 Task: Add an event with the title Second Team Building Game: Laser Tag Competition, date '2023/11/03', time 7:50 AM to 9:50 AMand add a description: By exploring the client's goals and strategic direction, the service provider can align their offerings and propose tailored solutions. The event allows for brainstorming sessions, exploring new possibilities, and jointly shaping the future direction of the partnership.Select event color  Tomato . Add location for the event as: 987 Piazza di Spagna, Rome, Italy, logged in from the account softage.9@softage.netand send the event invitation to softage.3@softage.net with CC to  softage.4@softage.net. Set a reminder for the event Weekly on Sunday
Action: Mouse moved to (45, 115)
Screenshot: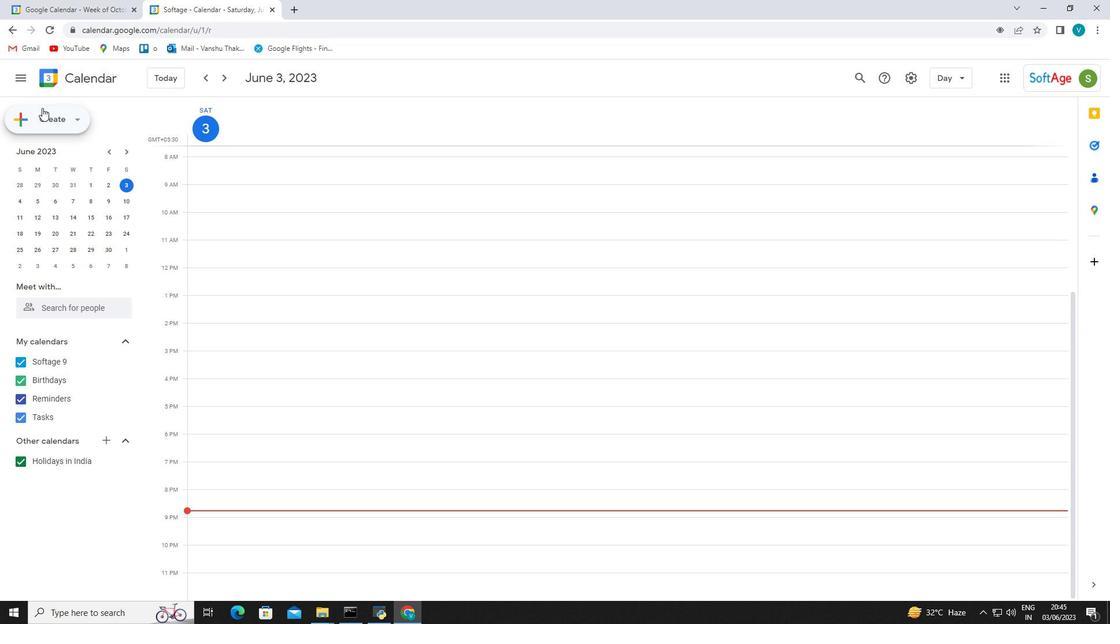 
Action: Mouse pressed left at (45, 115)
Screenshot: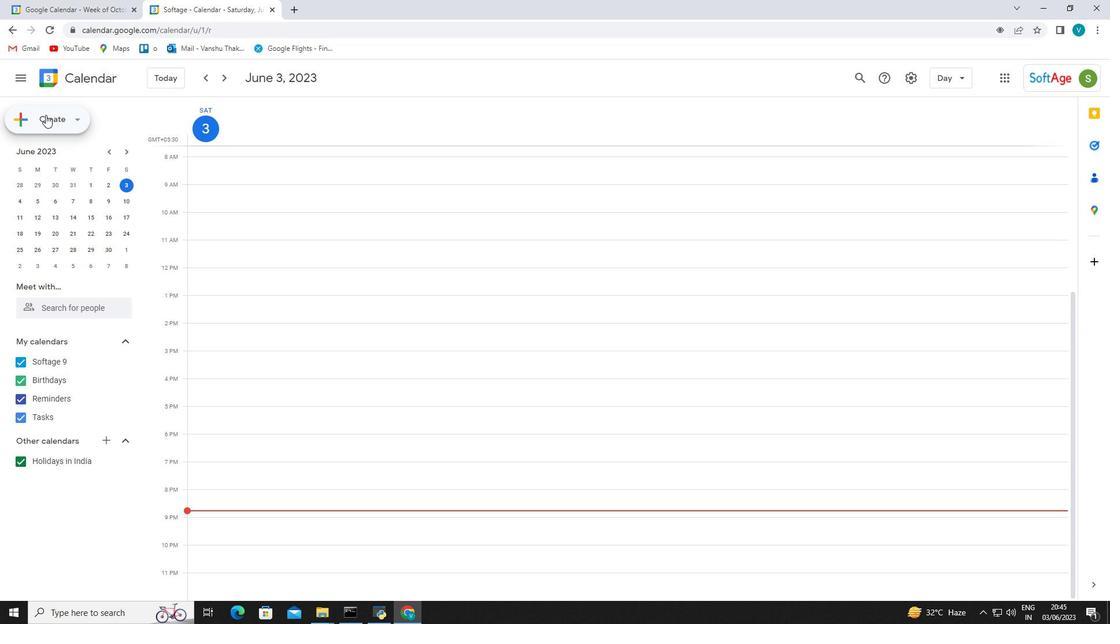 
Action: Mouse moved to (52, 149)
Screenshot: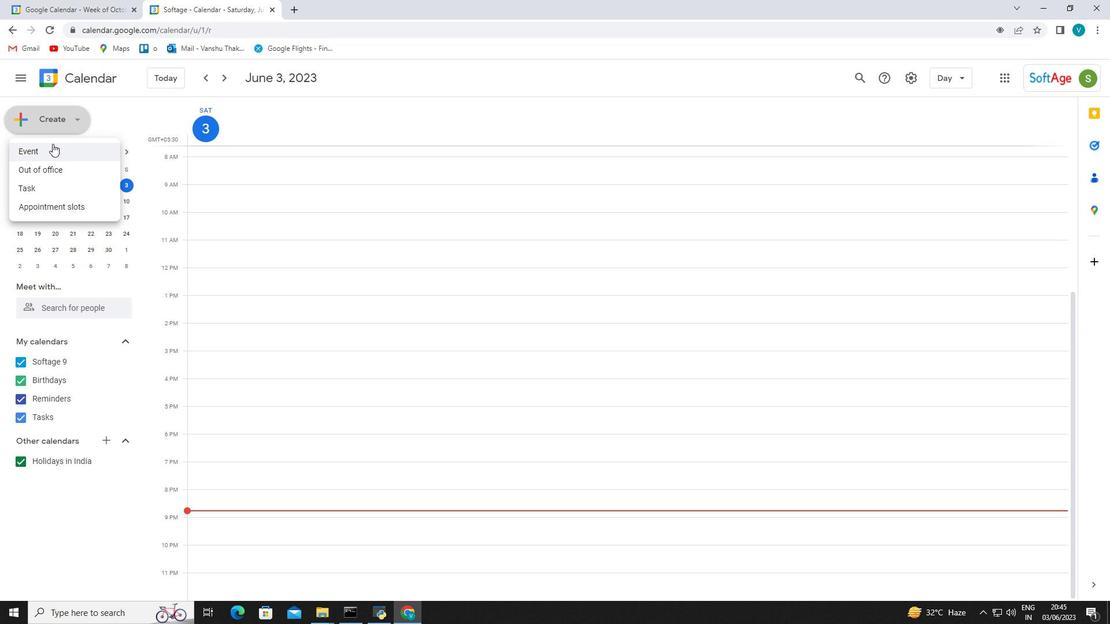 
Action: Mouse pressed left at (52, 149)
Screenshot: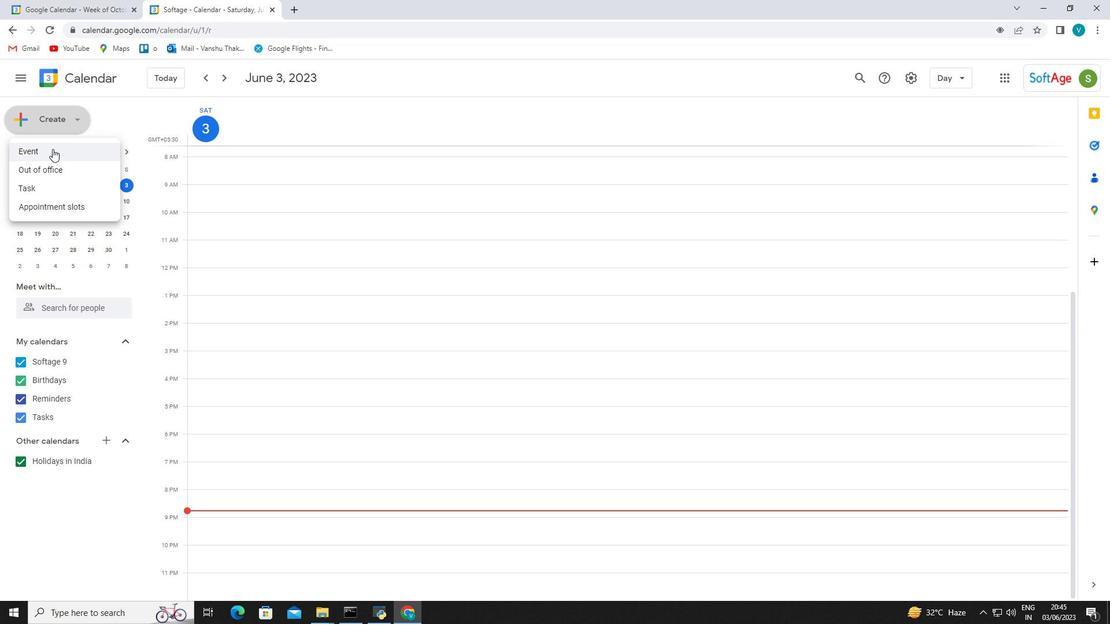 
Action: Mouse moved to (521, 256)
Screenshot: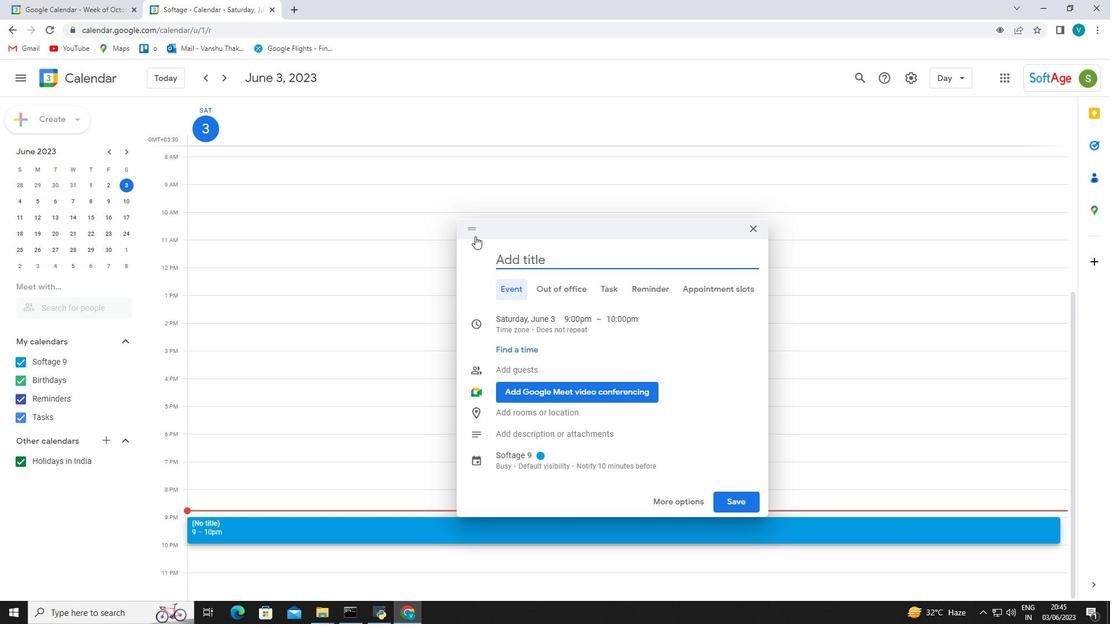 
Action: Mouse pressed left at (521, 256)
Screenshot: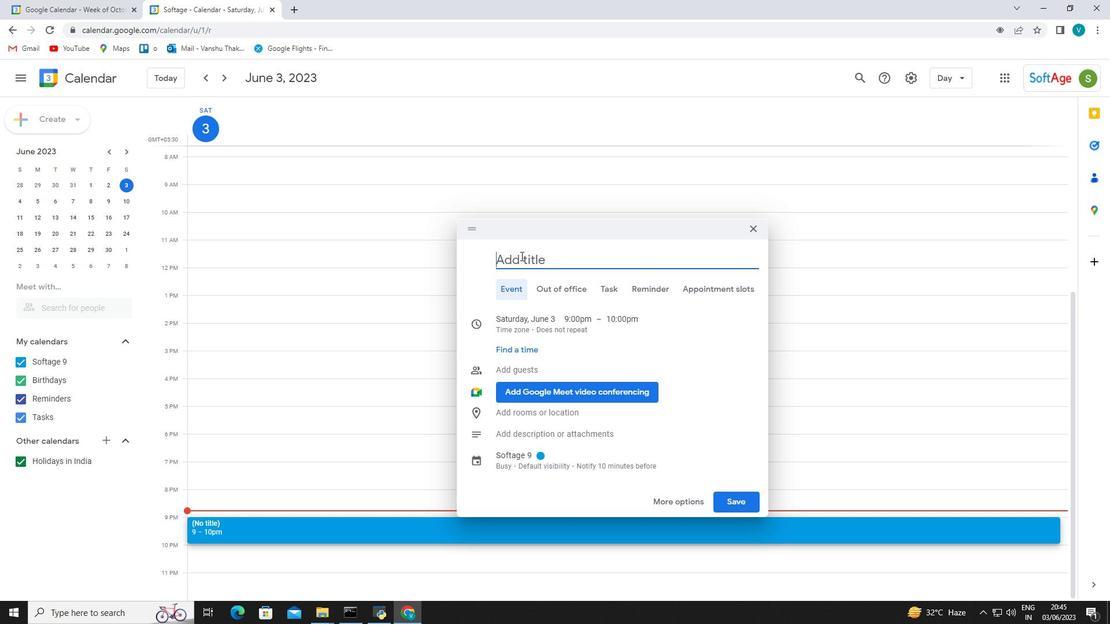 
Action: Key pressed <Key.shift_r><Key.shift_r><Key.shift_r><Key.shift_r><Key.shift_r><Key.shift_r><Key.shift_r><Key.shift_r><Key.shift_r><Key.shift_r><Key.shift_r><Key.shift_r><Key.shift_r><Key.shift_r><Key.shift_r><Key.shift_r><Key.shift_r><Key.shift_r><Key.shift_r><Key.shift_r><Key.shift_r><Key.shift_r>Tem<Key.space><Key.backspace><Key.backspace>am<Key.space><Key.shift_r>Building<Key.space><Key.shift_r>Game<Key.space><Key.shift_r><Key.shift_r><Key.shift_r><Key.shift_r><Key.shift_r><Key.shift_r><Key.shift_r><Key.shift_r><Key.shift_r><Key.shift_r><Key.shift_r><Key.shift_r><Key.shift_r><Key.shift_r><Key.shift_r><Key.shift_r><Key.shift_r><Key.shift_r><Key.shift_r><Key.shift_r><Key.shift_r><Key.shift_r><Key.shift_r><Key.shift_r>:<Key.shift_r>Laser<Key.space><Key.shift_r>Ts<Key.backspace>ag<Key.space><Key.shift_r><Key.shift_r>Competition<Key.space>
Screenshot: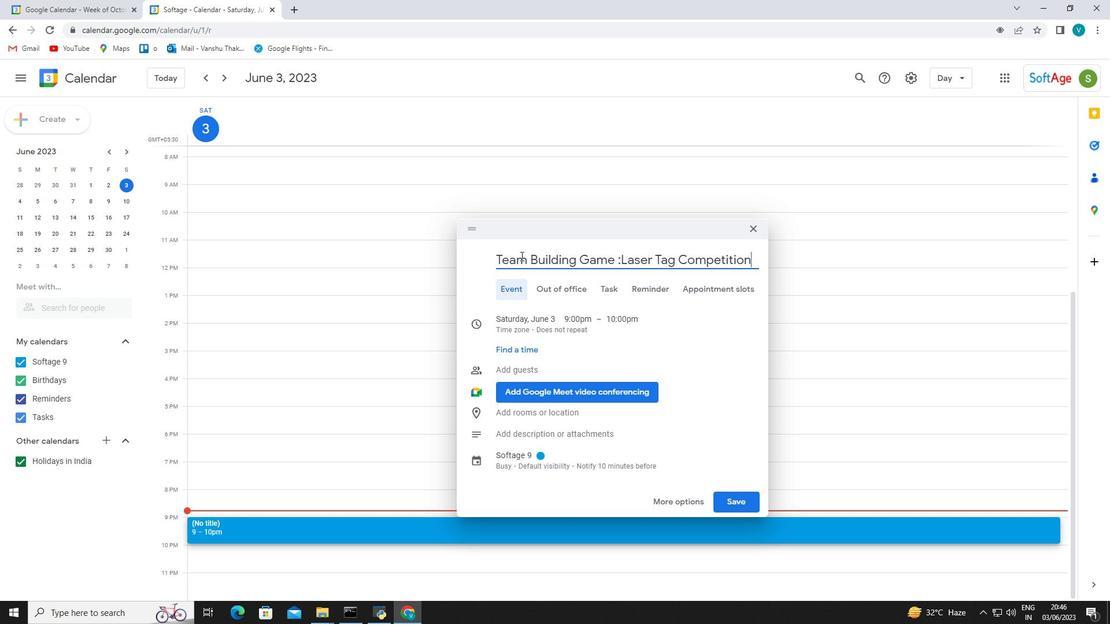 
Action: Mouse moved to (629, 323)
Screenshot: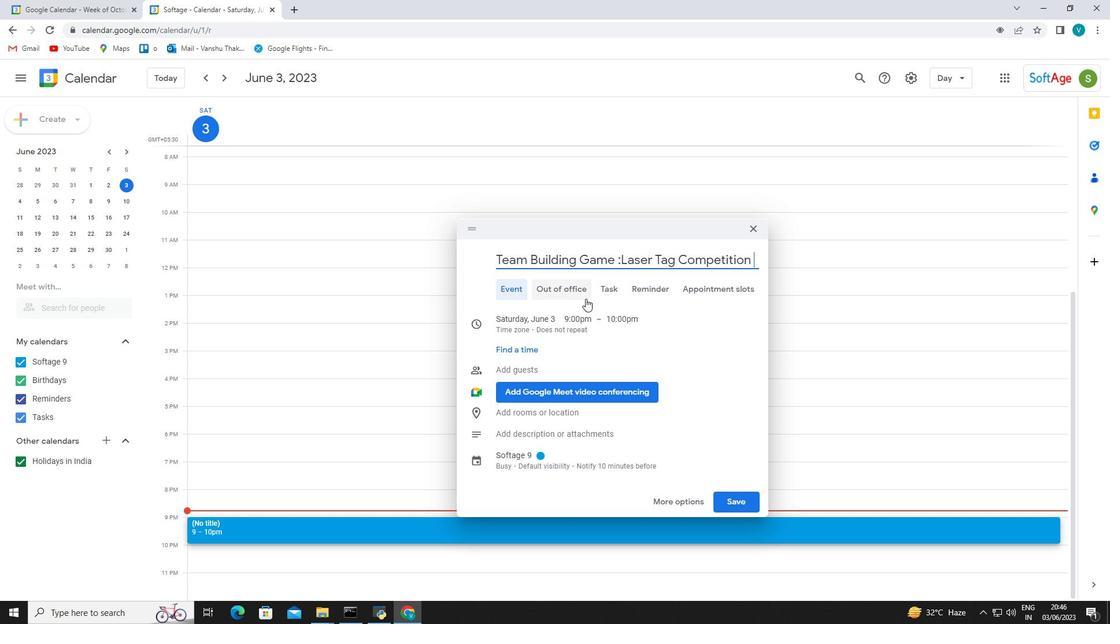 
Action: Mouse pressed left at (629, 323)
Screenshot: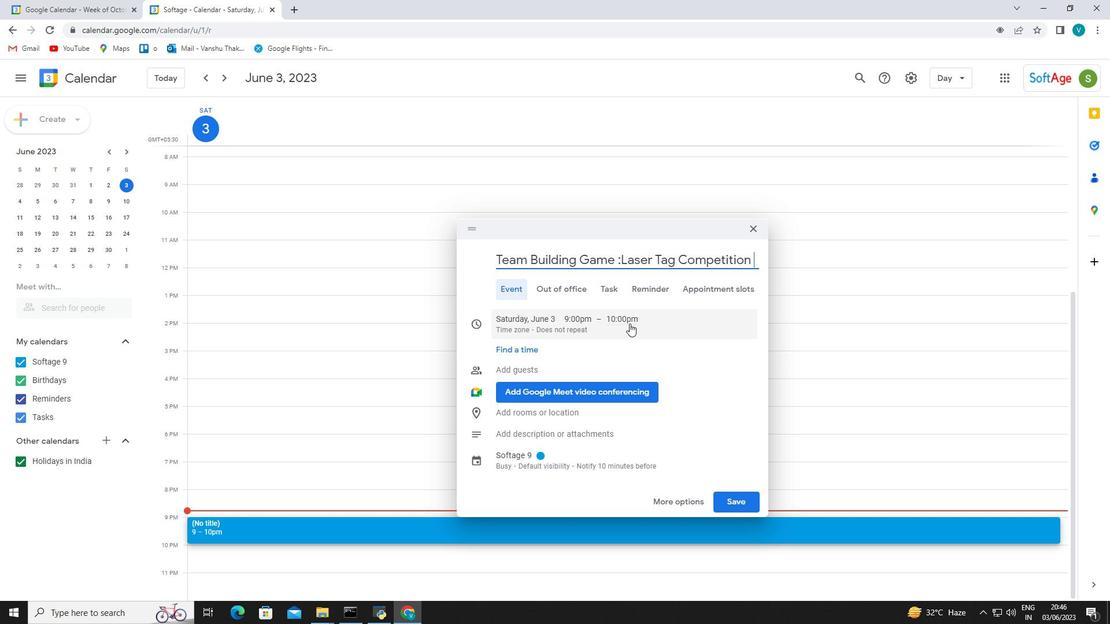 
Action: Mouse moved to (526, 318)
Screenshot: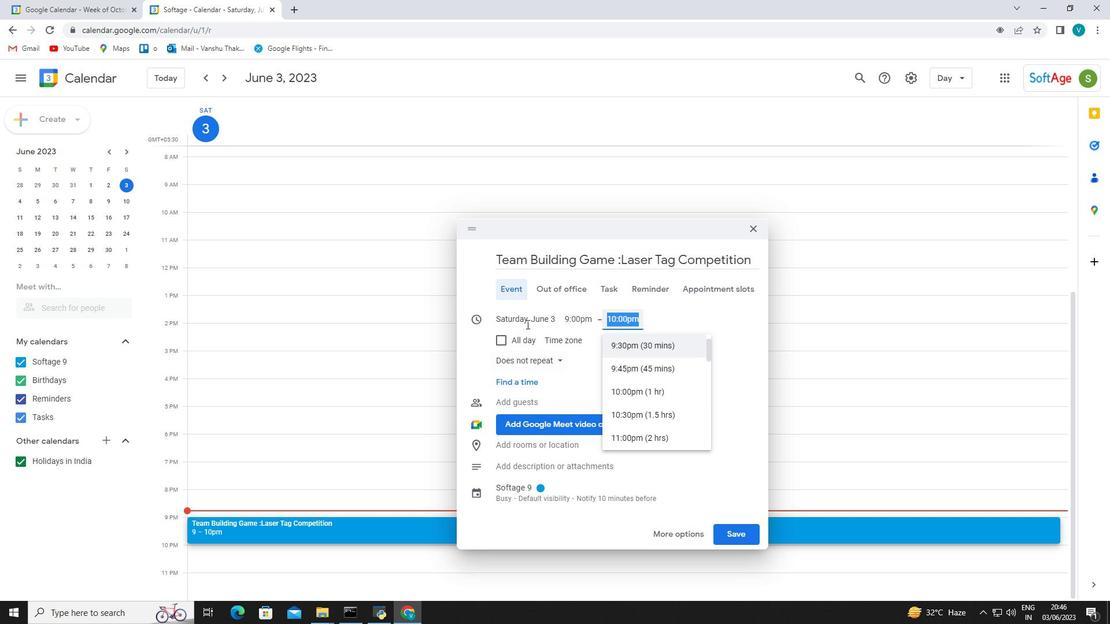 
Action: Mouse pressed left at (526, 318)
Screenshot: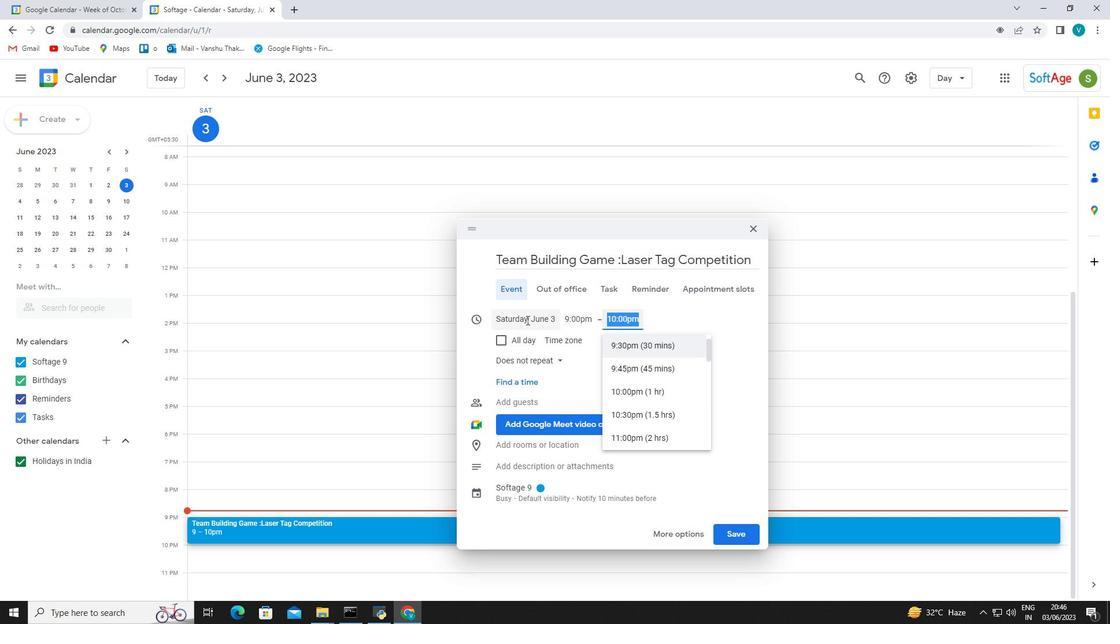 
Action: Mouse moved to (566, 355)
Screenshot: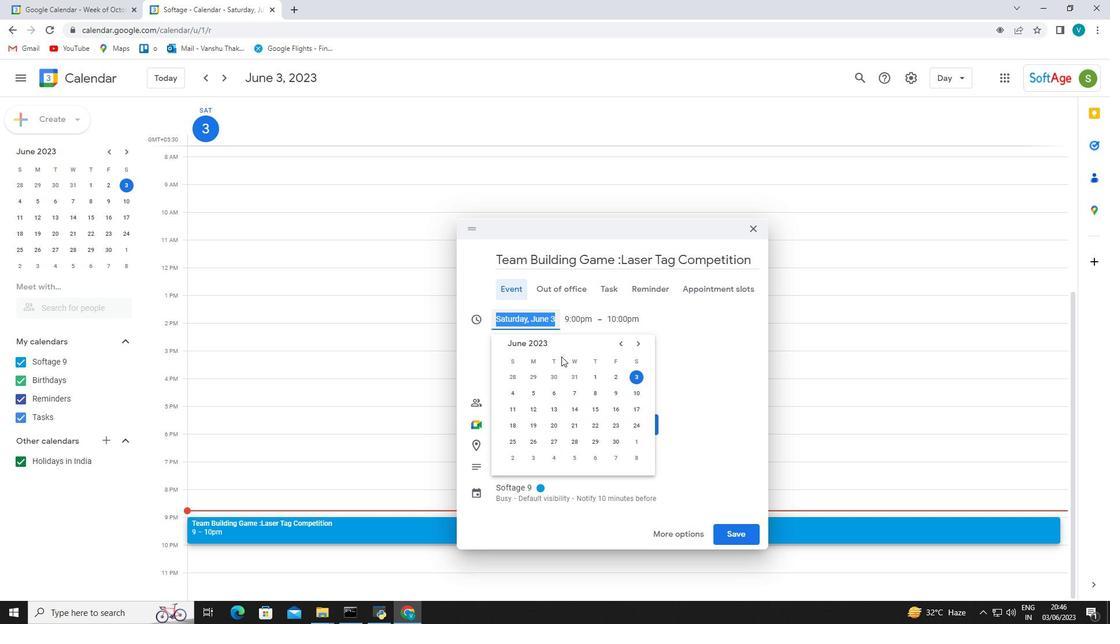 
Action: Key pressed 2023/11/03
Screenshot: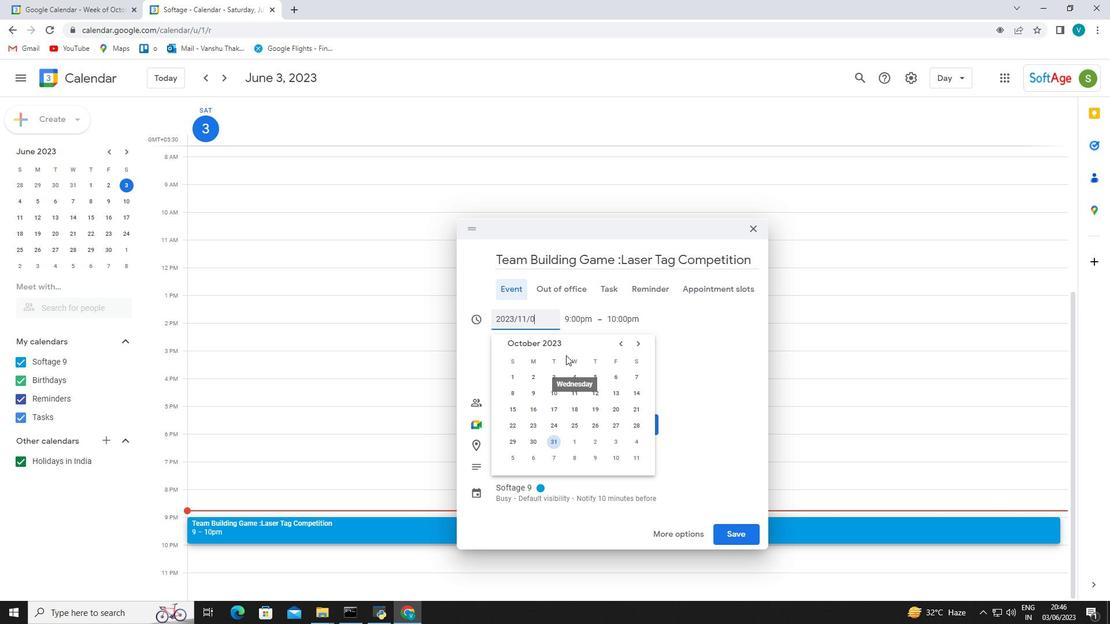 
Action: Mouse moved to (591, 322)
Screenshot: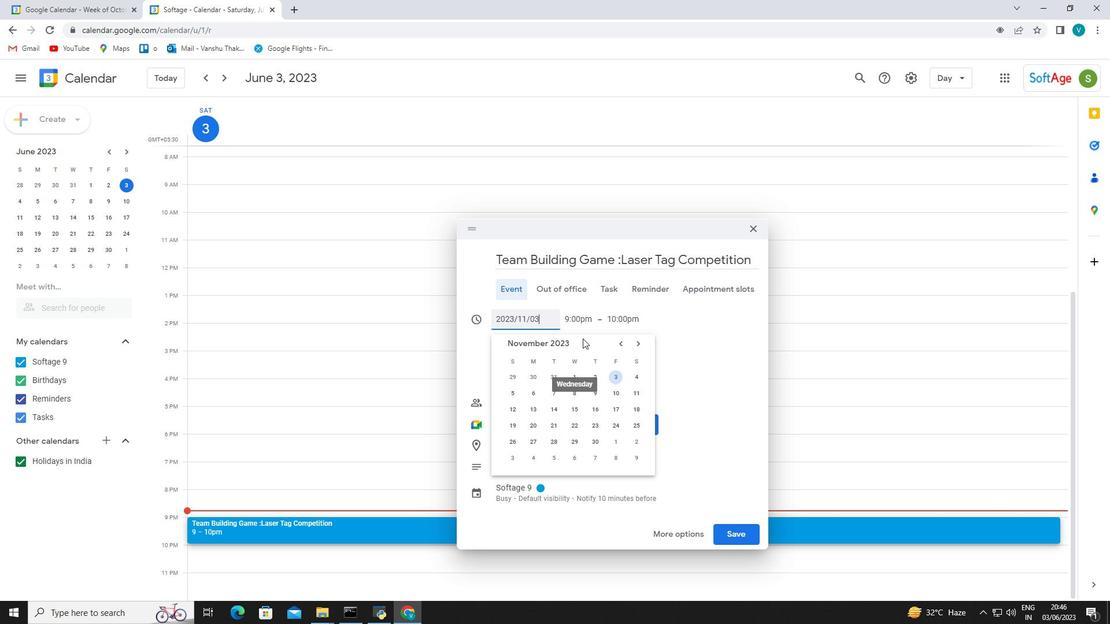 
Action: Mouse pressed left at (591, 322)
Screenshot: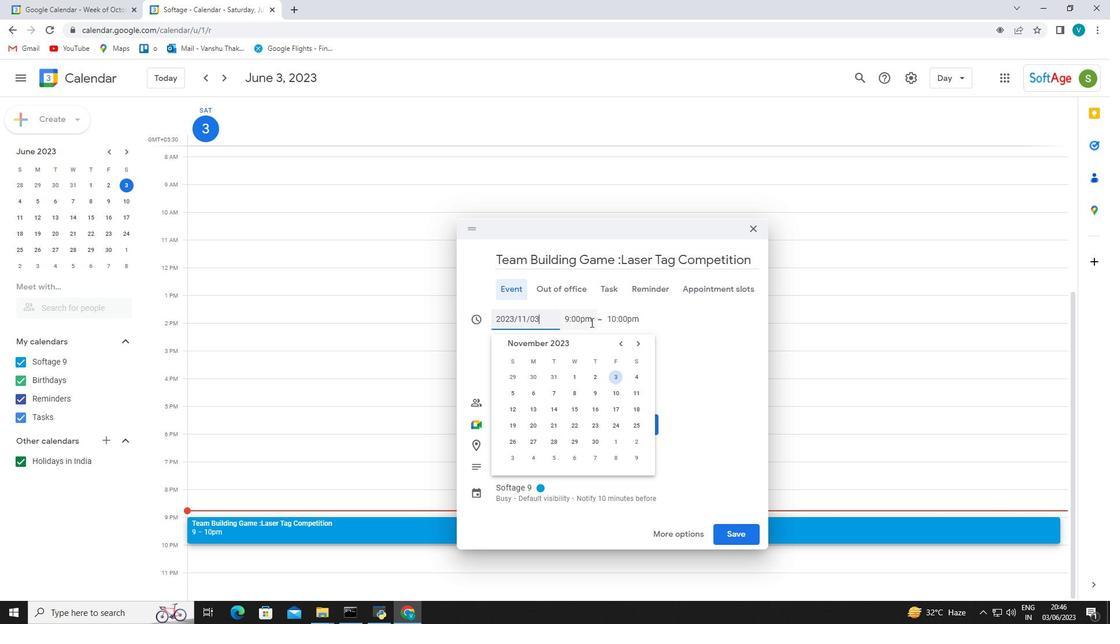 
Action: Key pressed 7;<Key.backspace><Key.shift_r>:50am
Screenshot: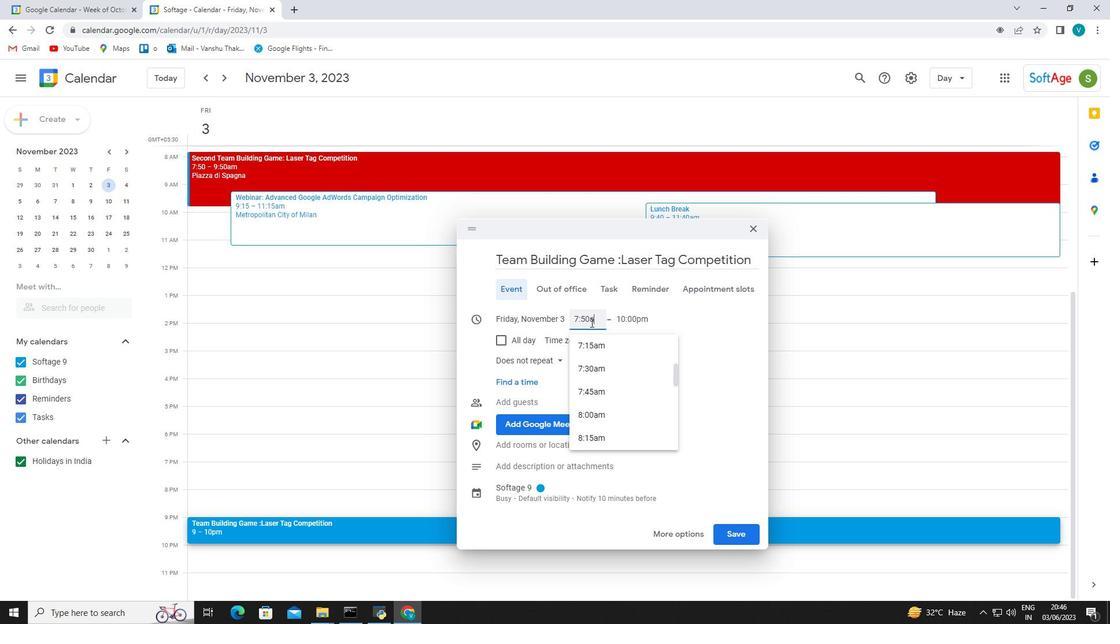 
Action: Mouse moved to (603, 354)
Screenshot: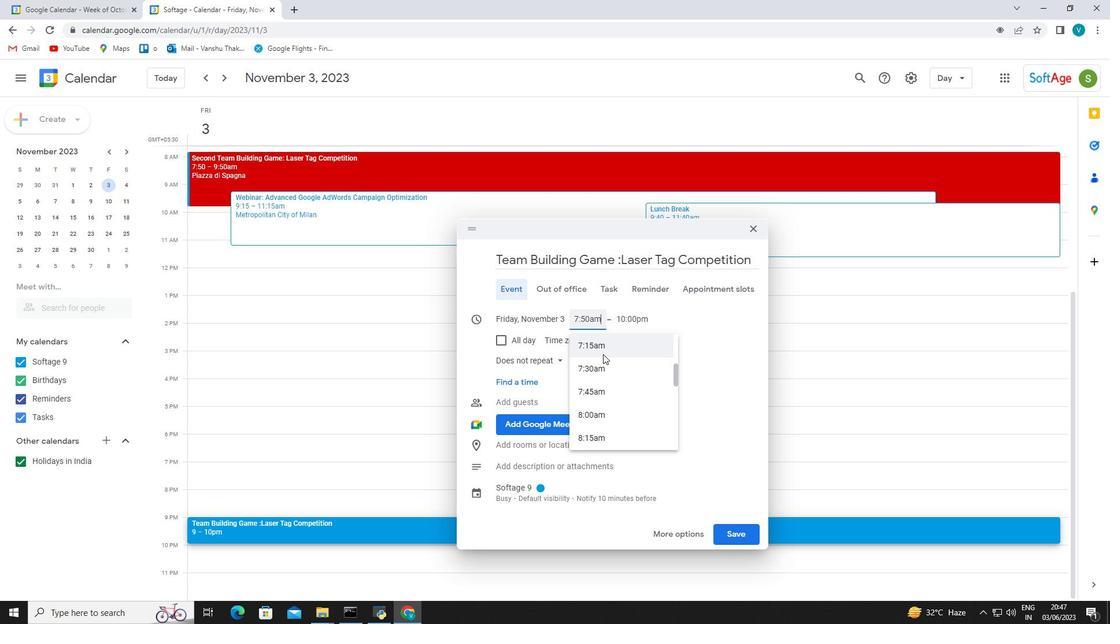 
Action: Key pressed <Key.enter>
Screenshot: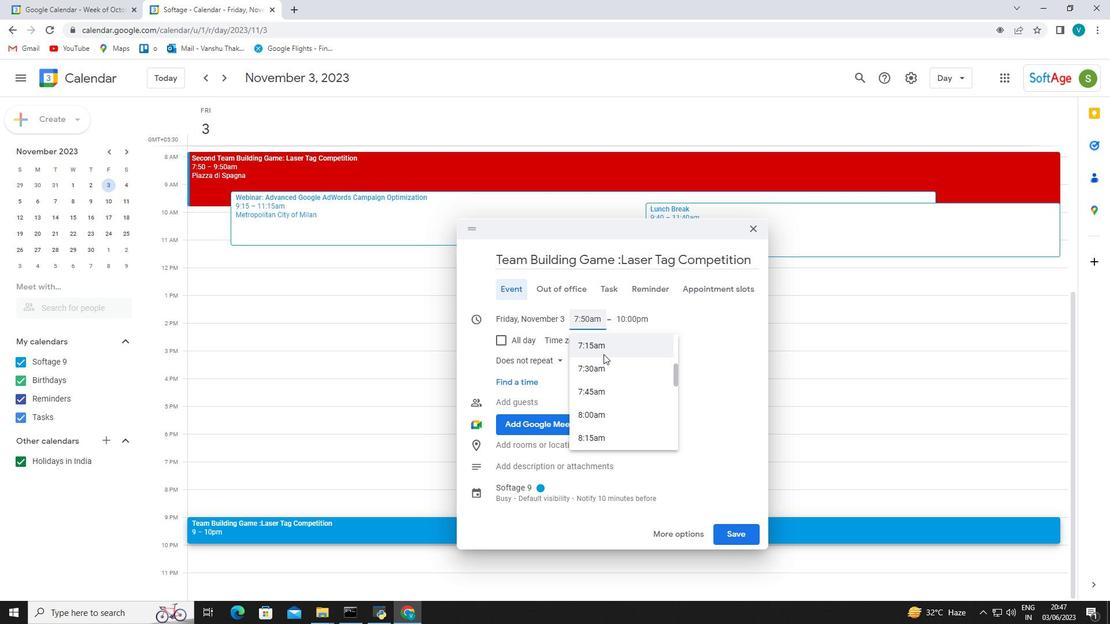 
Action: Mouse moved to (627, 256)
Screenshot: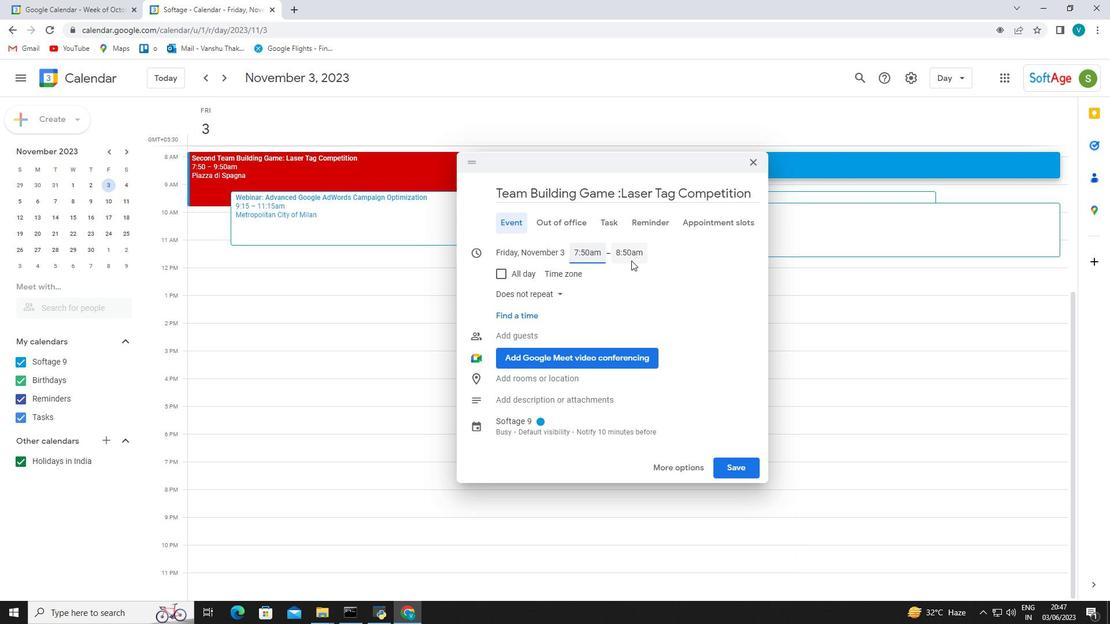 
Action: Mouse pressed left at (627, 256)
Screenshot: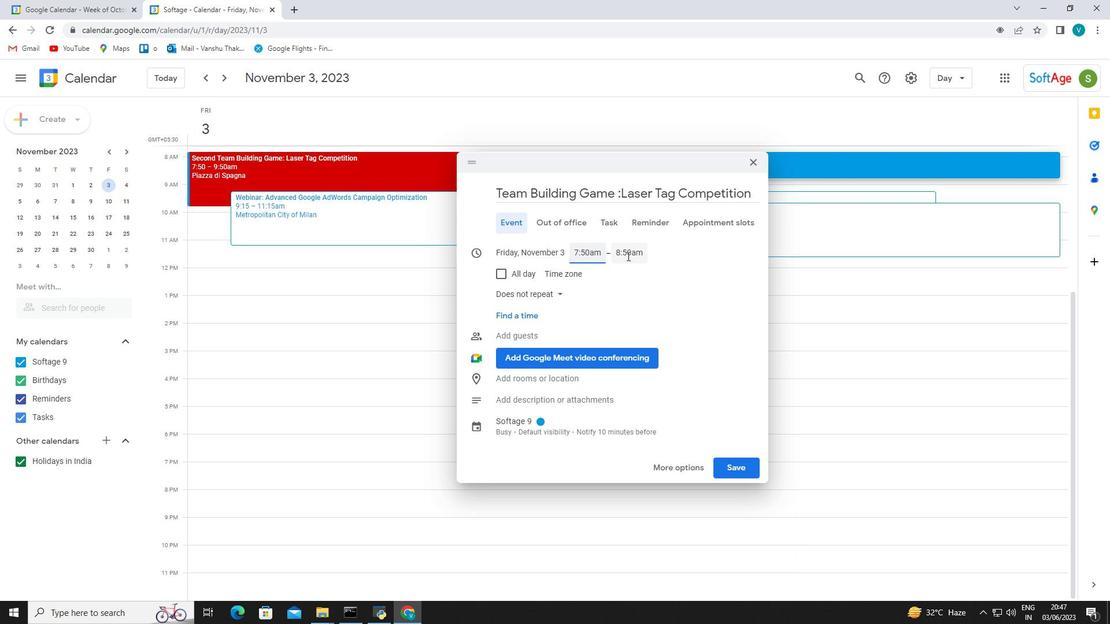 
Action: Mouse moved to (625, 249)
Screenshot: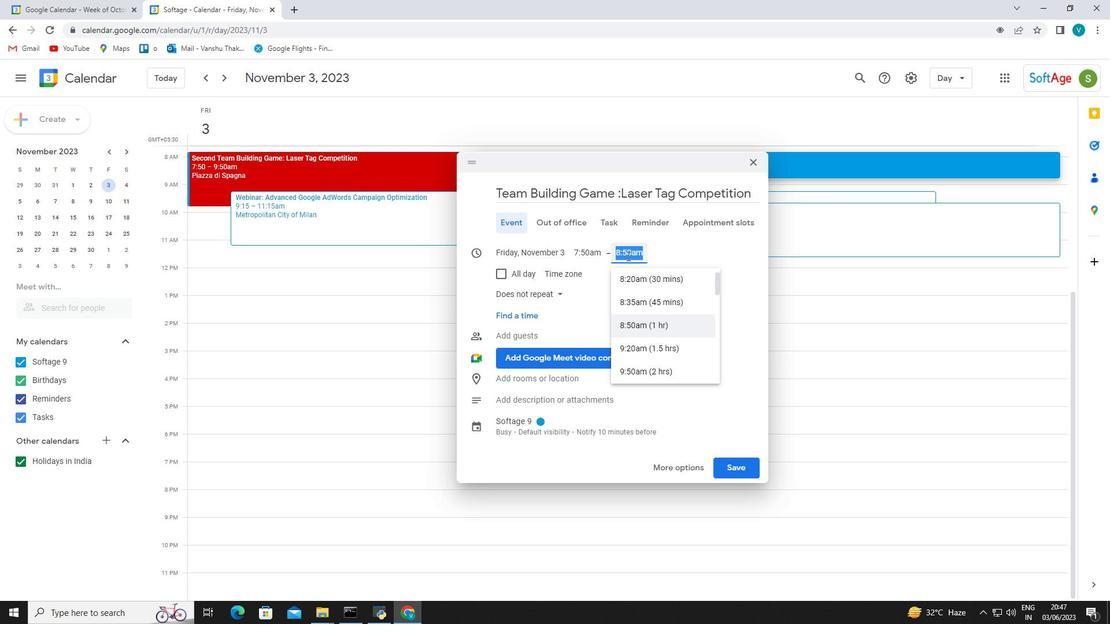 
Action: Mouse pressed left at (625, 249)
Screenshot: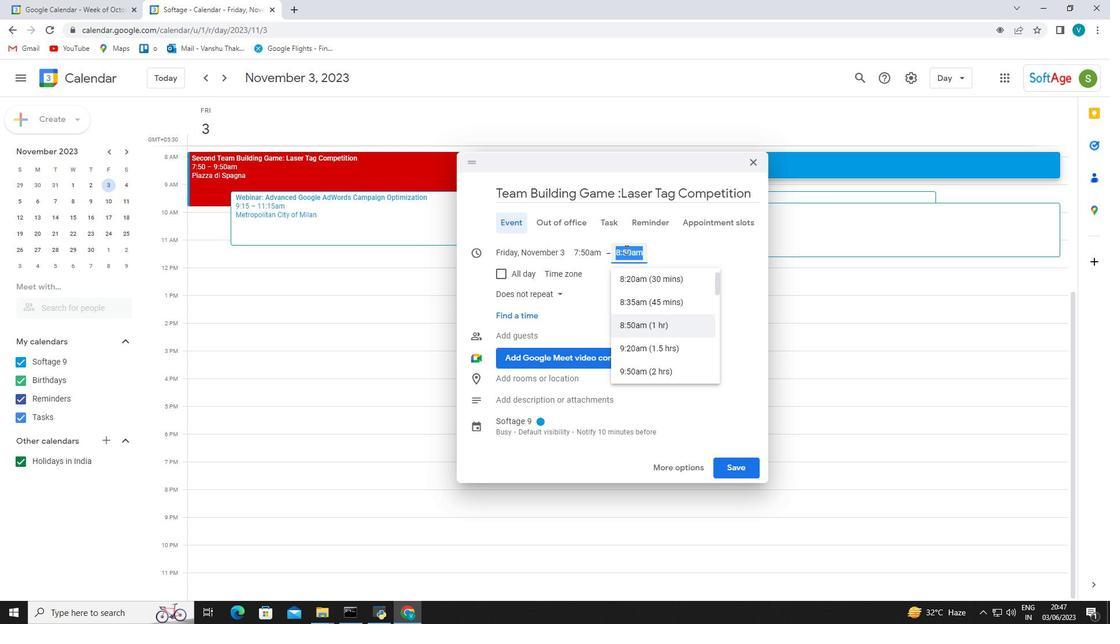 
Action: Mouse moved to (620, 251)
Screenshot: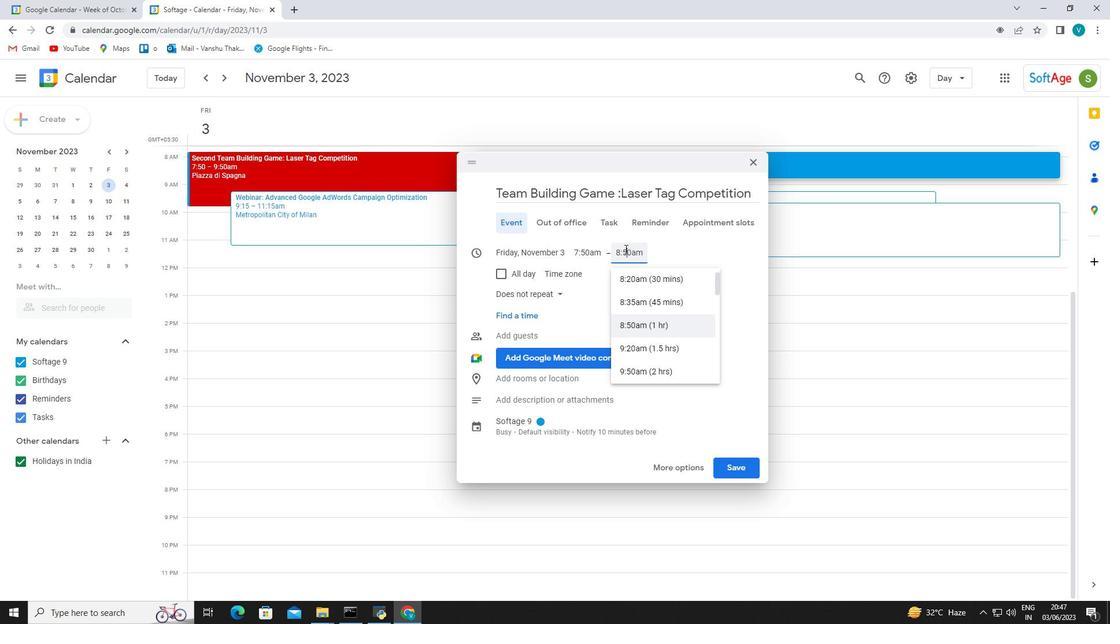 
Action: Mouse pressed left at (620, 251)
Screenshot: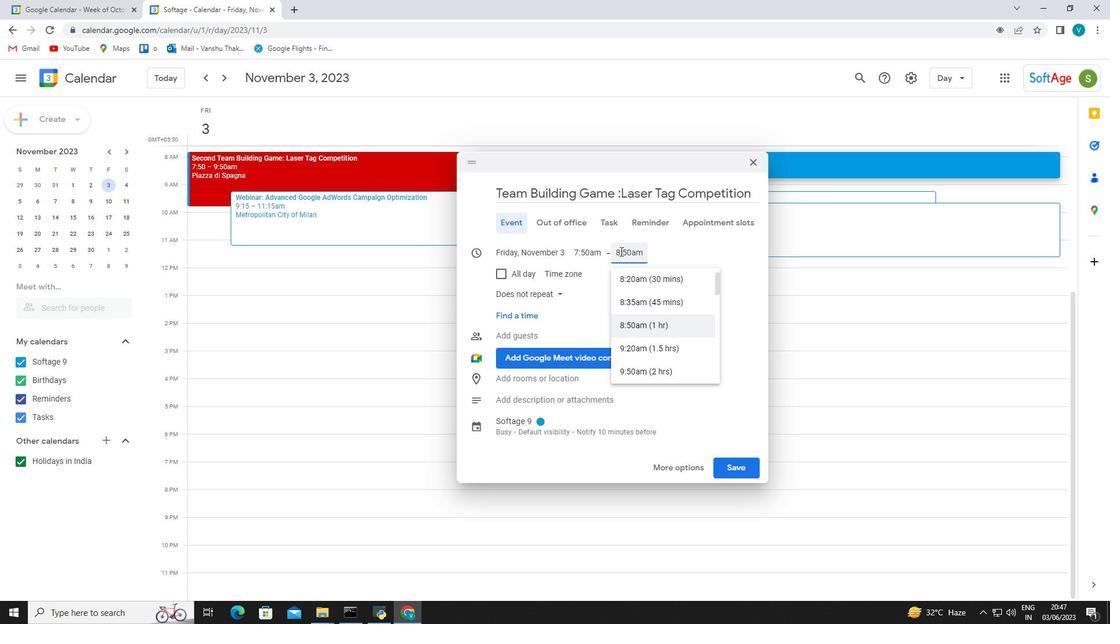 
Action: Mouse moved to (672, 275)
Screenshot: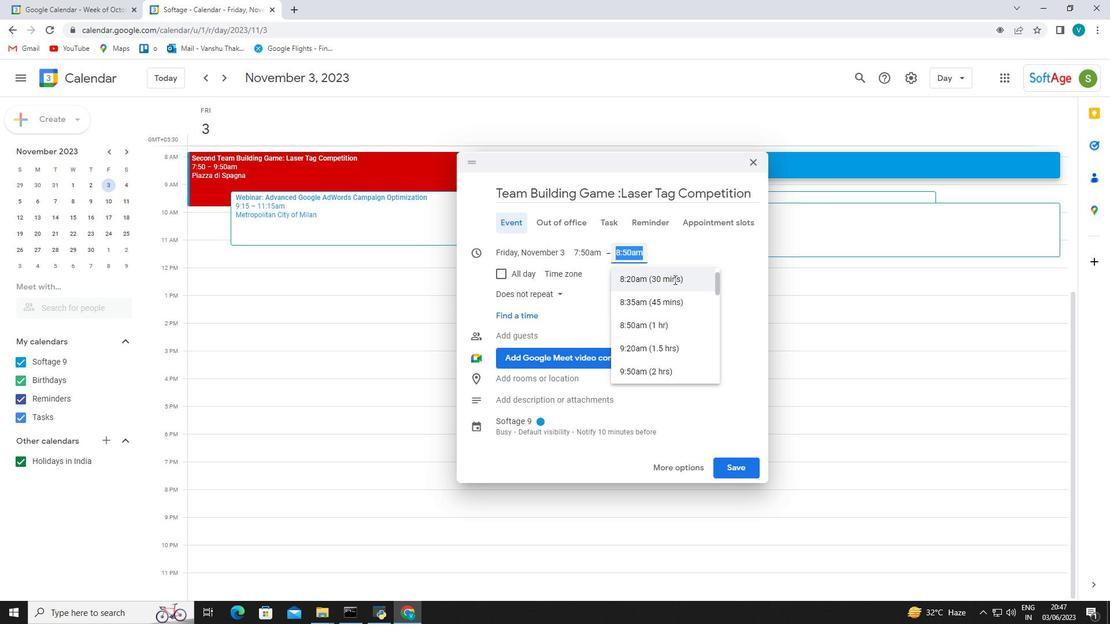 
Action: Key pressed 0
Screenshot: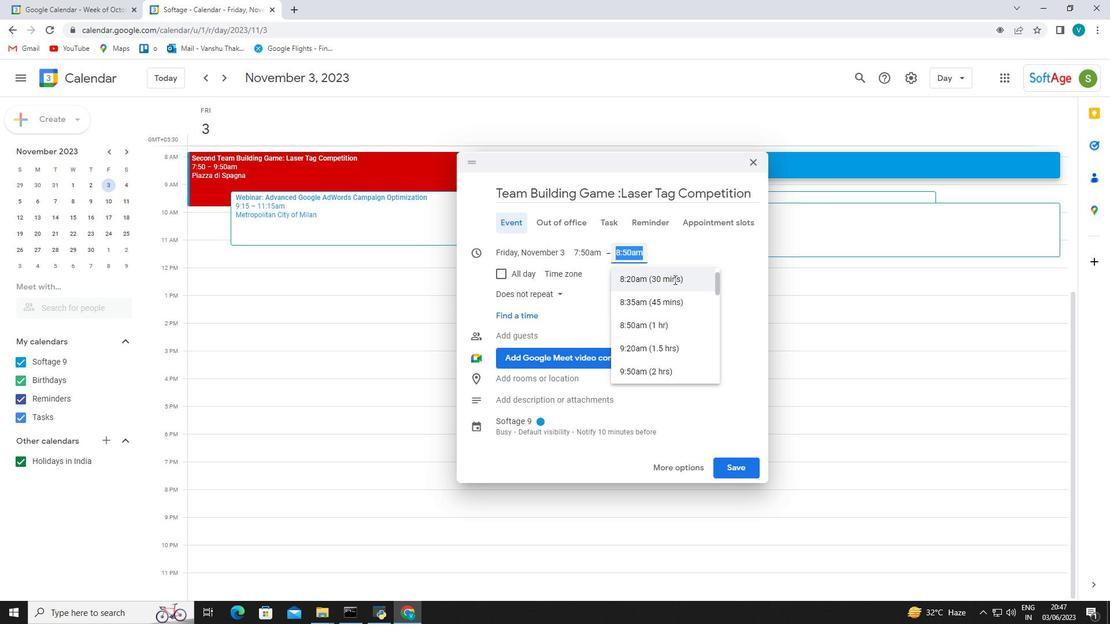 
Action: Mouse moved to (671, 275)
Screenshot: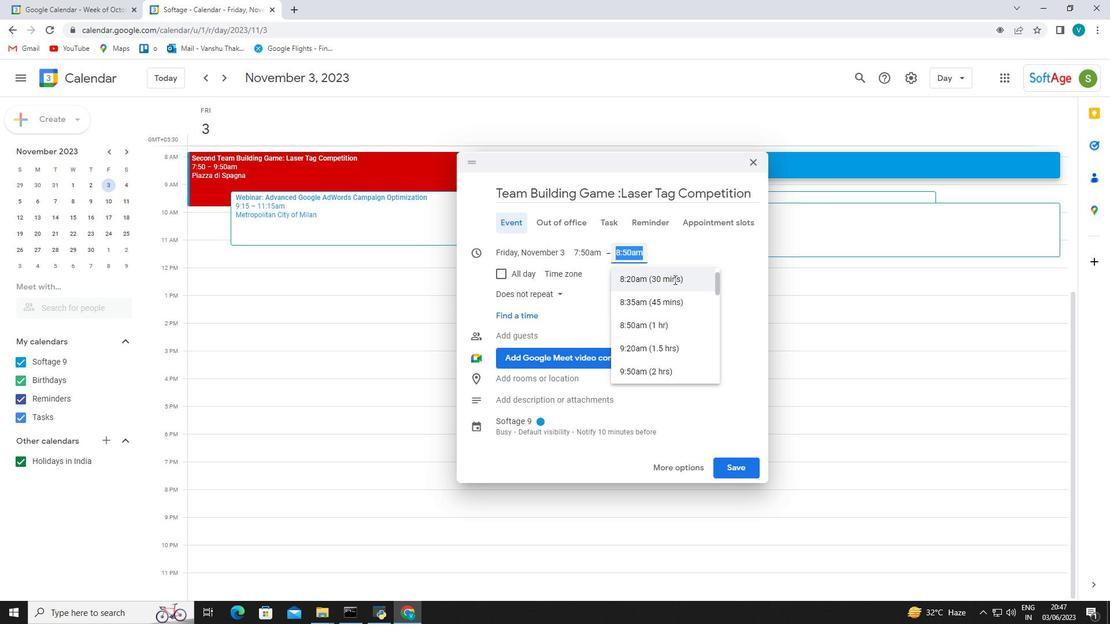 
Action: Key pressed 0
Screenshot: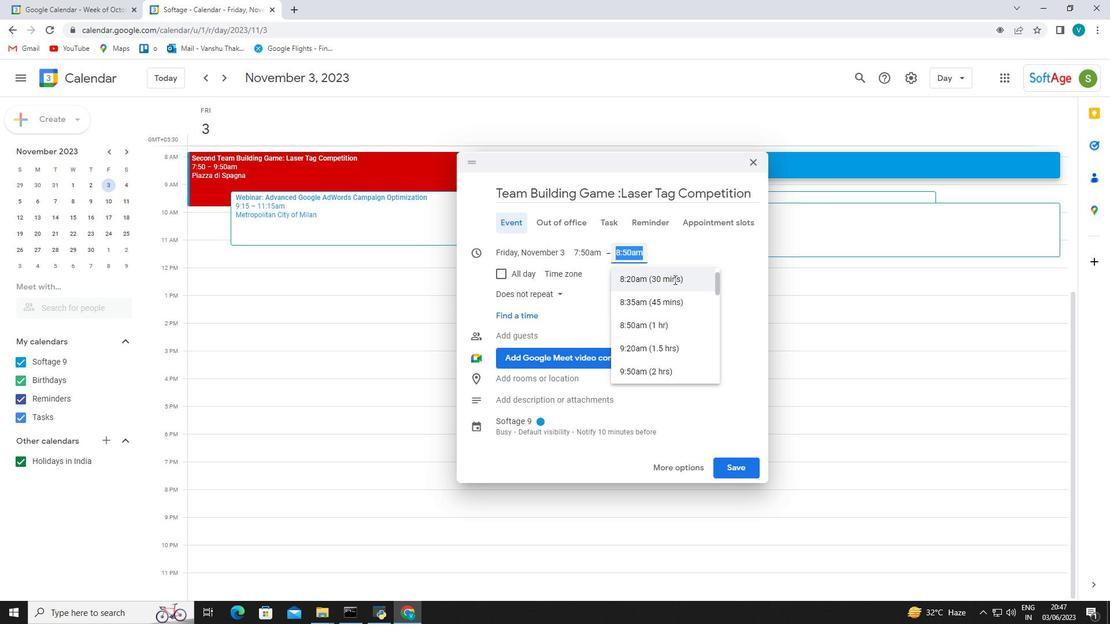 
Action: Mouse moved to (625, 251)
Screenshot: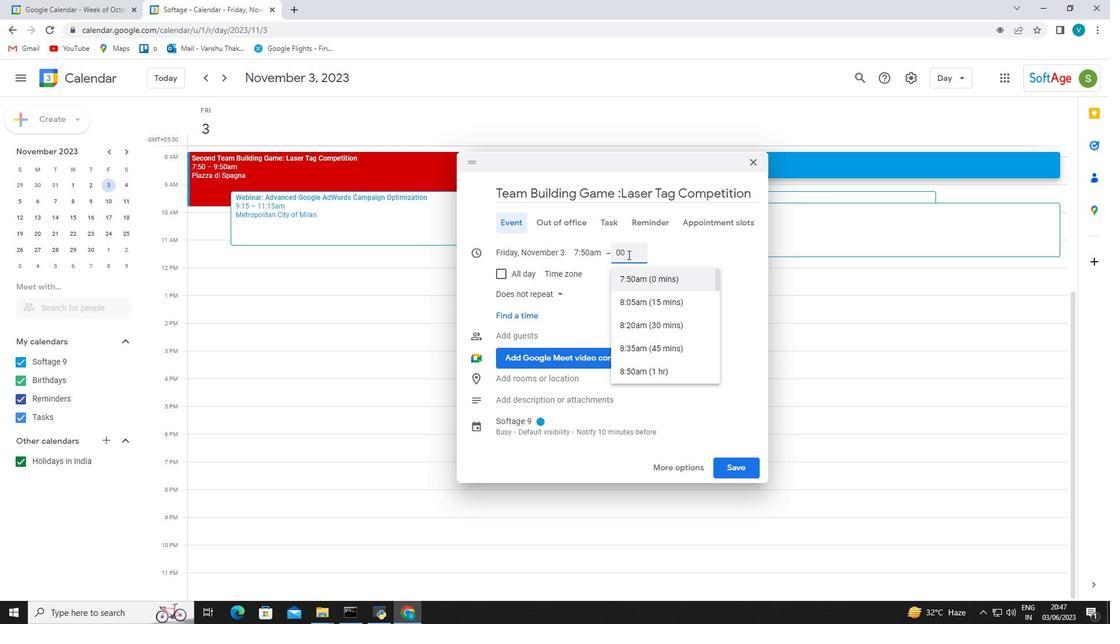 
Action: Mouse pressed left at (625, 251)
Screenshot: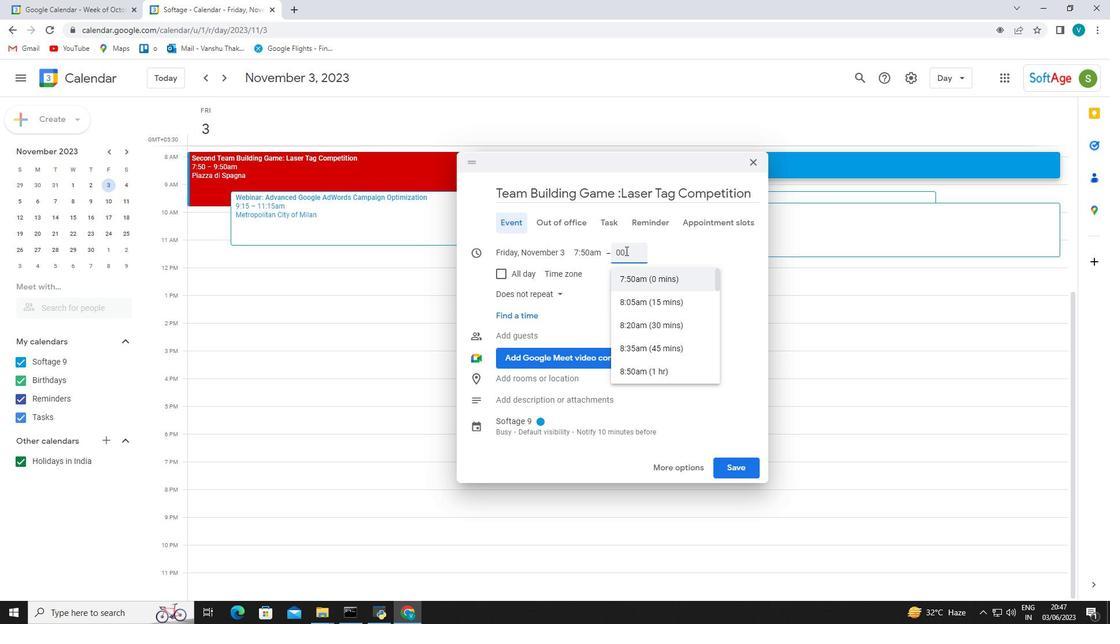 
Action: Mouse pressed left at (625, 251)
Screenshot: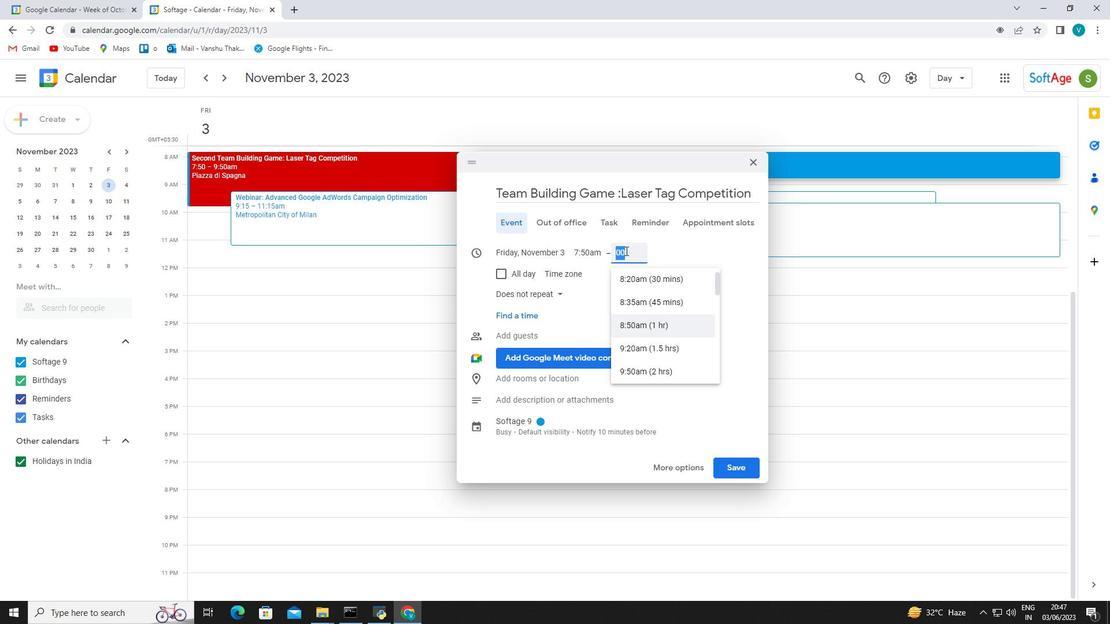 
Action: Key pressed 9<Key.shift_r>:50q<Key.backspace>am<Key.enter>
Screenshot: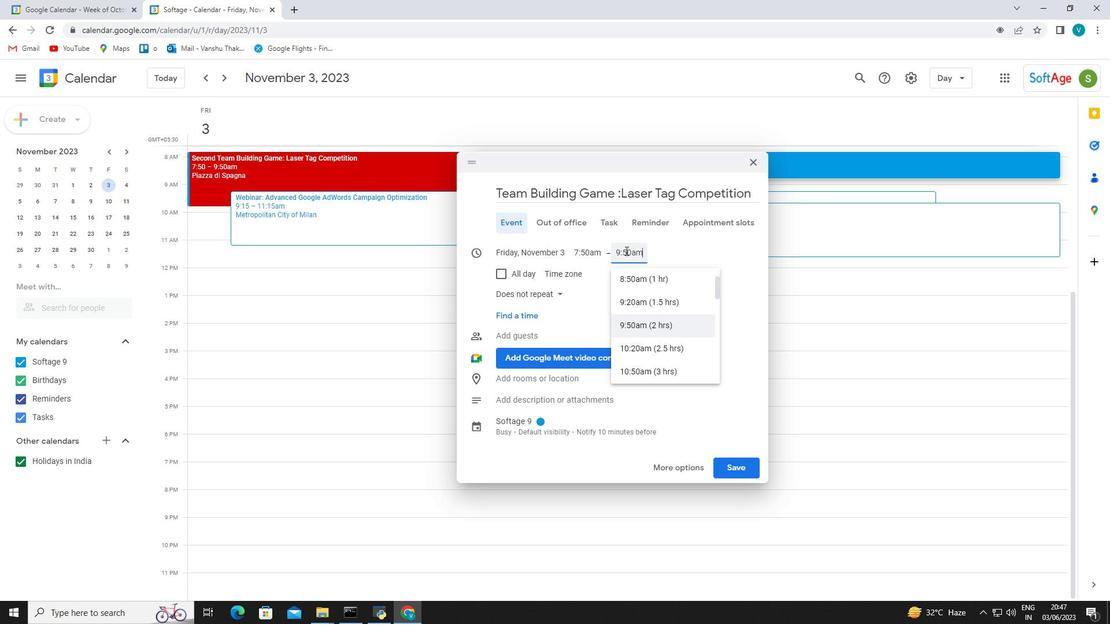 
Action: Mouse moved to (547, 403)
Screenshot: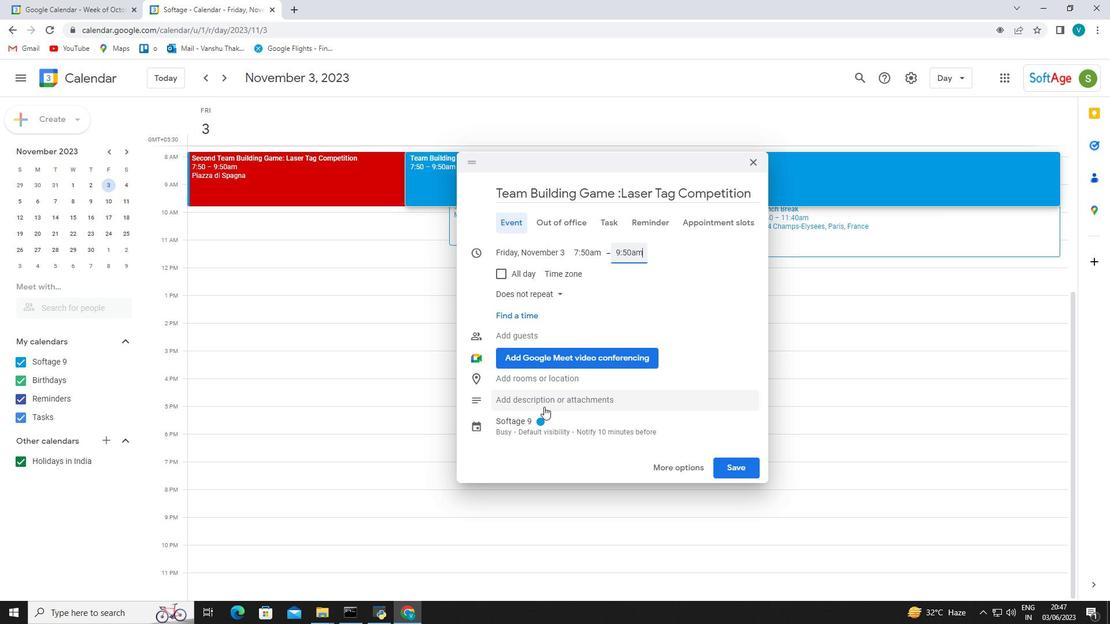 
Action: Mouse scrolled (547, 402) with delta (0, 0)
Screenshot: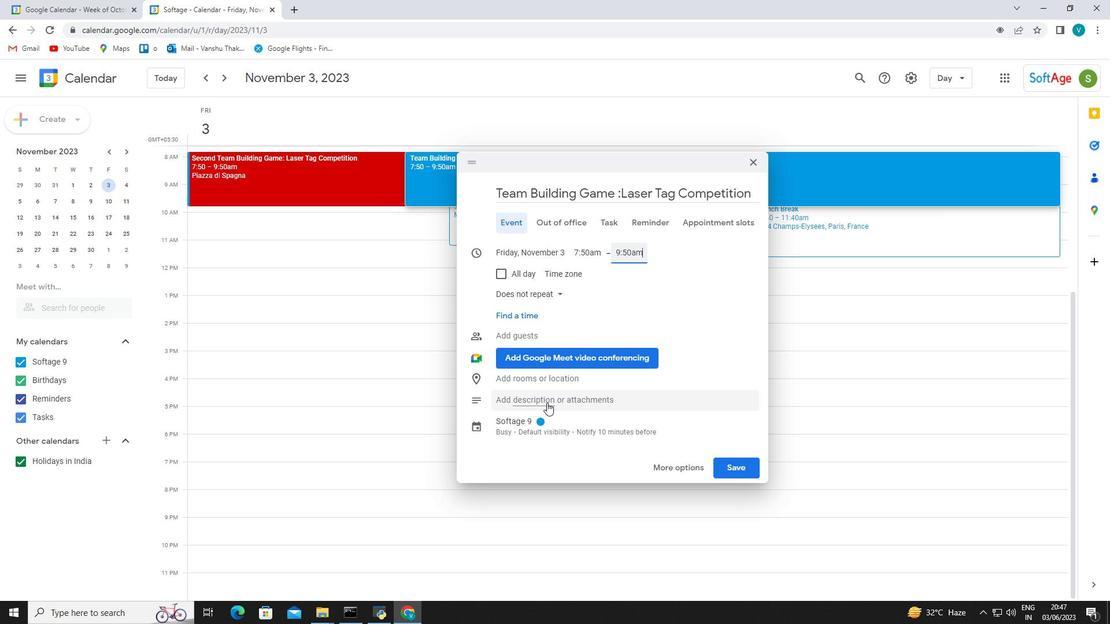 
Action: Mouse moved to (530, 394)
Screenshot: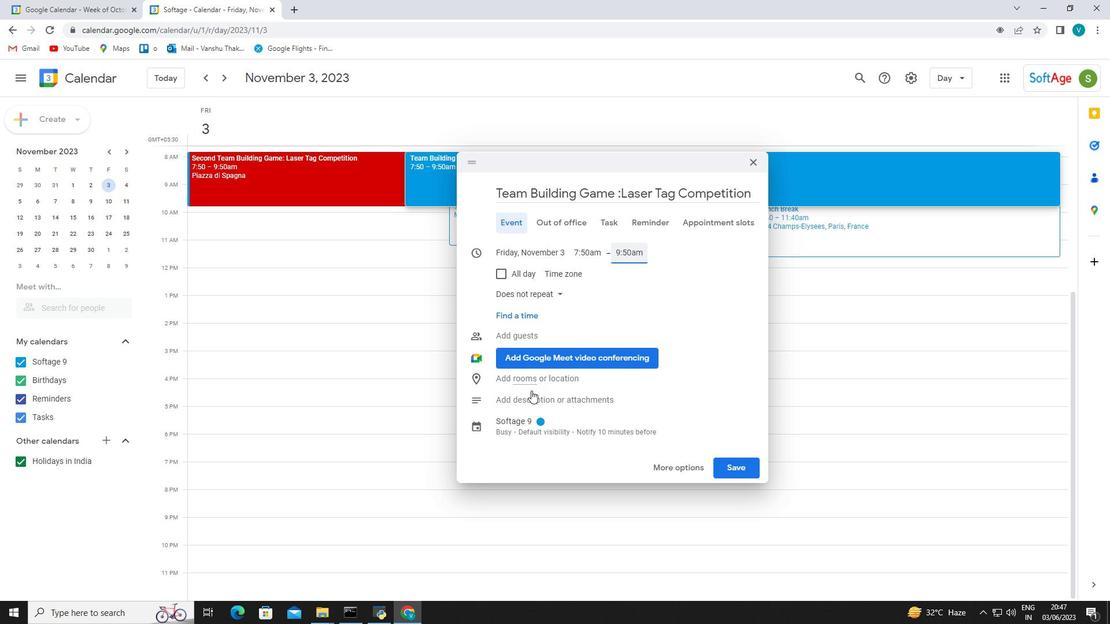 
Action: Mouse pressed left at (530, 394)
Screenshot: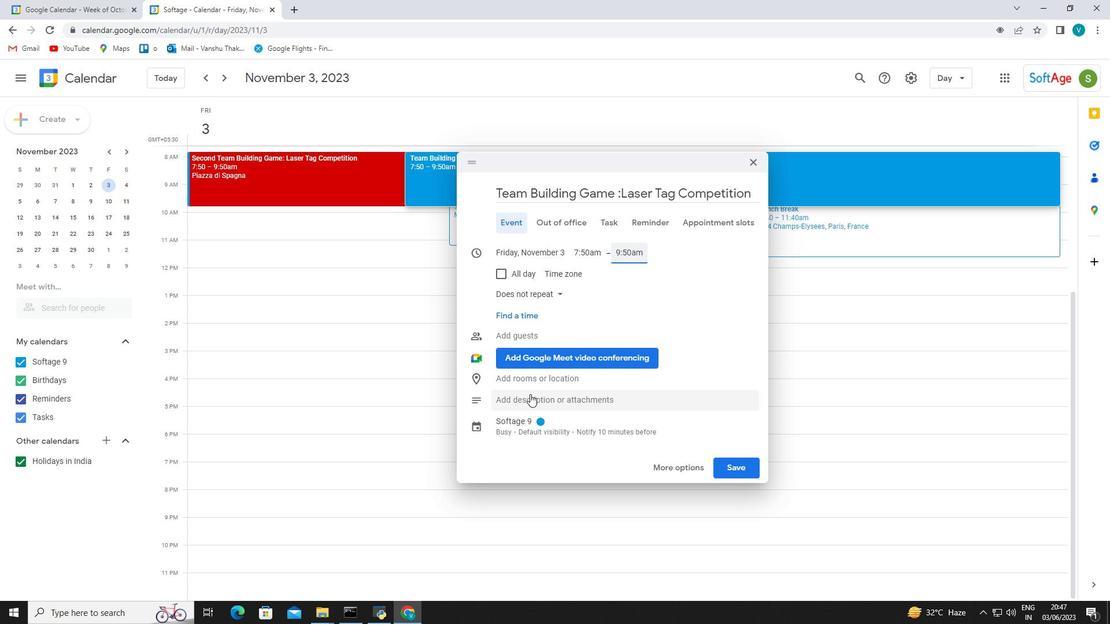 
Action: Mouse moved to (518, 430)
Screenshot: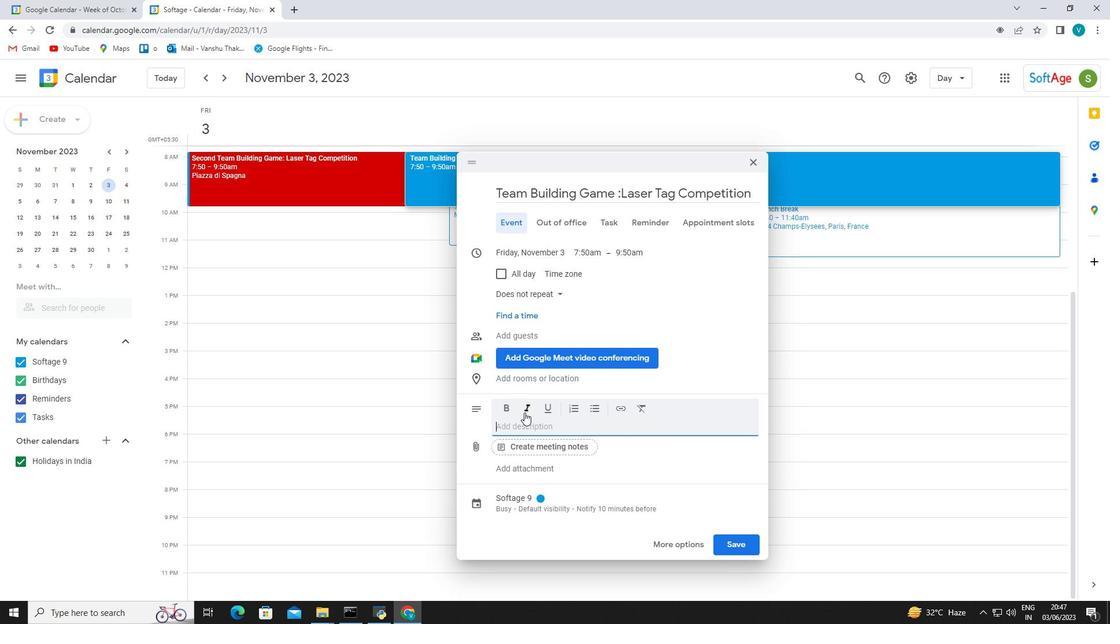 
Action: Mouse pressed left at (518, 430)
Screenshot: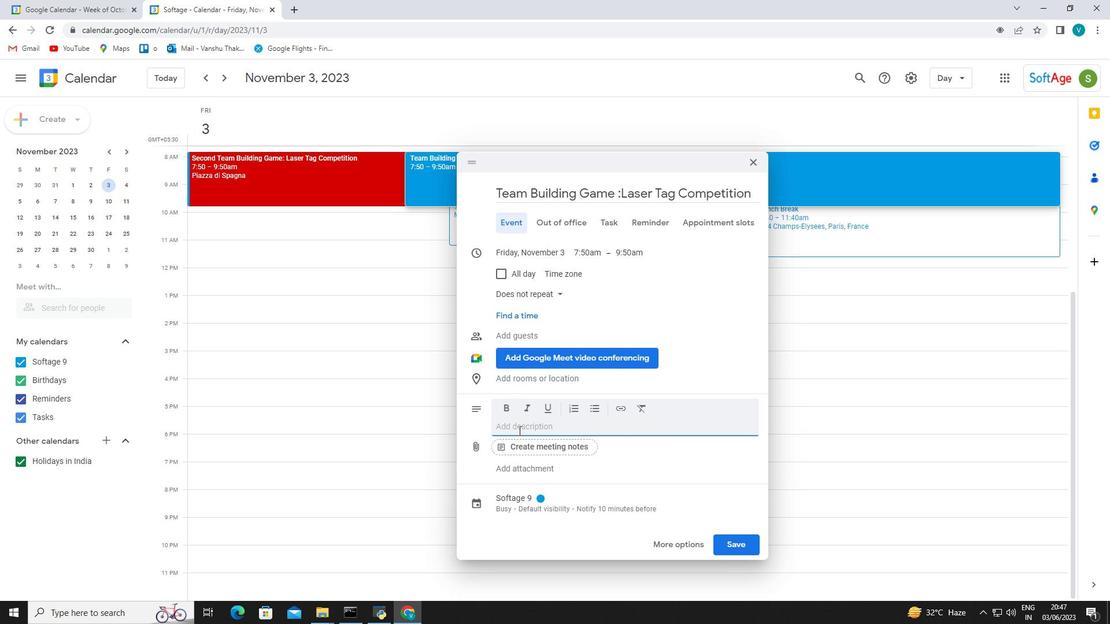 
Action: Mouse moved to (580, 440)
Screenshot: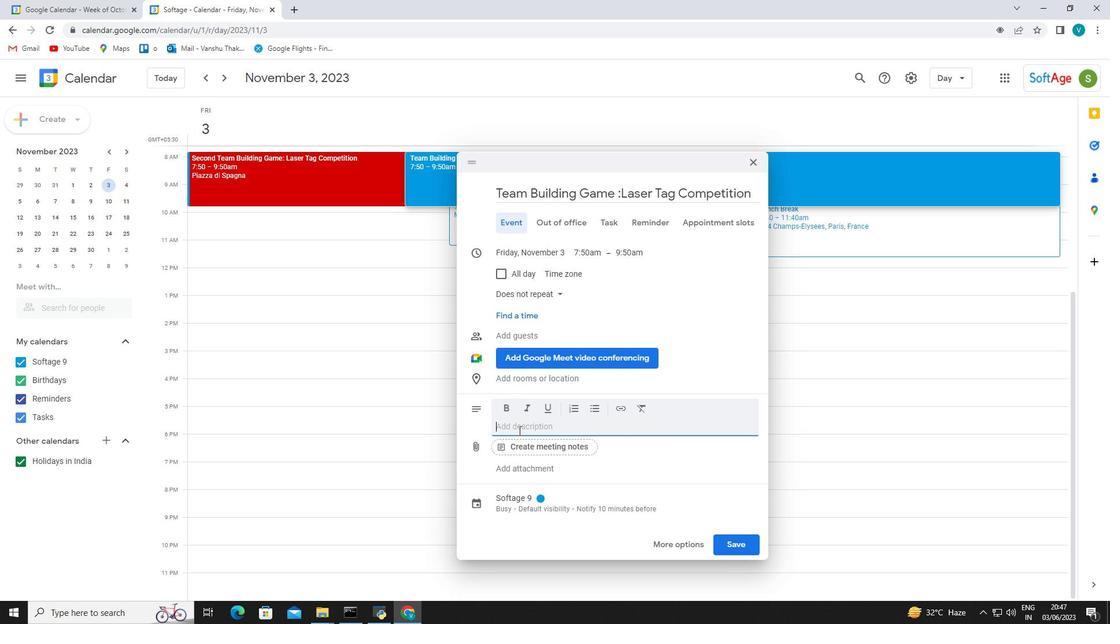 
Action: Key pressed <Key.shift_r><Key.shift_r><Key.shift_r><Key.shift_r><Key.shift_r><Key.shift_r><Key.shift_r><Key.shift_r><Key.shift_r><Key.shift_r><Key.shift_r><Key.shift_r><Key.shift_r><Key.shift_r><Key.shift_r><Key.shift_r><Key.shift_r><Key.shift_r>By<Key.space>exloring<Key.space>the<Key.space>client<Key.space>
Screenshot: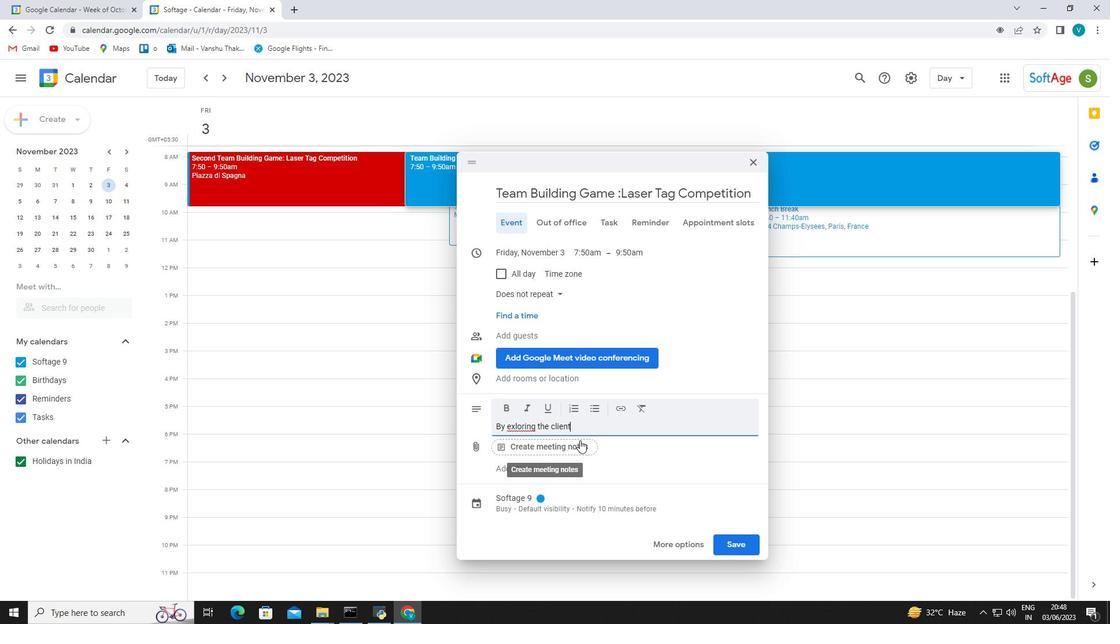 
Action: Mouse moved to (526, 426)
Screenshot: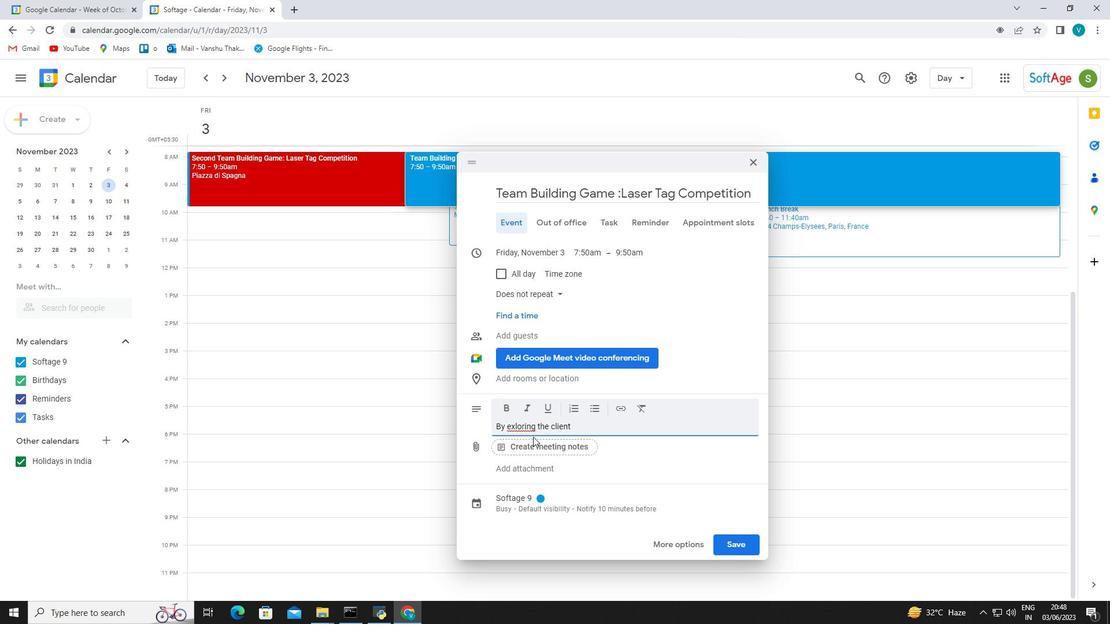 
Action: Mouse pressed right at (526, 426)
Screenshot: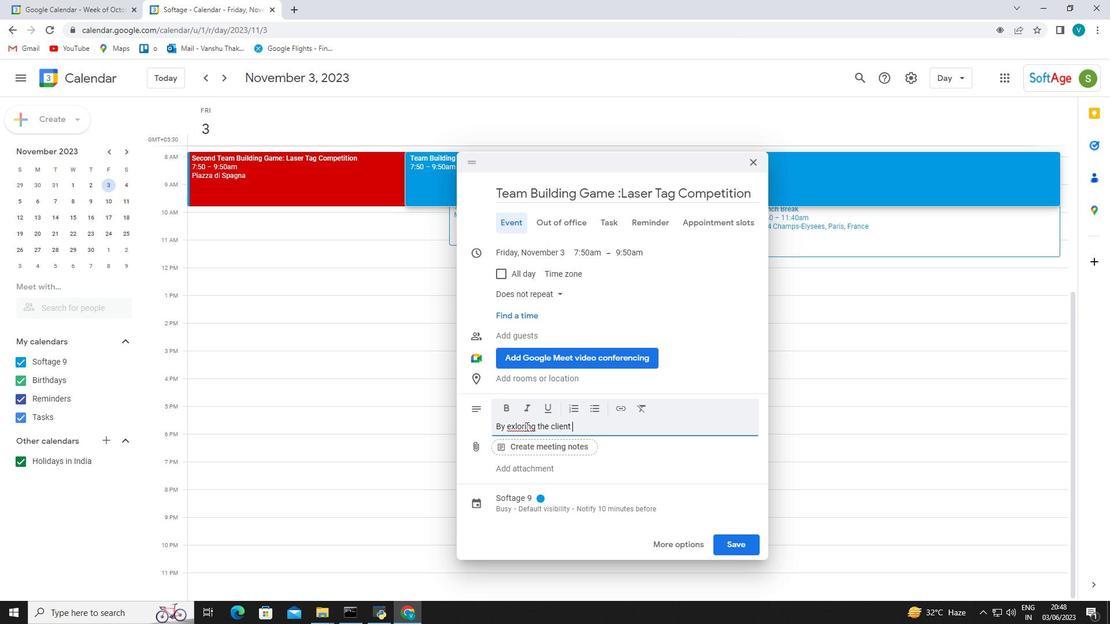 
Action: Mouse moved to (566, 266)
Screenshot: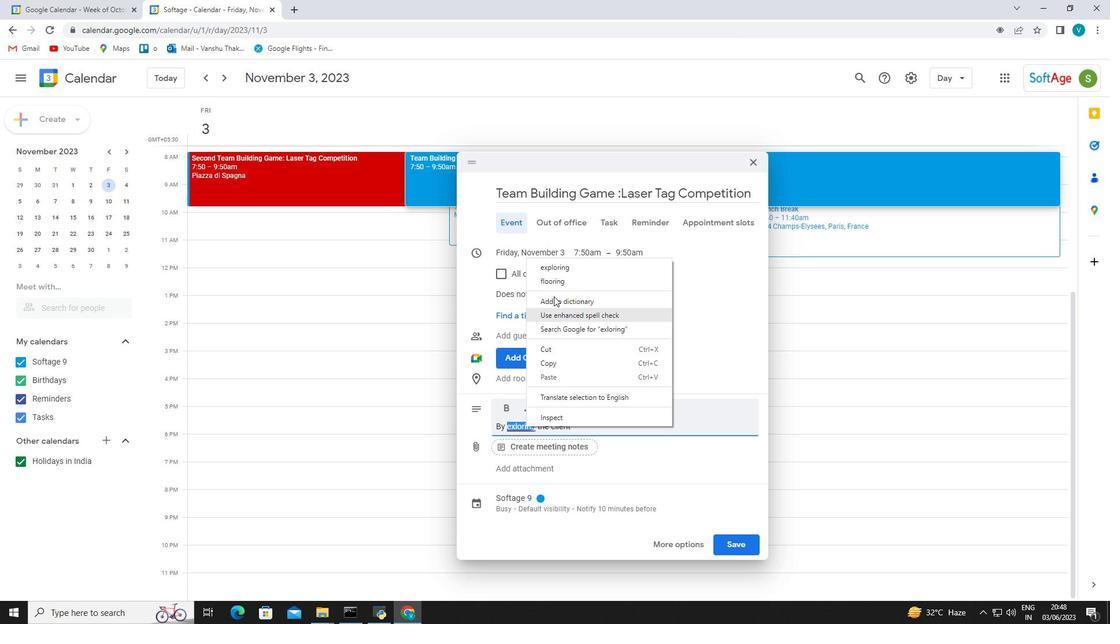 
Action: Mouse pressed left at (566, 266)
Screenshot: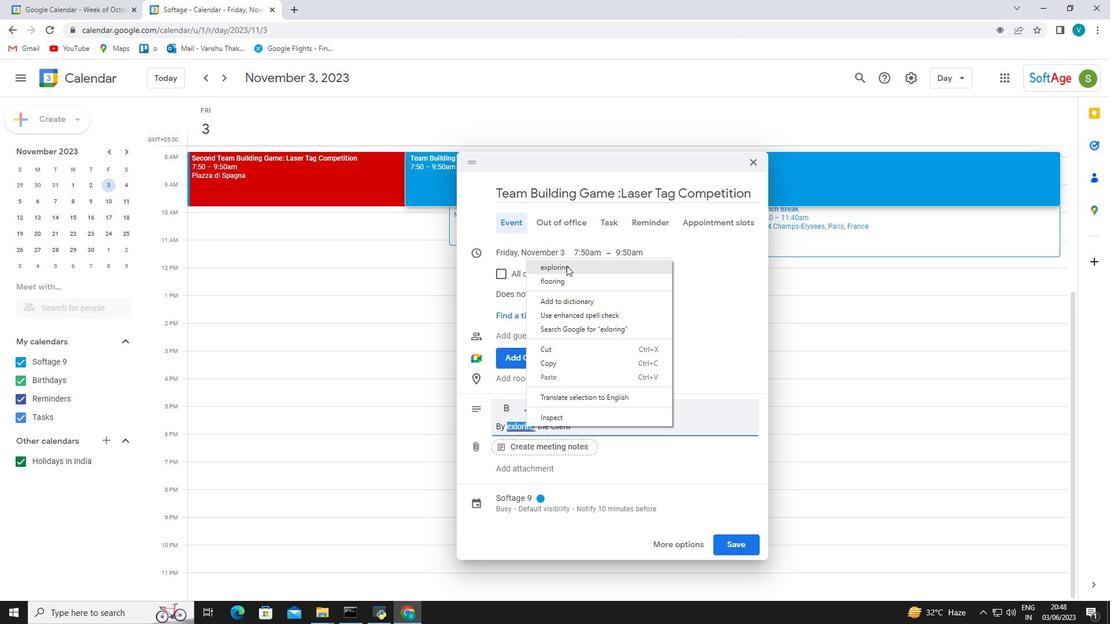 
Action: Mouse moved to (603, 429)
Screenshot: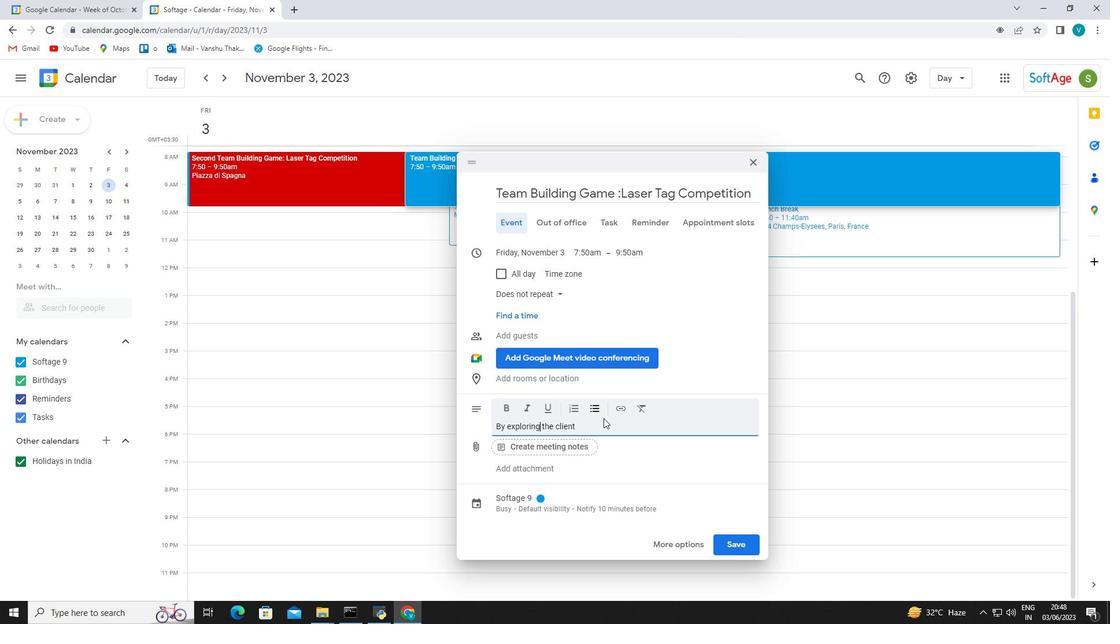 
Action: Mouse pressed left at (603, 429)
Screenshot: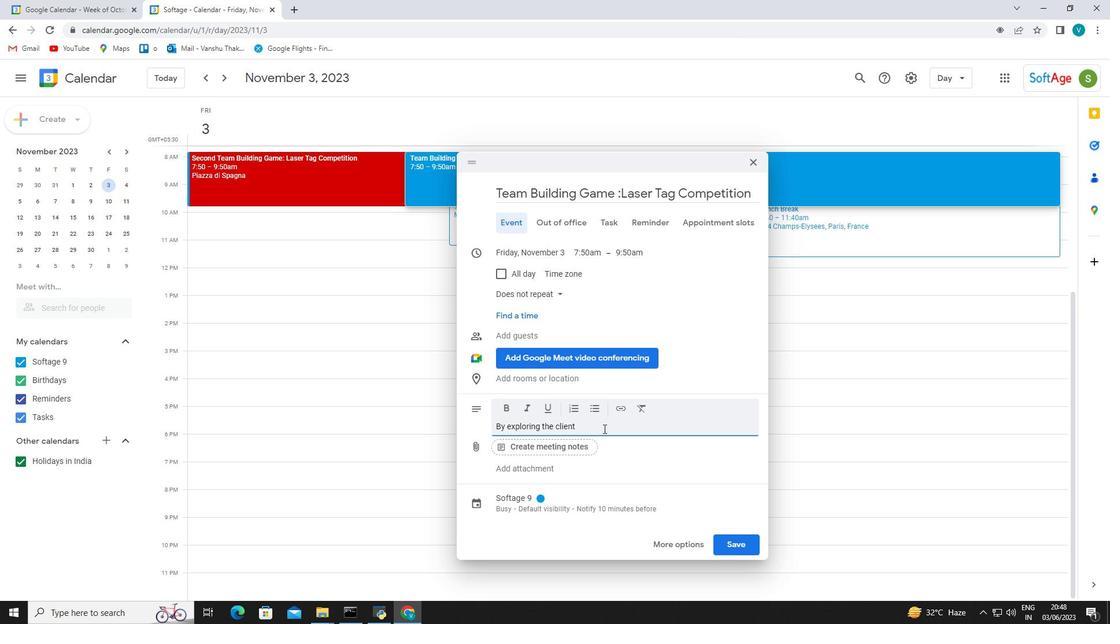 
Action: Key pressed <Key.backspace>'s<Key.space>goals<Key.space>and<Key.space>strategic<Key.space>direction,<Key.space>the<Key.space>service<Key.space>provider<Key.space>can<Key.space>align<Key.space>their<Key.space>th<Key.backspace><Key.backspace>offering<Key.space>and<Key.space>propose<Key.space>tailored<Key.space>solutions.<Key.shift_r><Key.shift_r><Key.shift_r><Key.shift_r><Key.shift_r>Tthe<Key.space><Key.backspace><Key.backspace><Key.backspace><Key.backspace>he<Key.space>event<Key.space>allows<Key.space>for<Key.space>brs<Key.backspace>ainstorming<Key.space>sessions,<Key.space>exploring<Key.space>new<Key.space>posso<Key.backspace>ibilities<Key.space>and<Key.space>jointly<Key.space>shapim<Key.backspace>ng<Key.space>the<Key.space>future<Key.space>direction<Key.space>of<Key.space>the<Key.space>partnership.
Screenshot: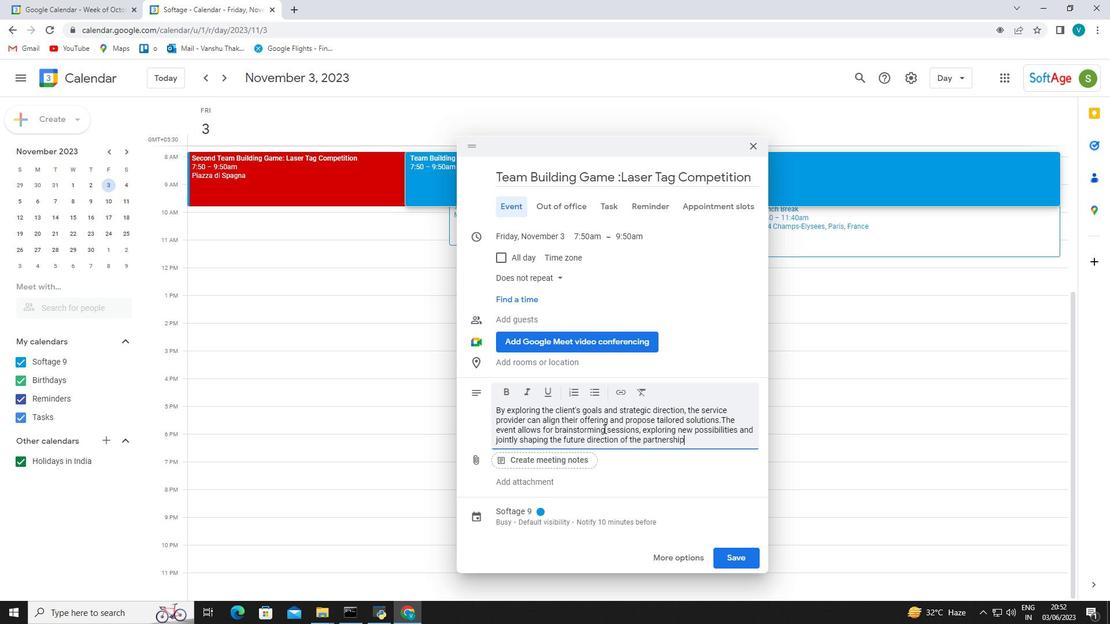 
Action: Mouse moved to (536, 512)
Screenshot: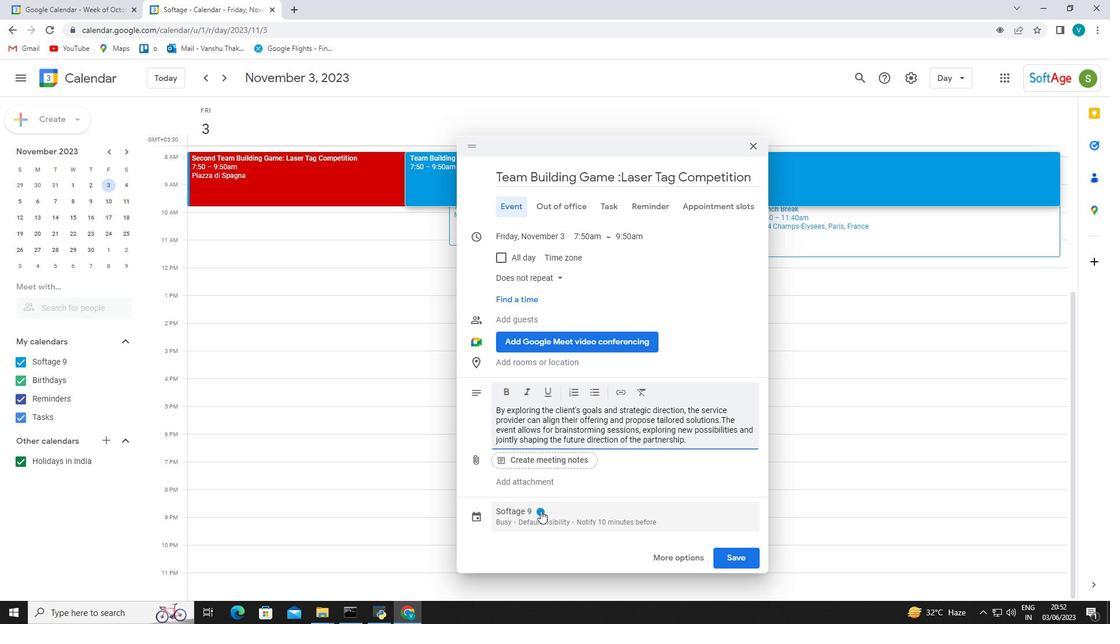 
Action: Mouse pressed left at (536, 512)
Screenshot: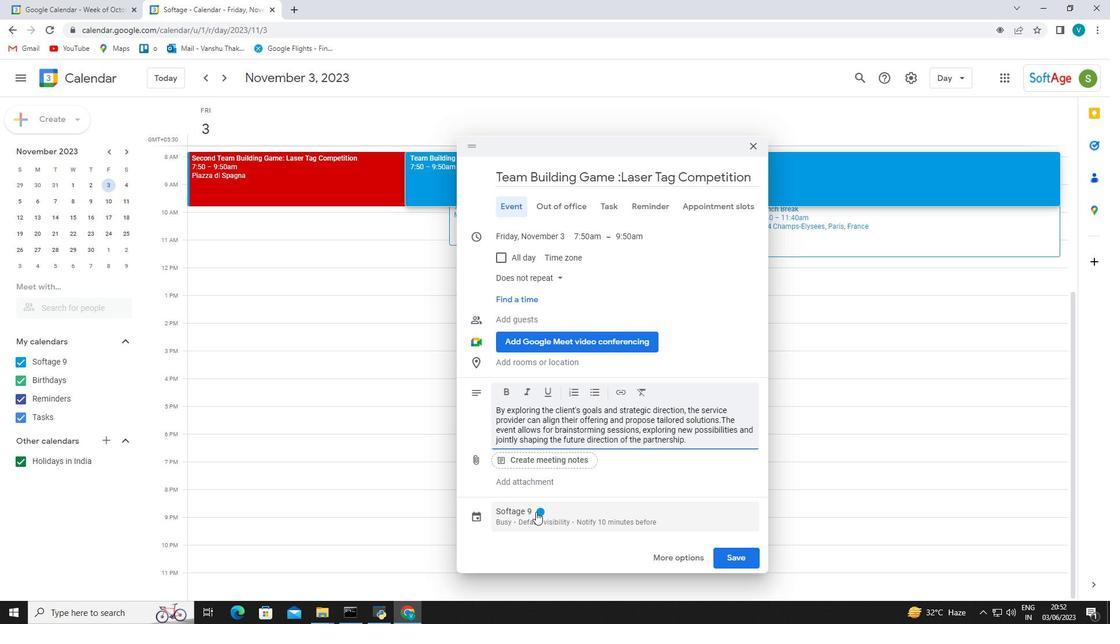 
Action: Mouse moved to (562, 432)
Screenshot: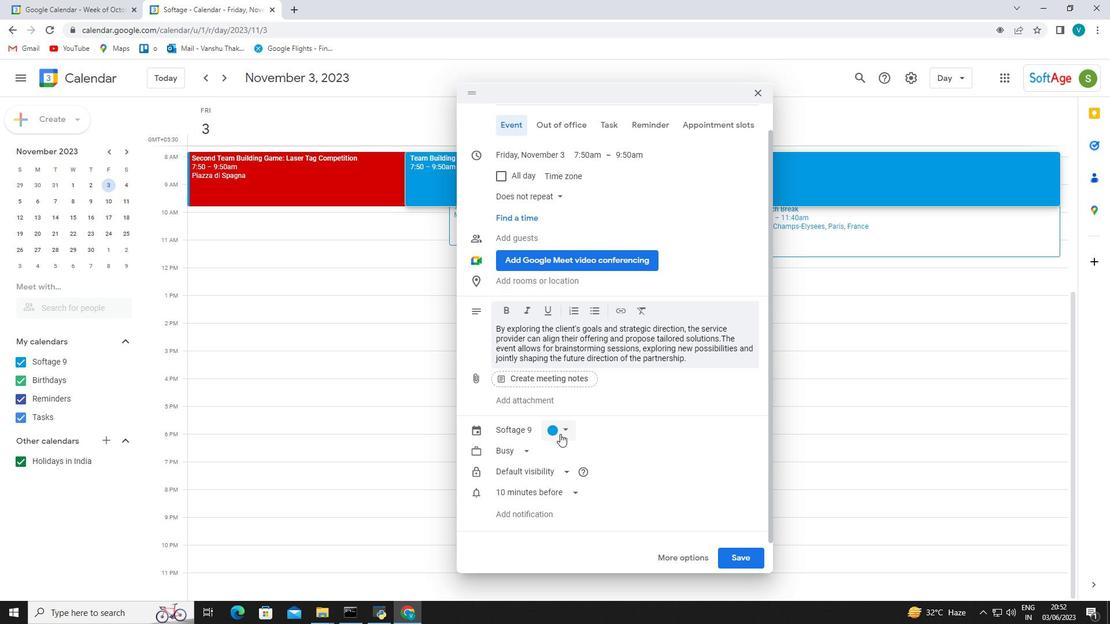 
Action: Mouse pressed left at (562, 432)
Screenshot: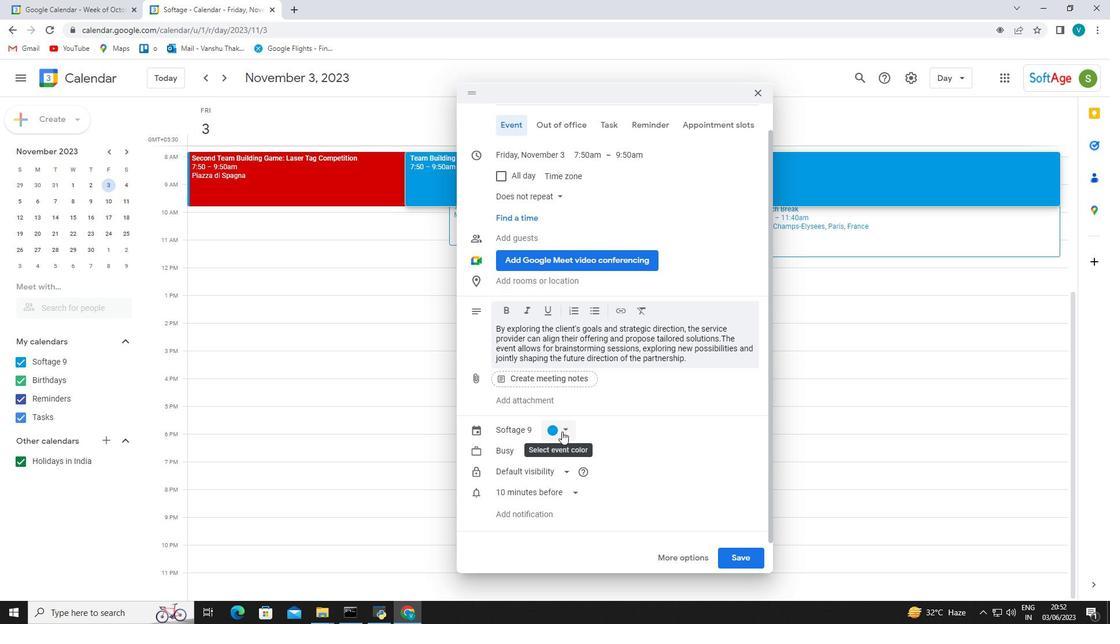 
Action: Mouse moved to (554, 429)
Screenshot: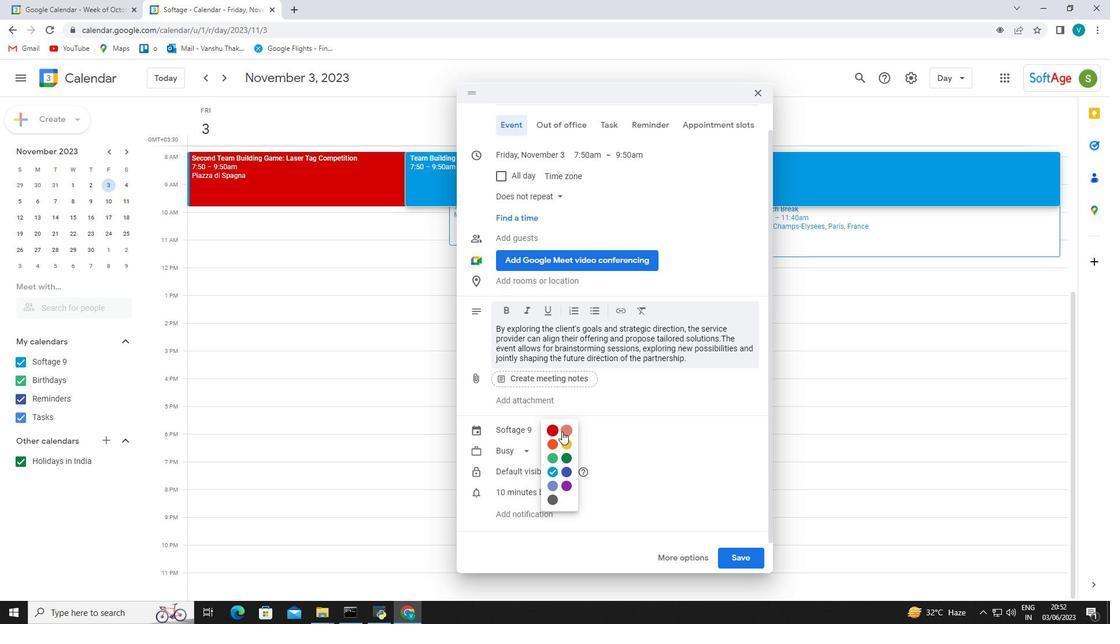 
Action: Mouse pressed left at (554, 429)
Screenshot: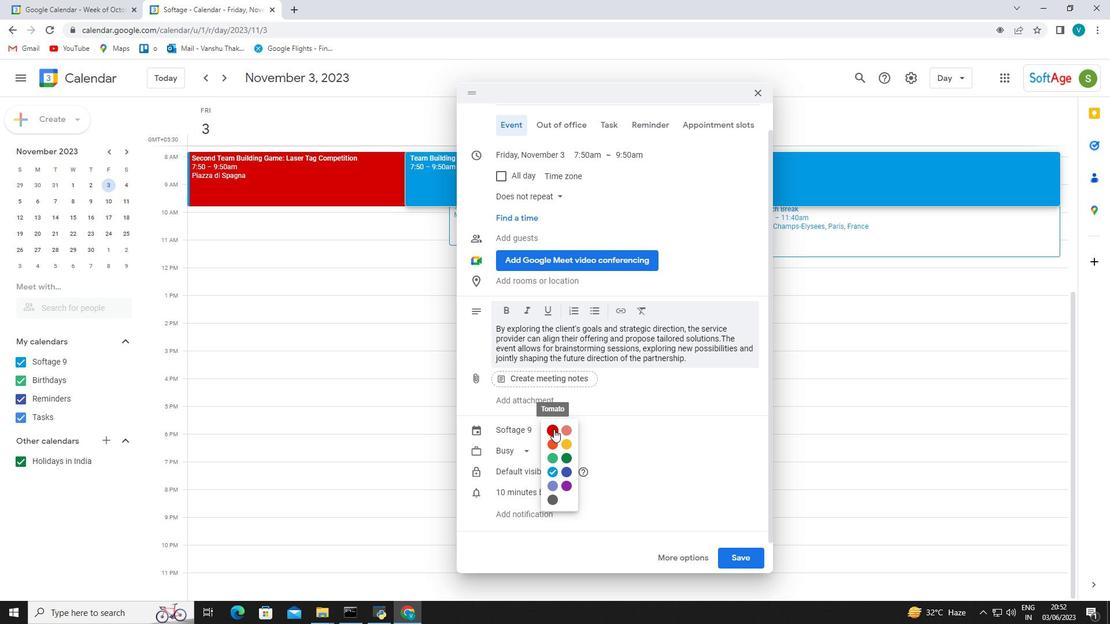 
Action: Mouse moved to (590, 202)
Screenshot: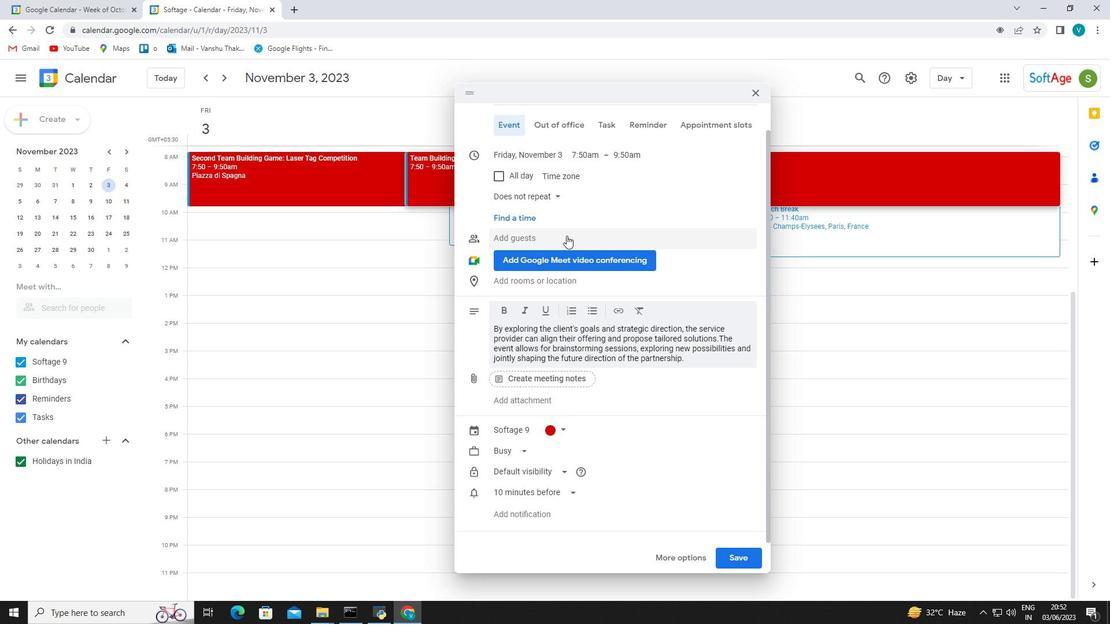 
Action: Mouse scrolled (590, 203) with delta (0, 0)
Screenshot: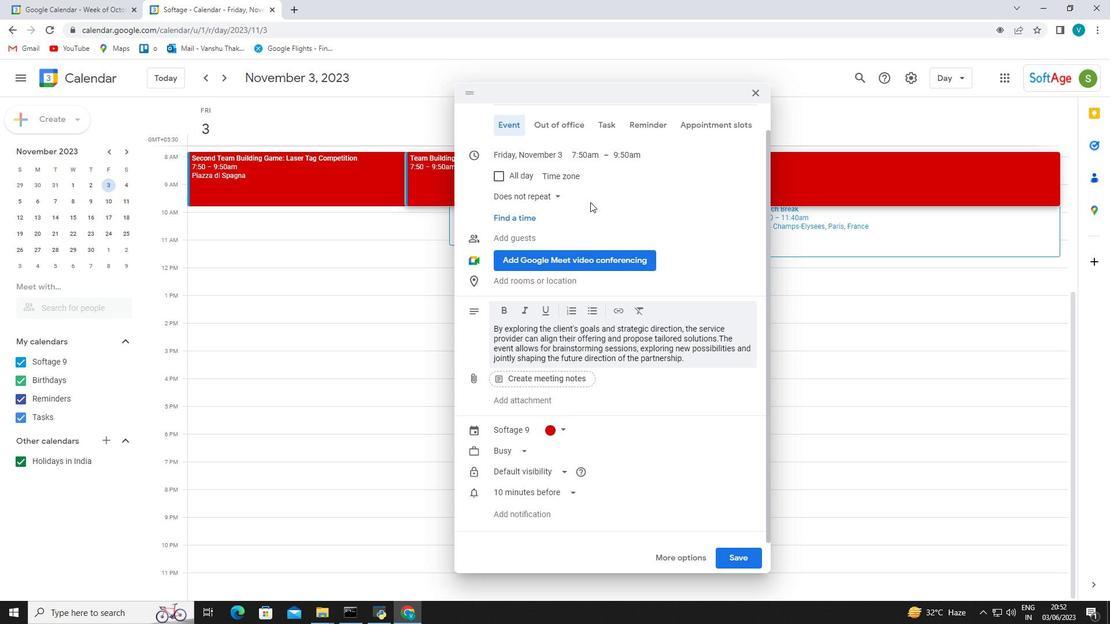 
Action: Mouse scrolled (590, 203) with delta (0, 0)
Screenshot: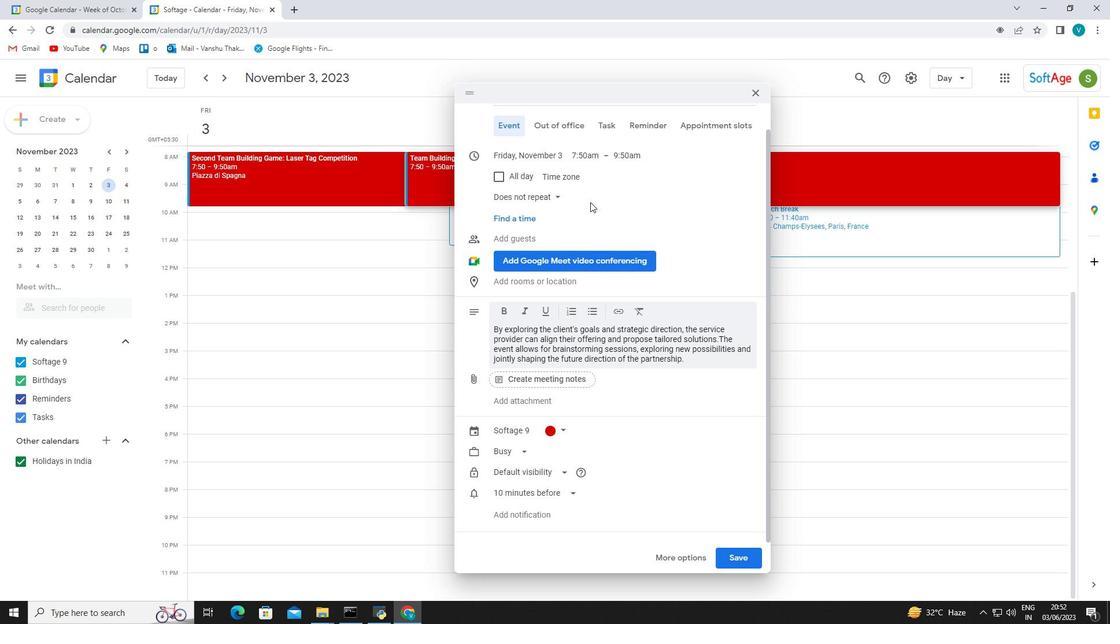
Action: Mouse moved to (529, 307)
Screenshot: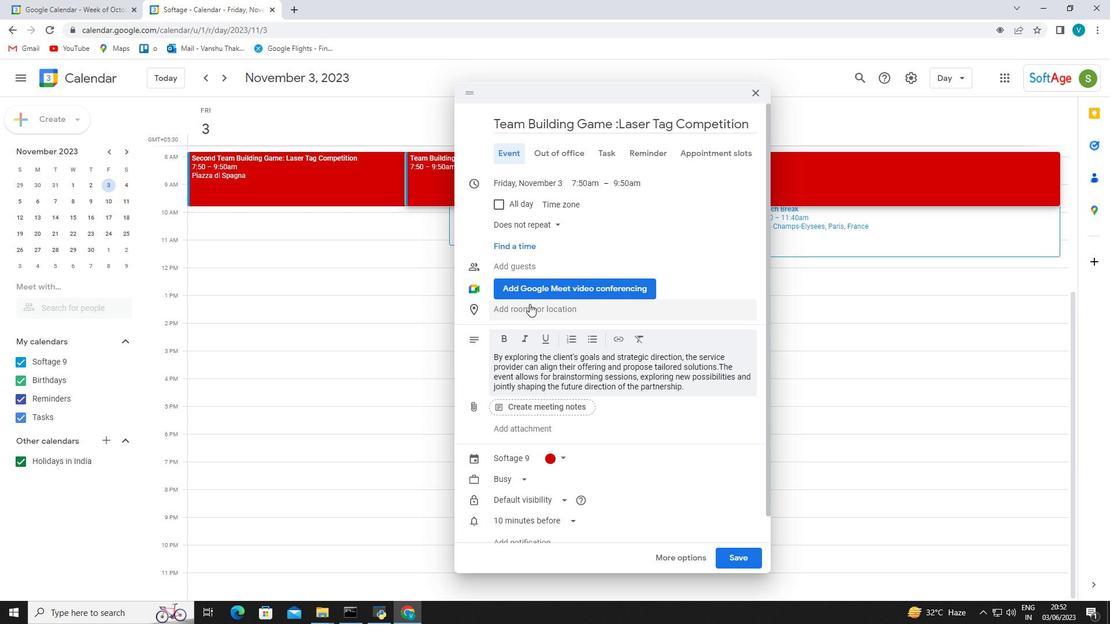 
Action: Mouse pressed left at (529, 307)
Screenshot: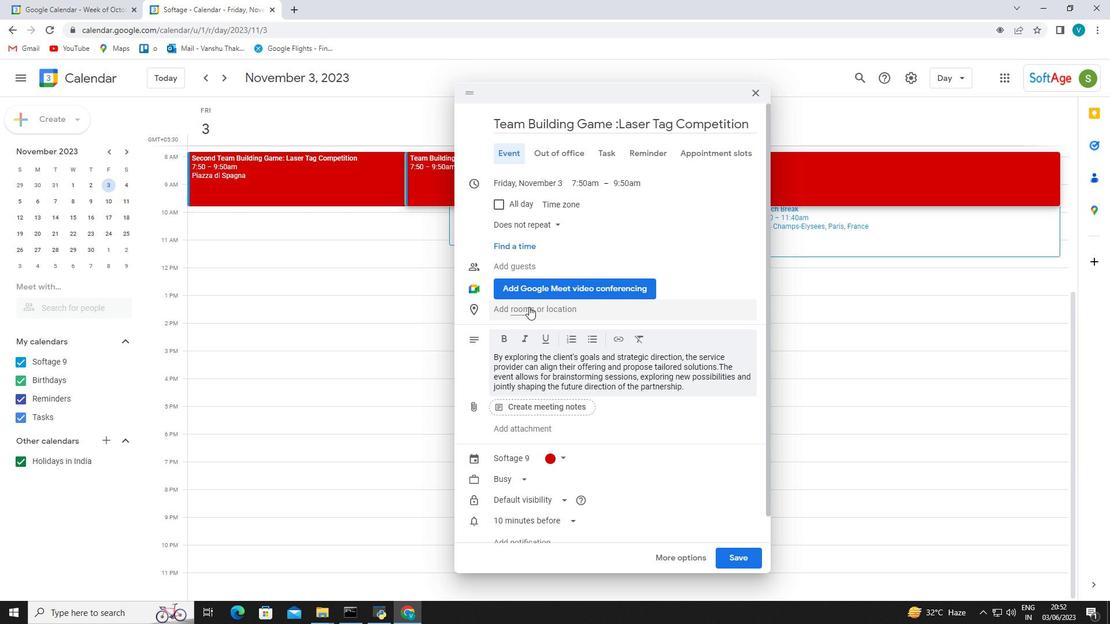 
Action: Mouse moved to (555, 131)
Screenshot: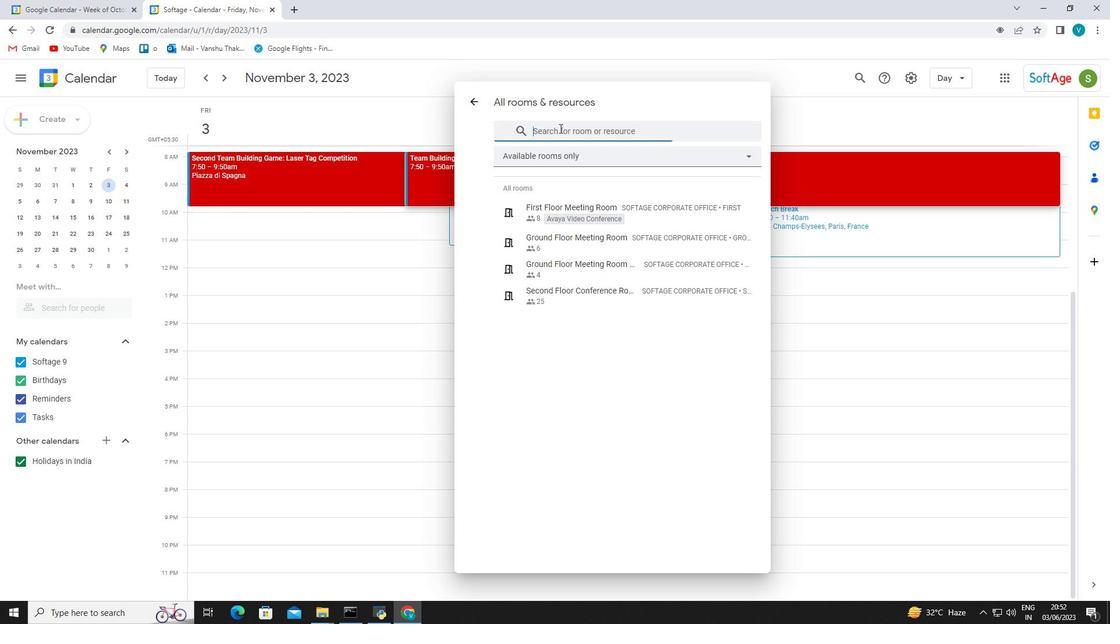 
Action: Mouse pressed left at (555, 131)
Screenshot: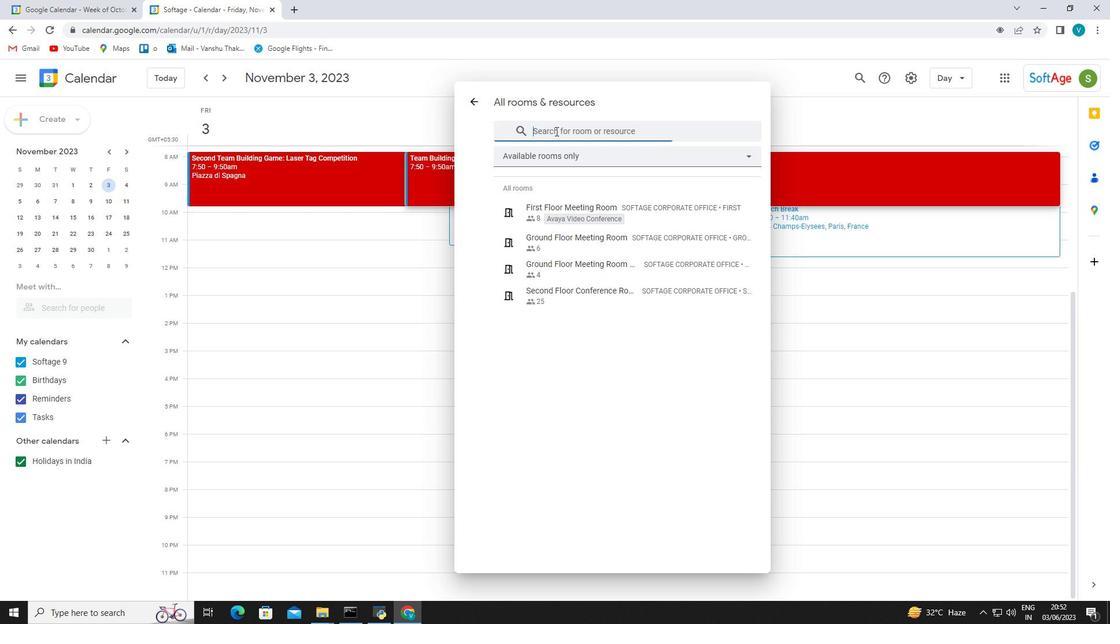 
Action: Key pressed 987<Key.space><Key.shift_r>Piazza<Key.space>di<Key.space><Key.shift_r>Spagna<Key.space>,<Key.shift_r>Rome<Key.space>,<Key.shift_r><Key.shift_r><Key.shift_r><Key.shift_r><Key.shift_r><Key.shift_r>Italy<Key.space>
Screenshot: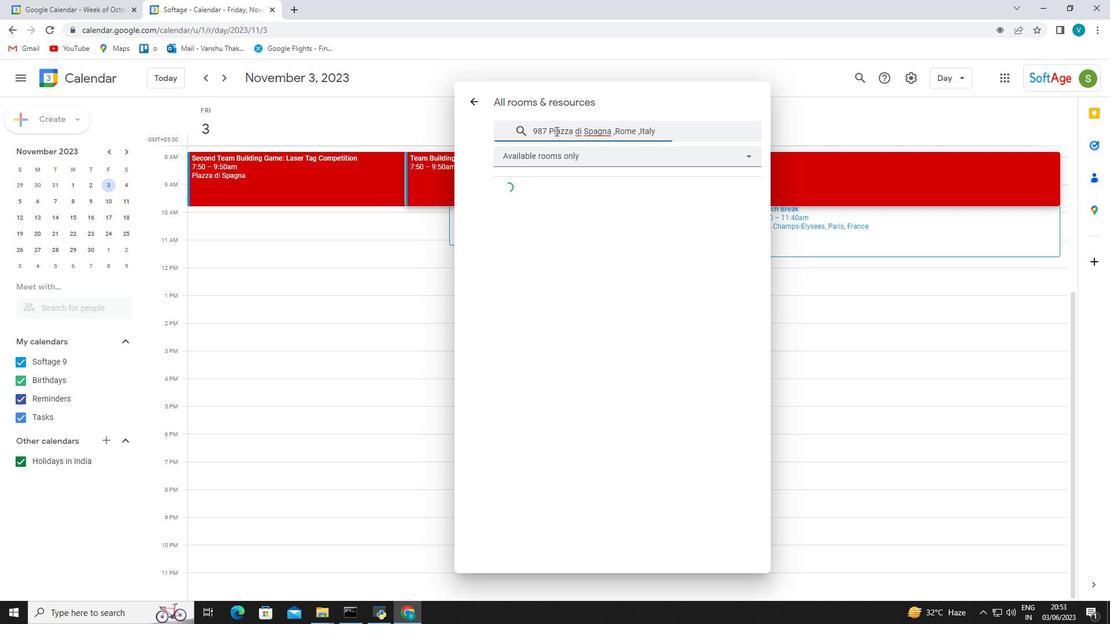 
Action: Mouse moved to (601, 131)
Screenshot: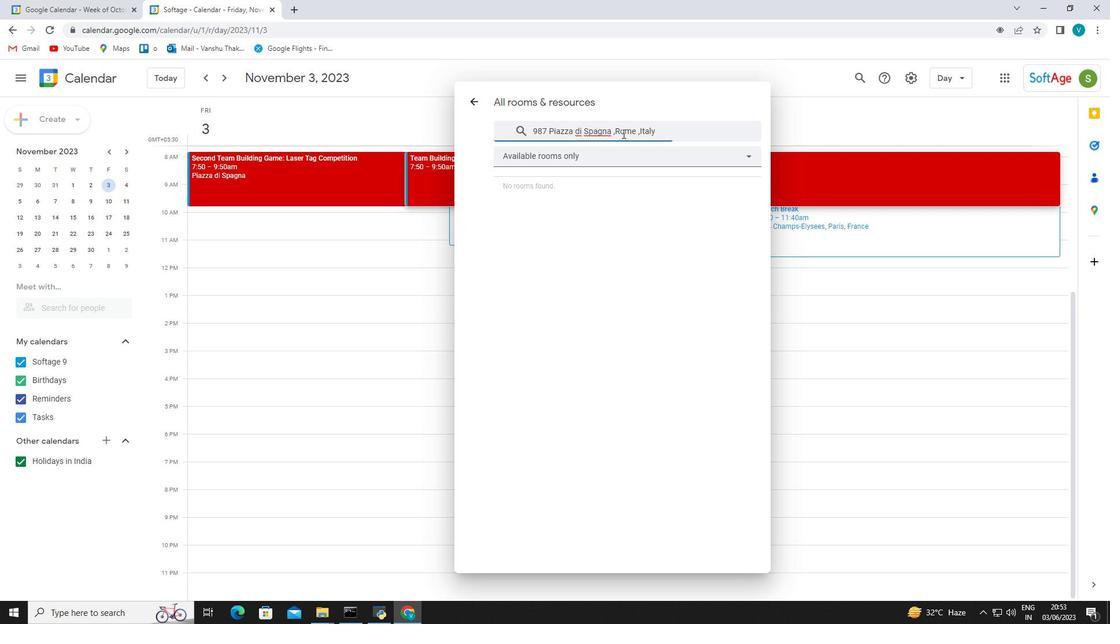 
Action: Mouse pressed right at (601, 131)
Screenshot: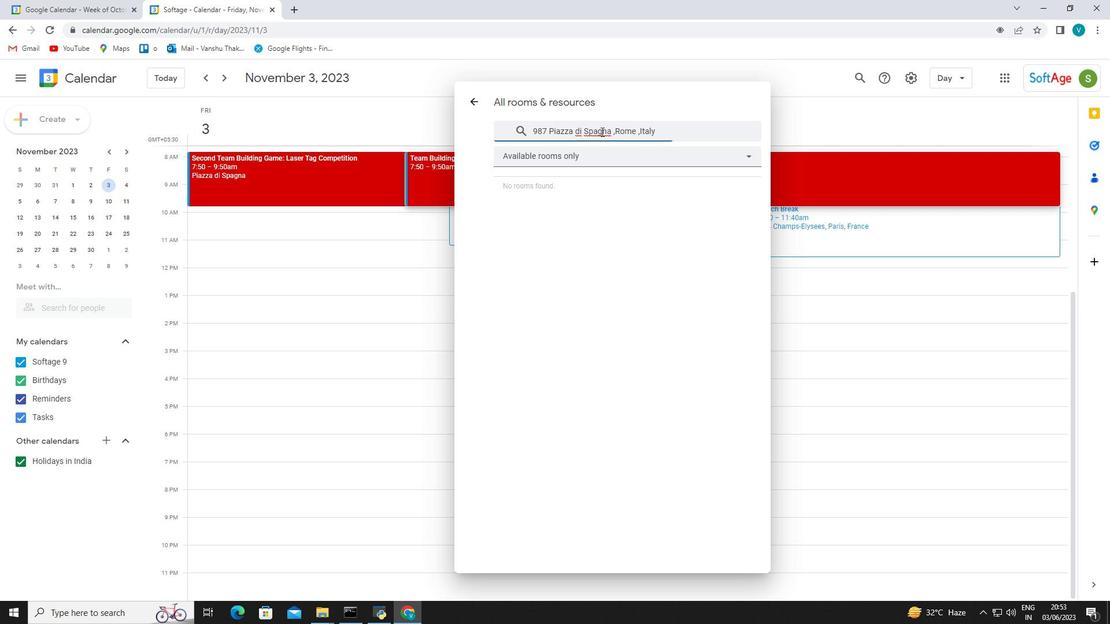 
Action: Mouse pressed left at (601, 131)
Screenshot: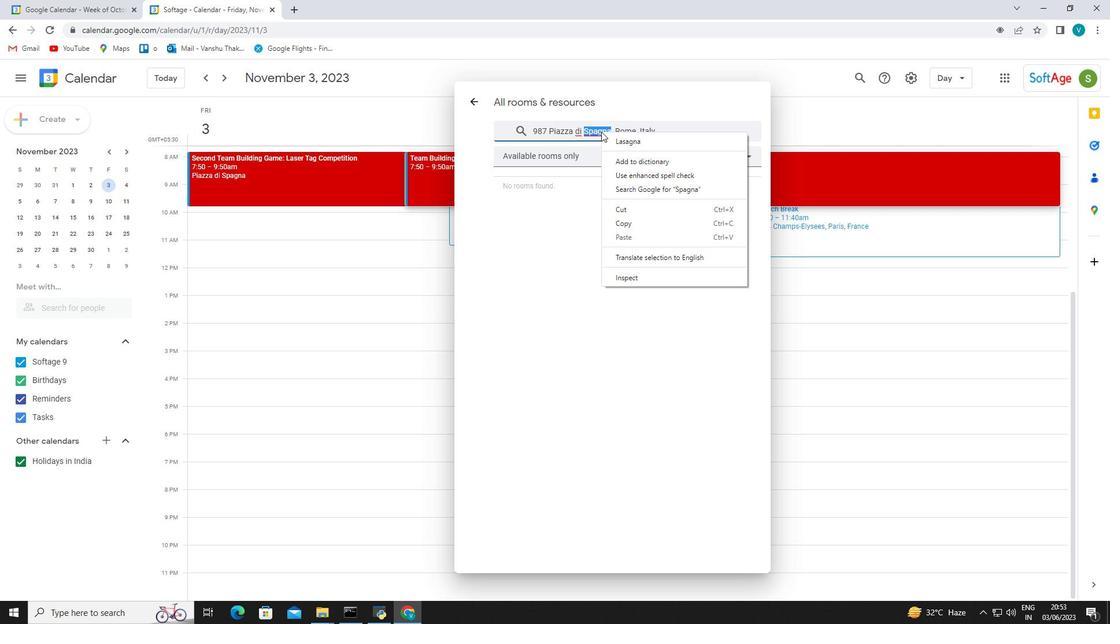 
Action: Mouse moved to (666, 125)
Screenshot: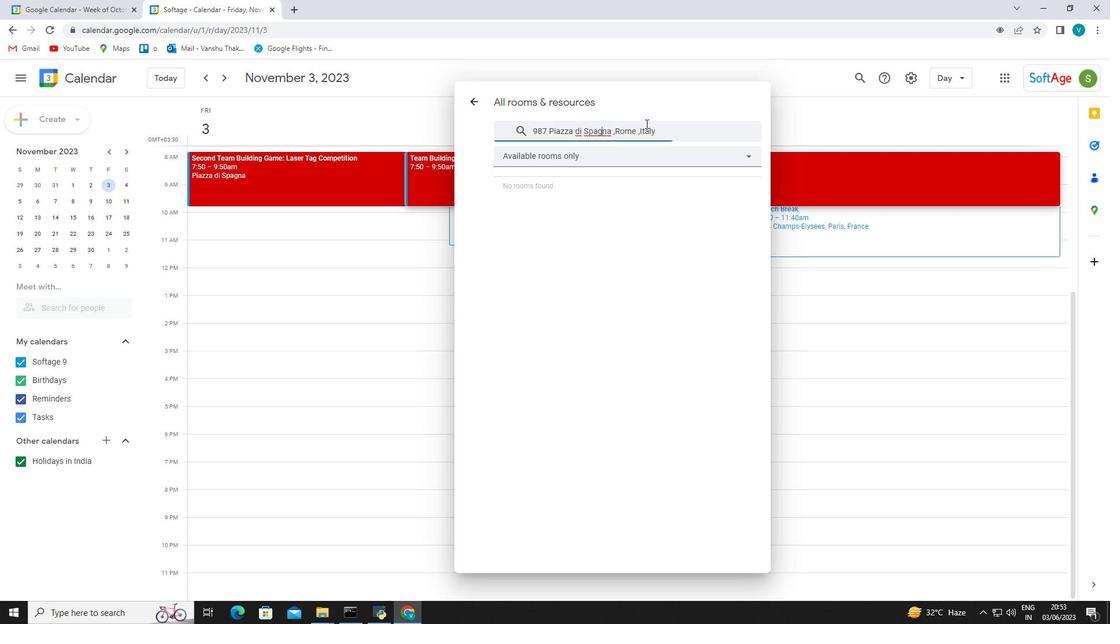 
Action: Key pressed <Key.enter><Key.enter><Key.enter>
Screenshot: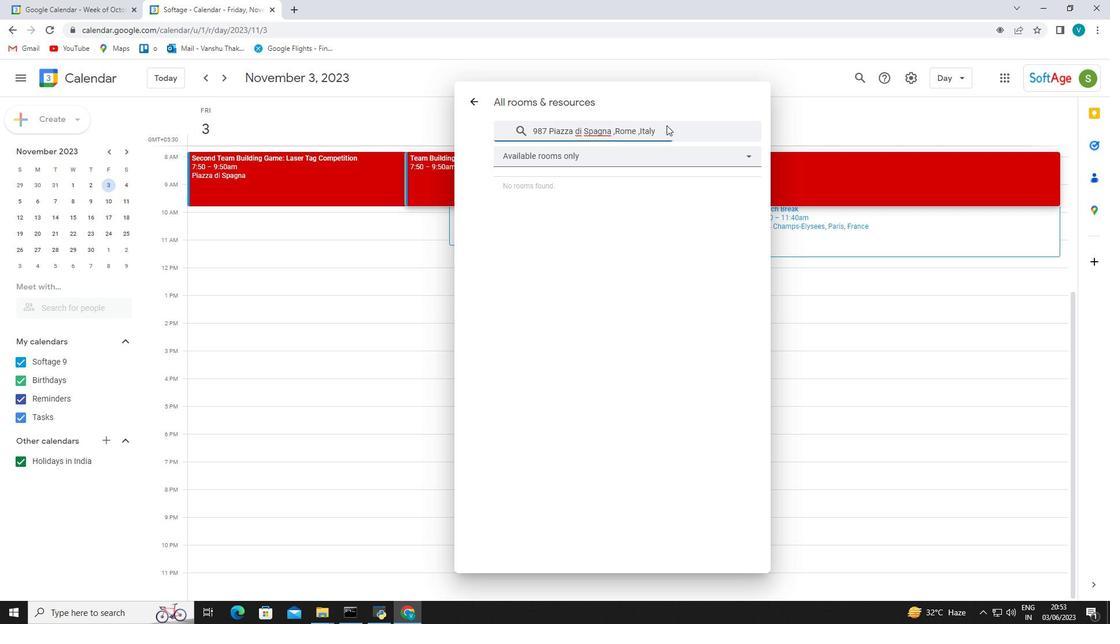 
Action: Mouse moved to (579, 129)
Screenshot: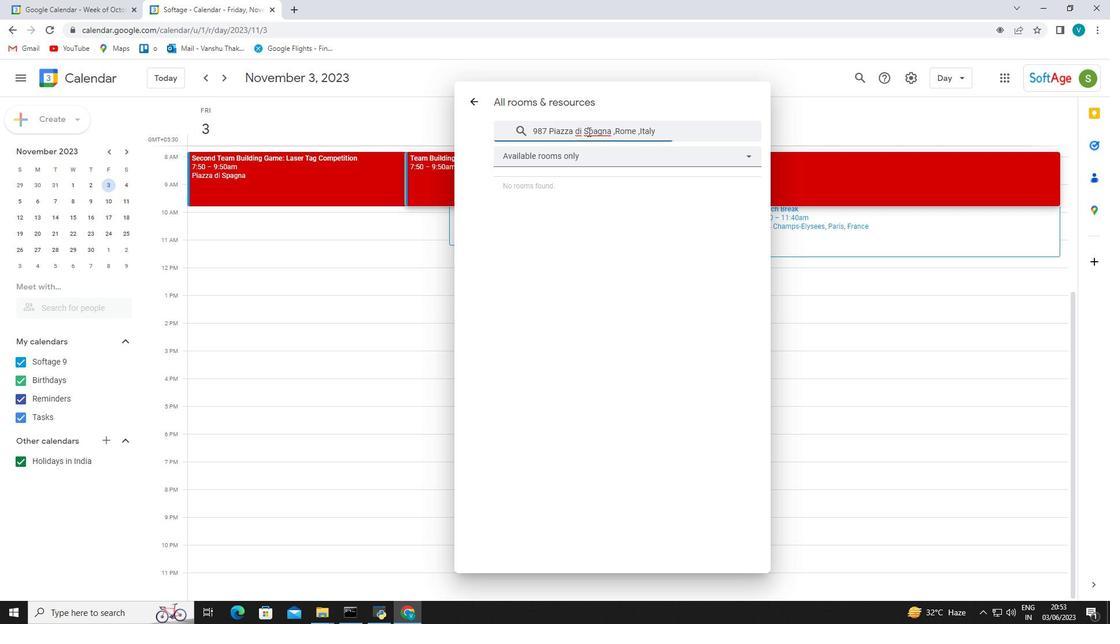 
Action: Mouse pressed right at (579, 129)
Screenshot: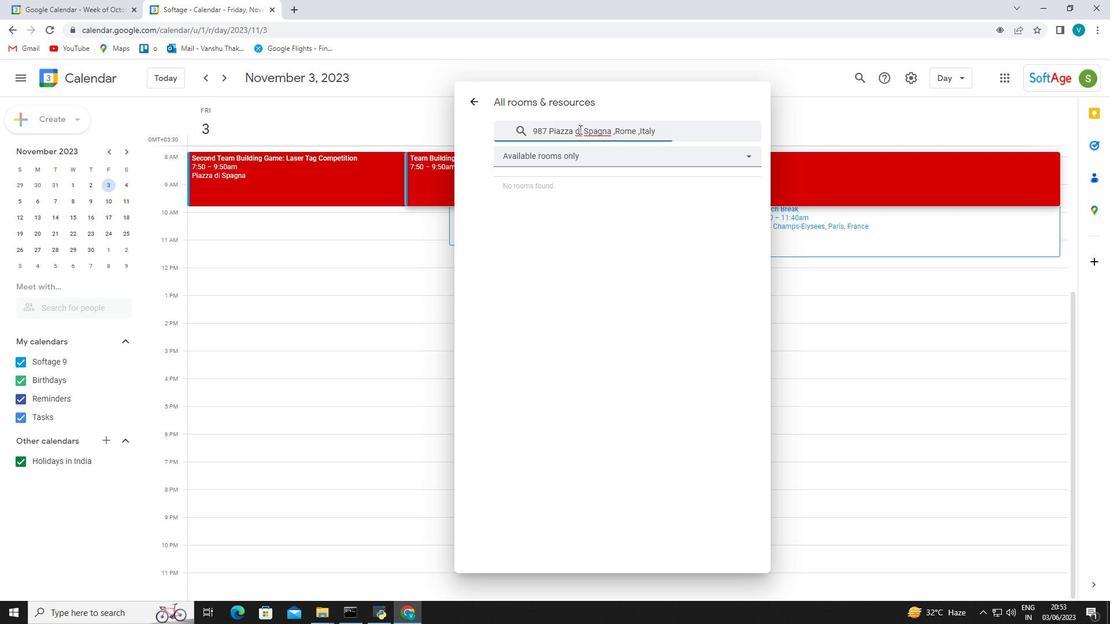 
Action: Mouse moved to (602, 135)
Screenshot: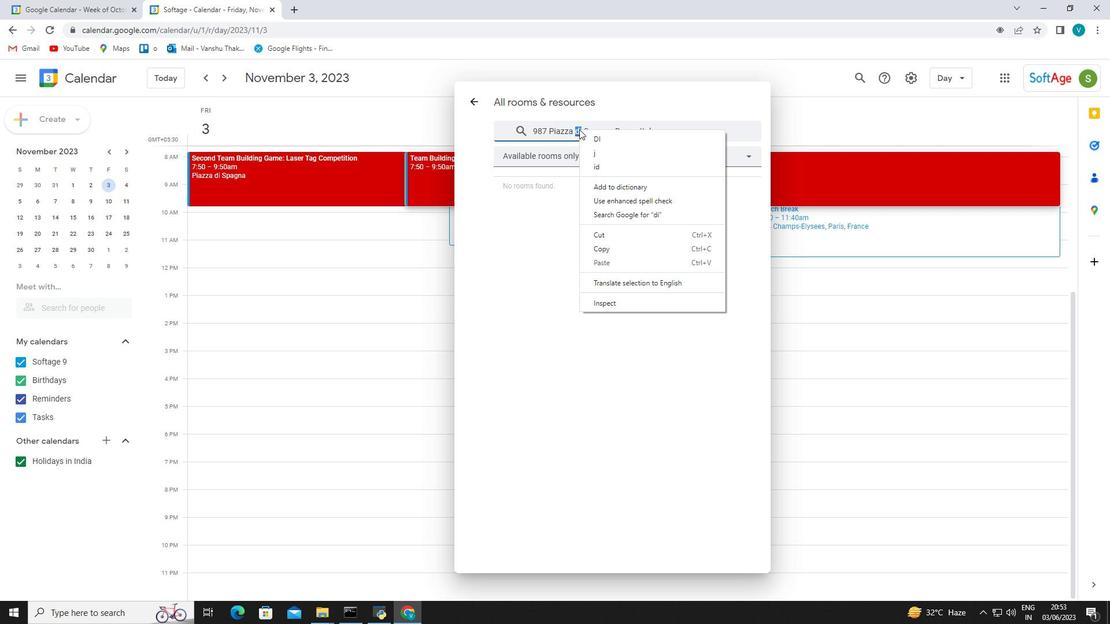 
Action: Mouse pressed left at (602, 135)
Screenshot: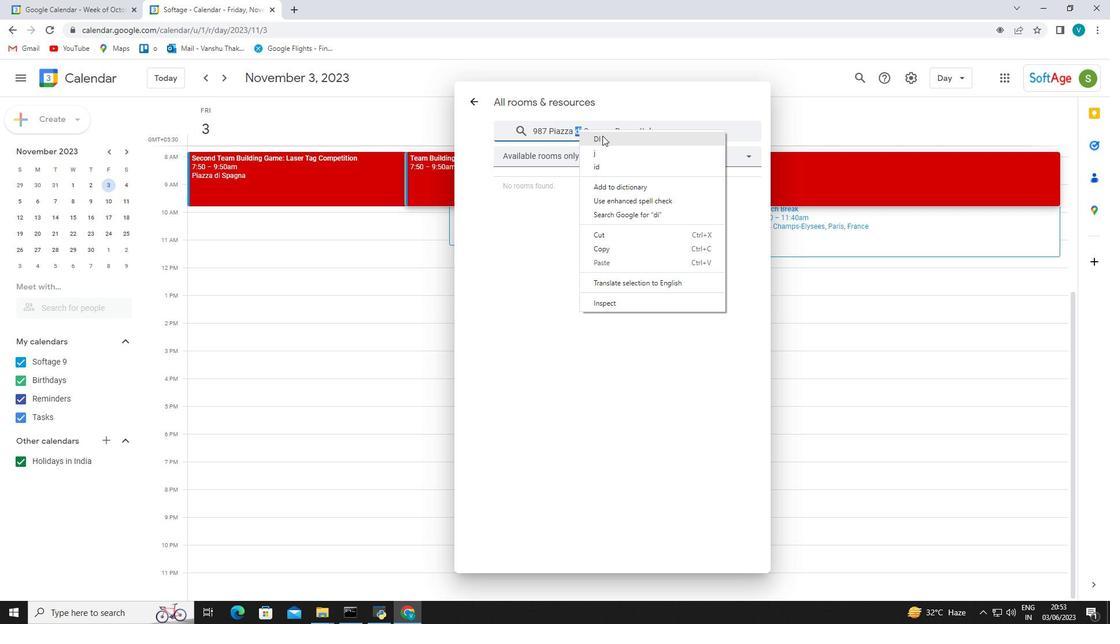 
Action: Mouse moved to (470, 101)
Screenshot: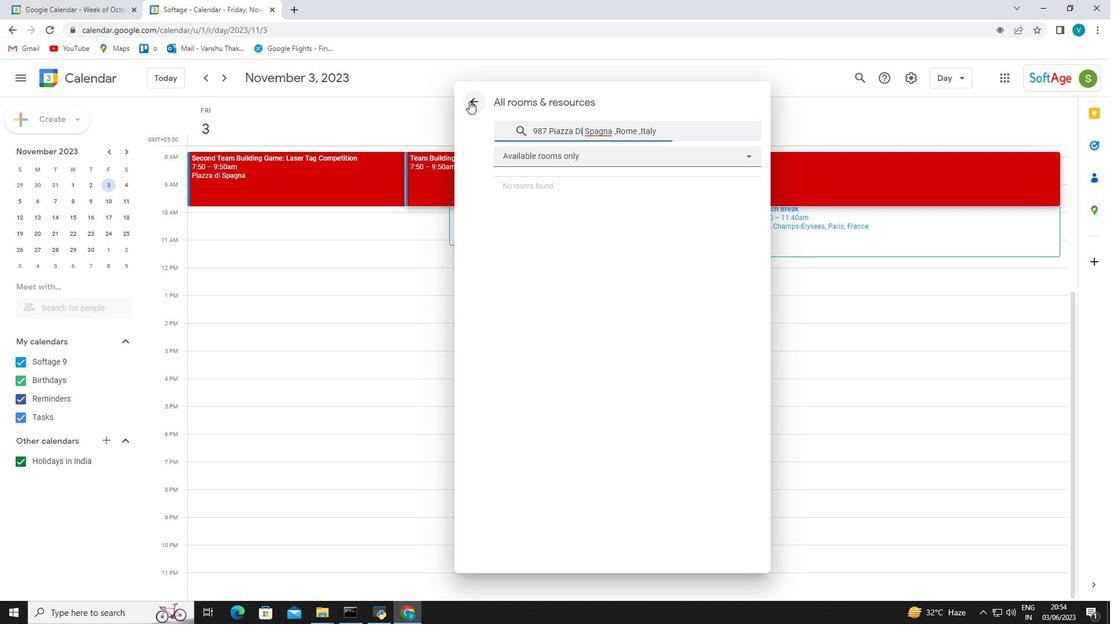 
Action: Mouse pressed left at (470, 101)
Screenshot: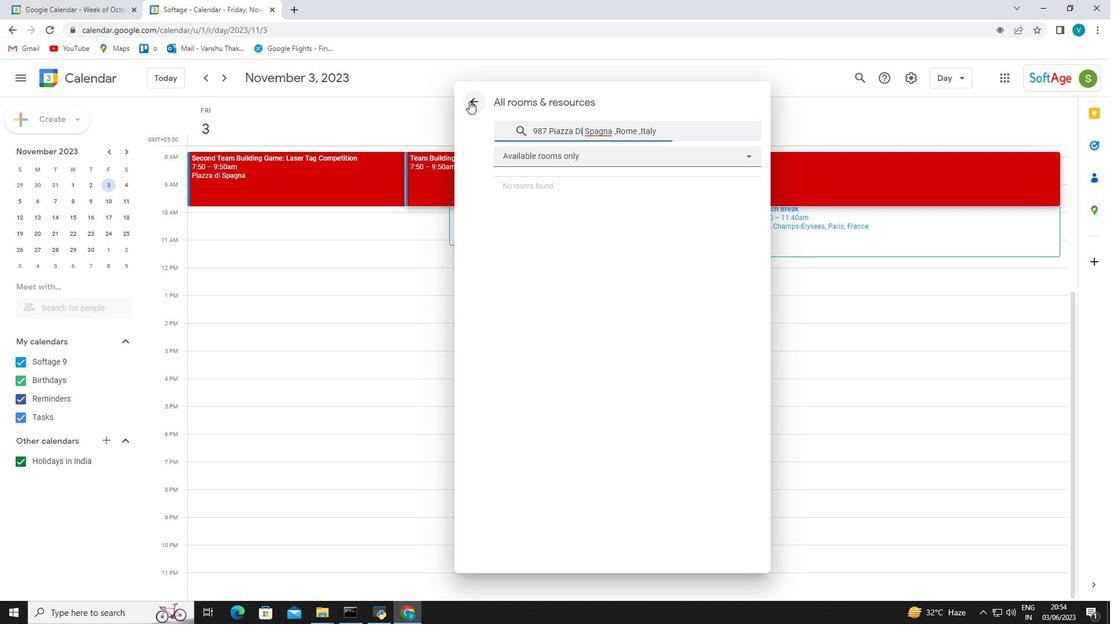 
Action: Mouse moved to (502, 337)
Screenshot: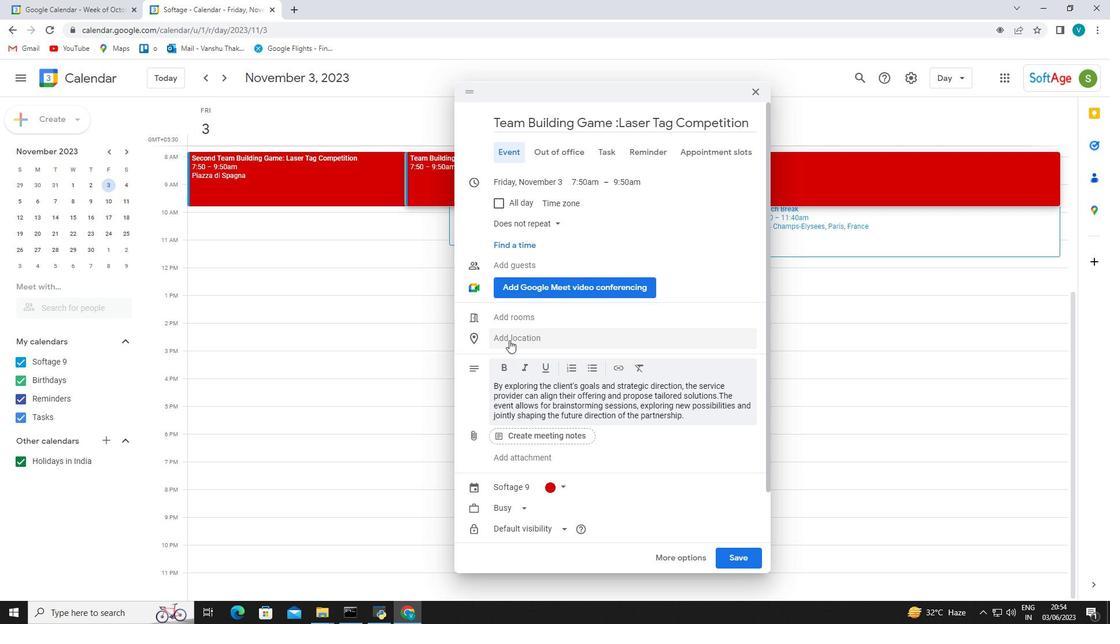 
Action: Mouse pressed left at (502, 337)
Screenshot: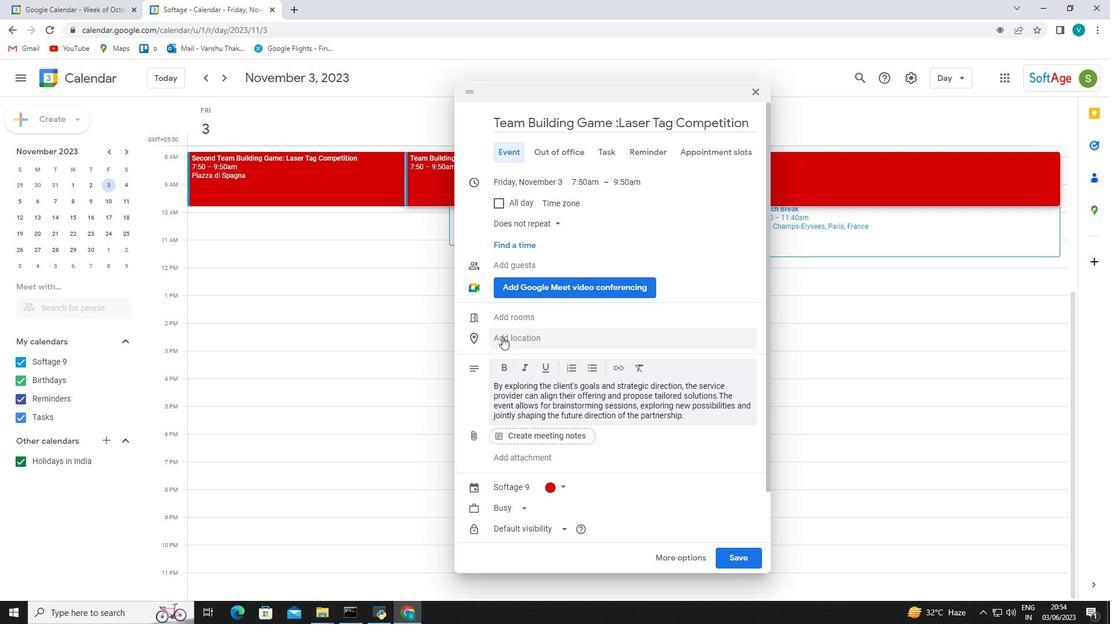 
Action: Mouse moved to (653, 334)
Screenshot: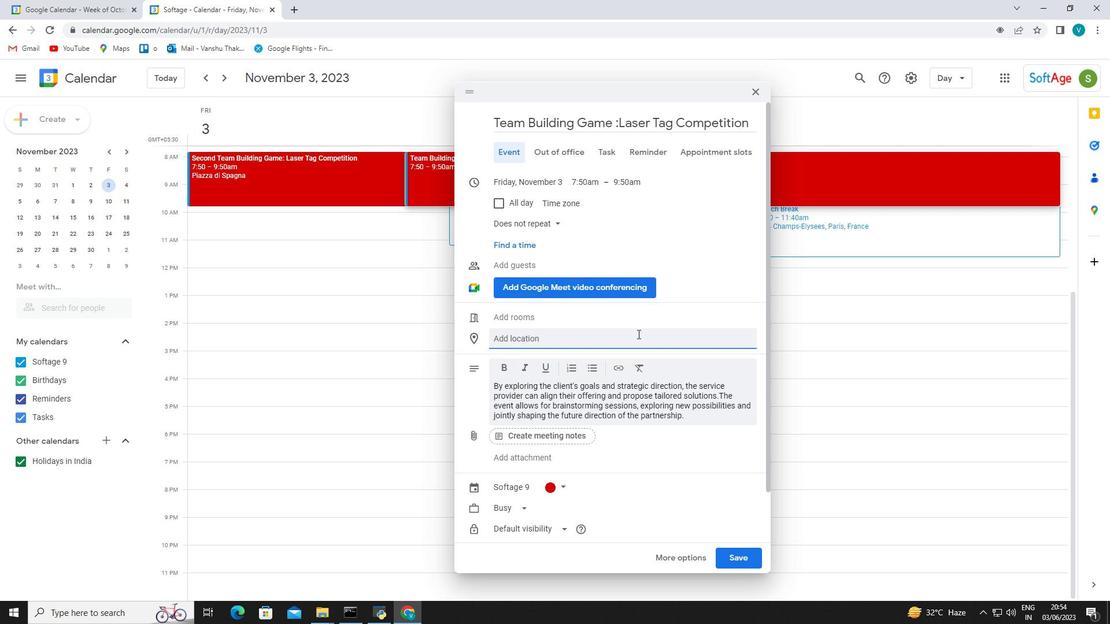
Action: Key pressed 987<Key.space><Key.shift_r>Piaz<Key.backspace><Key.backspace>azza<Key.space>di<Key.space>s<Key.backspace><Key.shift_r>Spagna<Key.space>,<Key.shift_r>Rome<Key.space>,<Key.shift_r><Key.shift_r><Key.shift_r>Italy
Screenshot: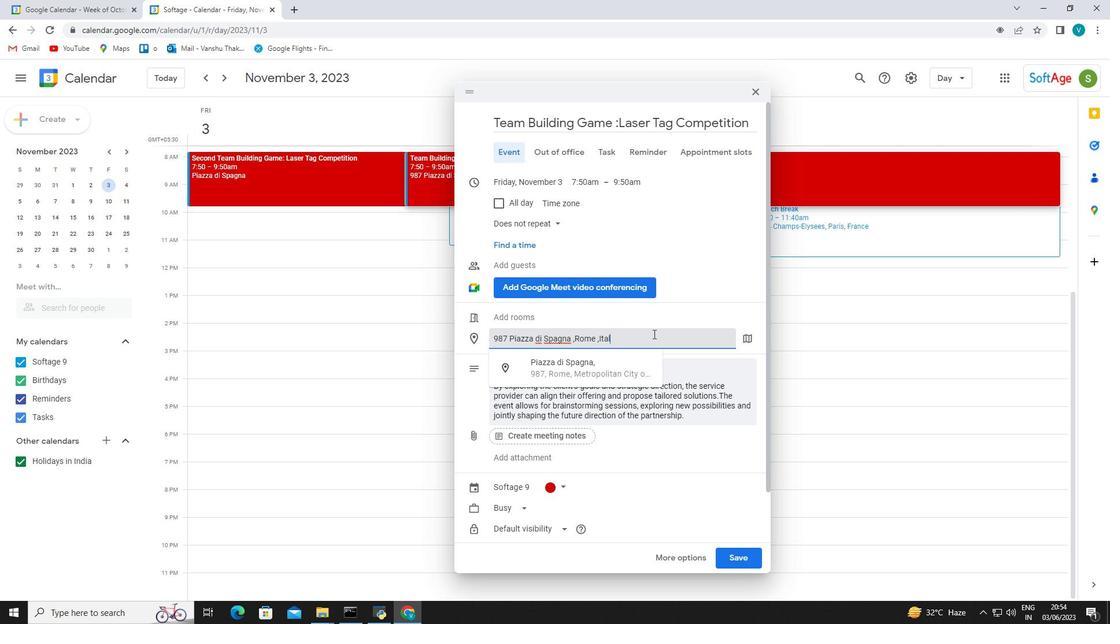 
Action: Mouse moved to (587, 369)
Screenshot: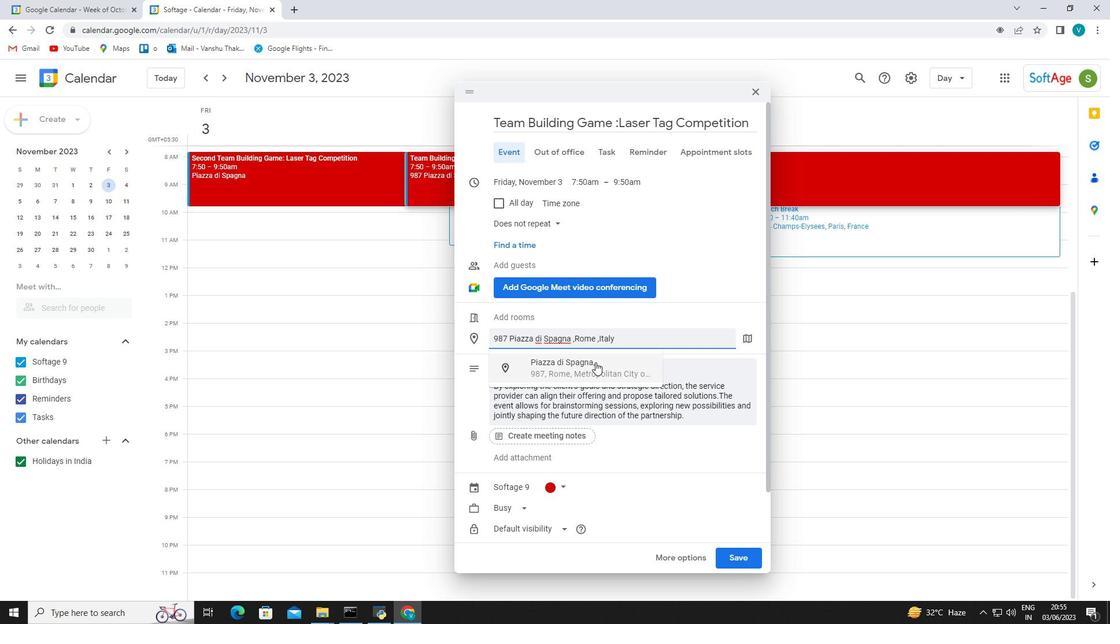 
Action: Mouse pressed left at (587, 369)
Screenshot: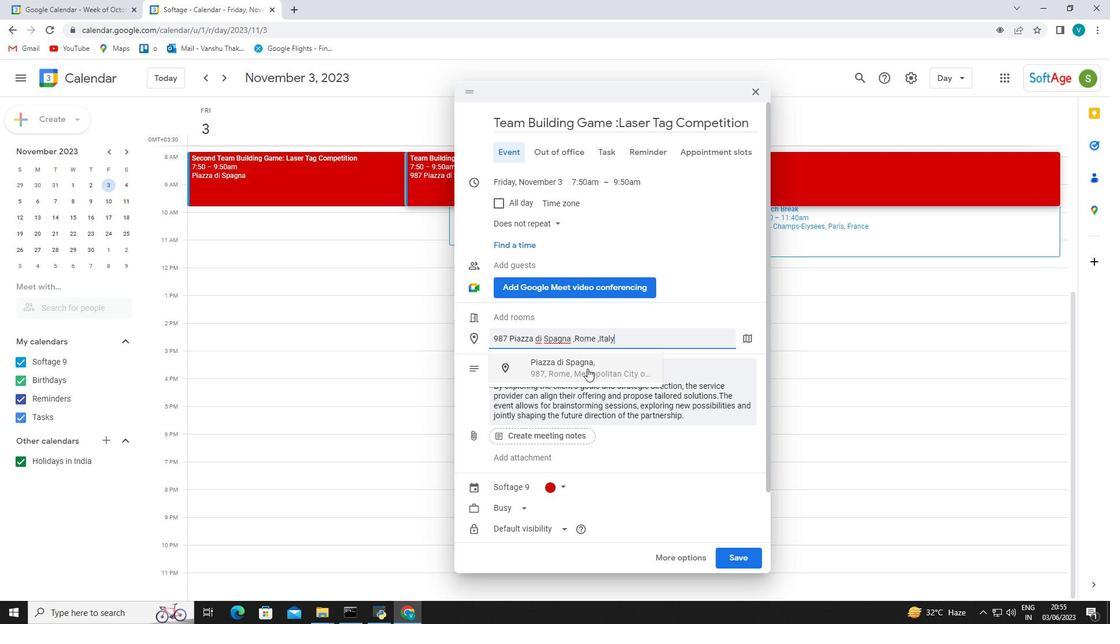 
Action: Mouse moved to (631, 362)
Screenshot: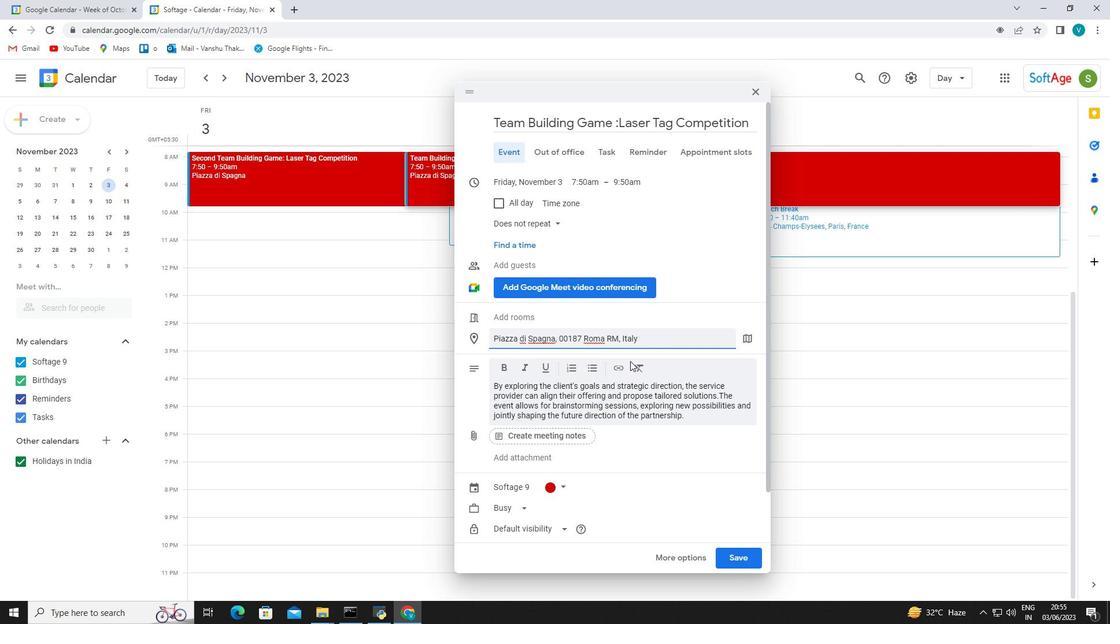 
Action: Mouse scrolled (631, 361) with delta (0, 0)
Screenshot: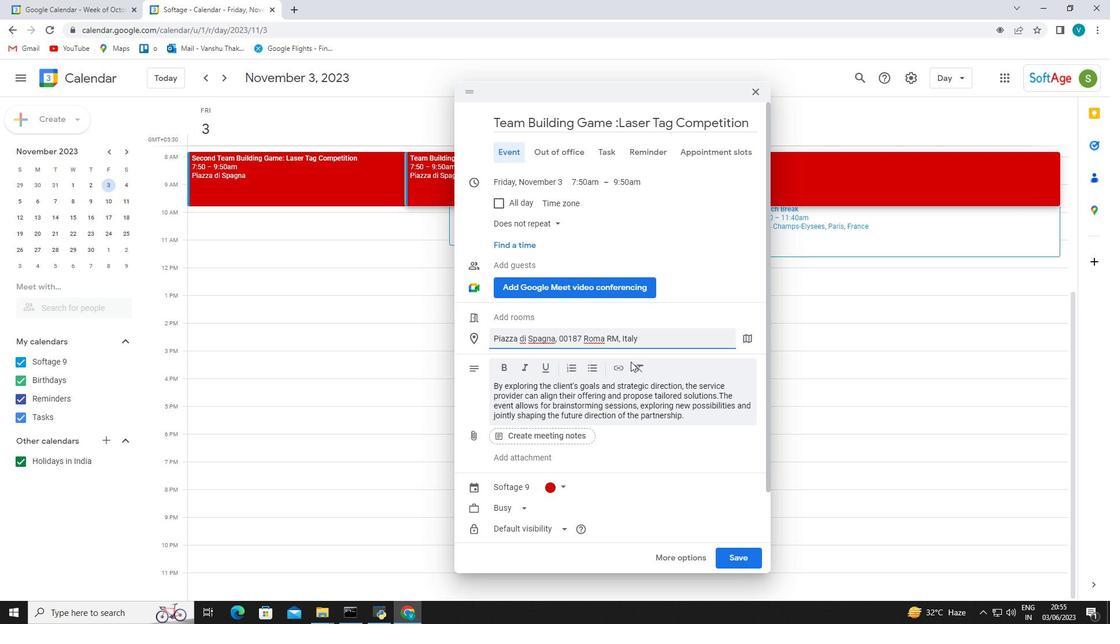 
Action: Mouse scrolled (631, 361) with delta (0, 0)
Screenshot: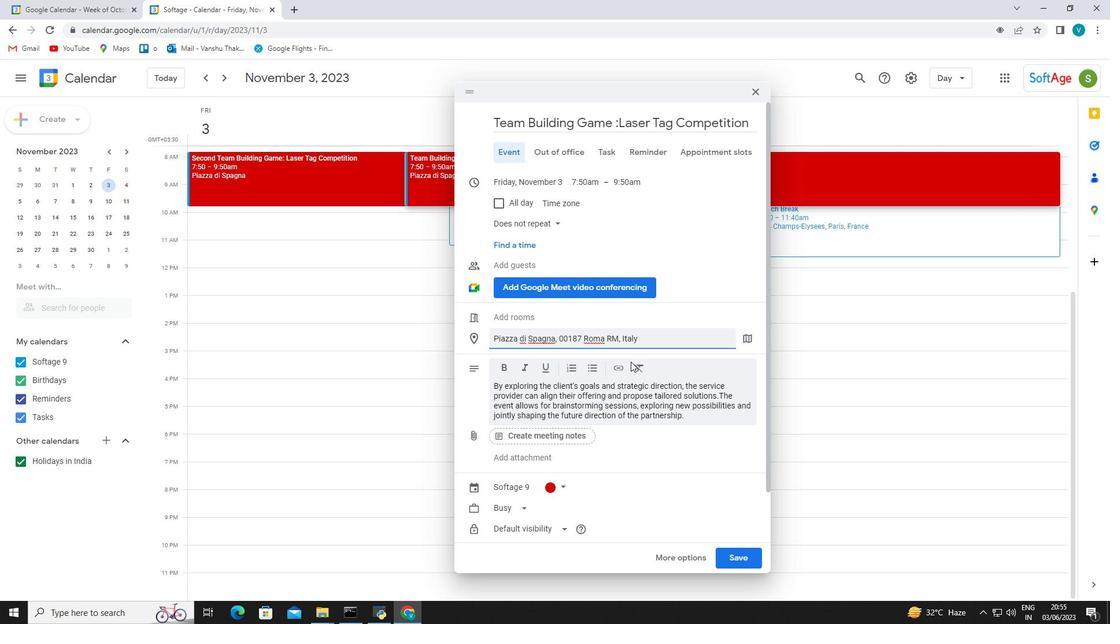 
Action: Mouse scrolled (631, 361) with delta (0, 0)
Screenshot: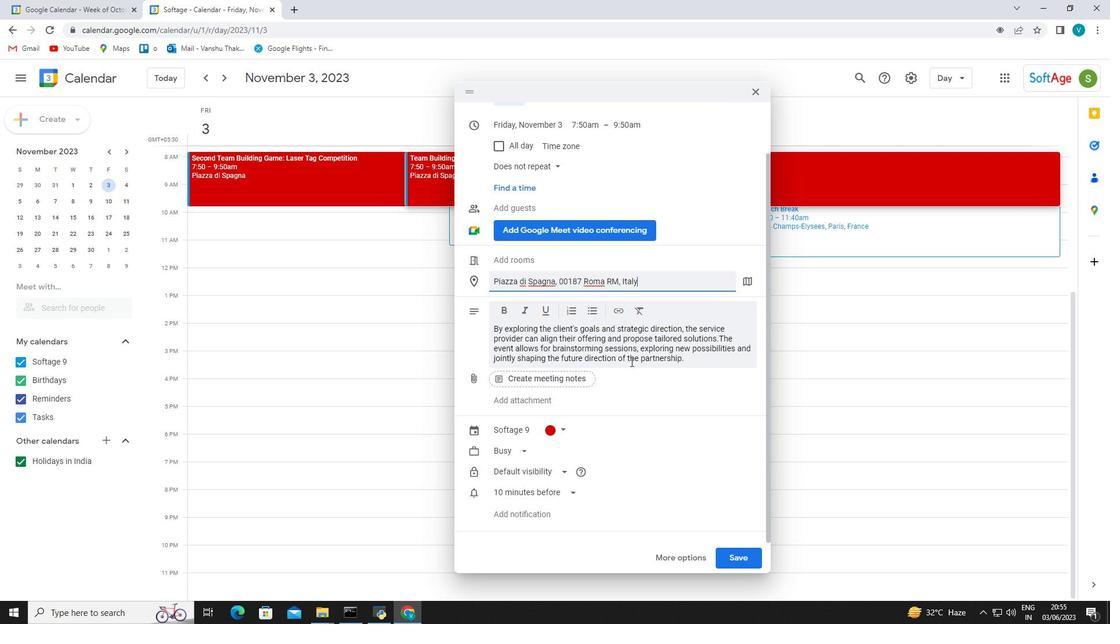
Action: Mouse scrolled (631, 362) with delta (0, 0)
Screenshot: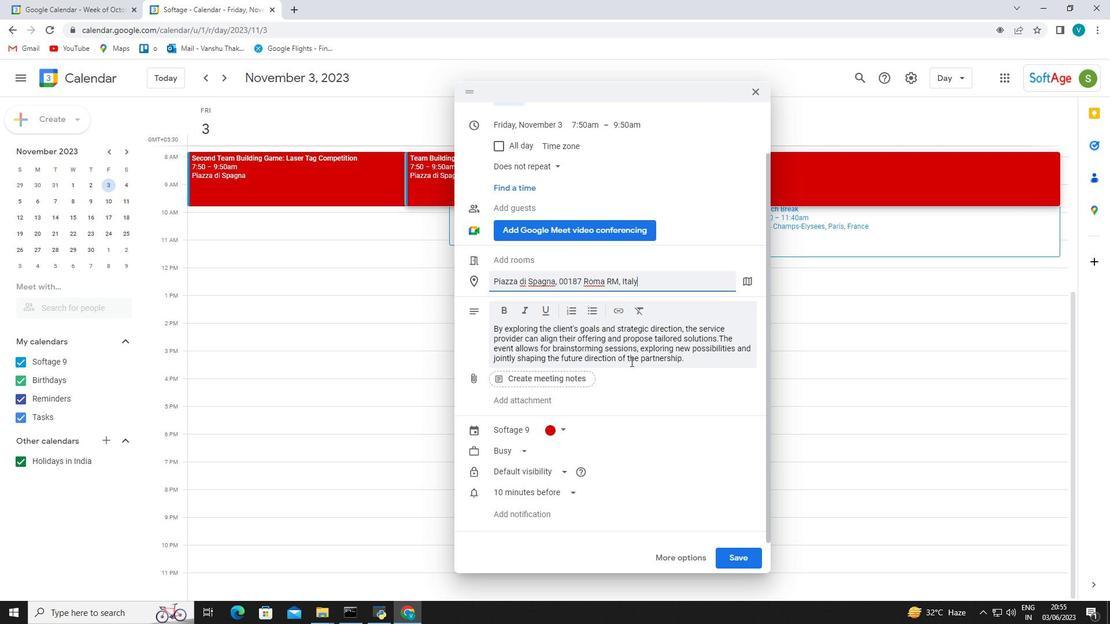 
Action: Mouse scrolled (631, 362) with delta (0, 0)
Screenshot: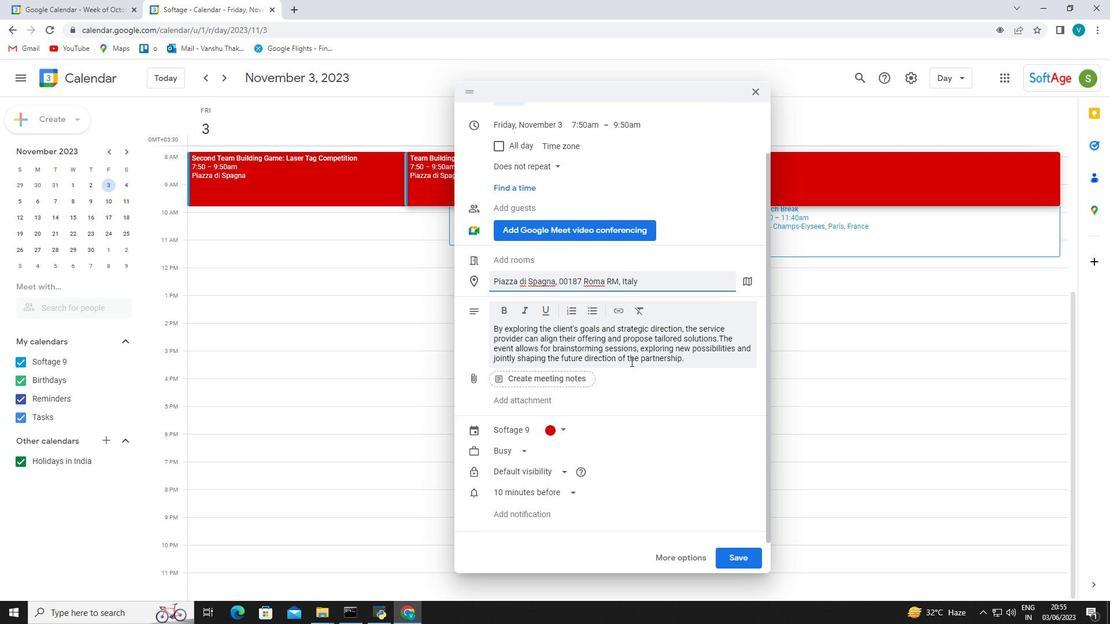 
Action: Mouse scrolled (631, 362) with delta (0, 0)
Screenshot: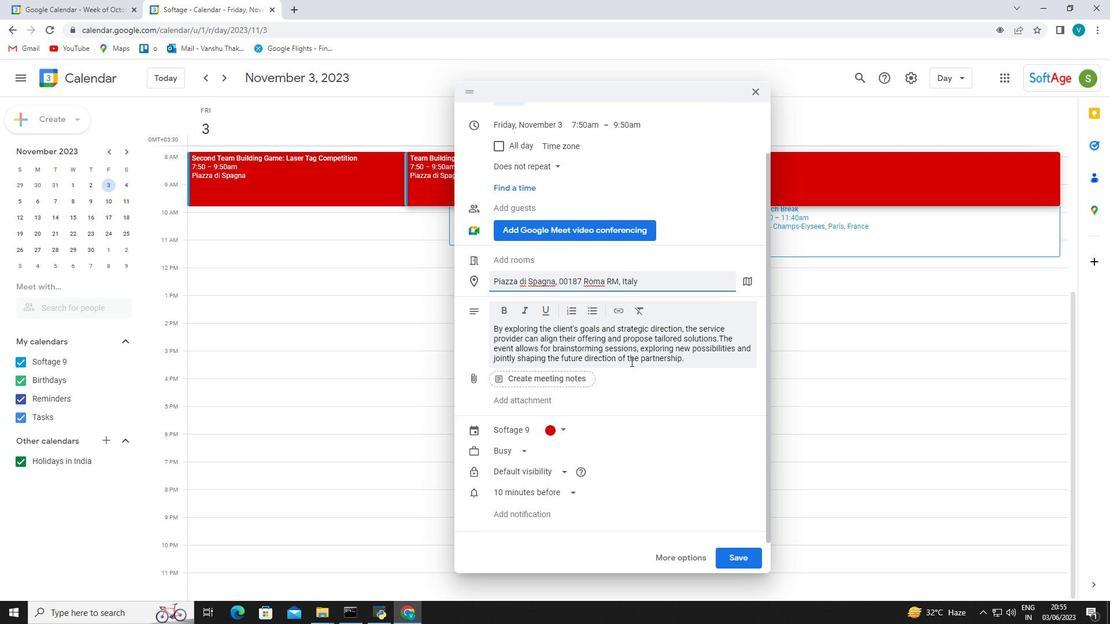 
Action: Mouse scrolled (631, 362) with delta (0, 0)
Screenshot: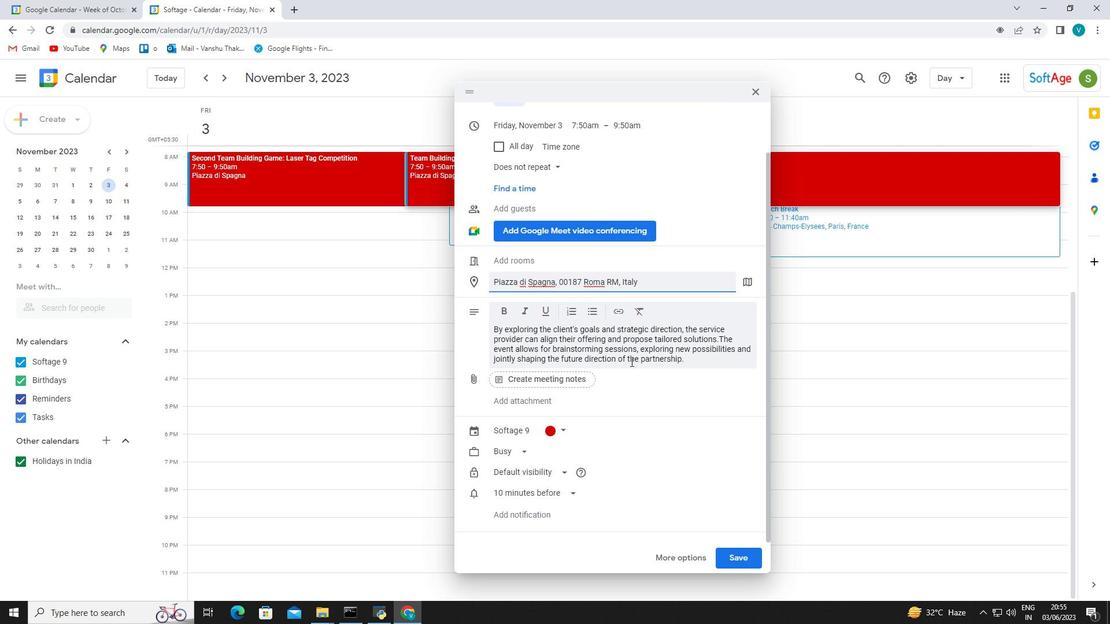 
Action: Mouse scrolled (631, 362) with delta (0, 0)
Screenshot: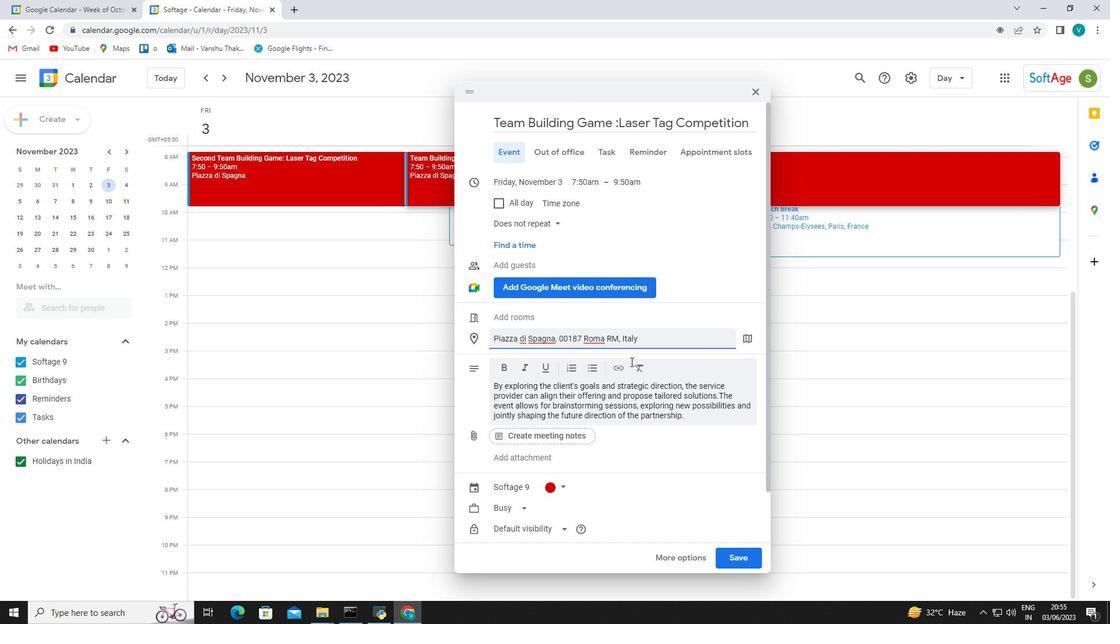 
Action: Mouse scrolled (631, 362) with delta (0, 0)
Screenshot: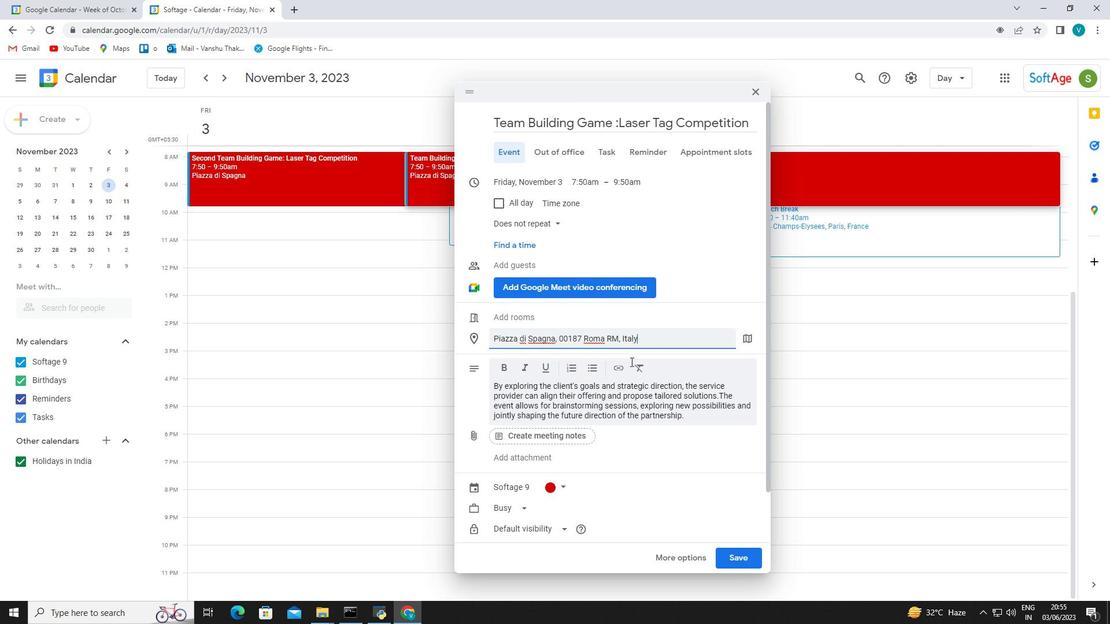 
Action: Mouse scrolled (631, 362) with delta (0, 0)
Screenshot: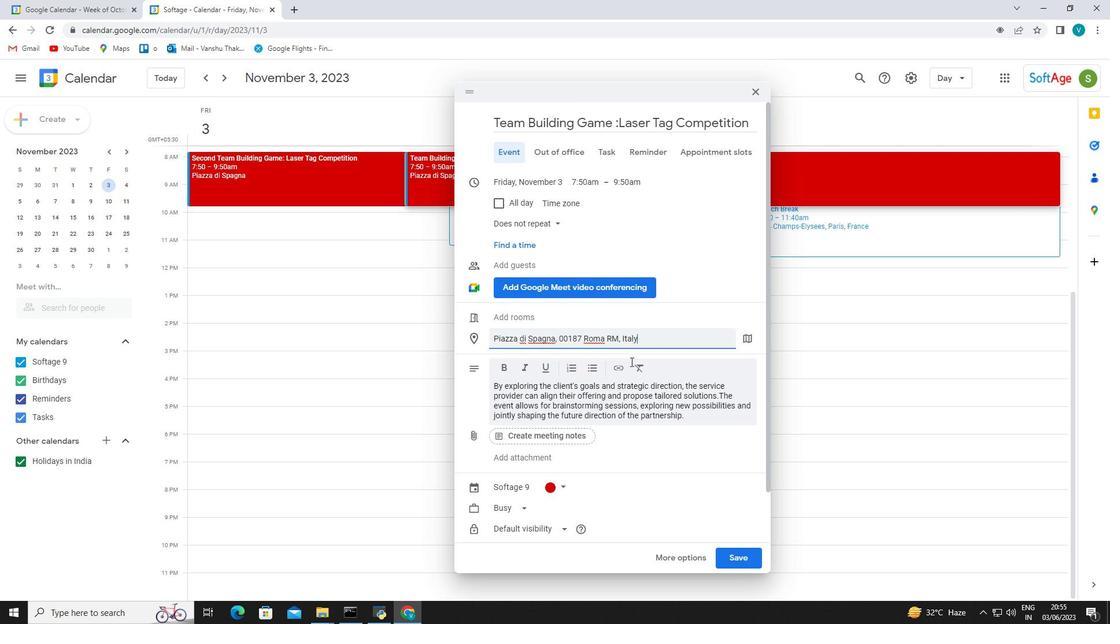 
Action: Mouse moved to (741, 555)
Screenshot: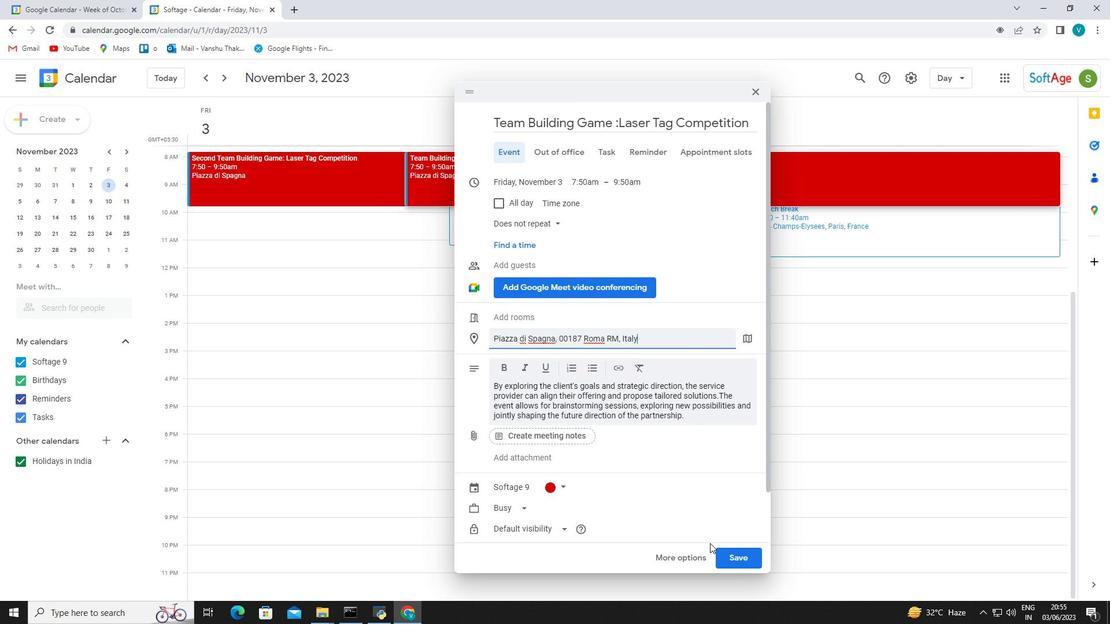 
Action: Mouse pressed left at (741, 555)
Screenshot: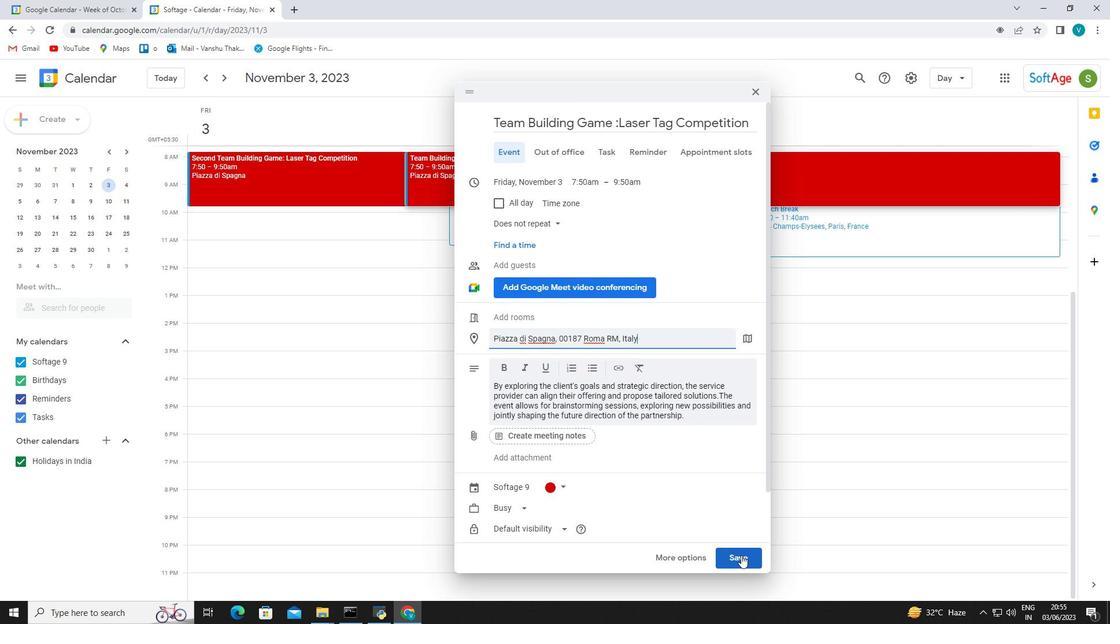 
Action: Mouse moved to (111, 187)
Screenshot: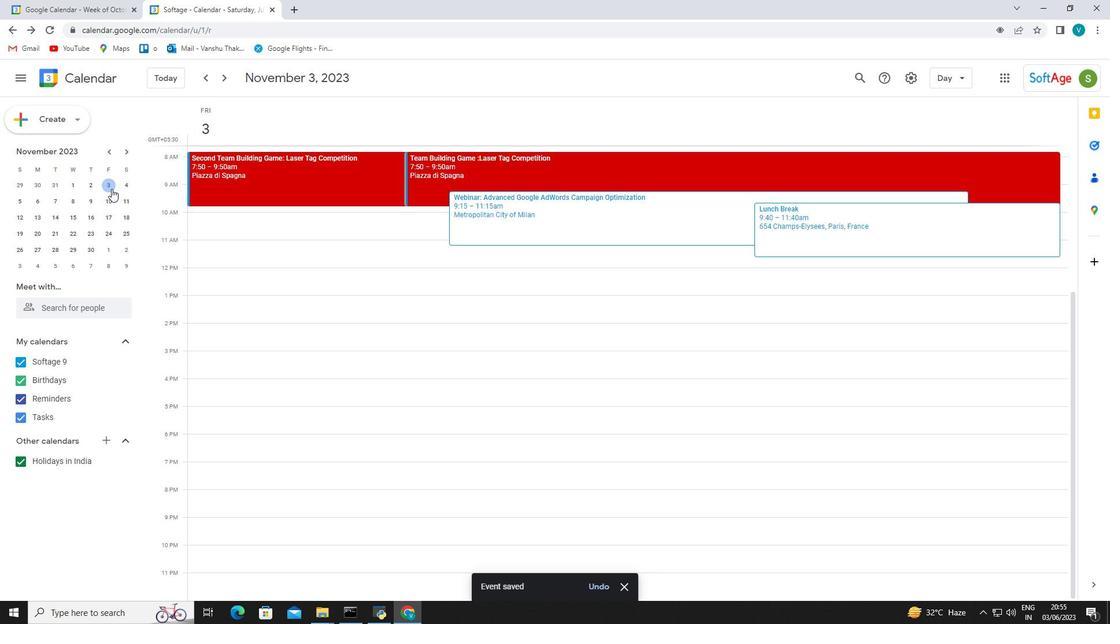 
Action: Mouse pressed left at (111, 187)
Screenshot: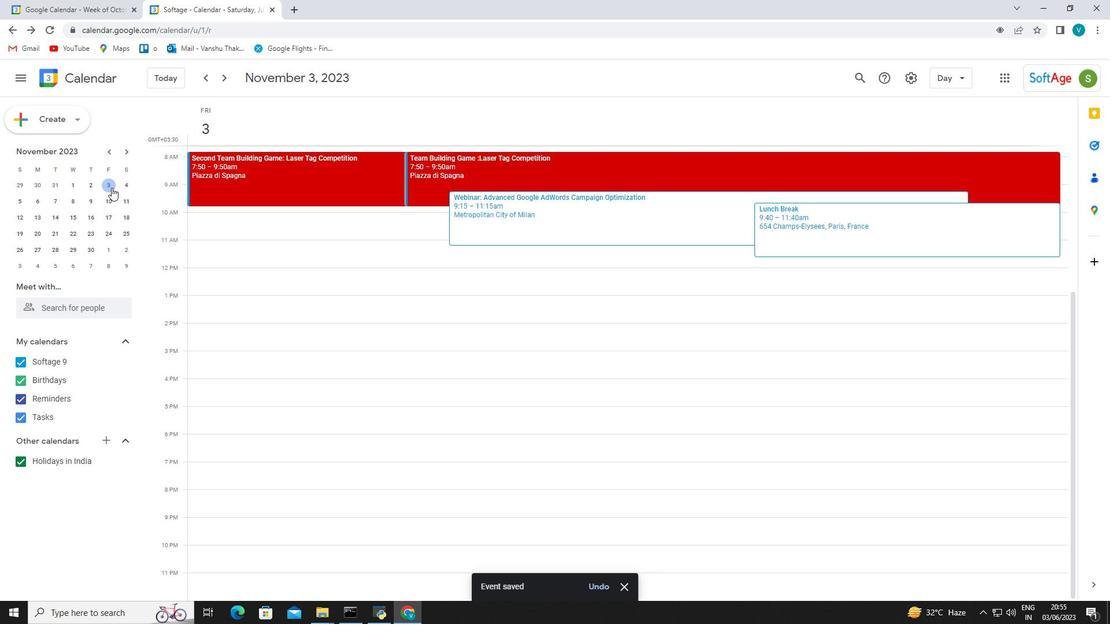 
Action: Mouse pressed left at (111, 187)
Screenshot: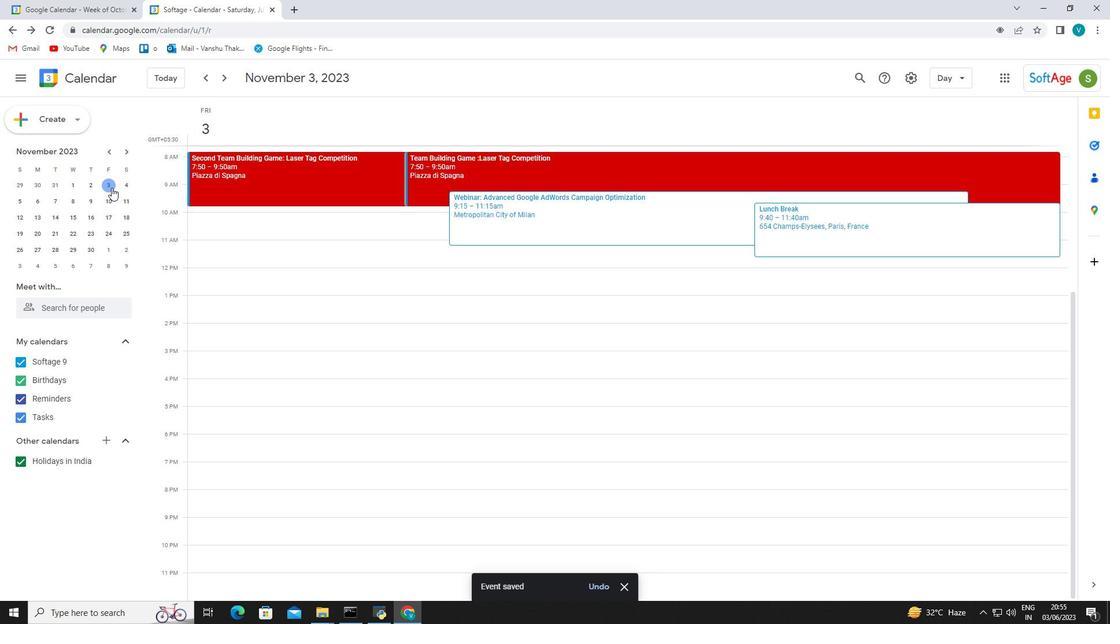 
Action: Mouse moved to (107, 183)
Screenshot: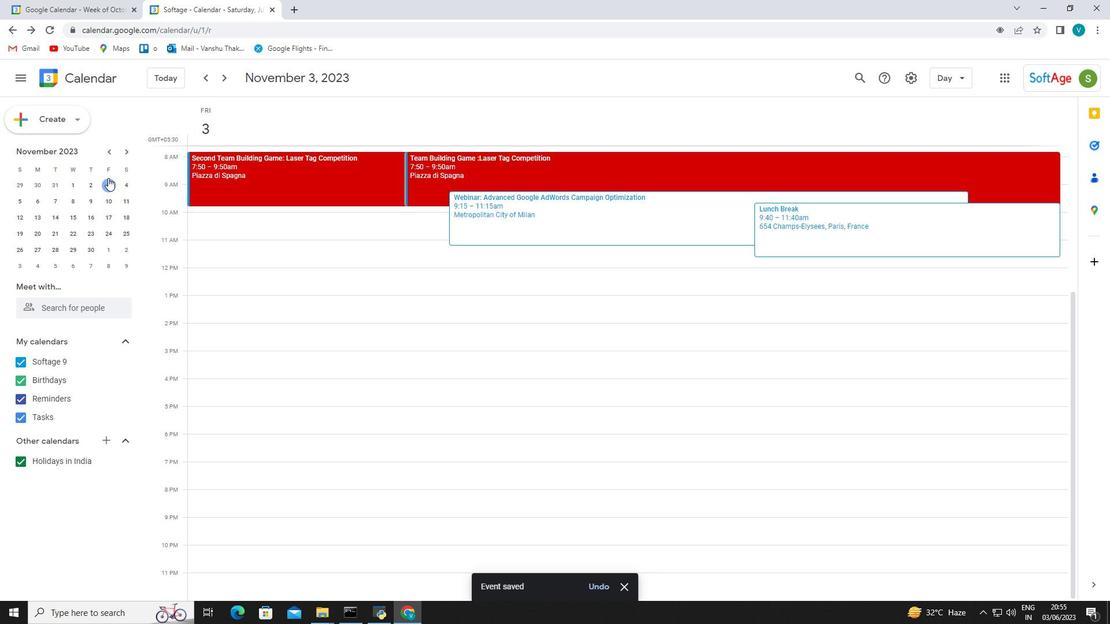 
Action: Mouse pressed left at (107, 183)
Screenshot: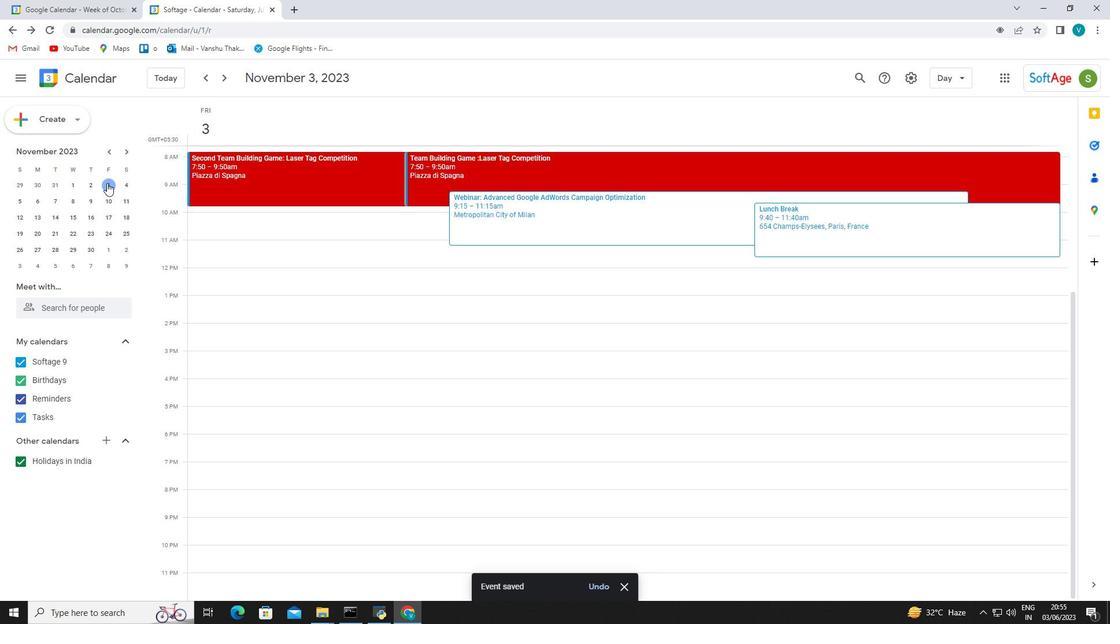 
Action: Mouse pressed left at (107, 183)
Screenshot: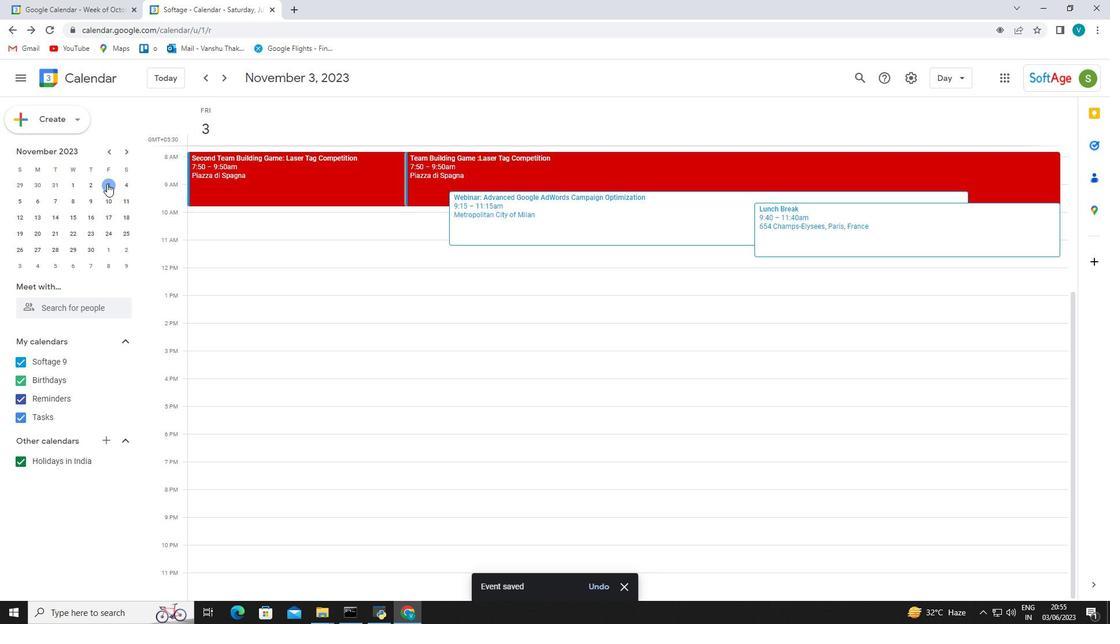 
Action: Mouse pressed left at (107, 183)
Screenshot: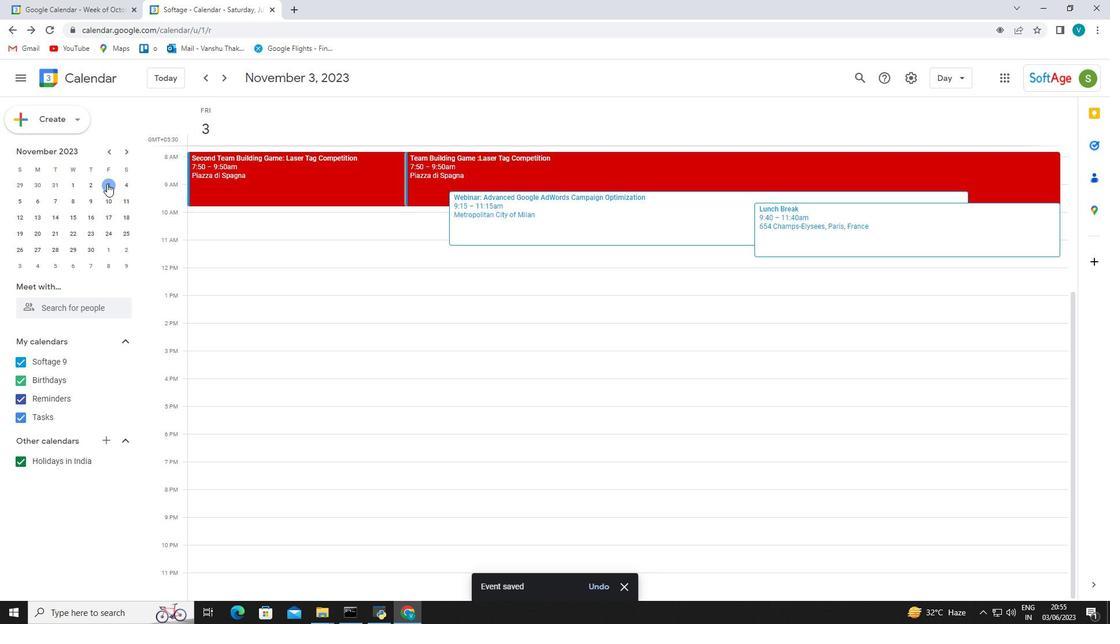 
Action: Mouse pressed left at (107, 183)
Screenshot: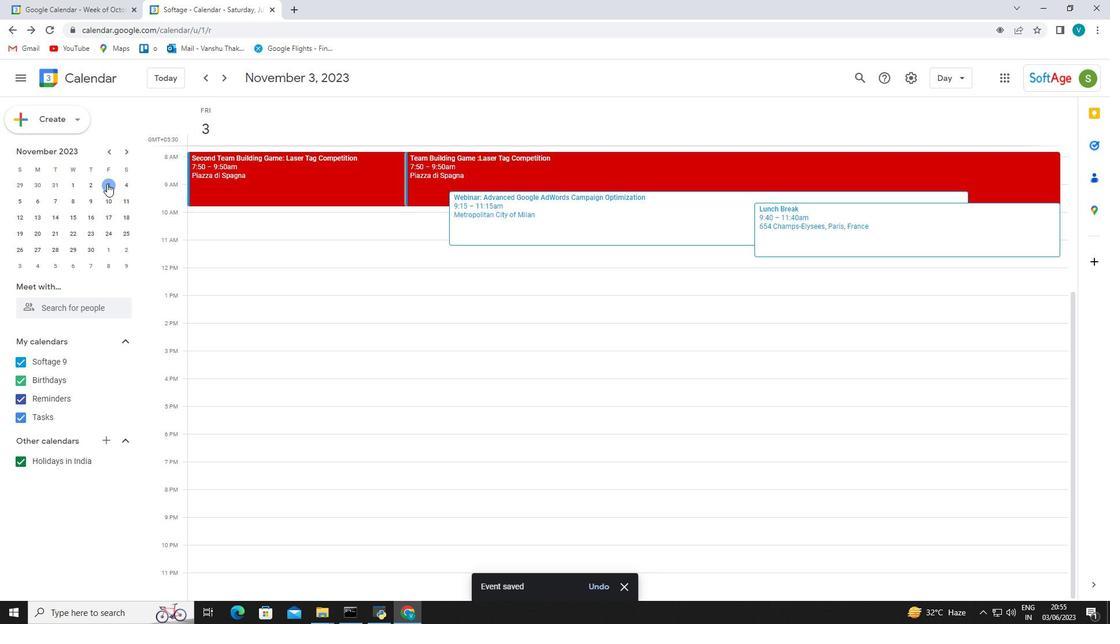 
Action: Mouse pressed left at (107, 183)
Screenshot: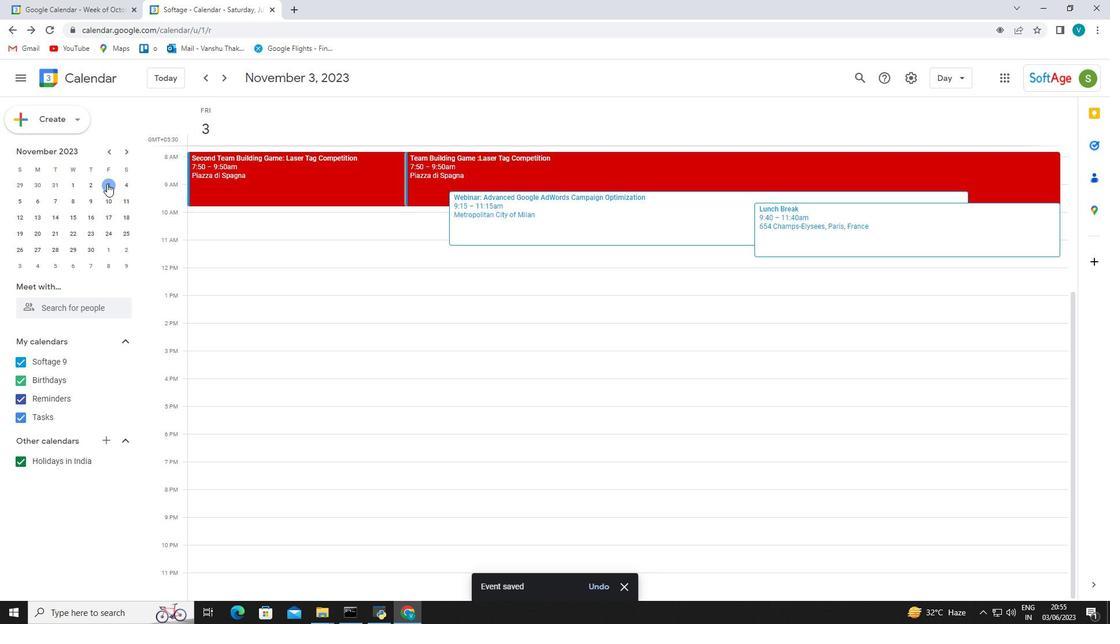 
Action: Mouse pressed left at (107, 183)
Screenshot: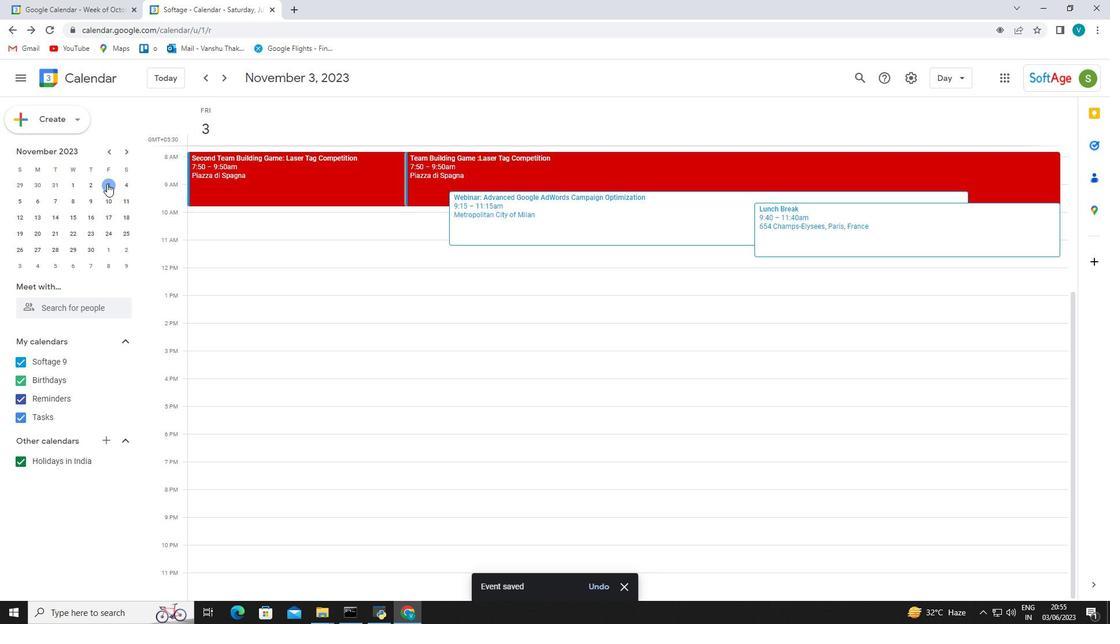 
Action: Mouse pressed left at (107, 183)
Screenshot: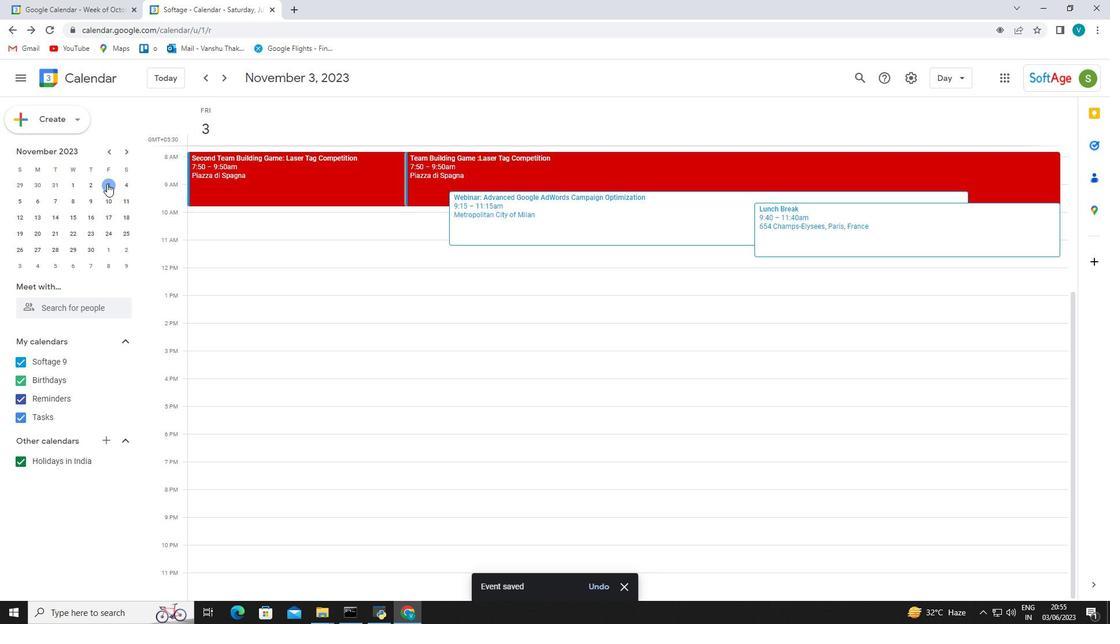 
Action: Mouse moved to (300, 178)
Screenshot: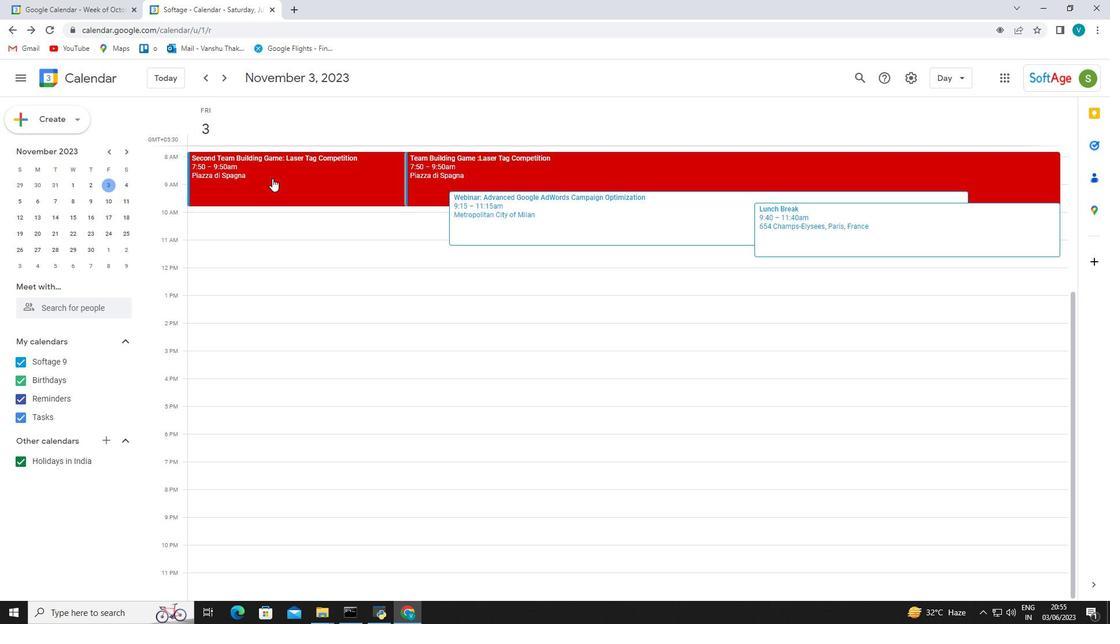 
Action: Mouse pressed left at (300, 178)
Screenshot: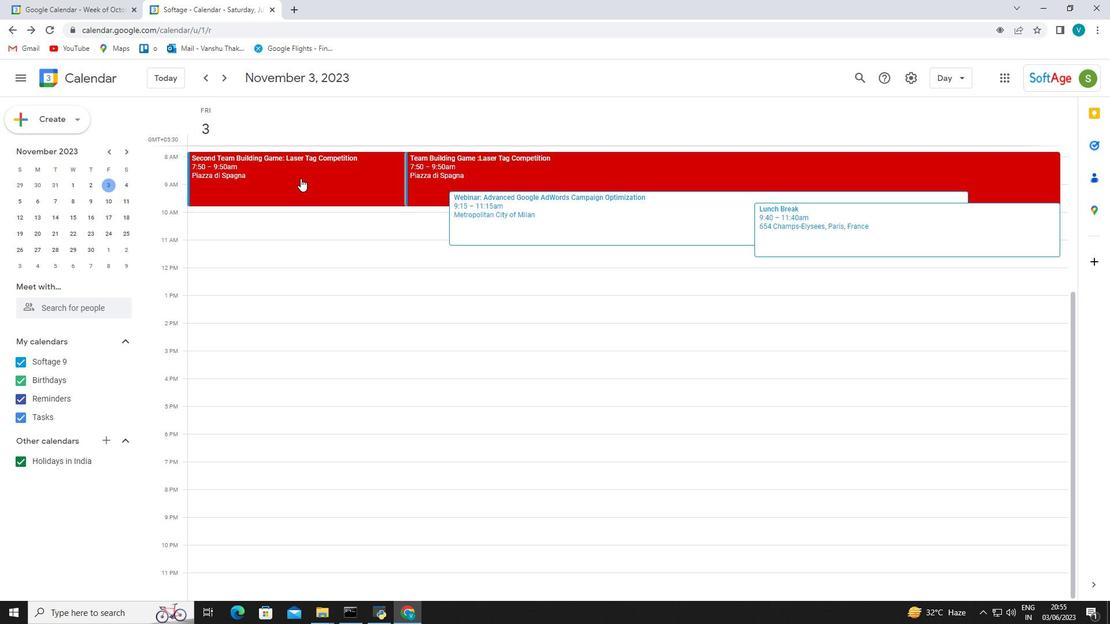
Action: Mouse moved to (410, 270)
Screenshot: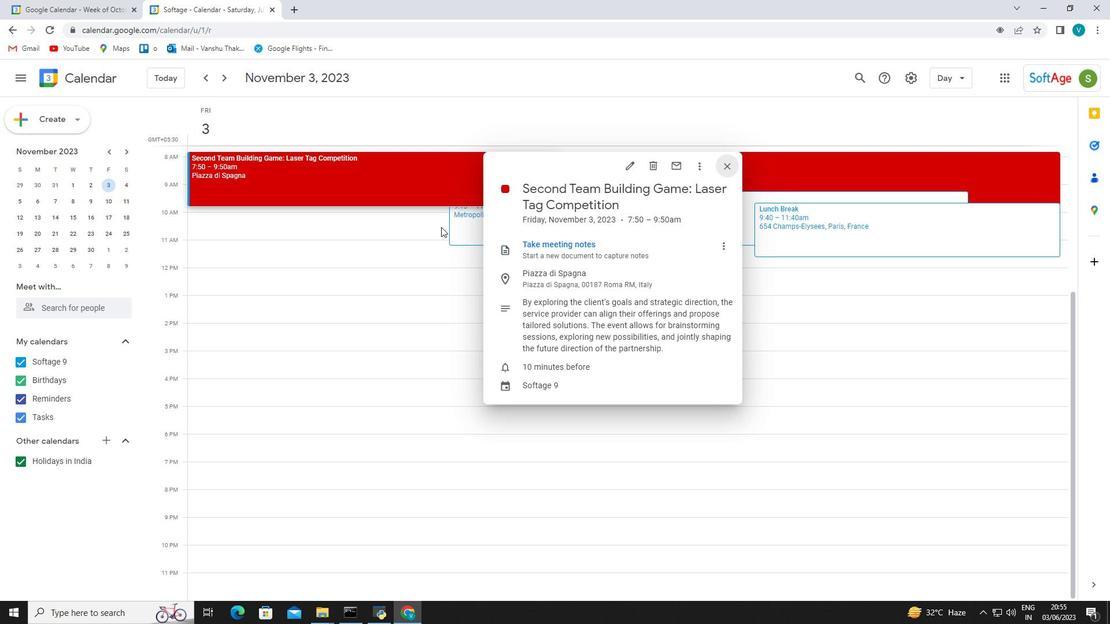 
Action: Mouse pressed left at (410, 270)
Screenshot: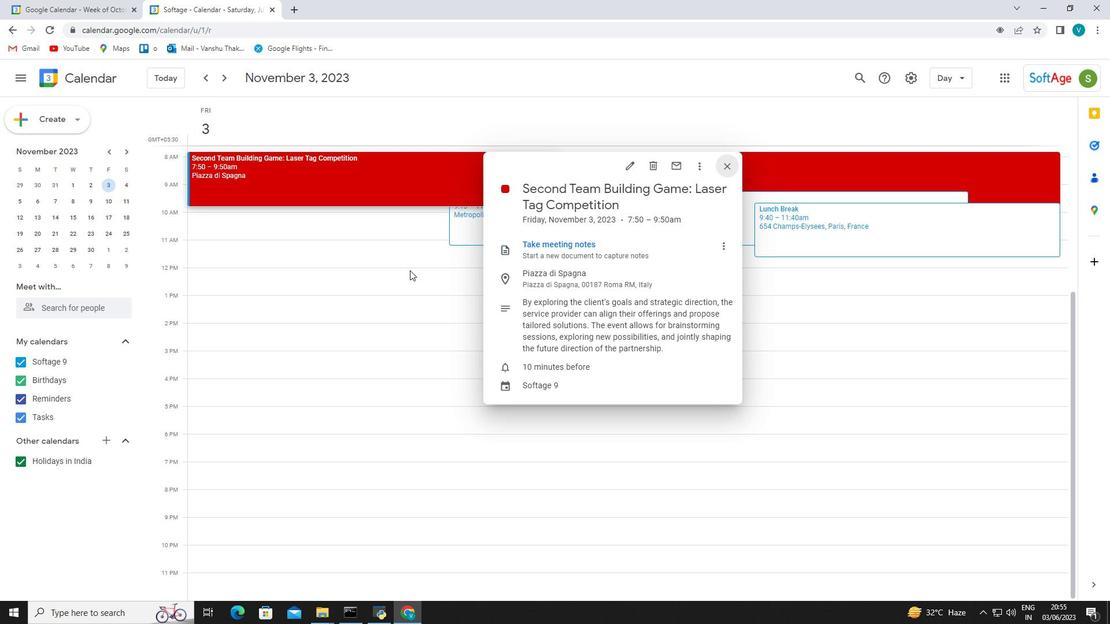 
Action: Mouse moved to (370, 163)
Screenshot: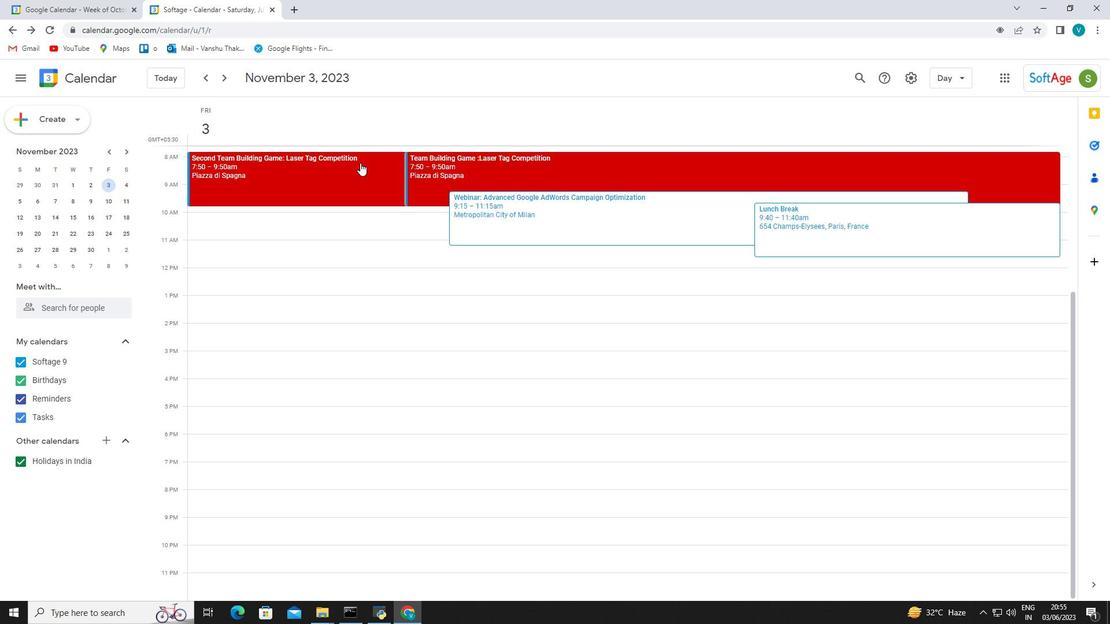 
Action: Mouse pressed left at (370, 163)
Screenshot: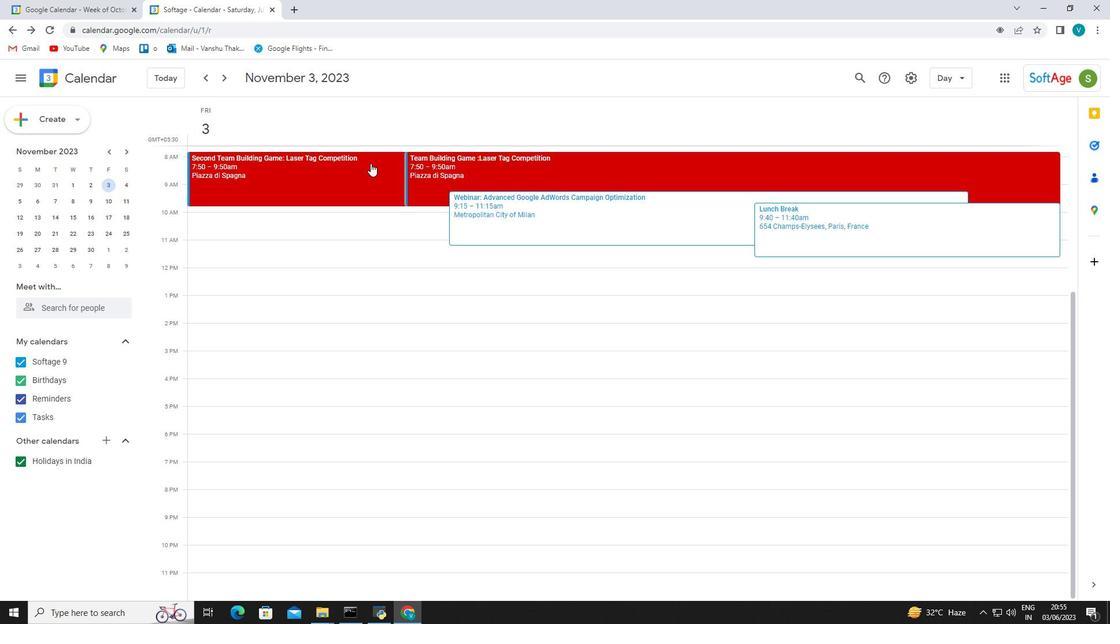 
Action: Mouse pressed left at (370, 163)
Screenshot: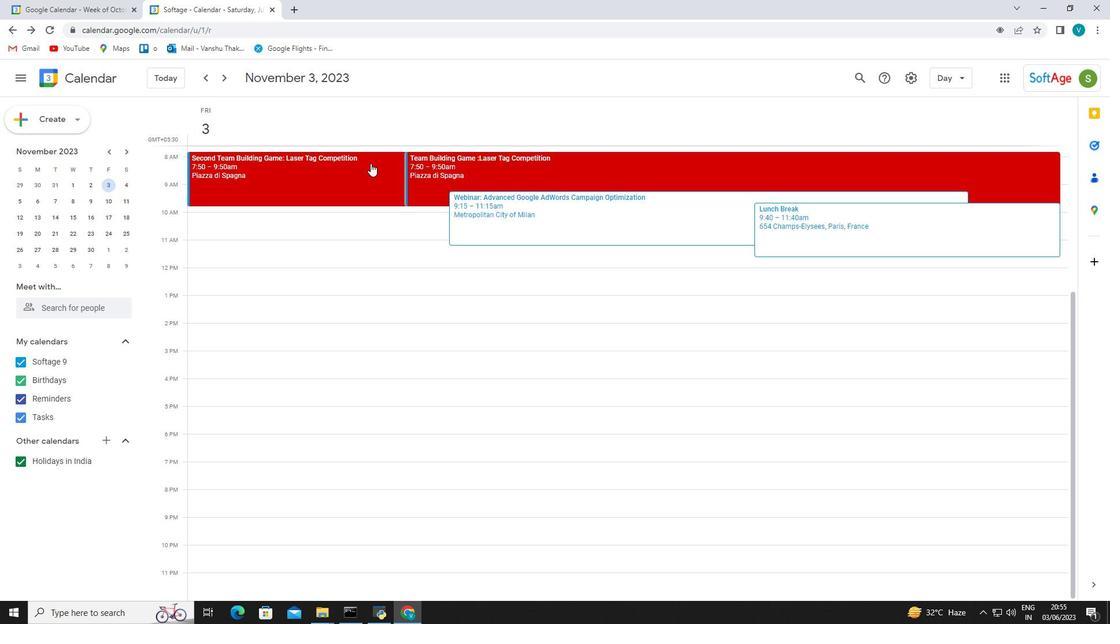 
Action: Mouse pressed left at (370, 163)
Screenshot: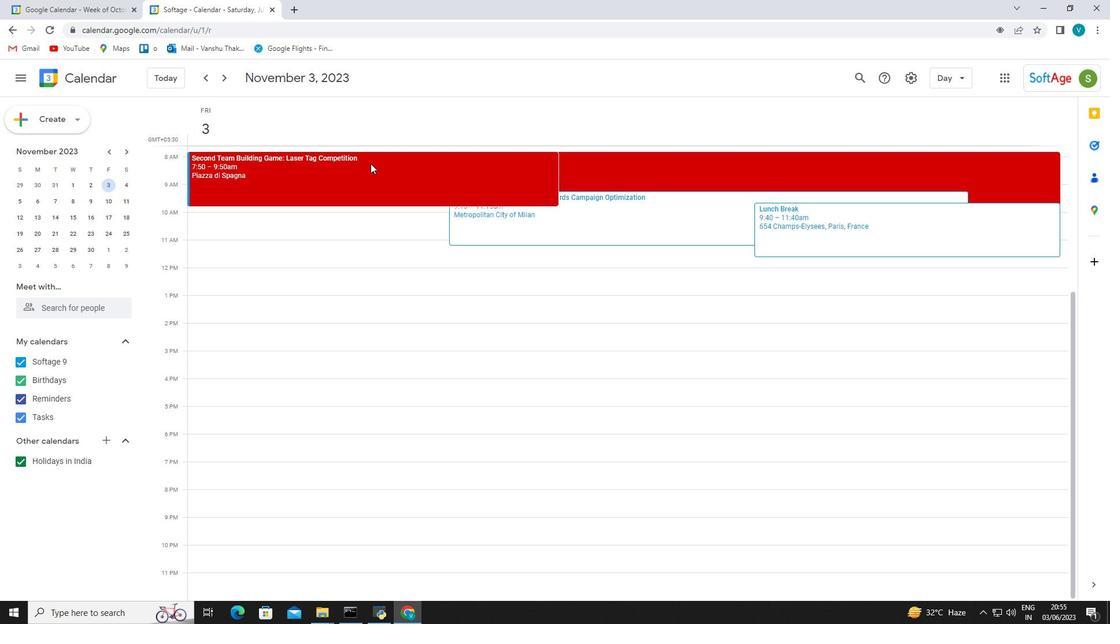 
Action: Mouse moved to (545, 215)
Screenshot: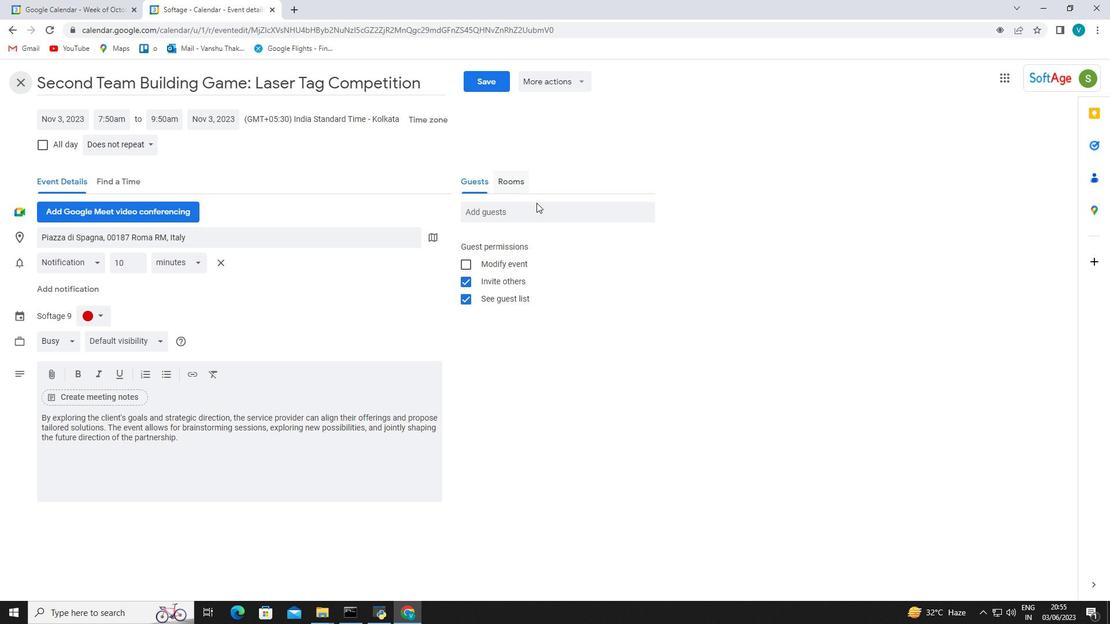 
Action: Mouse scrolled (545, 215) with delta (0, 0)
Screenshot: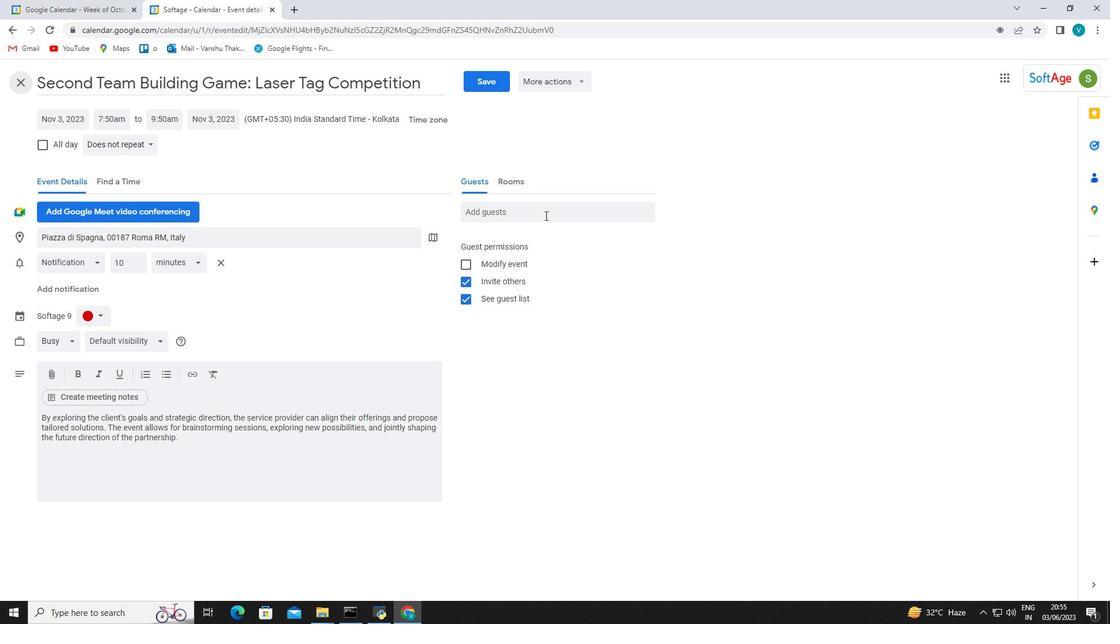 
Action: Mouse moved to (504, 215)
Screenshot: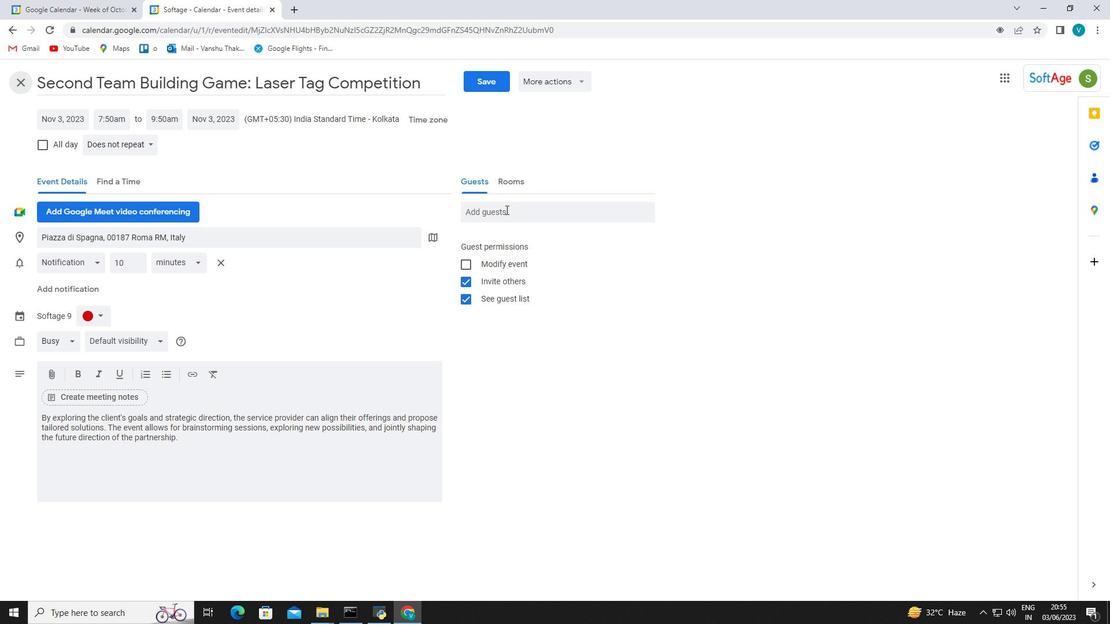 
Action: Mouse pressed left at (504, 215)
Screenshot: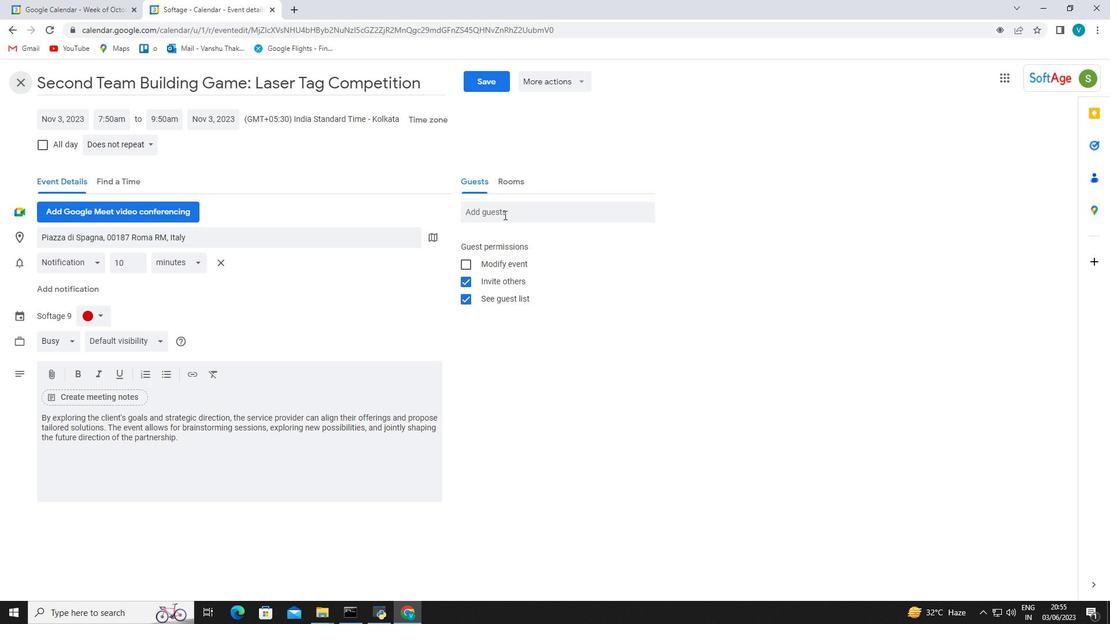 
Action: Key pressed <Key.shift_r>S\<Key.backspace><Key.backspace>softage.3<Key.shift_r><Key.shift_r><Key.shift_r><Key.shift_r><Key.shift_r><Key.shift_r><Key.shift_r><Key.shift_r><Key.shift_r><Key.shift_r><Key.shift_r><Key.shift_r><Key.shift_r><Key.shift_r><Key.shift_r><Key.shift_r><Key.shift_r><Key.shift_r><Key.shift_r><Key.shift_r><Key.shift_r><Key.shift_r><Key.shift_r><Key.shift_r><Key.shift_r><Key.shift_r><Key.shift_r><Key.shift_r><Key.shift_r><Key.shift_r><Key.shift_r><Key.shift_r><Key.shift_r><Key.shift_r><Key.shift_r><Key.shift_r><Key.shift_r><Key.shift_r>@<Key.space><Key.backspace>softage.n
Screenshot: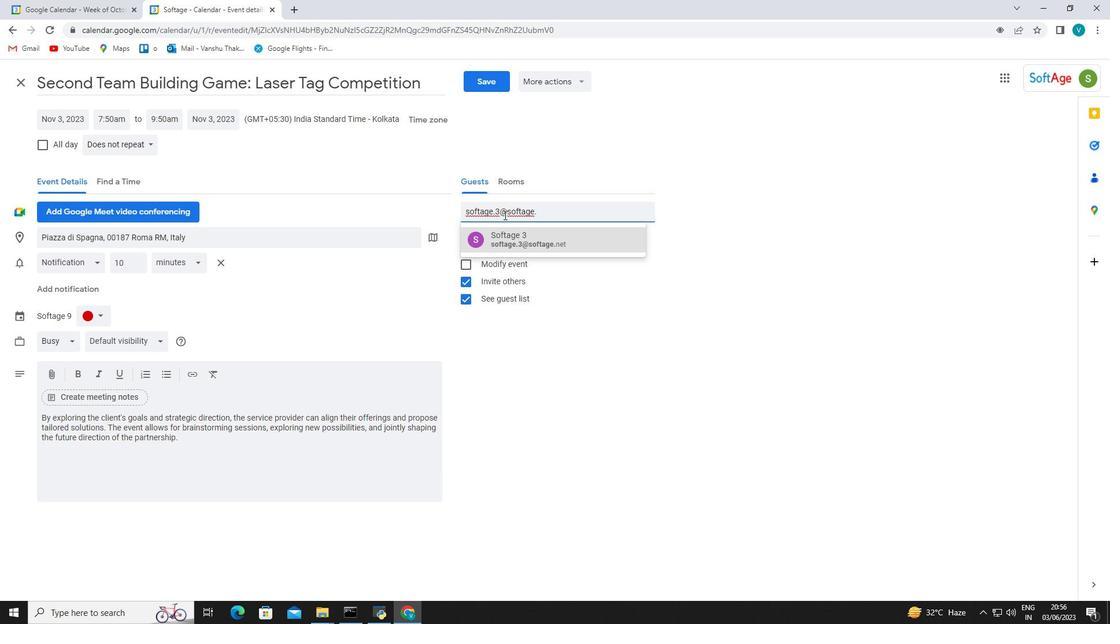 
Action: Mouse moved to (543, 241)
Screenshot: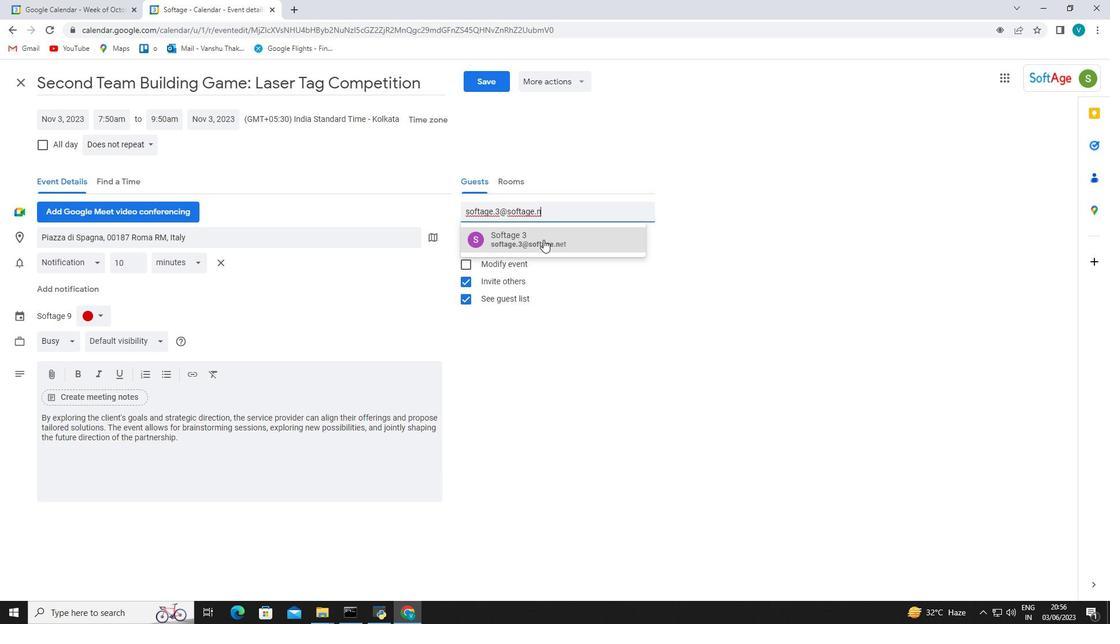 
Action: Mouse pressed left at (543, 241)
Screenshot: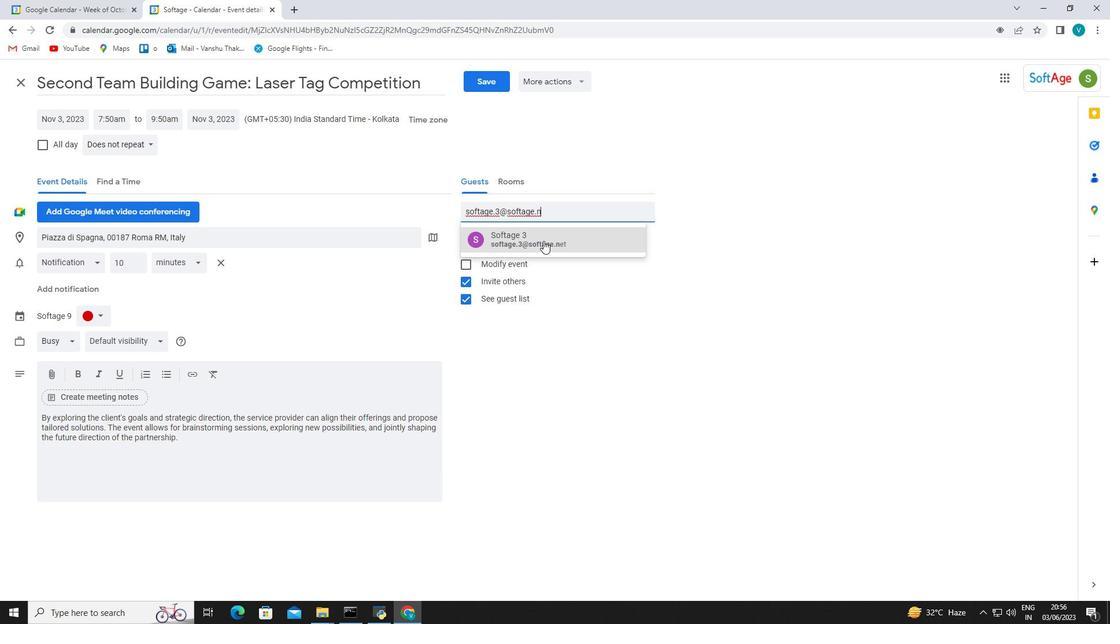 
Action: Mouse moved to (520, 214)
Screenshot: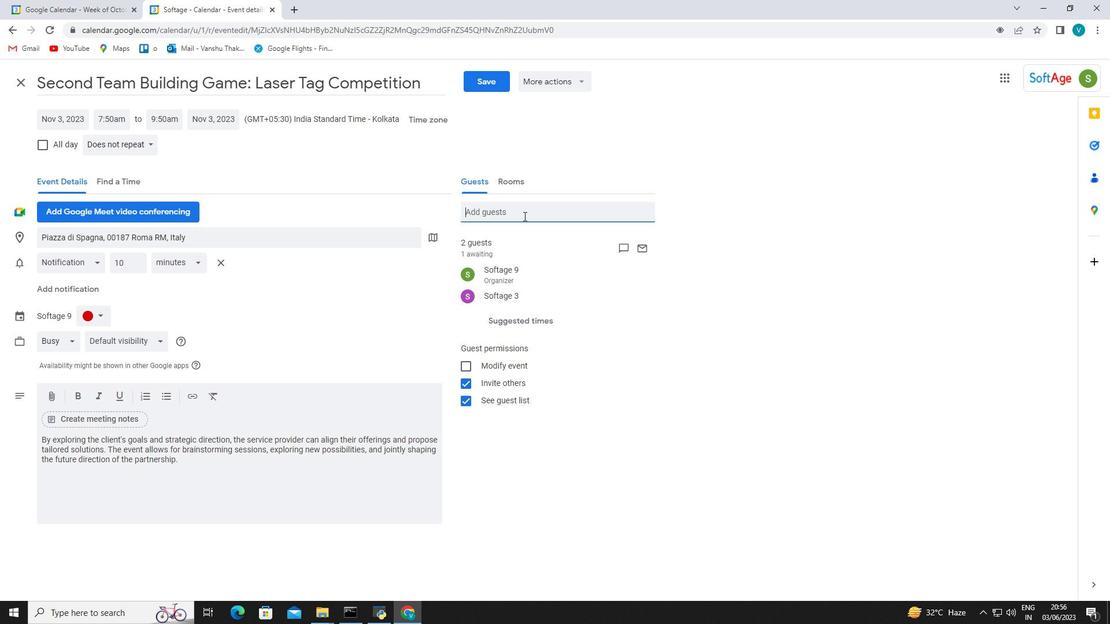 
Action: Mouse pressed left at (520, 214)
Screenshot: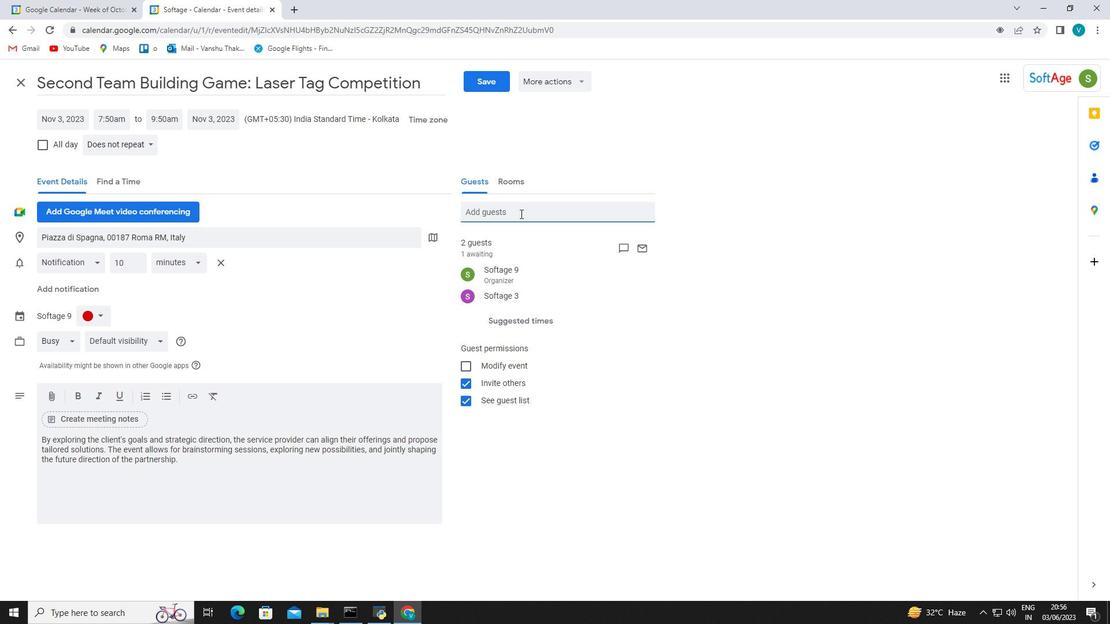 
Action: Key pressed softage.4<Key.shift_r><Key.shift_r><Key.shift_r><Key.shift_r><Key.shift_r><Key.shift_r><Key.shift_r><Key.shift_r><Key.shift_r><Key.shift_r><Key.shift_r><Key.shift_r><Key.shift_r><Key.shift_r><Key.shift_r><Key.shift_r><Key.shift_r><Key.shift_r><Key.shift_r><Key.shift_r><Key.shift_r><Key.shift_r><Key.shift_r><Key.shift_r><Key.shift_r><Key.shift_r><Key.shift_r><Key.shift_r><Key.shift_r><Key.shift_r><Key.shift_r><Key.shift_r><Key.shift_r><Key.shift_r><Key.shift_r><Key.shift_r><Key.shift_r><Key.shift_r><Key.shift_r><Key.shift_r>@
Screenshot: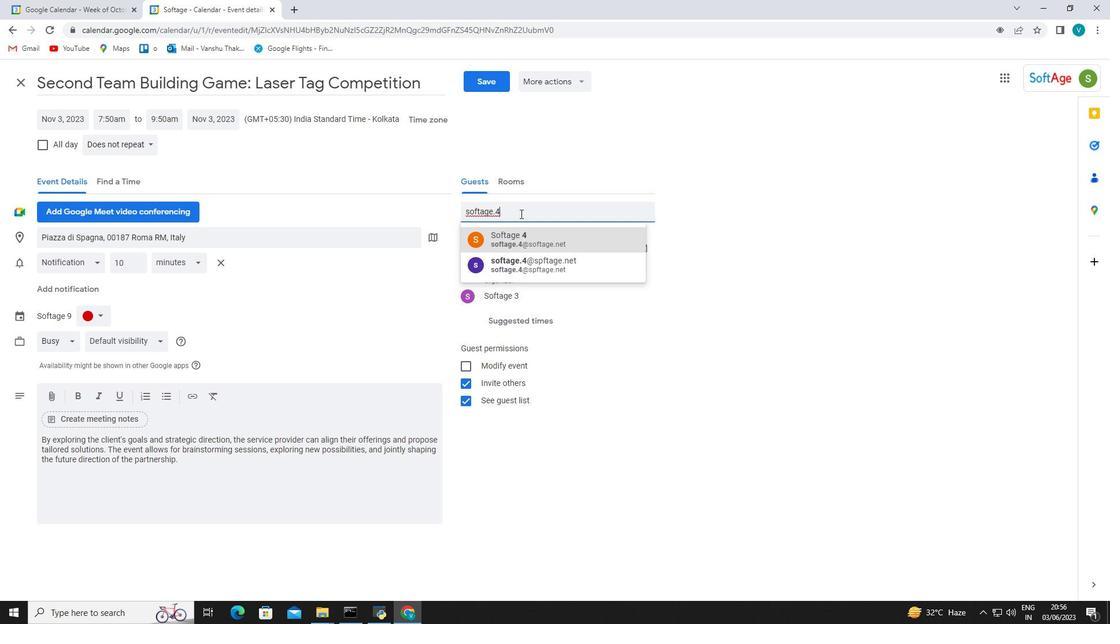 
Action: Mouse moved to (515, 242)
Screenshot: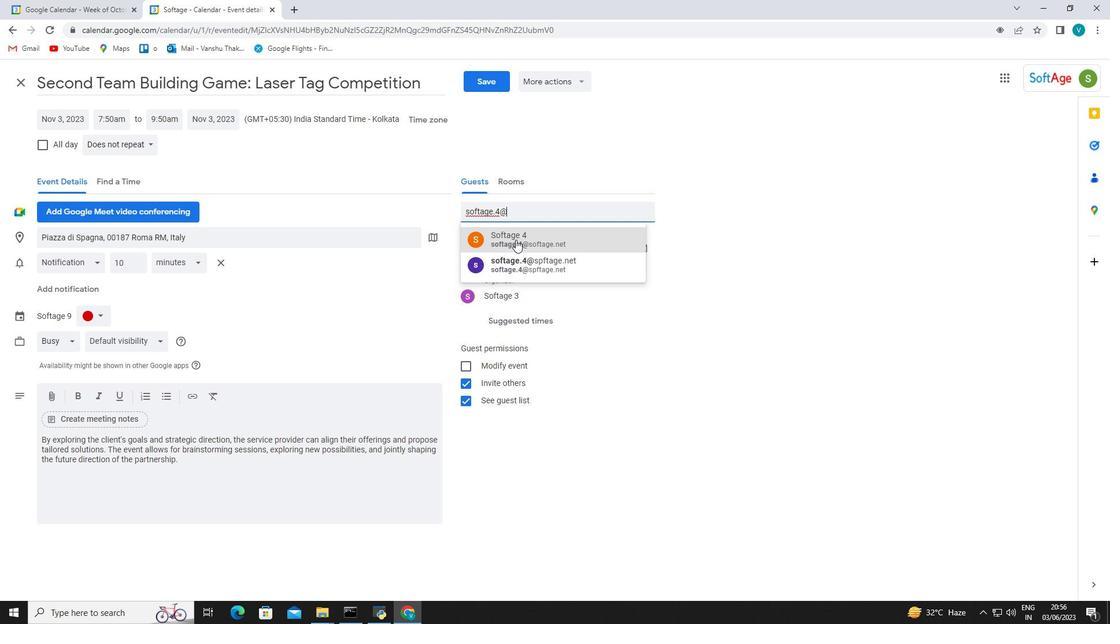 
Action: Mouse pressed left at (515, 242)
Screenshot: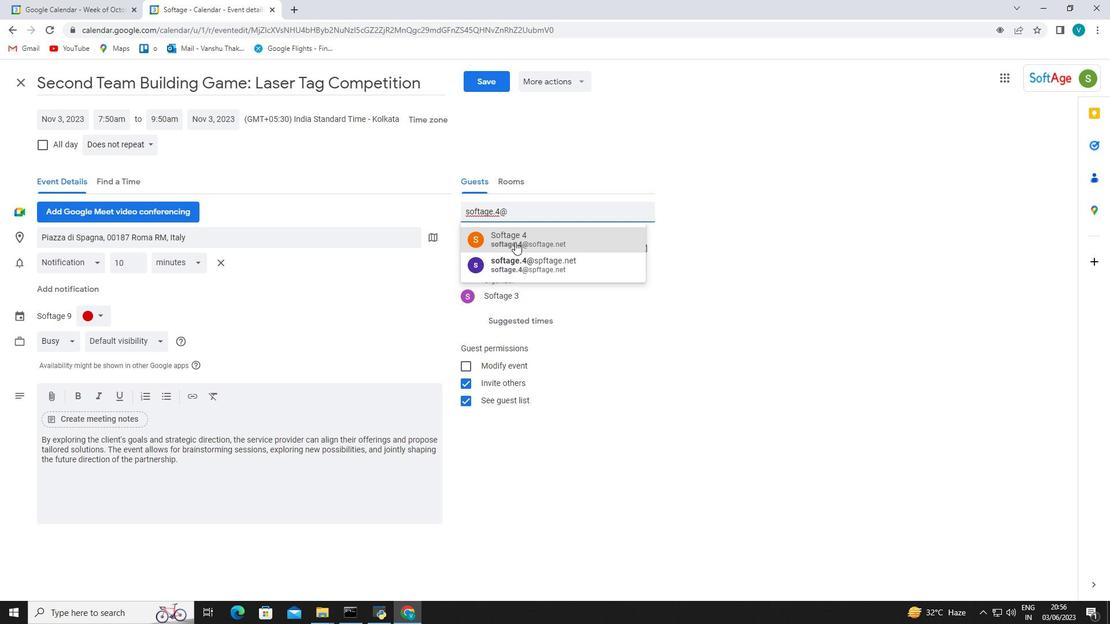 
Action: Mouse moved to (466, 82)
Screenshot: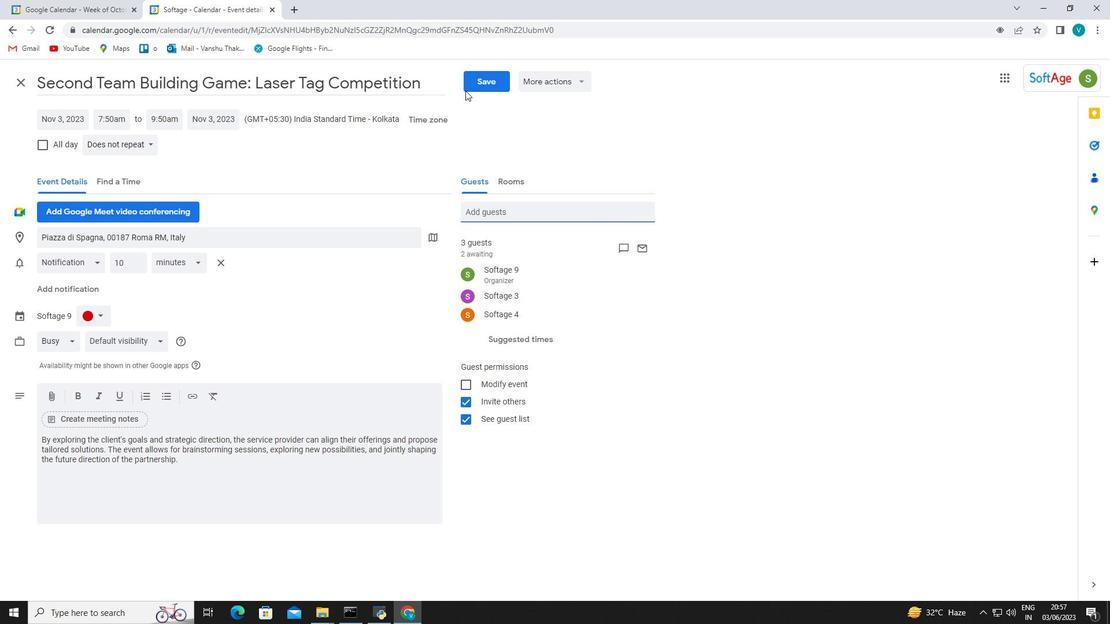 
Action: Mouse pressed left at (466, 82)
Screenshot: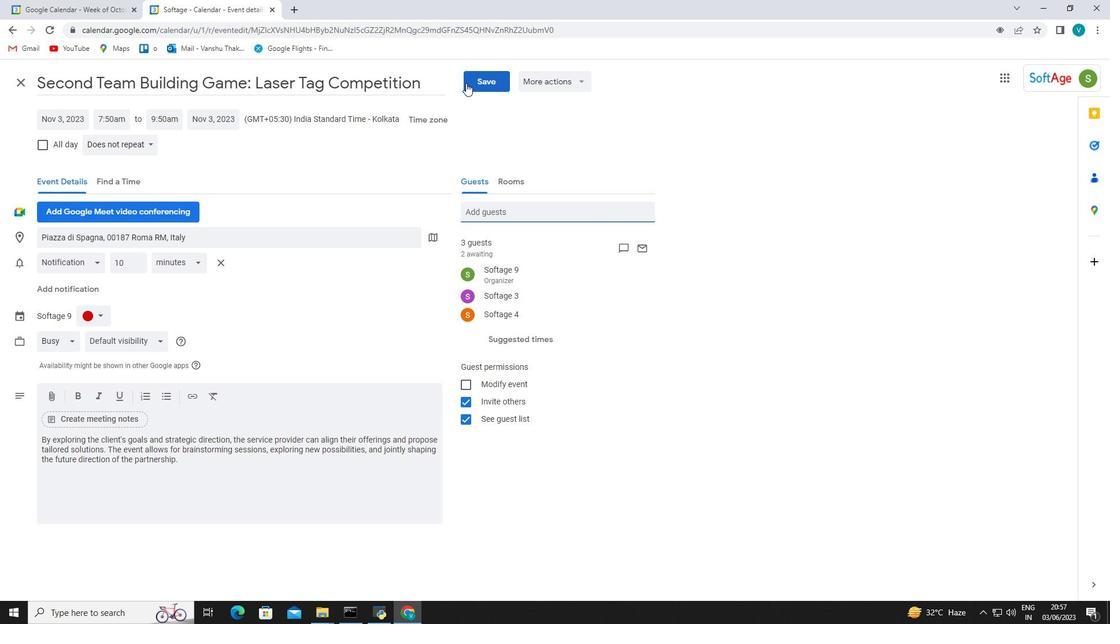 
Action: Mouse moved to (667, 359)
Screenshot: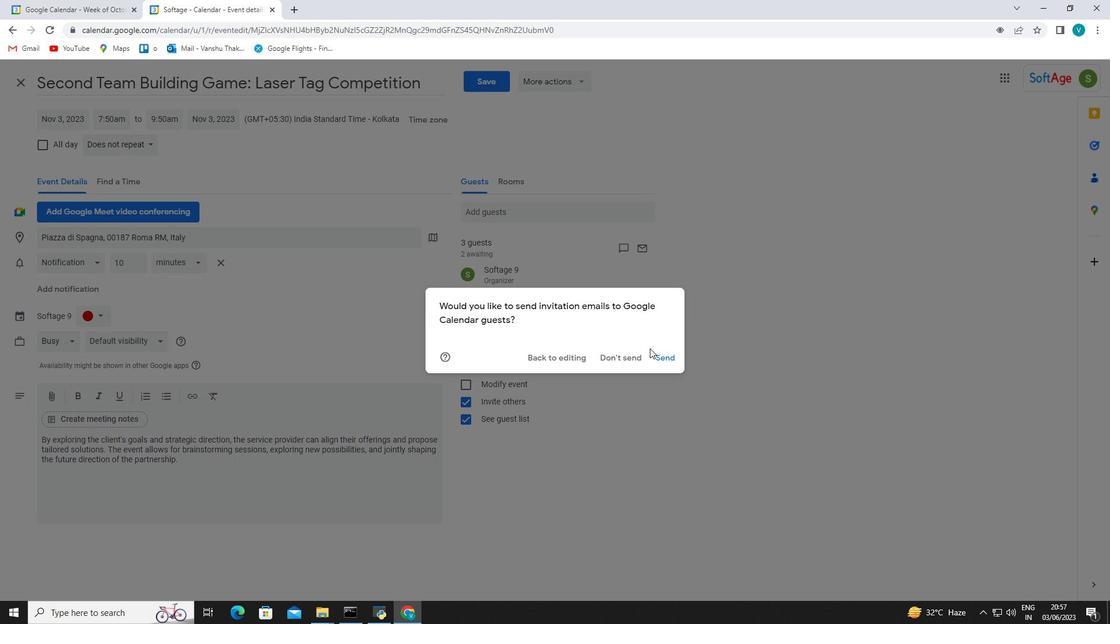 
Action: Mouse pressed left at (667, 359)
Screenshot: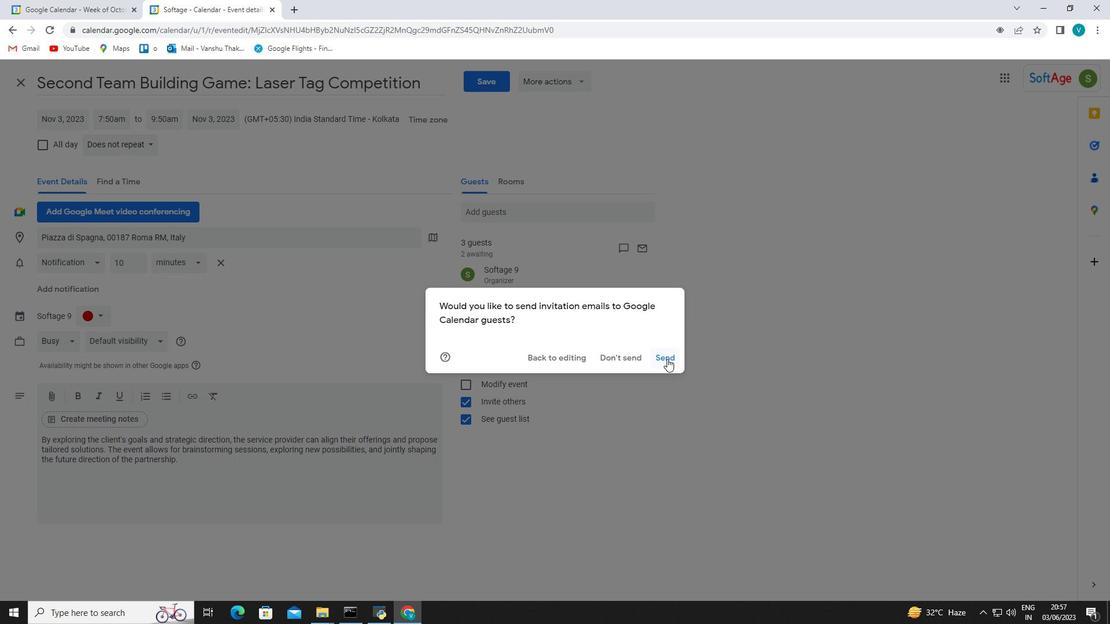 
Action: Mouse moved to (540, 345)
Screenshot: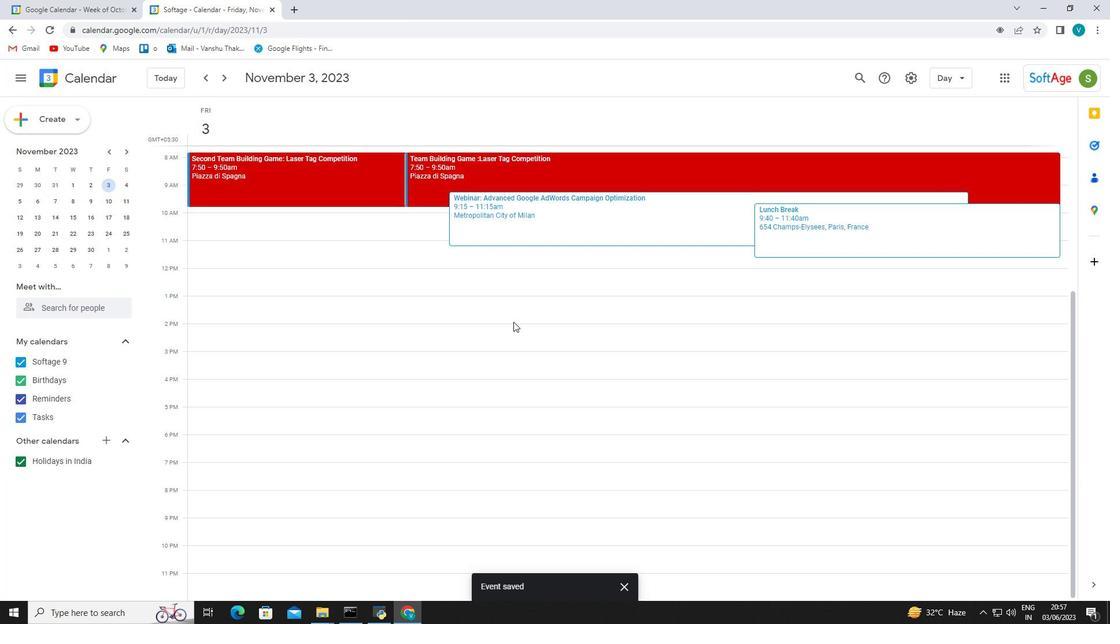 
Action: Mouse scrolled (540, 345) with delta (0, 0)
Screenshot: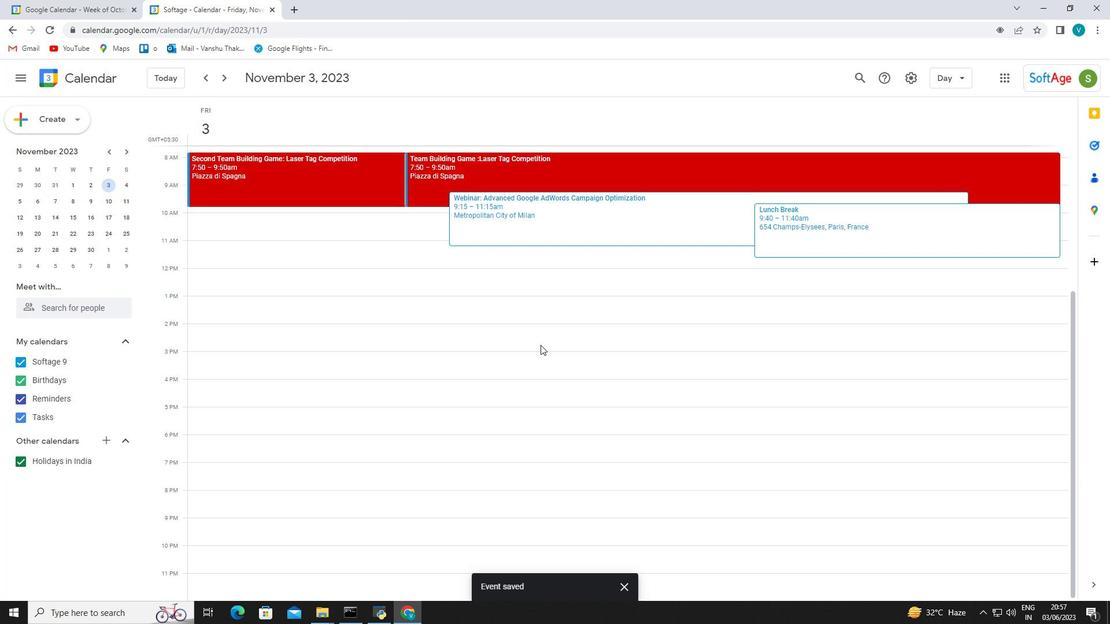
Action: Mouse moved to (541, 345)
Screenshot: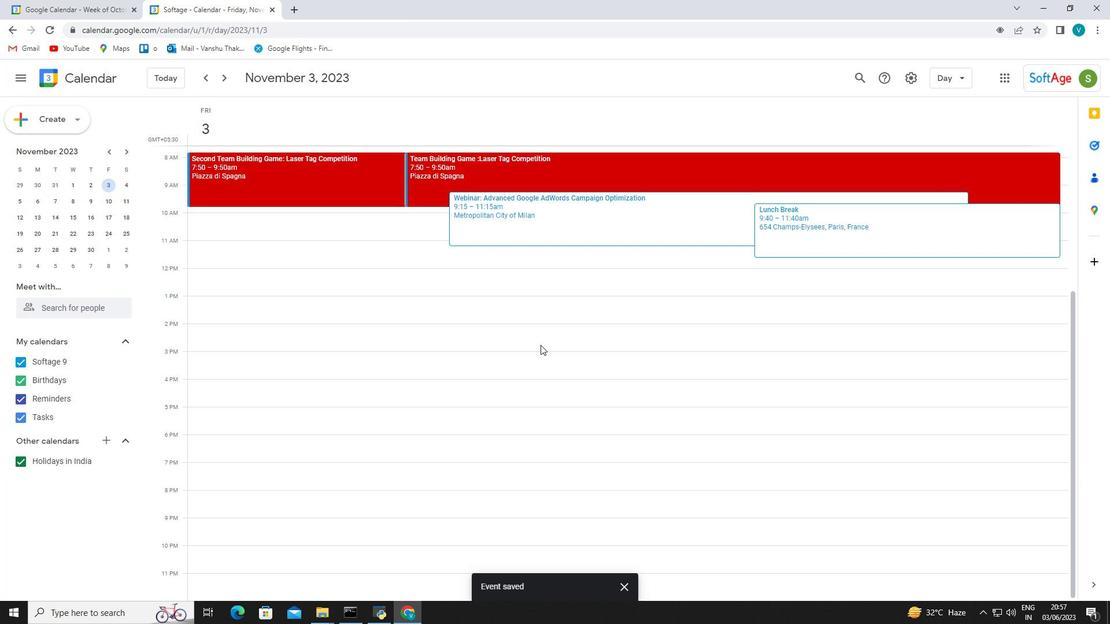 
Action: Mouse scrolled (541, 345) with delta (0, 0)
Screenshot: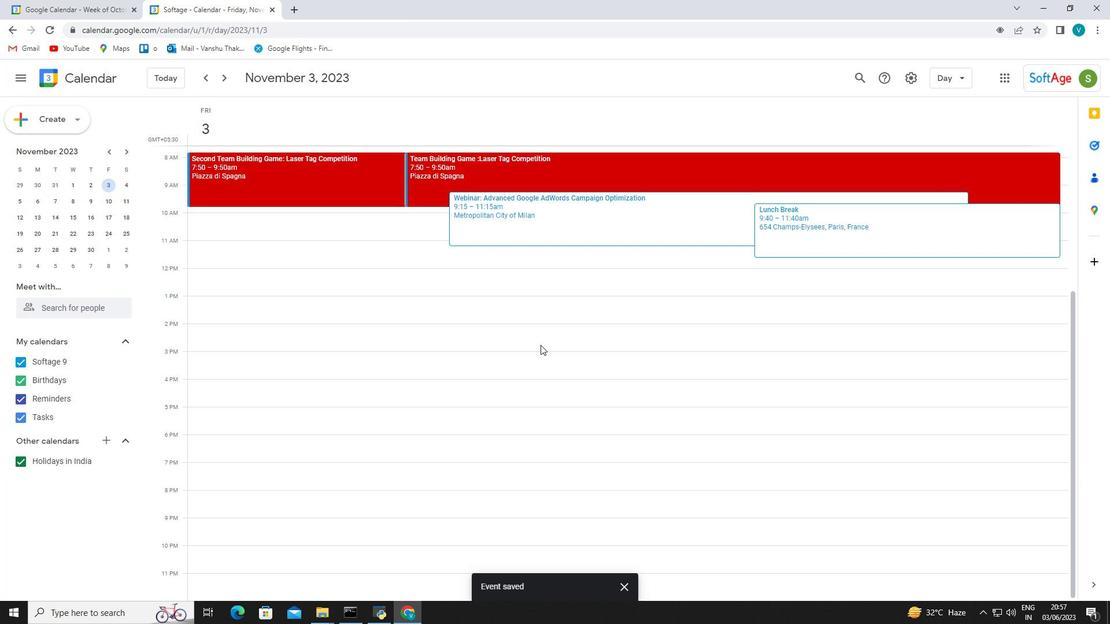 
Action: Mouse moved to (541, 345)
Screenshot: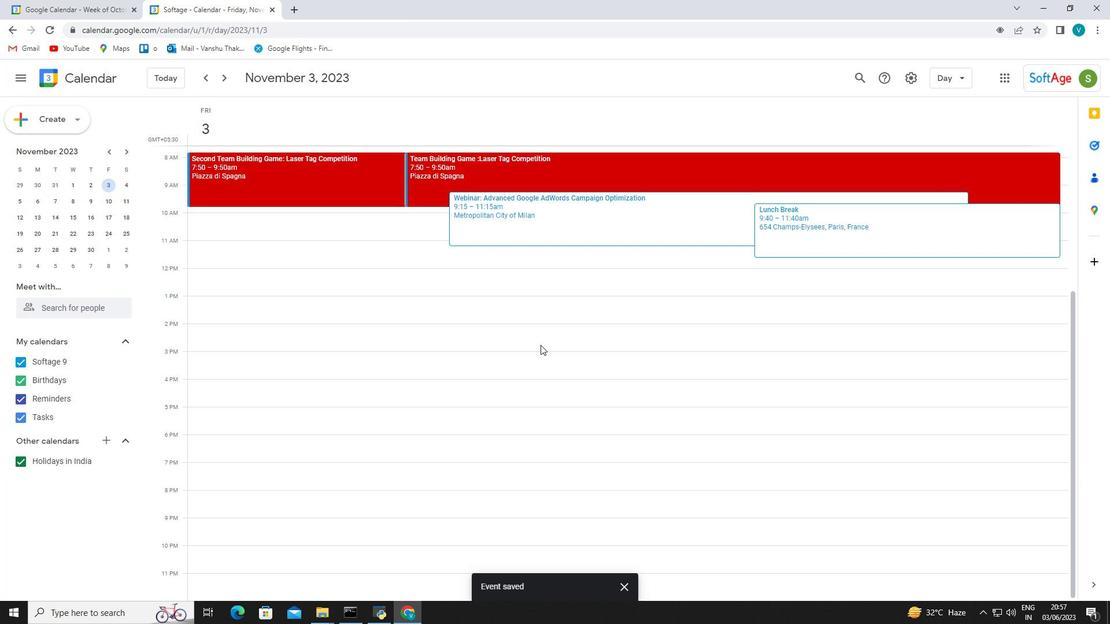 
Action: Mouse scrolled (541, 345) with delta (0, 0)
Screenshot: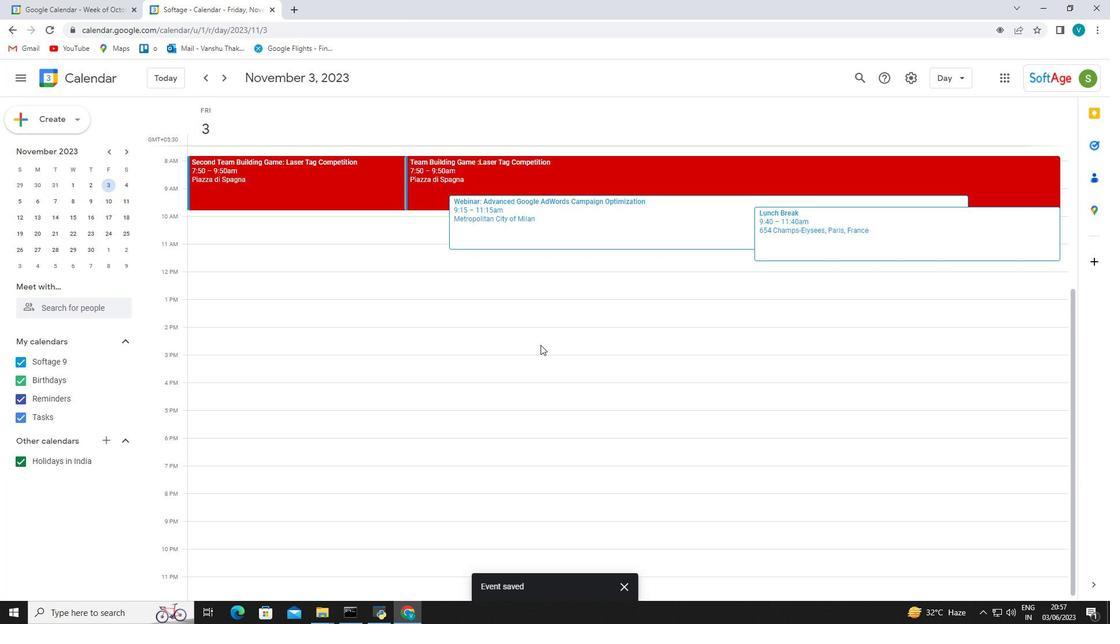 
Action: Mouse moved to (542, 345)
Screenshot: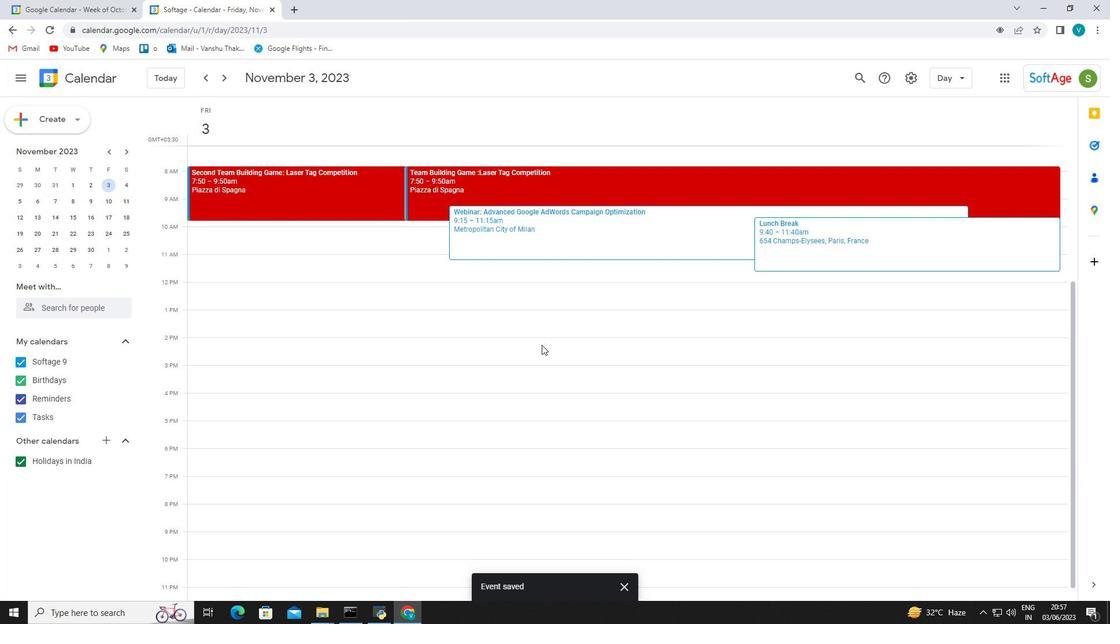 
Action: Mouse scrolled (542, 345) with delta (0, 0)
Screenshot: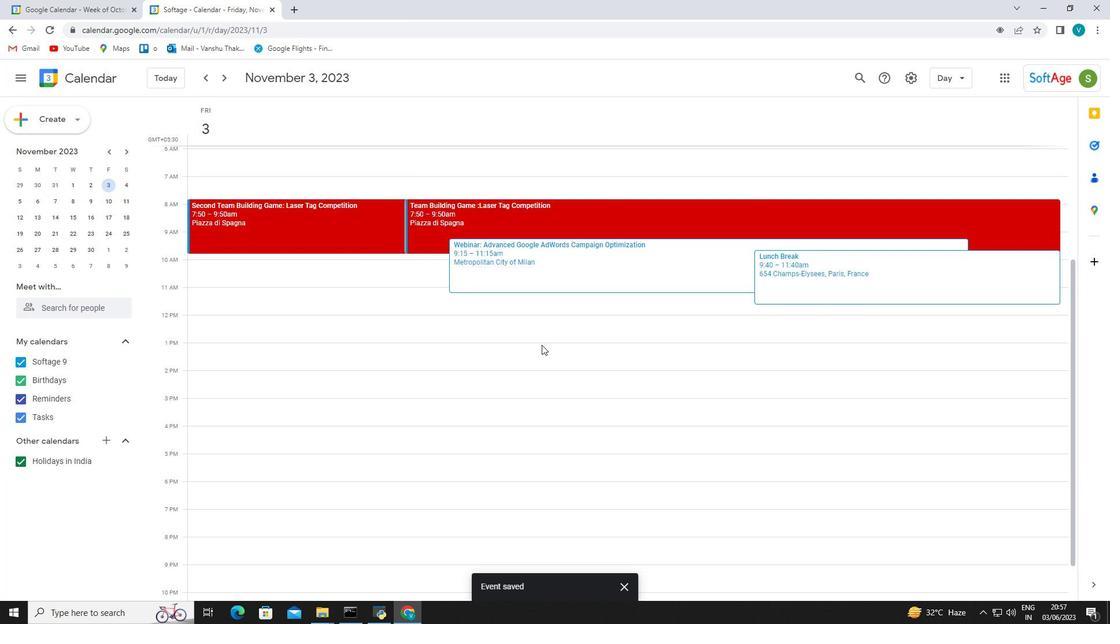
Action: Mouse scrolled (542, 344) with delta (0, 0)
Screenshot: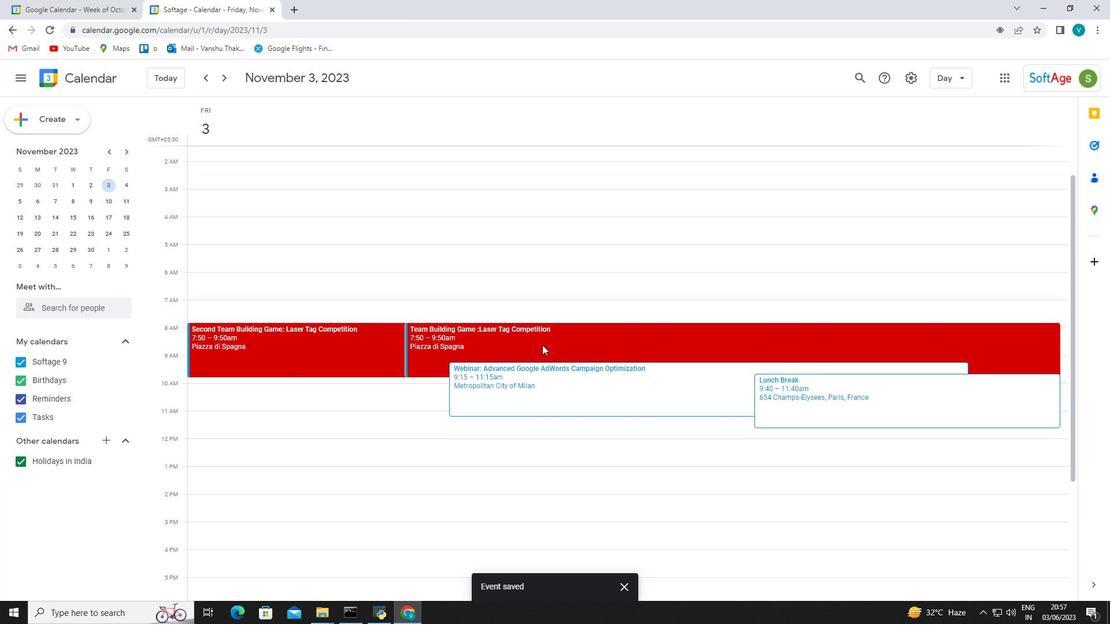 
Action: Mouse scrolled (542, 344) with delta (0, 0)
Screenshot: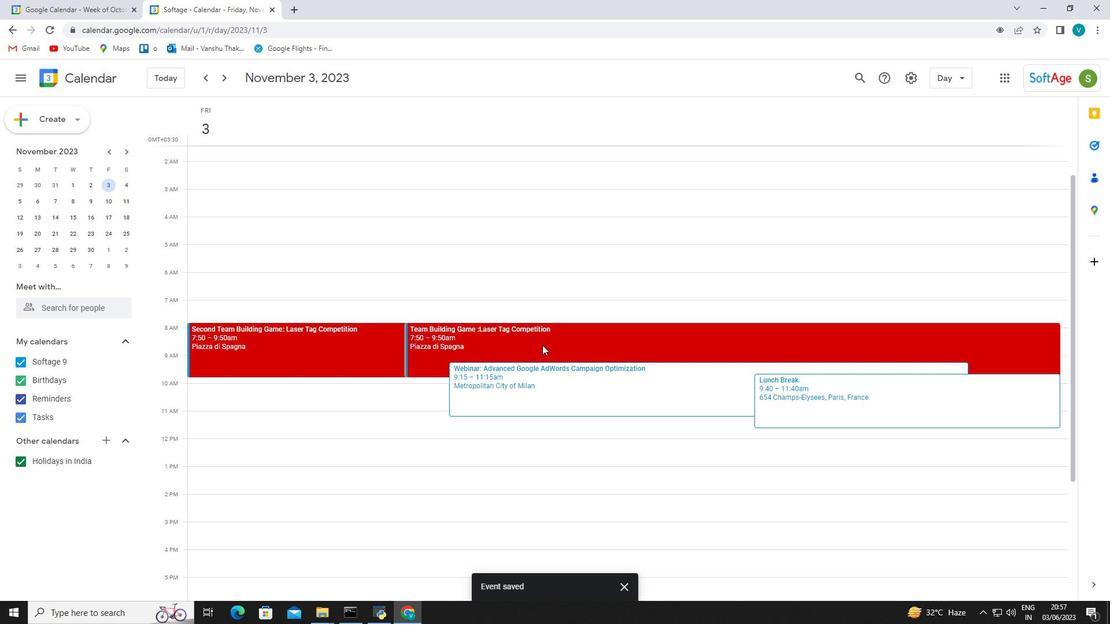
Action: Mouse scrolled (542, 344) with delta (0, 0)
Screenshot: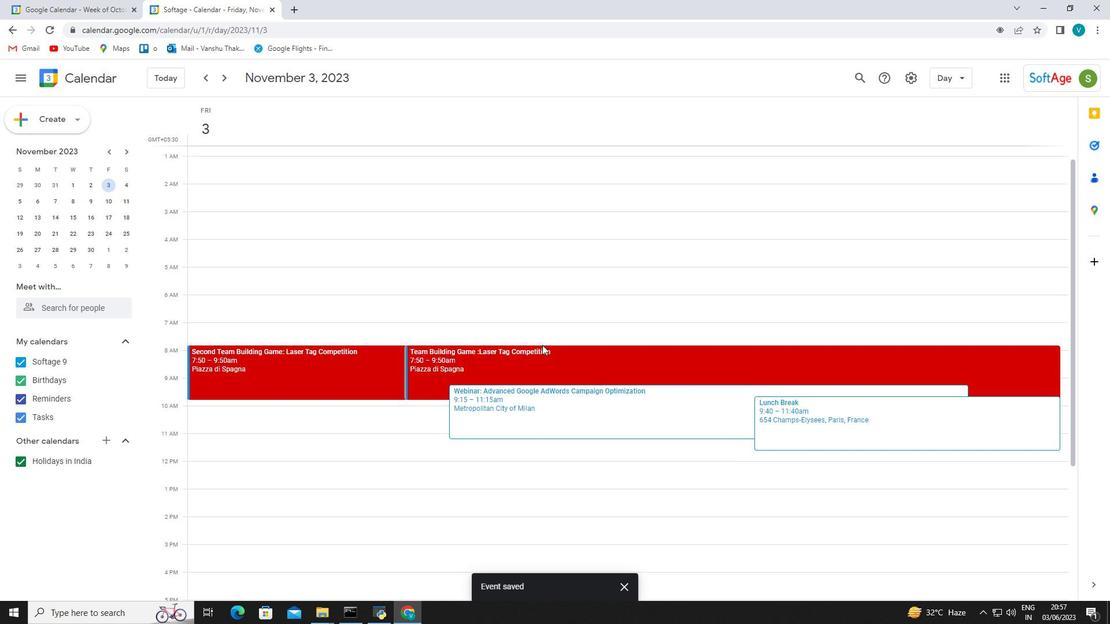
Action: Mouse moved to (122, 396)
Screenshot: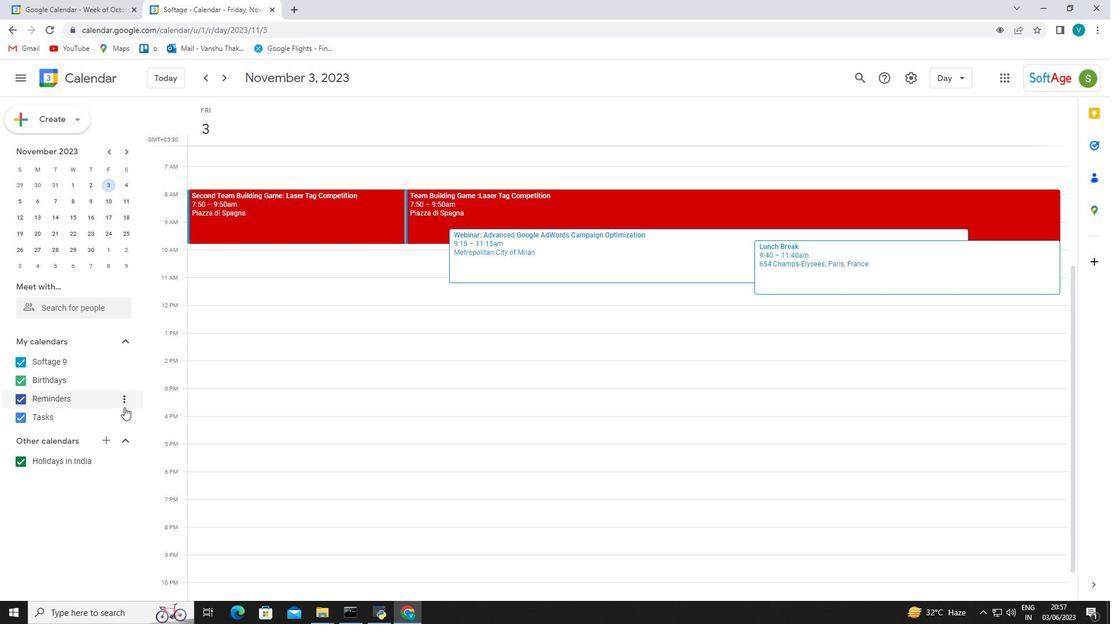 
Action: Mouse pressed left at (122, 396)
Screenshot: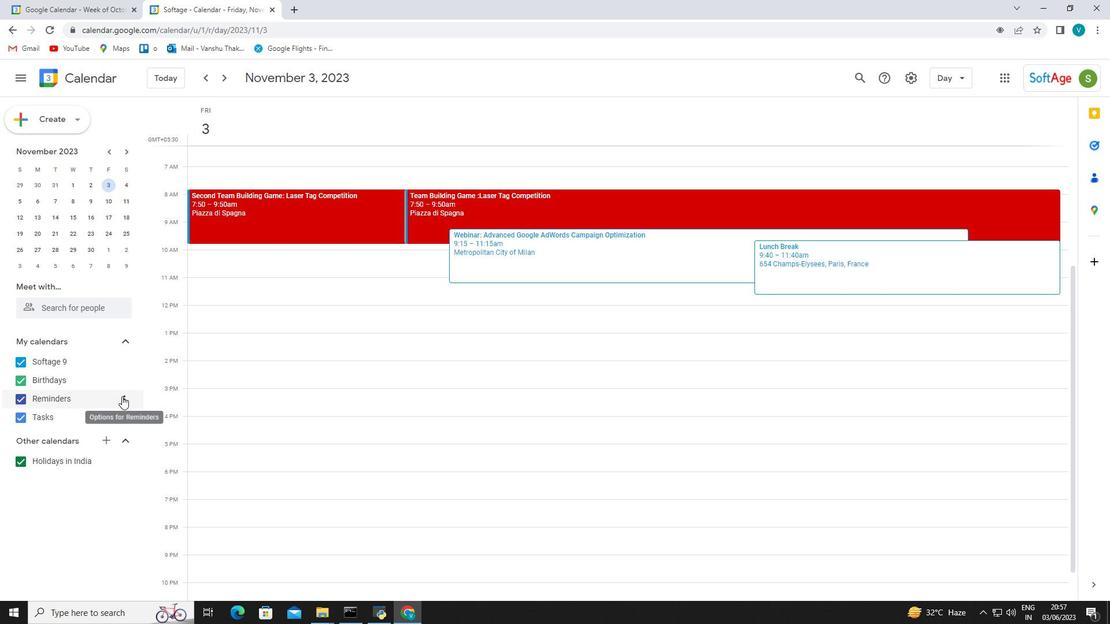 
Action: Mouse pressed left at (122, 396)
Screenshot: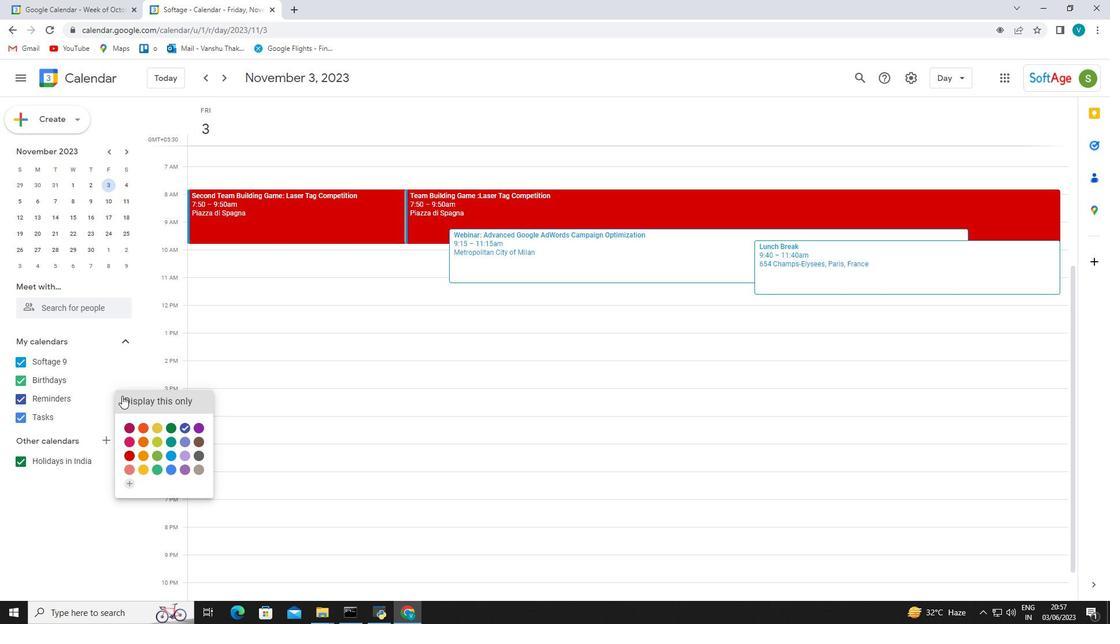 
Action: Mouse pressed left at (122, 396)
Screenshot: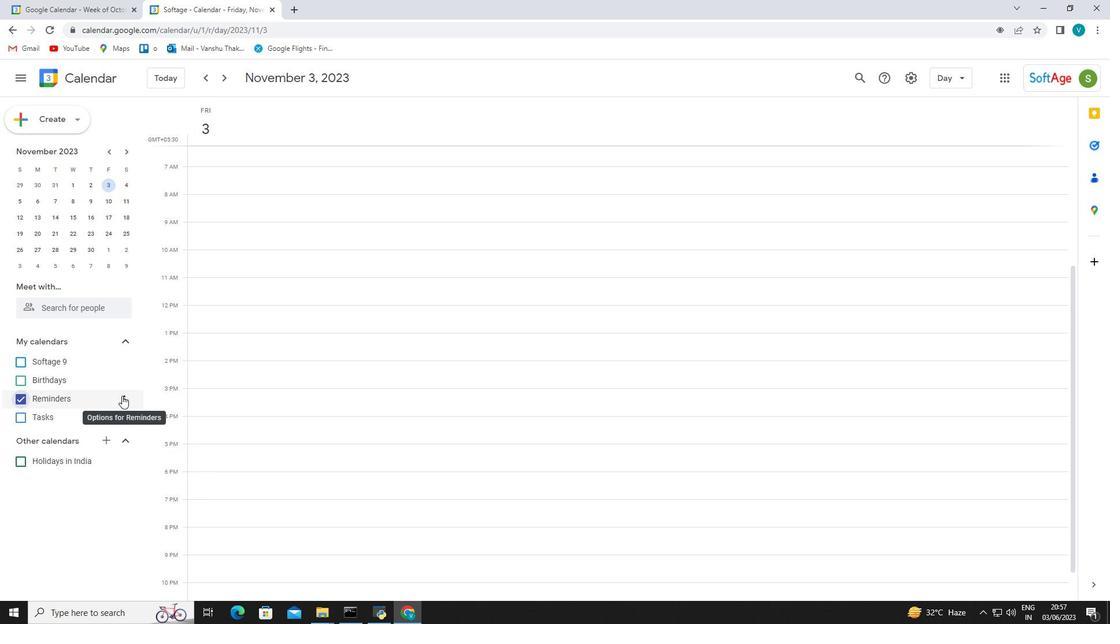 
Action: Mouse moved to (43, 360)
Screenshot: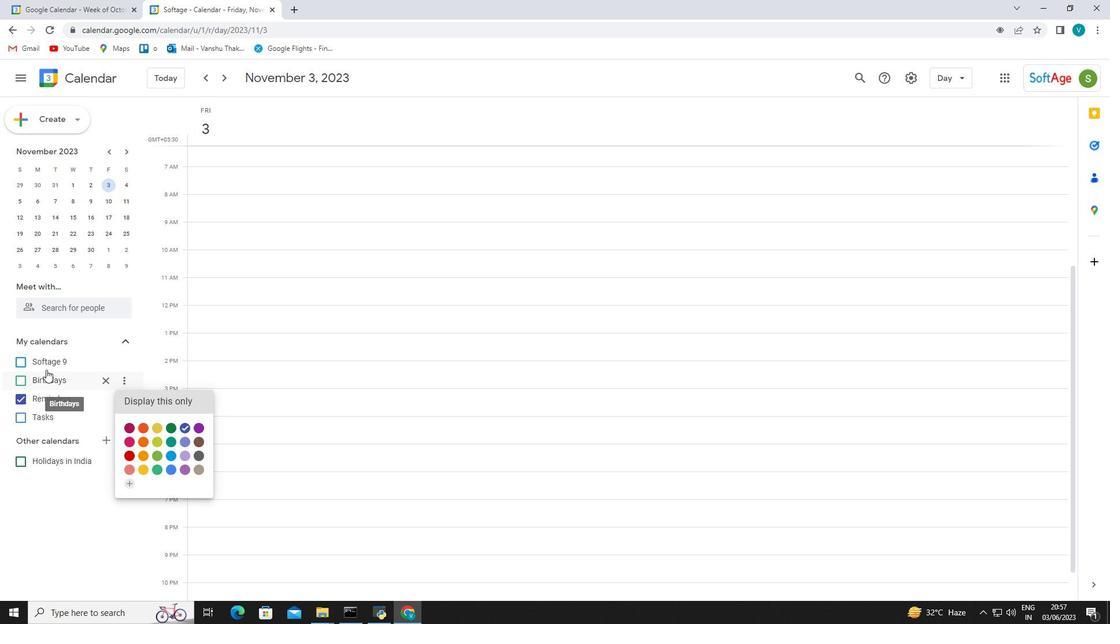 
Action: Mouse pressed left at (43, 360)
Screenshot: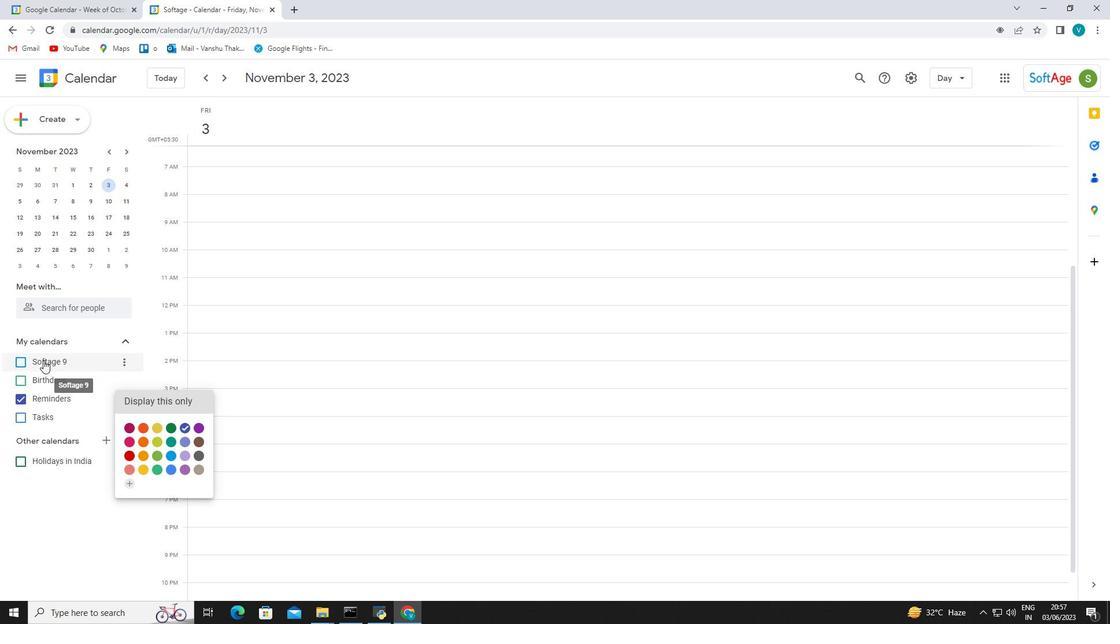 
Action: Mouse moved to (23, 378)
Screenshot: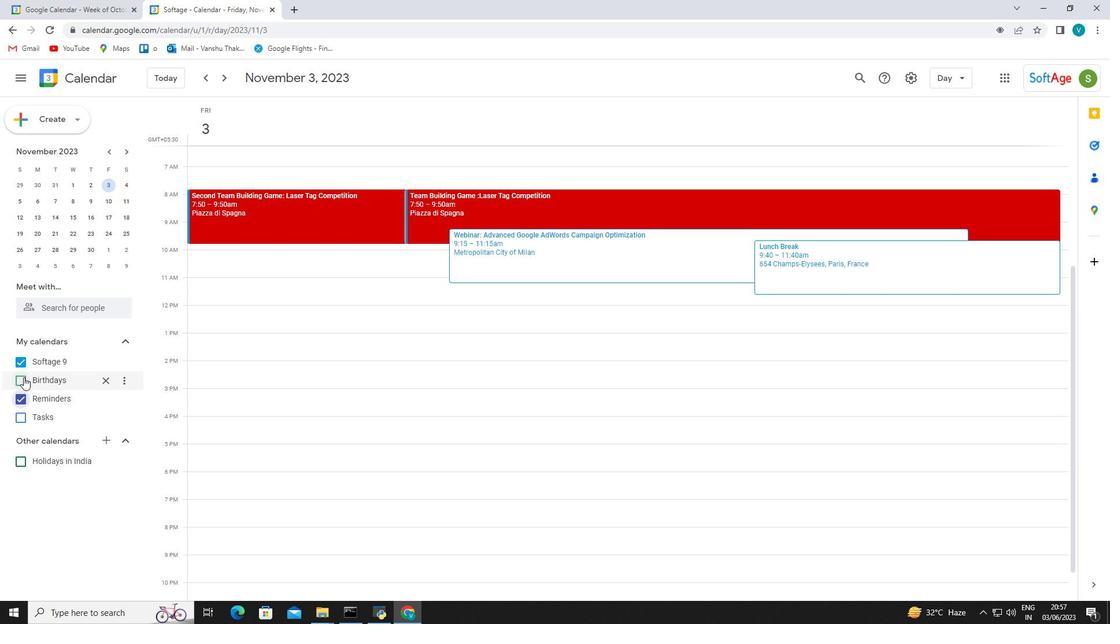 
Action: Mouse pressed left at (23, 378)
Screenshot: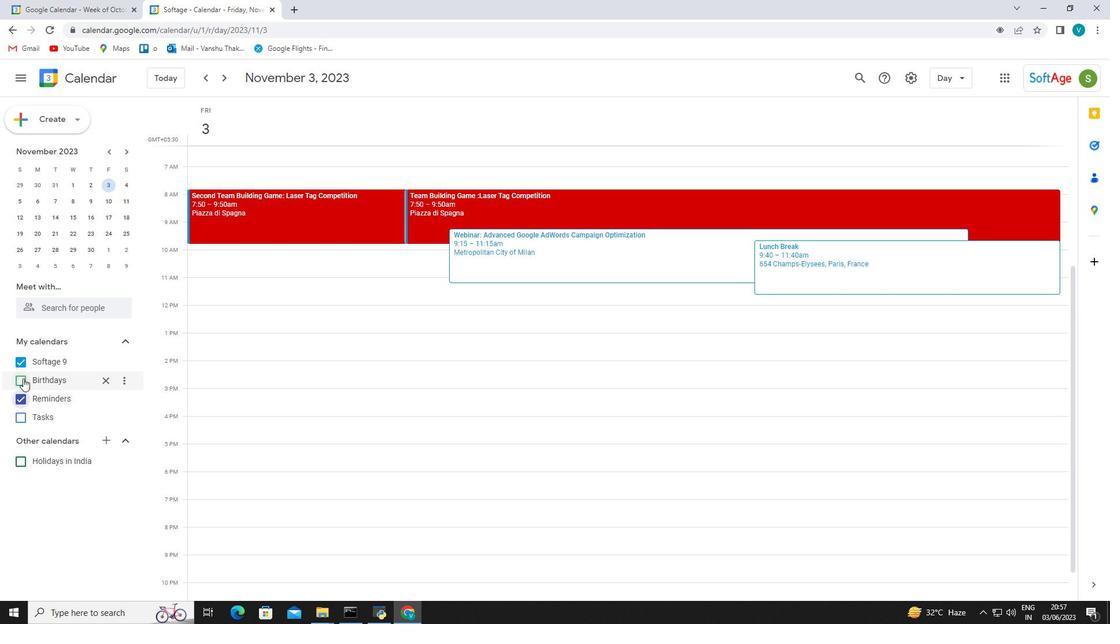 
Action: Mouse moved to (20, 417)
Screenshot: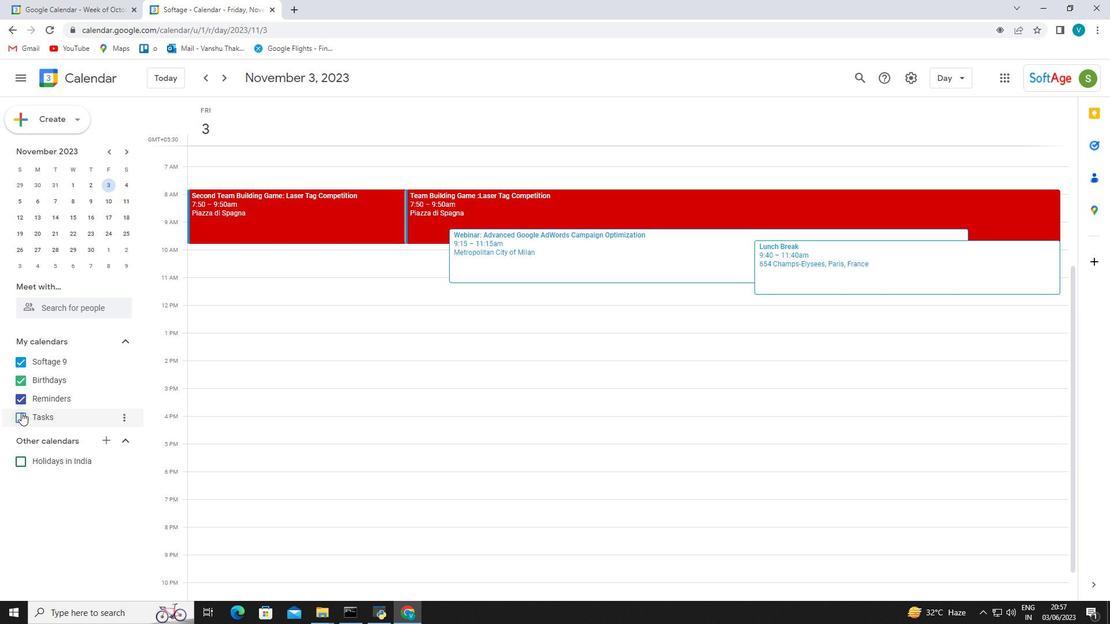 
Action: Mouse pressed left at (20, 417)
Screenshot: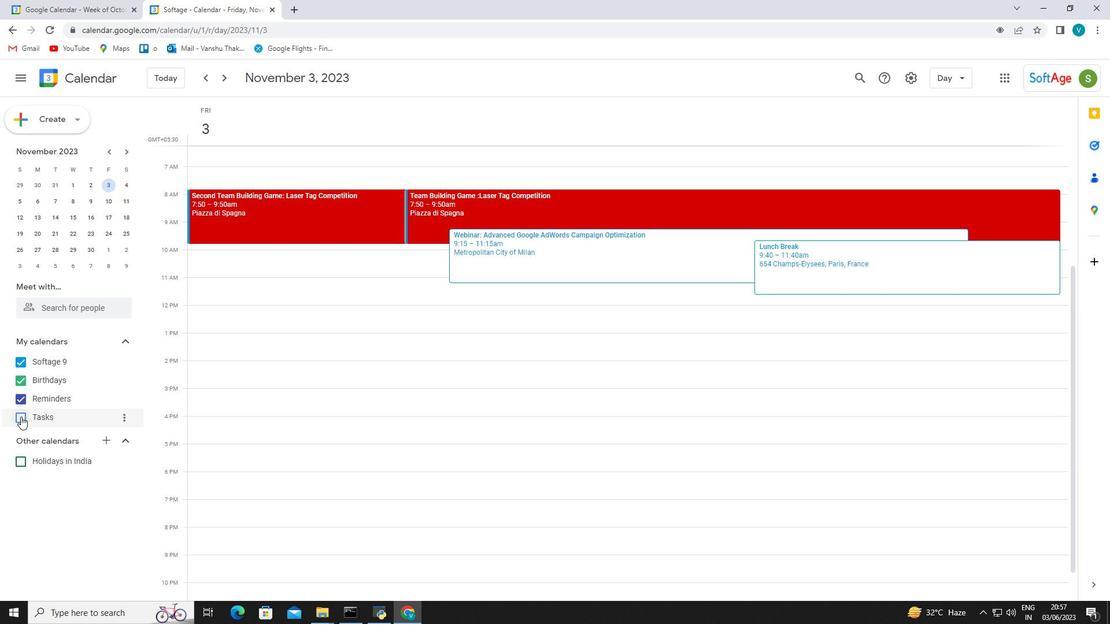
Action: Mouse moved to (54, 399)
Screenshot: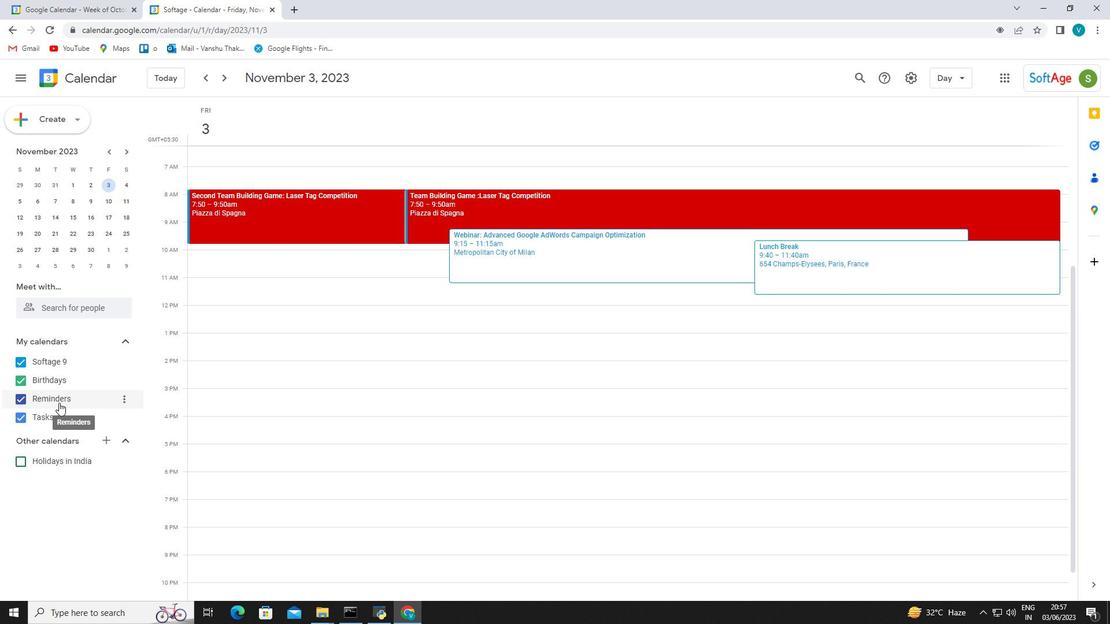 
Action: Mouse pressed left at (54, 399)
Screenshot: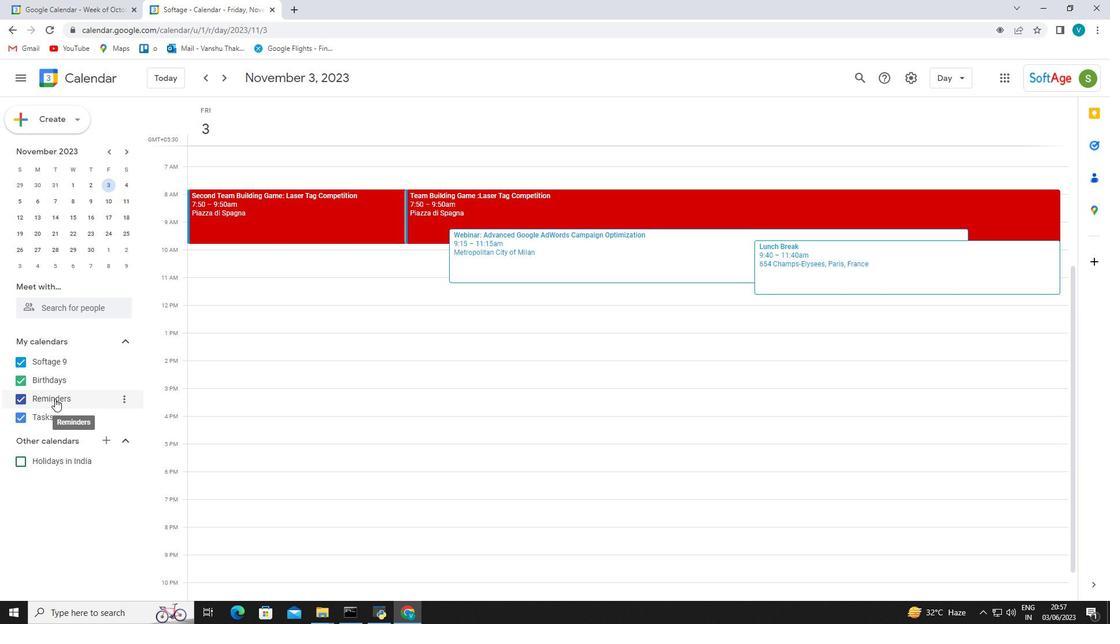 
Action: Mouse pressed left at (54, 399)
Screenshot: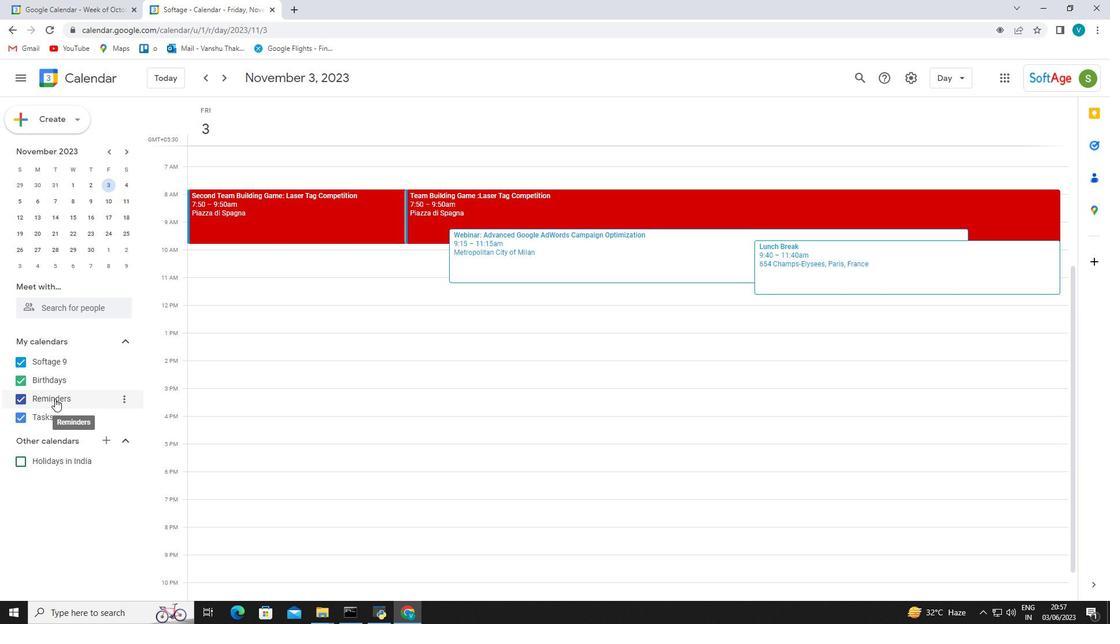 
Action: Mouse moved to (54, 399)
Screenshot: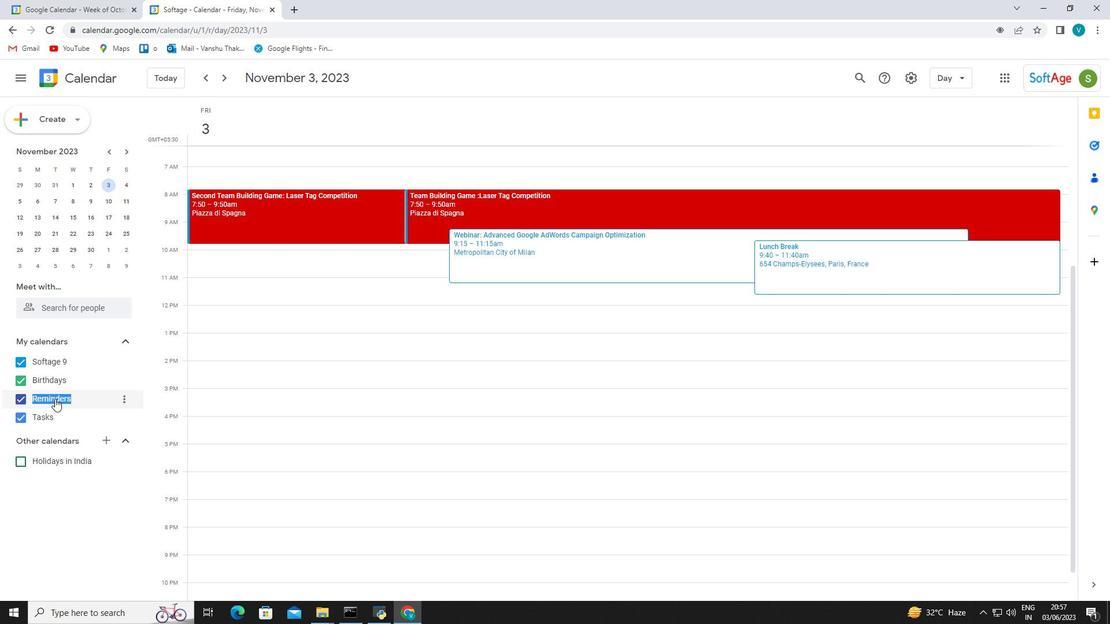
Action: Mouse pressed right at (54, 399)
Screenshot: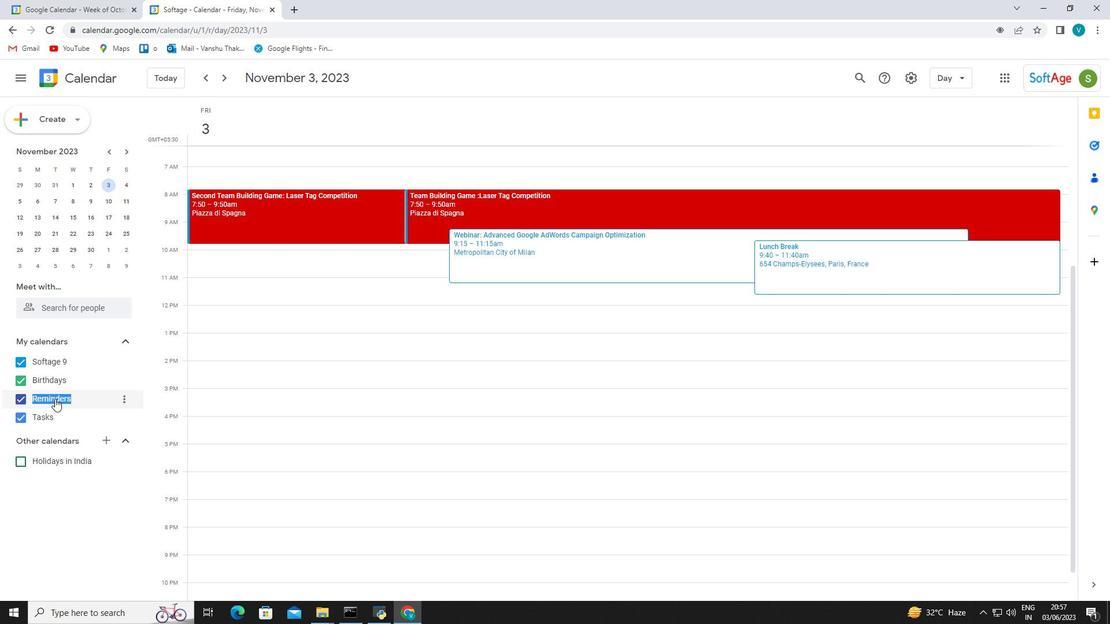 
Action: Mouse pressed left at (54, 399)
Screenshot: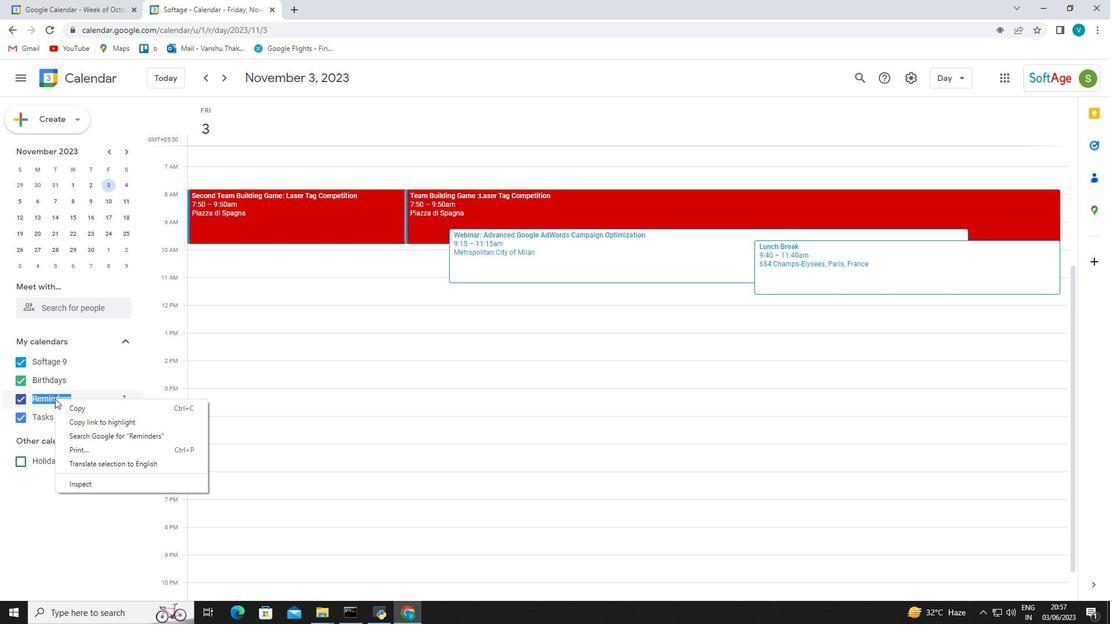 
Action: Mouse pressed left at (54, 399)
Screenshot: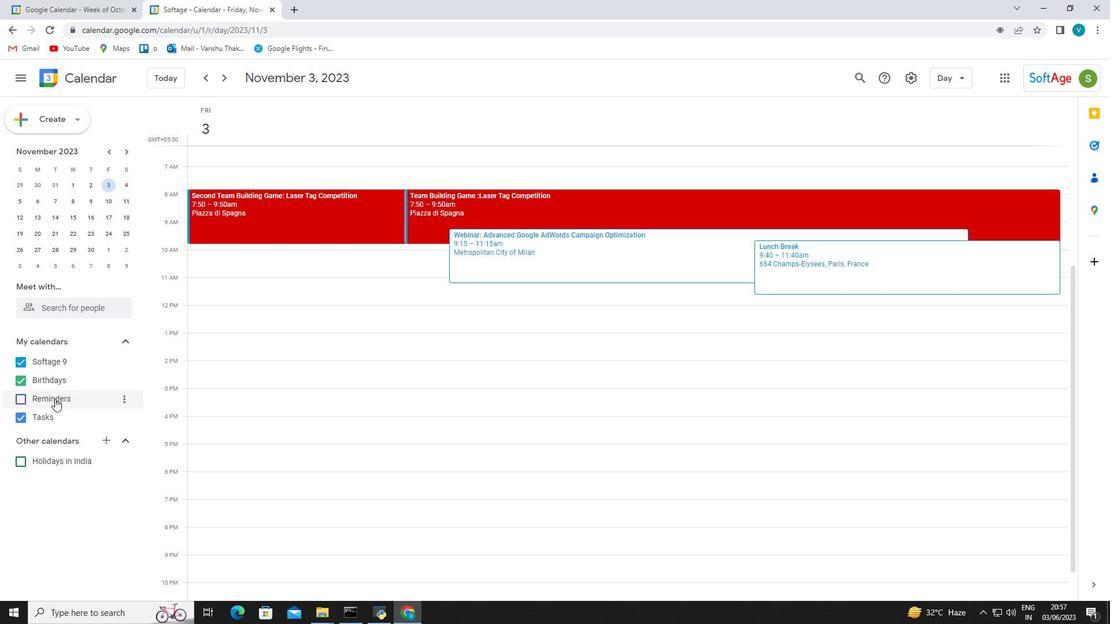 
Action: Mouse moved to (573, 417)
Screenshot: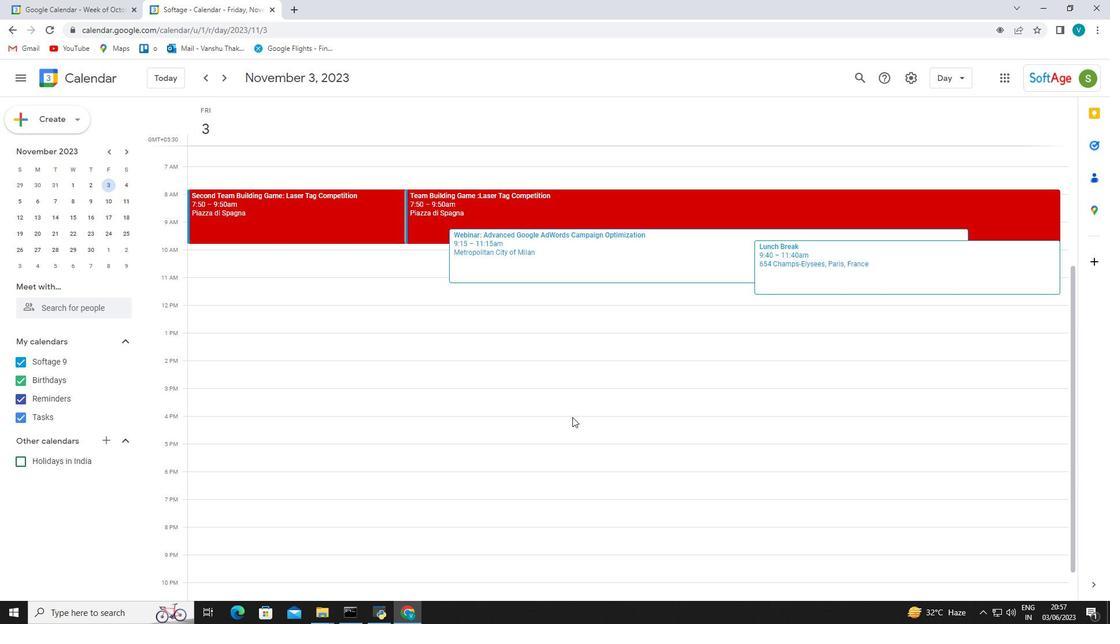 
Action: Mouse scrolled (573, 417) with delta (0, 0)
Screenshot: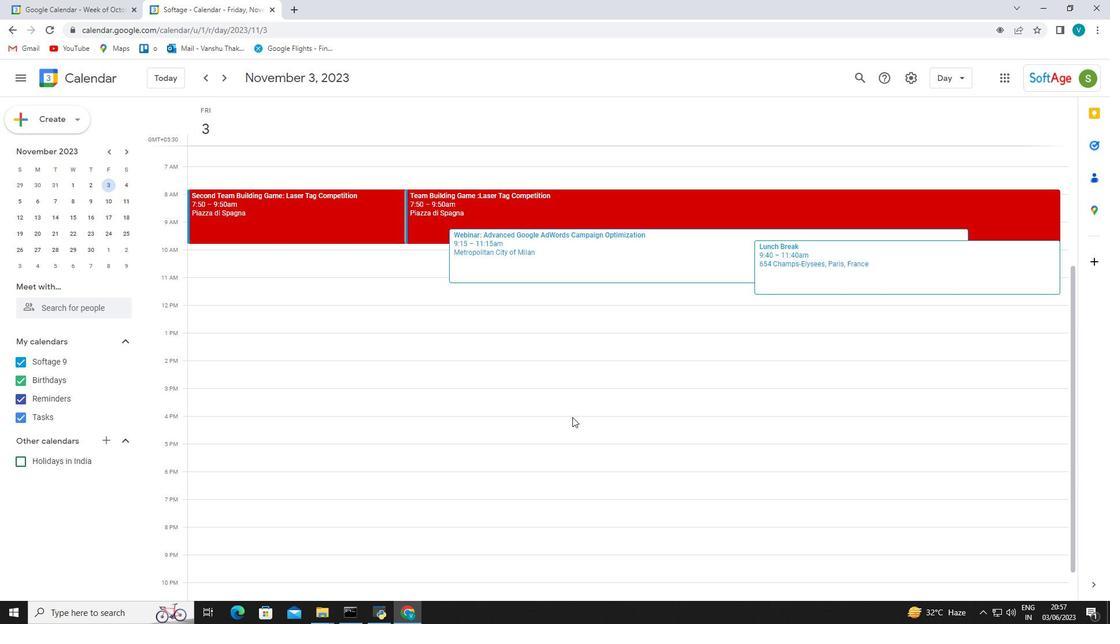 
Action: Mouse scrolled (573, 417) with delta (0, 0)
Screenshot: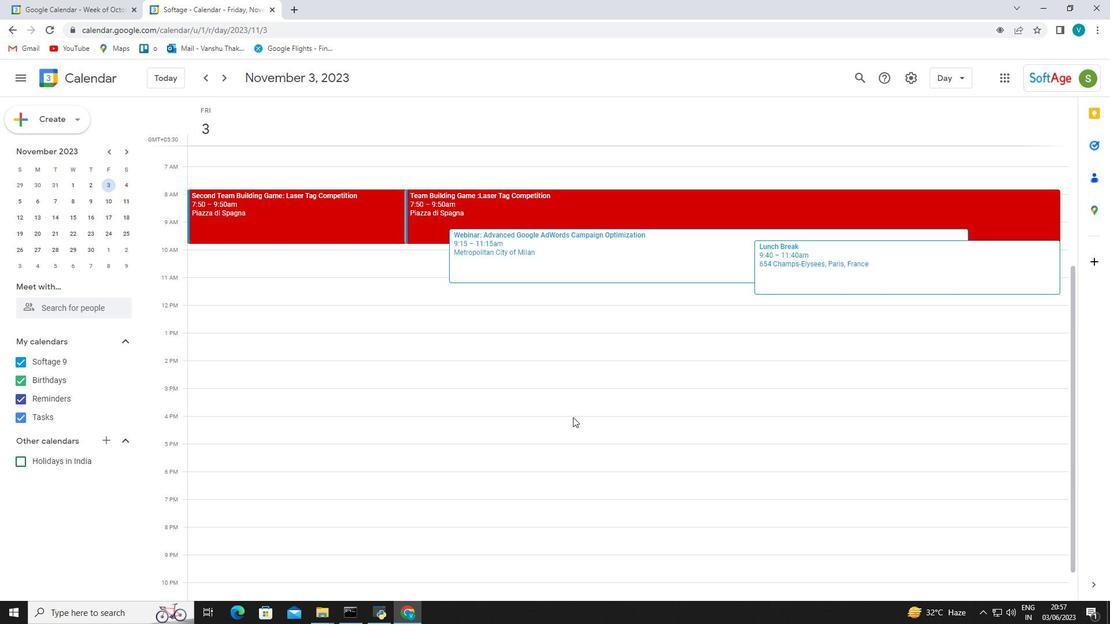 
Action: Mouse scrolled (573, 417) with delta (0, 0)
Screenshot: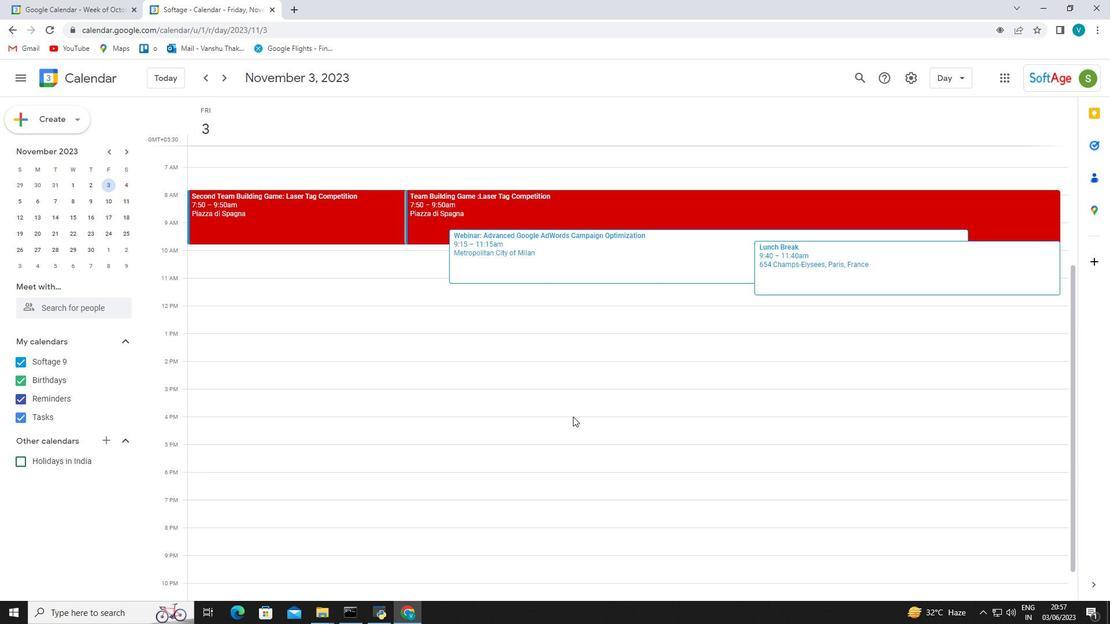 
Action: Mouse scrolled (573, 416) with delta (0, 0)
Screenshot: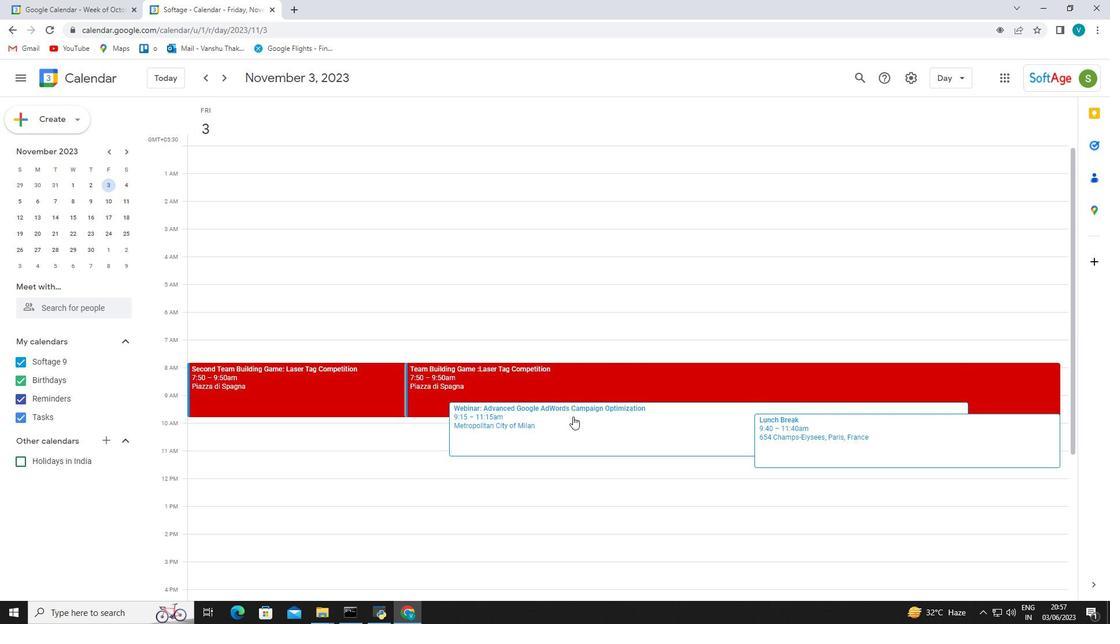 
Action: Mouse scrolled (573, 416) with delta (0, 0)
Screenshot: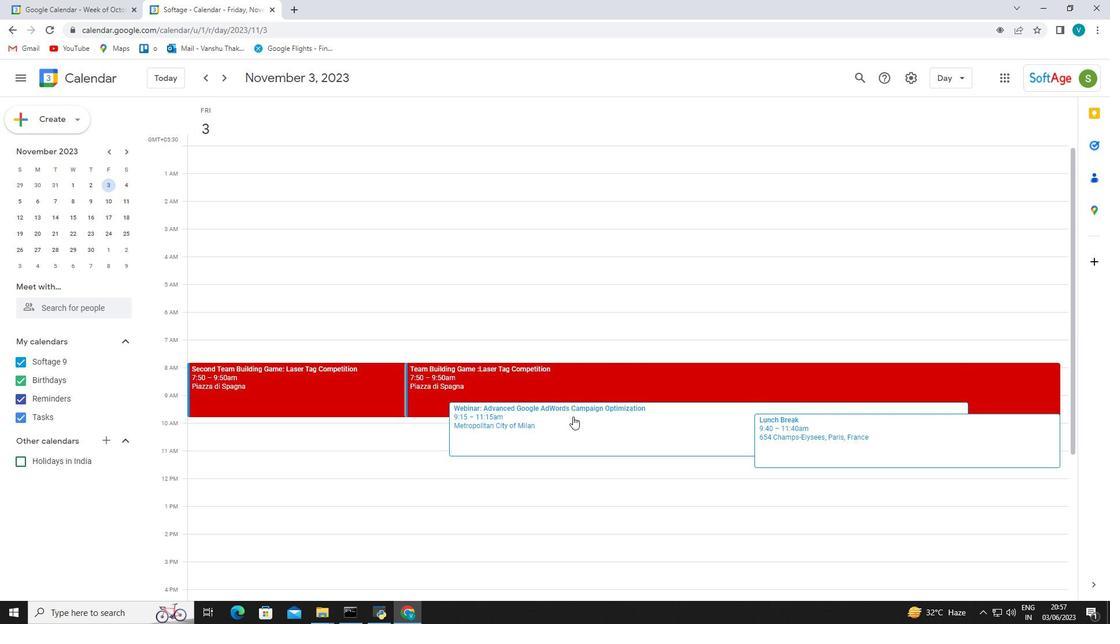 
Action: Mouse scrolled (573, 416) with delta (0, 0)
Screenshot: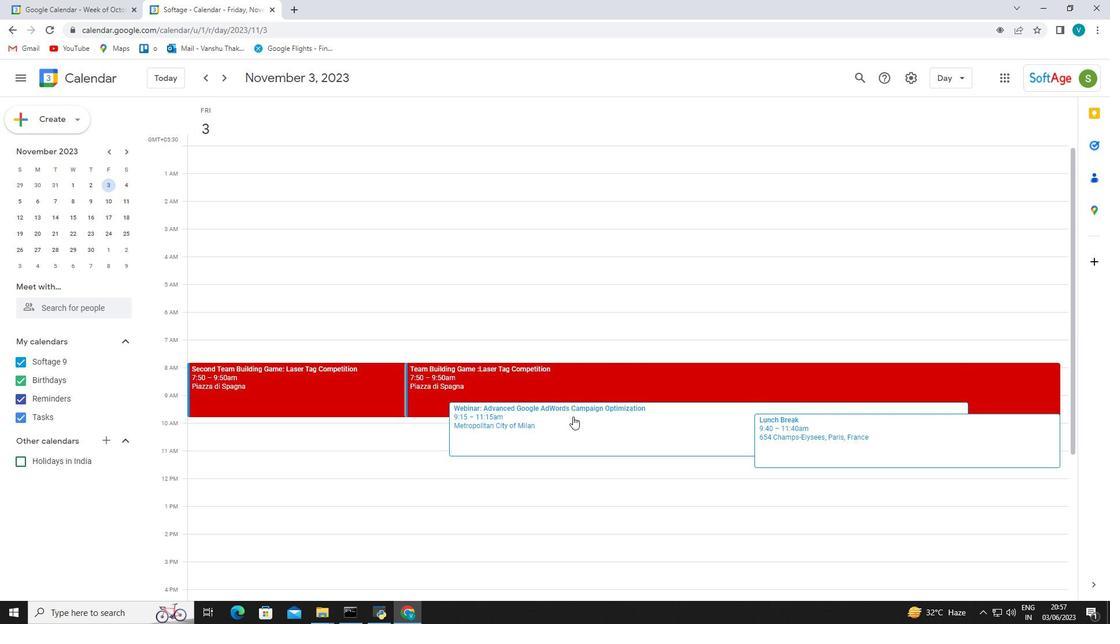 
Action: Mouse moved to (49, 395)
Screenshot: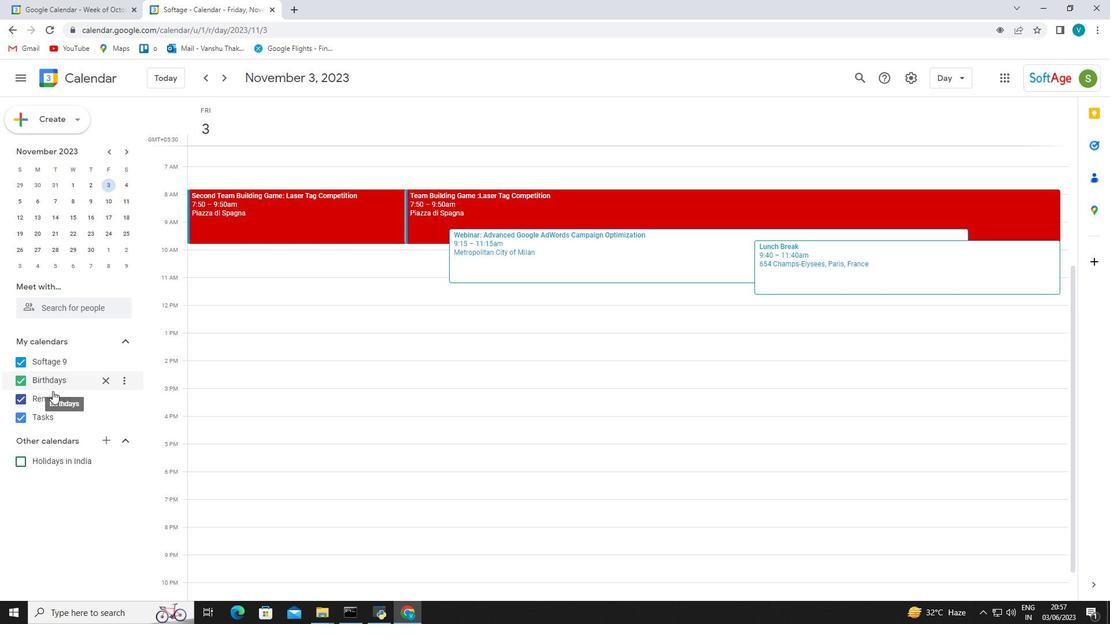 
Action: Mouse pressed left at (49, 395)
Screenshot: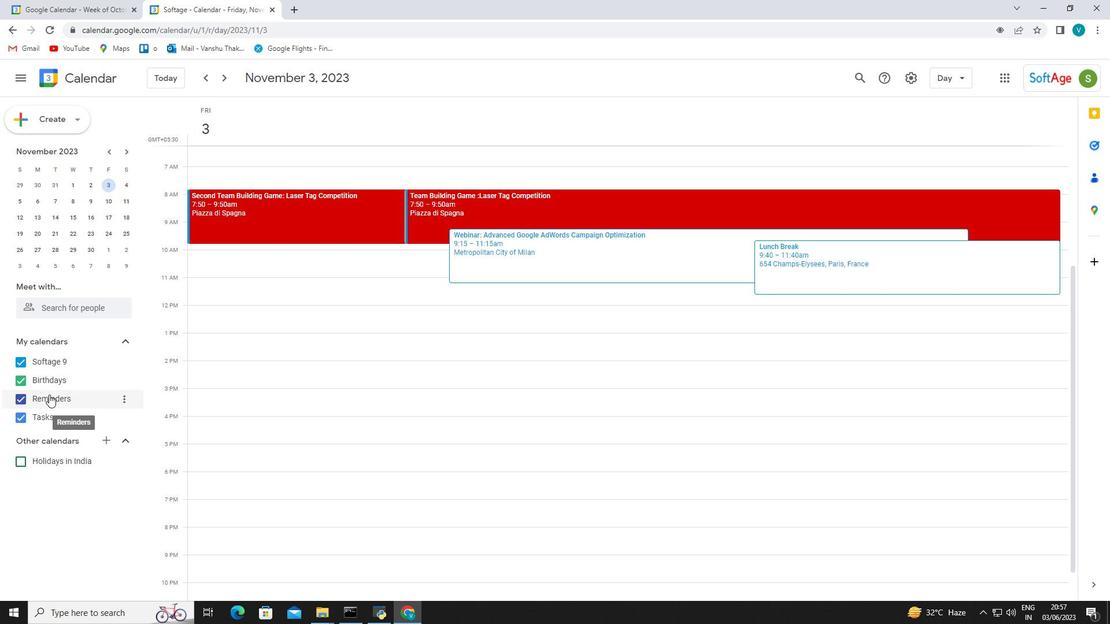 
Action: Mouse pressed left at (49, 395)
Screenshot: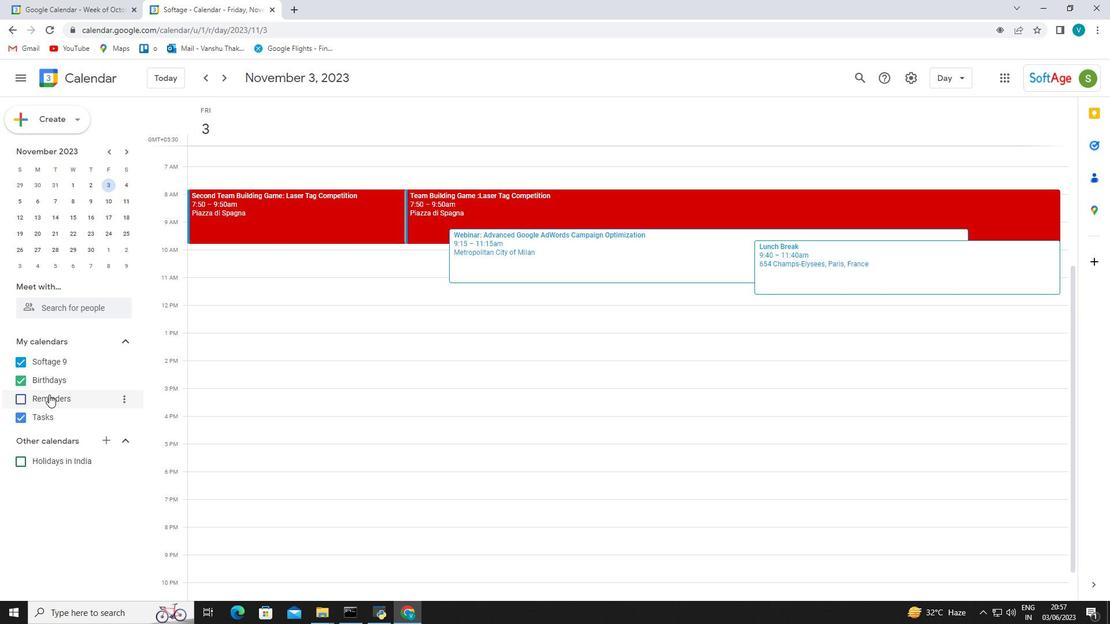 
Action: Mouse moved to (123, 394)
Screenshot: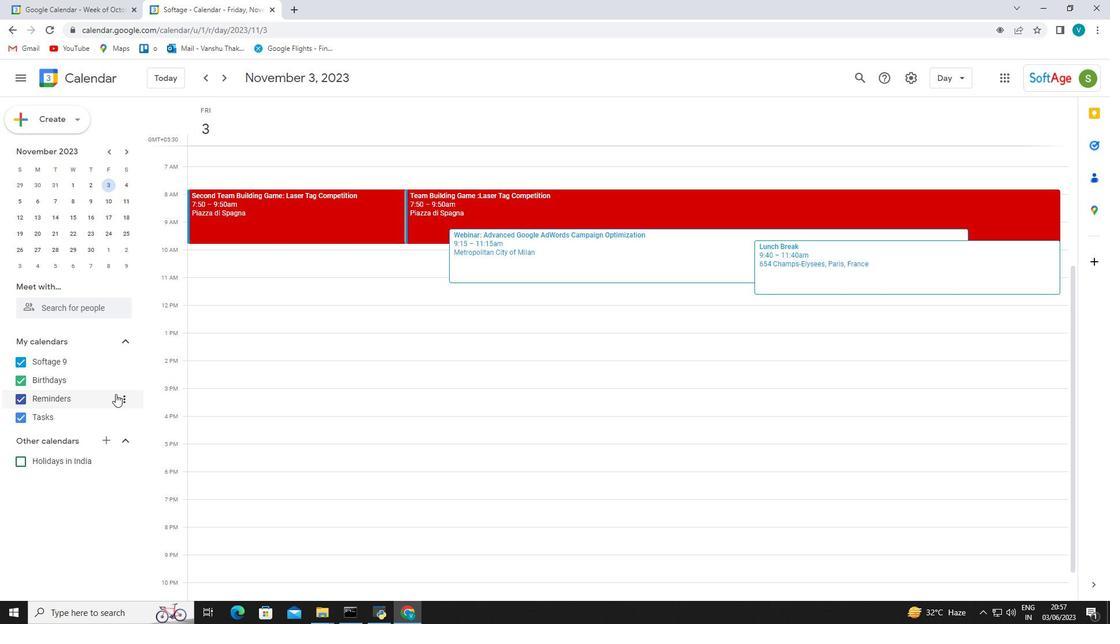 
Action: Mouse pressed left at (123, 394)
Screenshot: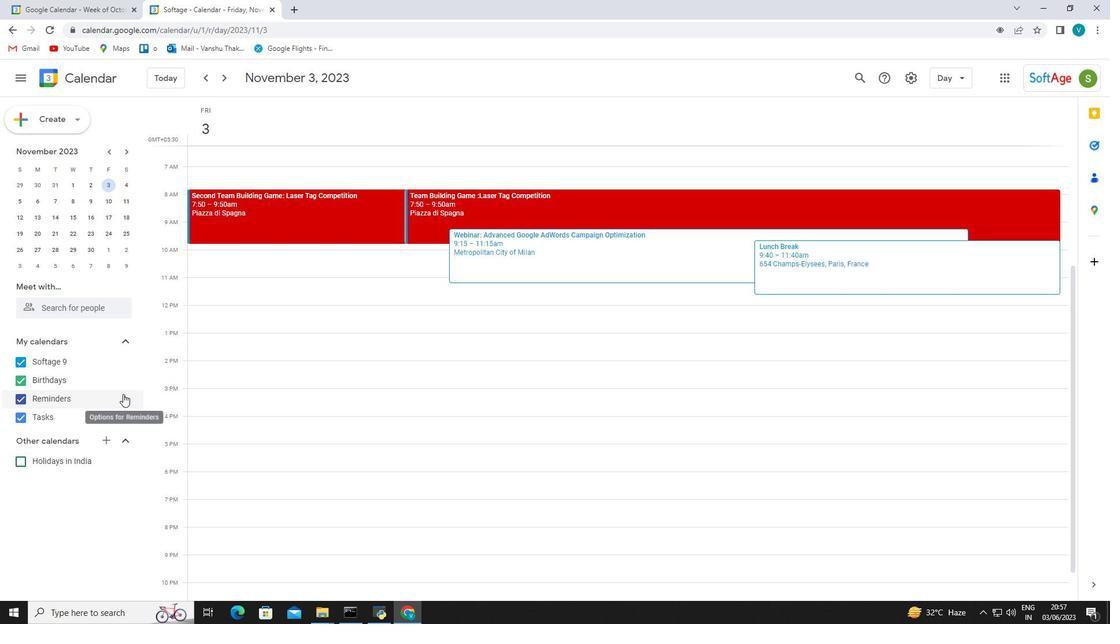 
Action: Mouse moved to (363, 228)
Screenshot: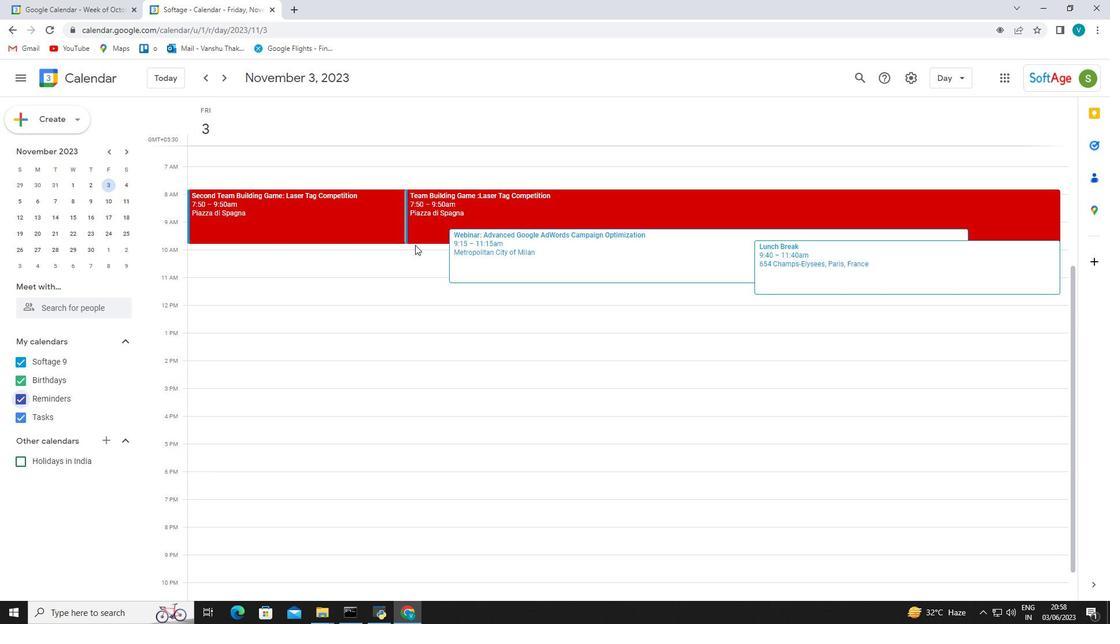 
Action: Mouse pressed left at (363, 228)
Screenshot: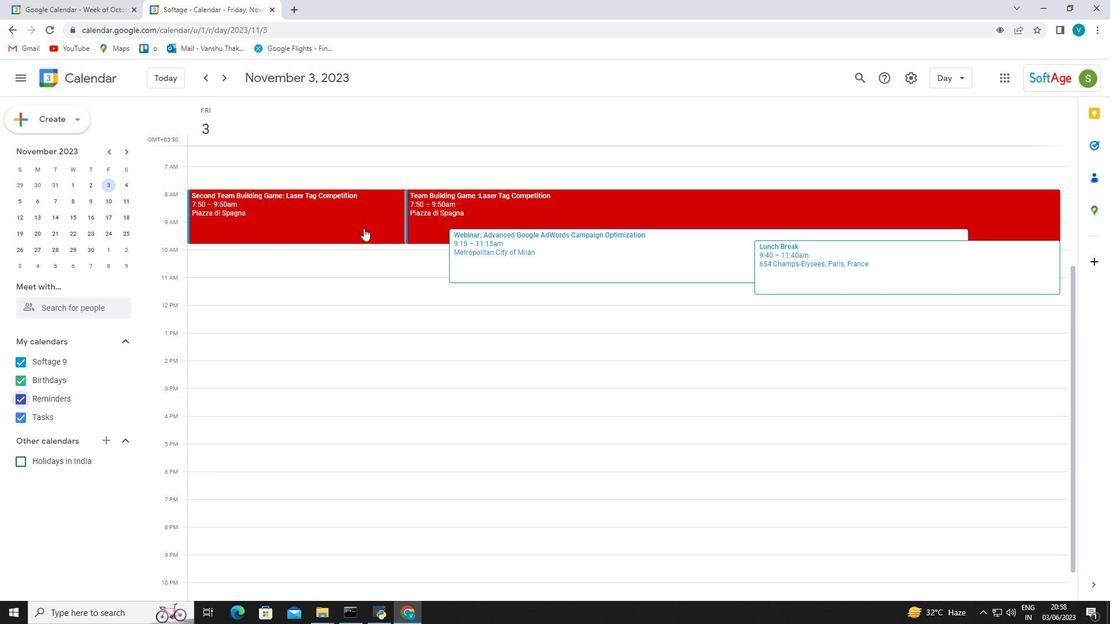 
Action: Mouse pressed left at (363, 228)
Screenshot: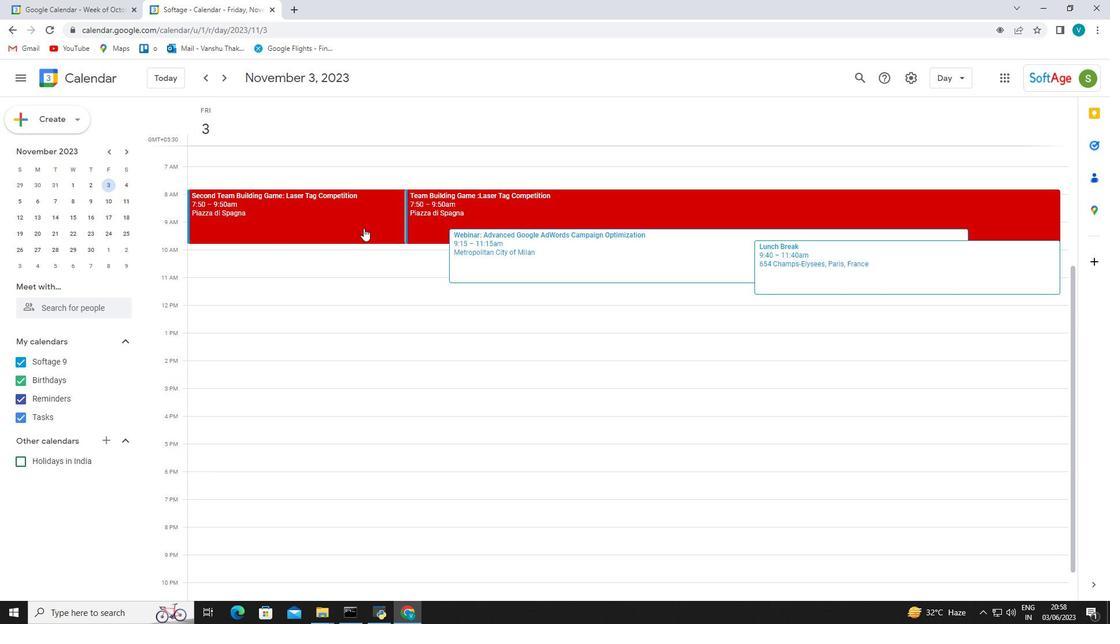 
Action: Mouse pressed left at (363, 228)
Screenshot: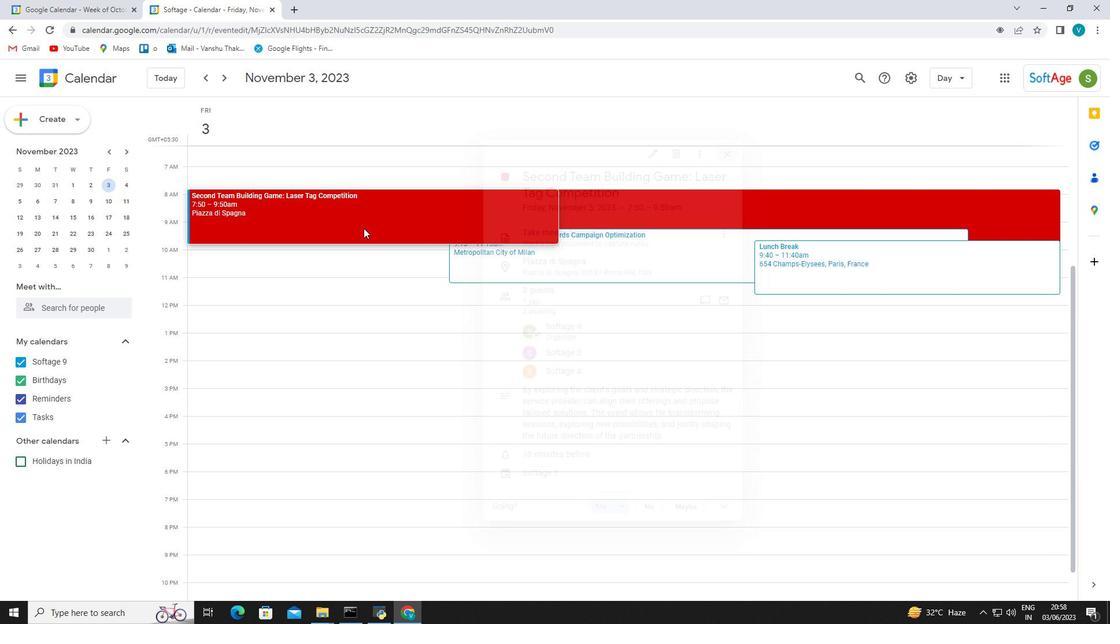 
Action: Mouse pressed left at (363, 228)
Screenshot: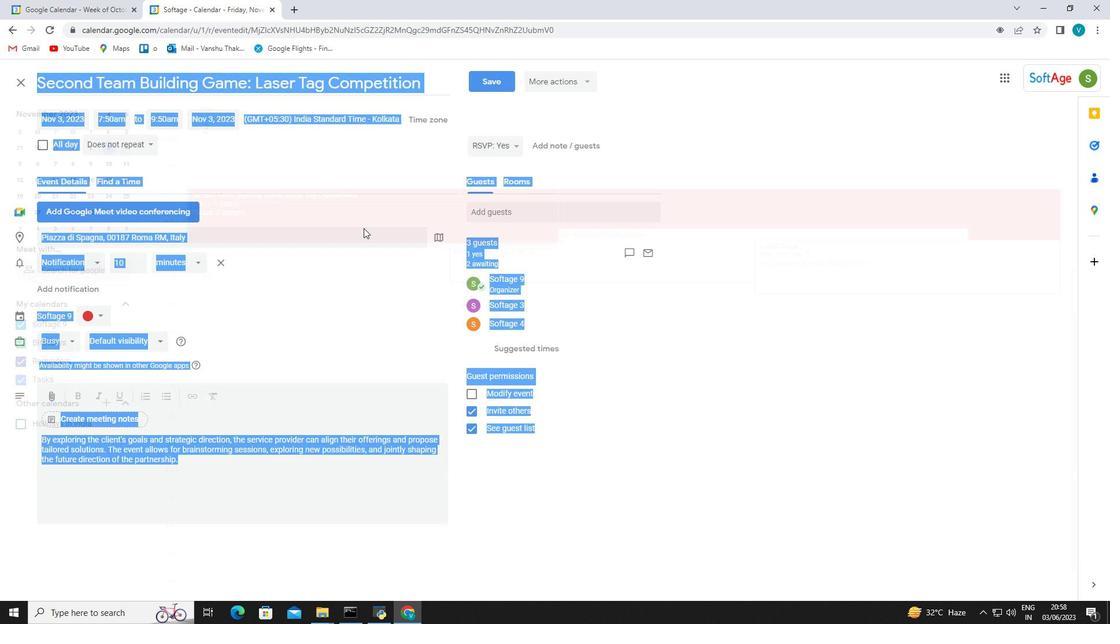 
Action: Mouse moved to (529, 80)
Screenshot: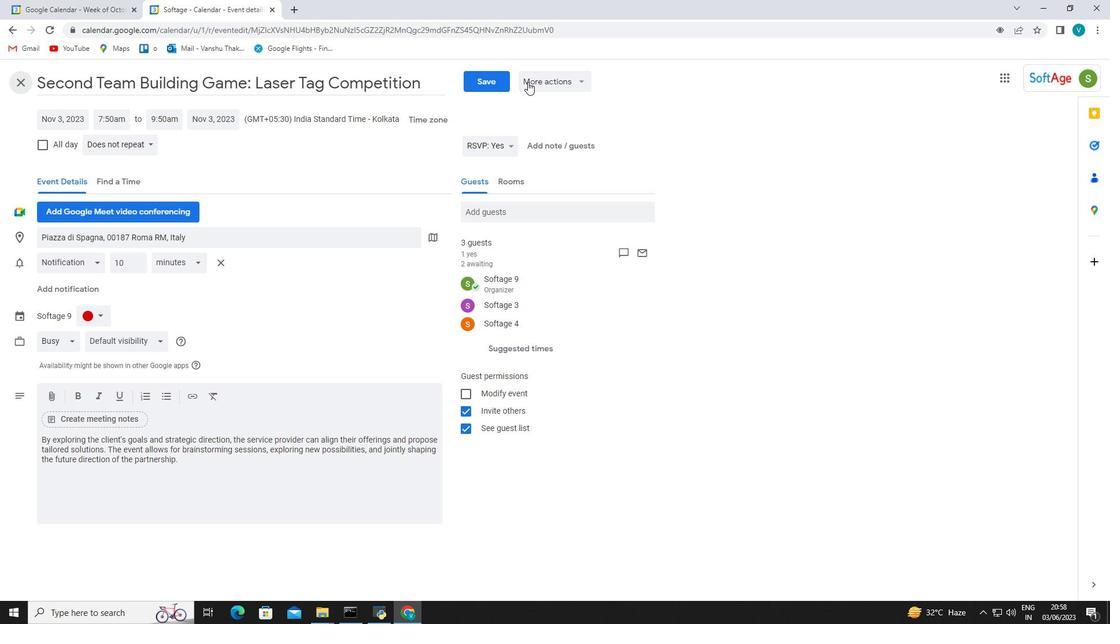 
Action: Mouse pressed left at (529, 80)
Screenshot: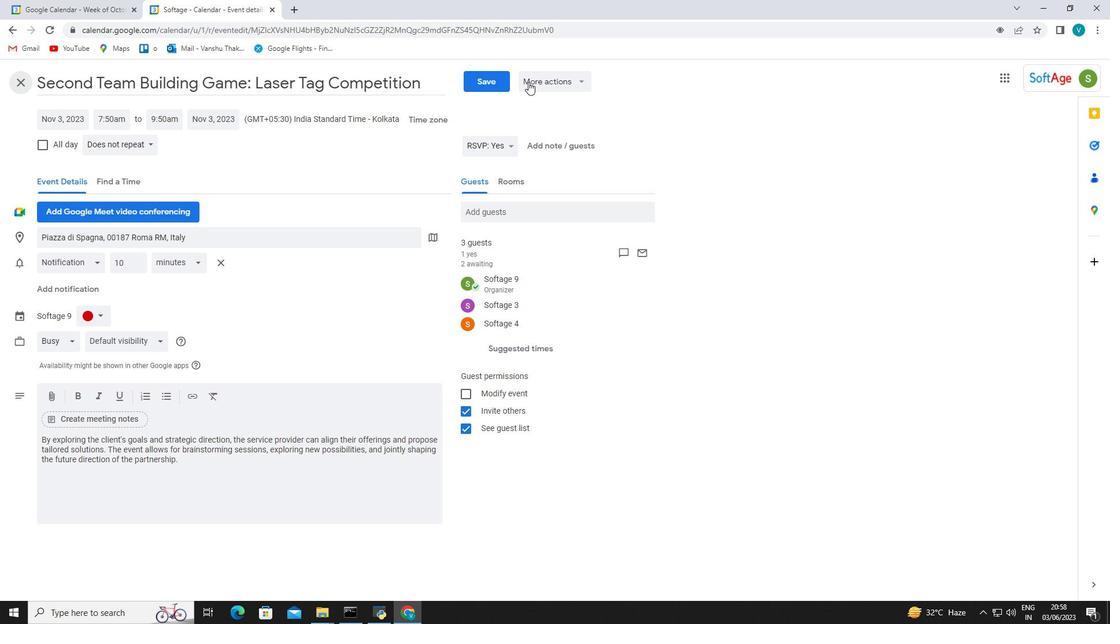 
Action: Mouse moved to (320, 164)
Screenshot: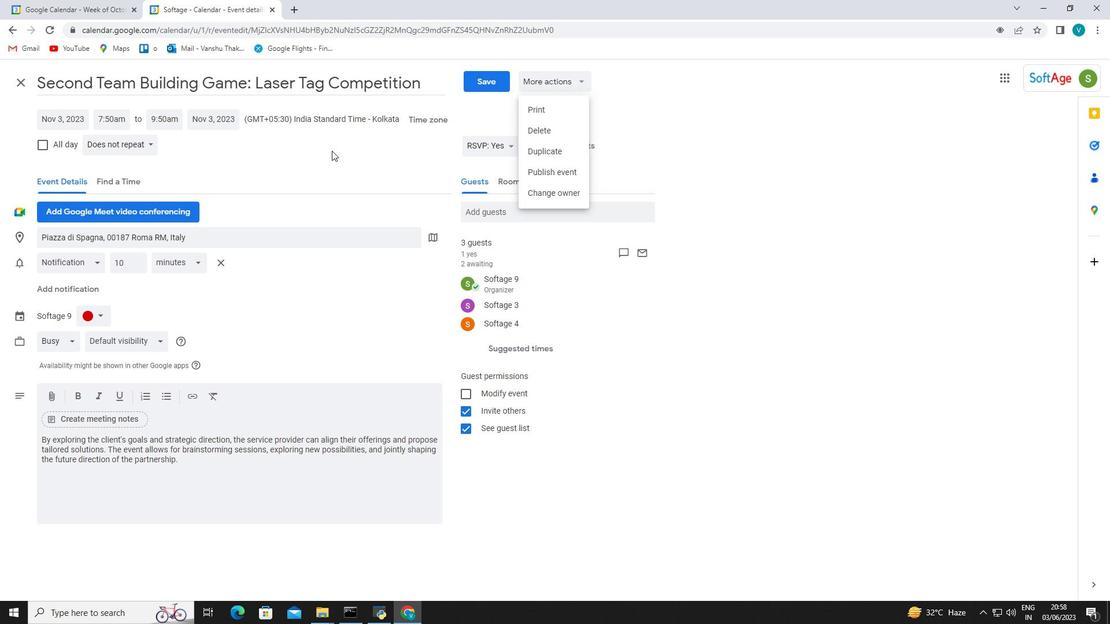 
Action: Mouse pressed left at (320, 164)
Screenshot: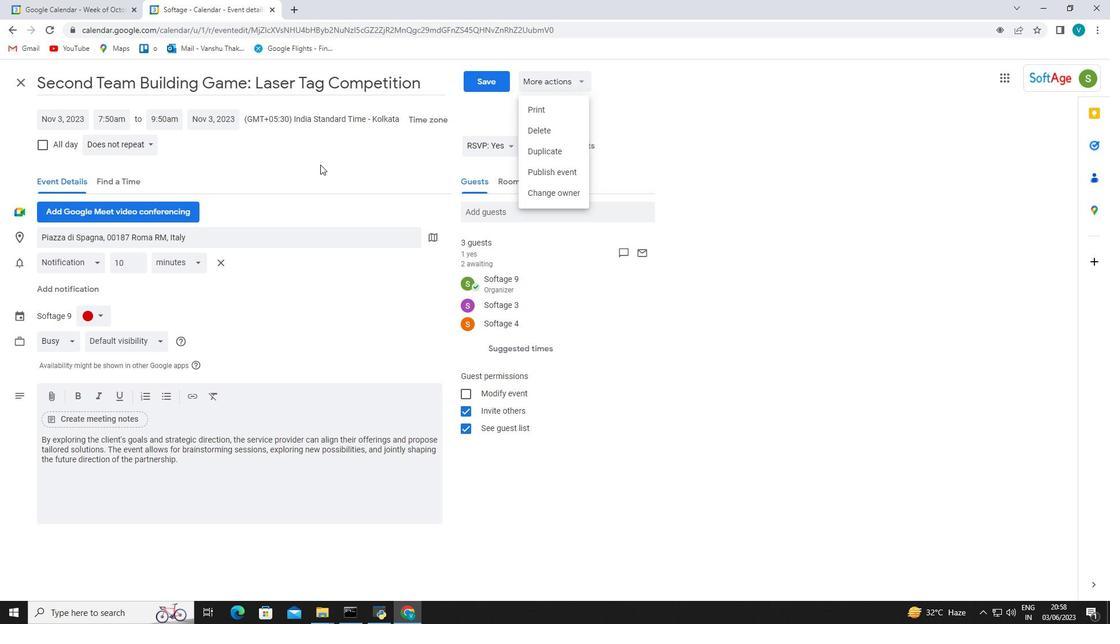 
Action: Mouse moved to (187, 369)
Screenshot: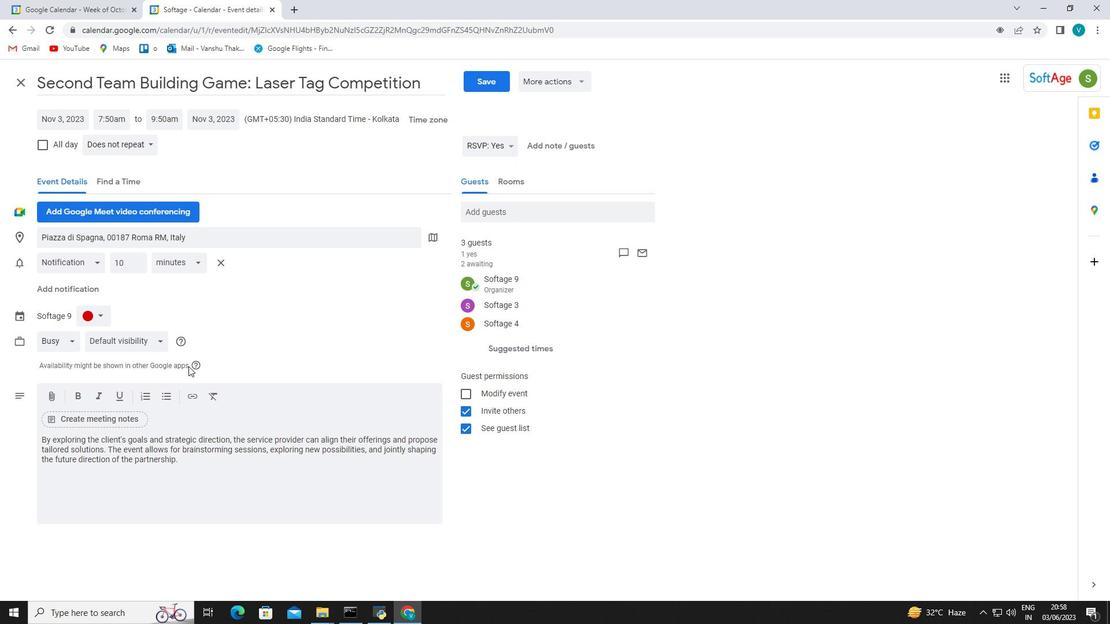 
Action: Mouse scrolled (187, 369) with delta (0, 0)
Screenshot: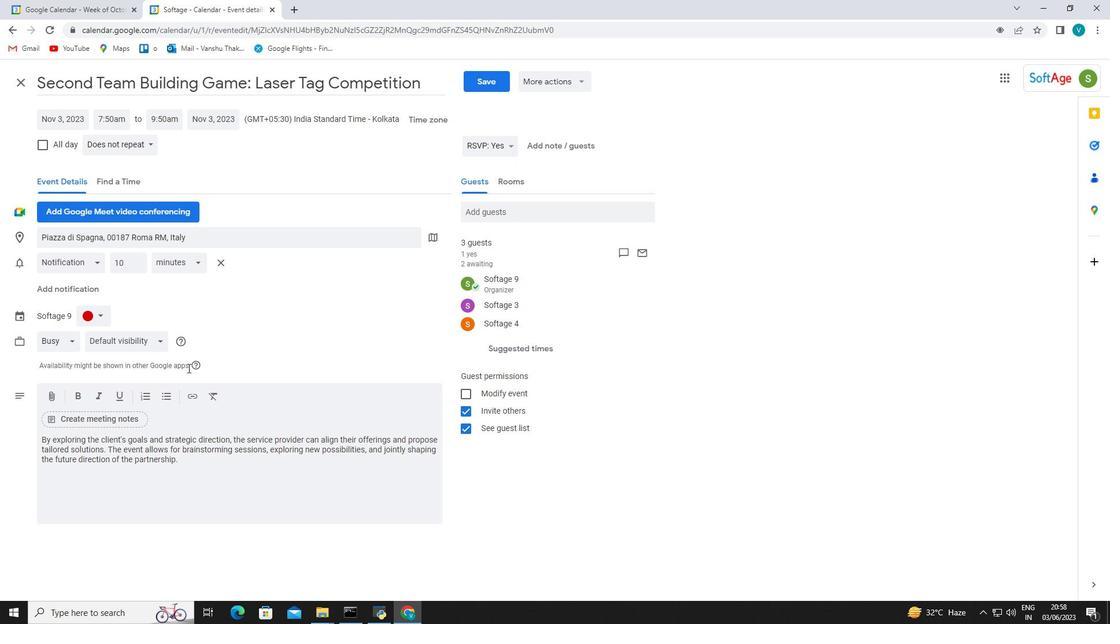 
Action: Mouse scrolled (187, 369) with delta (0, 0)
Screenshot: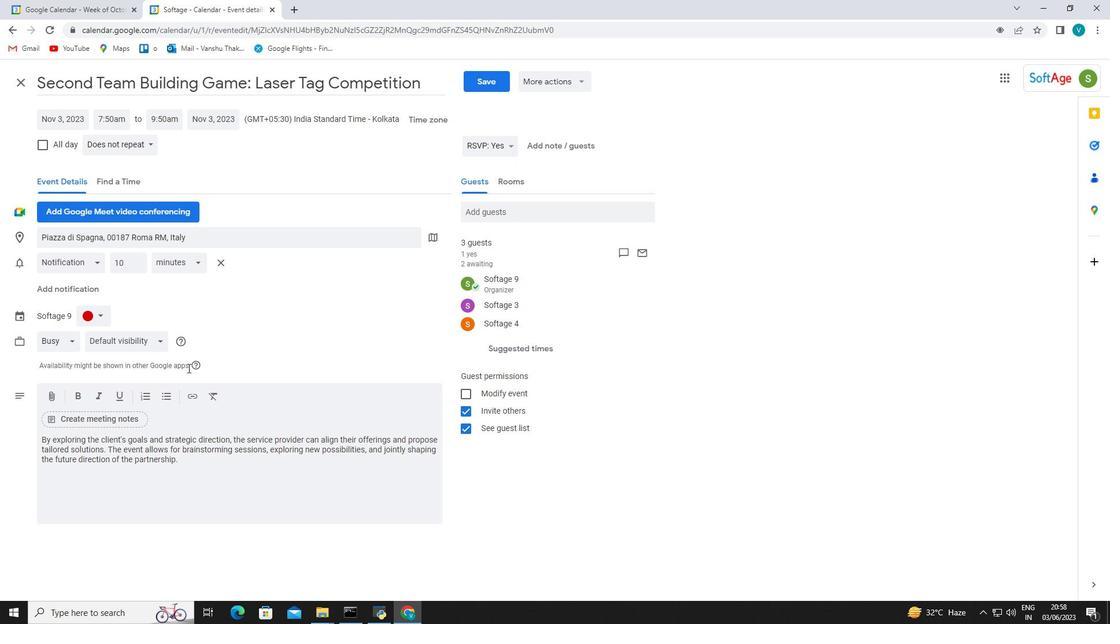 
Action: Mouse moved to (72, 344)
Screenshot: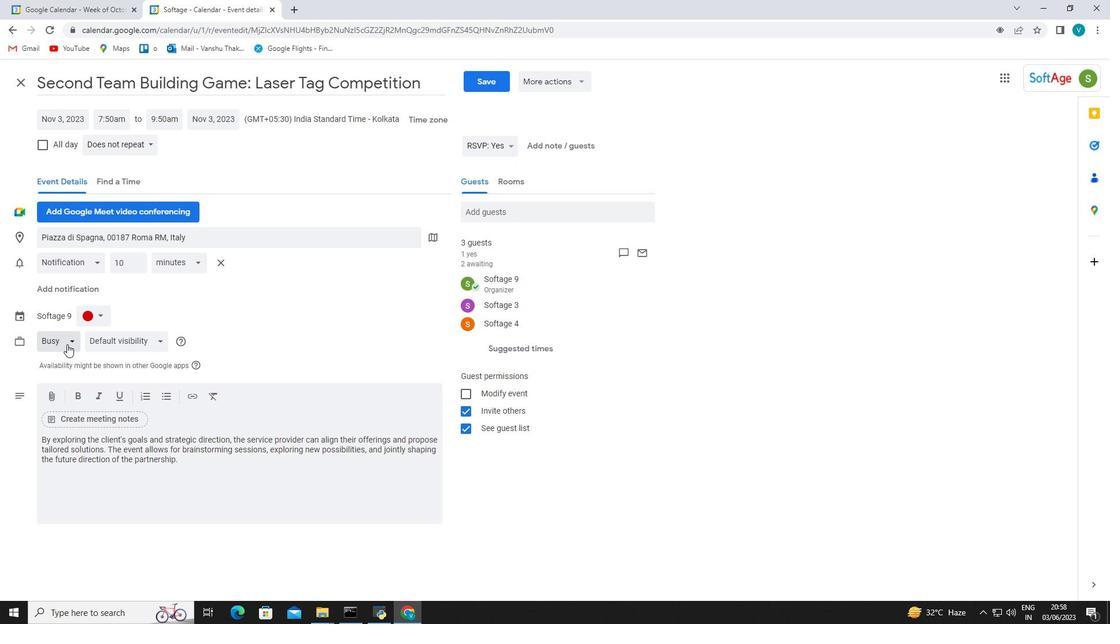 
Action: Mouse pressed left at (72, 344)
Screenshot: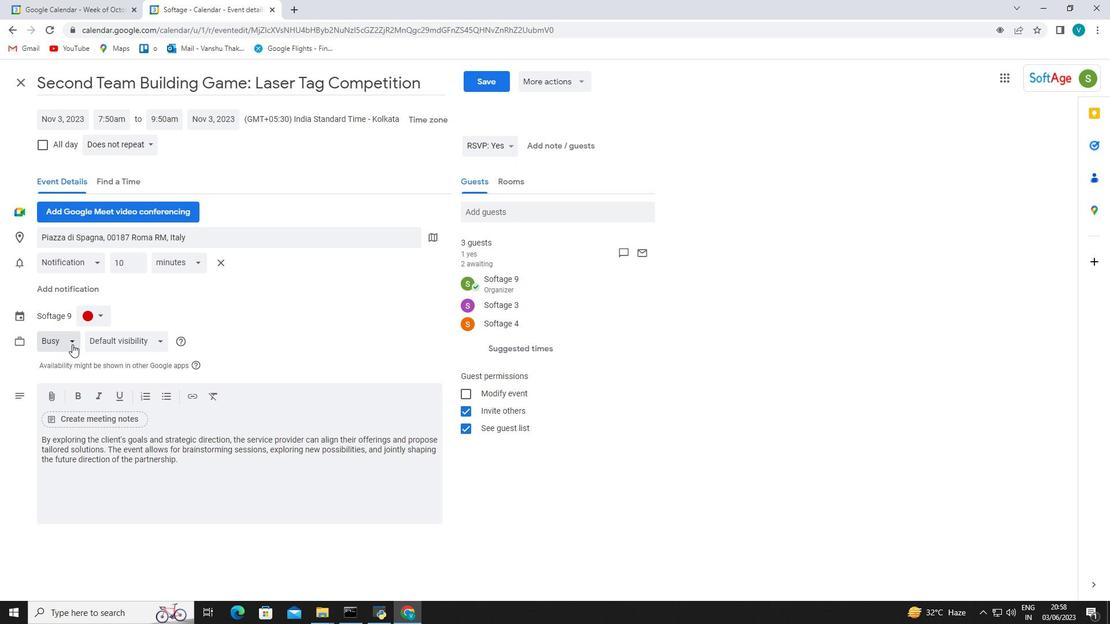 
Action: Mouse pressed left at (72, 344)
Screenshot: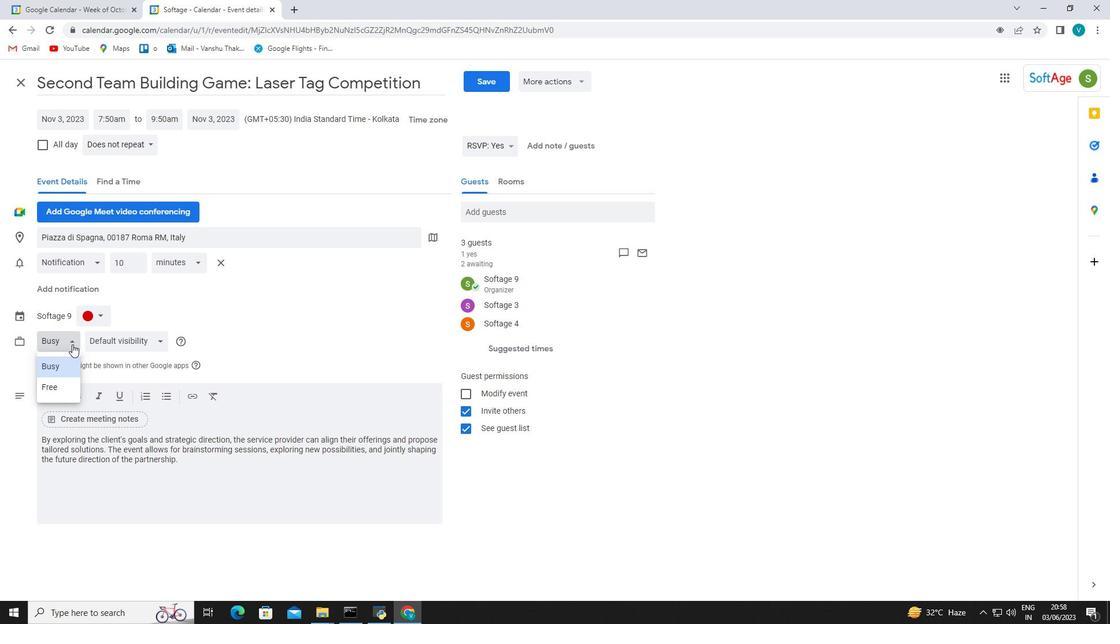 
Action: Mouse moved to (161, 344)
Screenshot: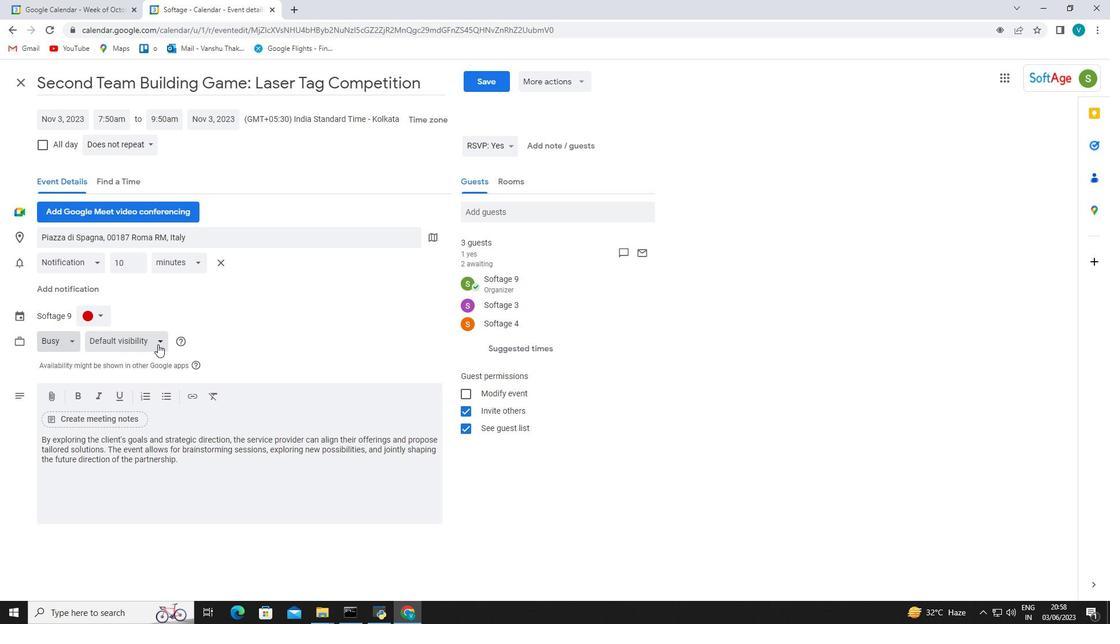 
Action: Mouse pressed left at (161, 344)
Screenshot: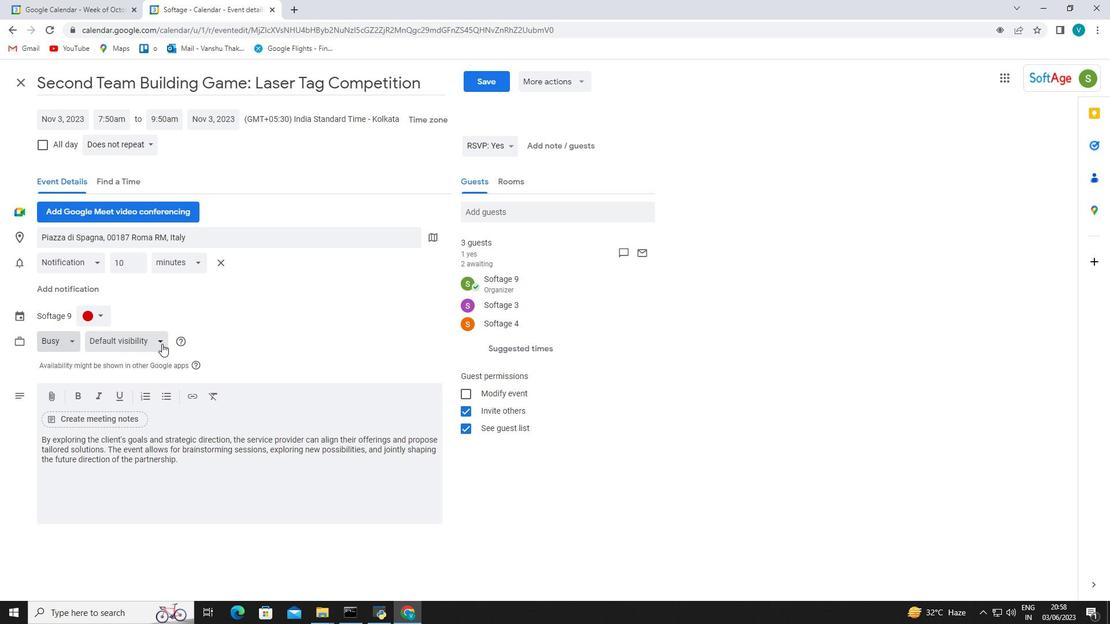 
Action: Mouse pressed left at (161, 344)
Screenshot: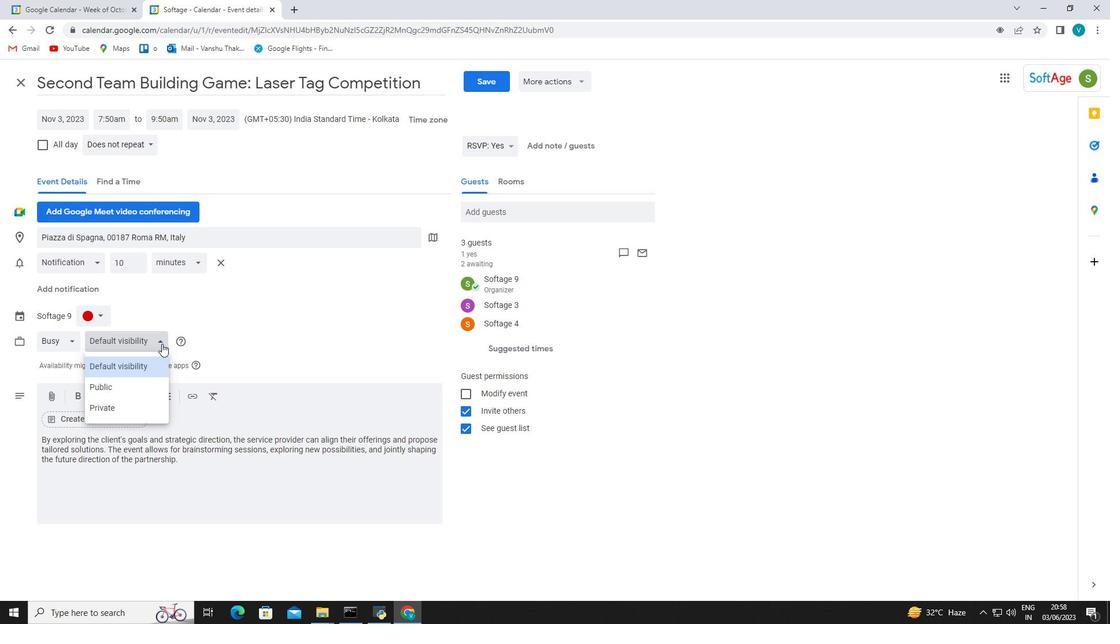 
Action: Mouse moved to (231, 466)
Screenshot: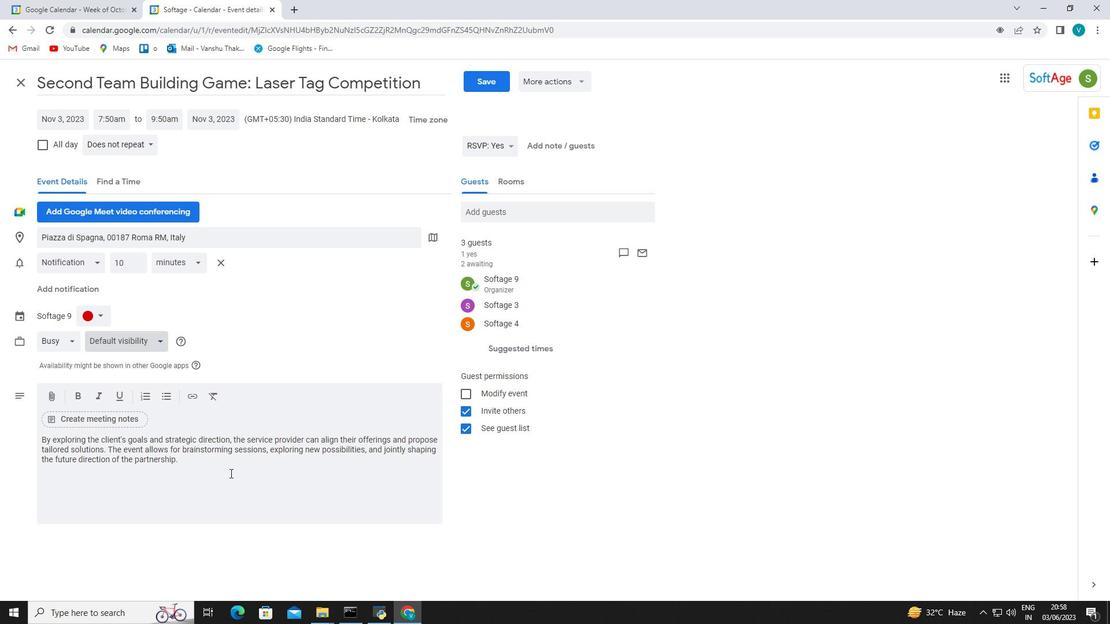 
Action: Mouse scrolled (231, 466) with delta (0, 0)
Screenshot: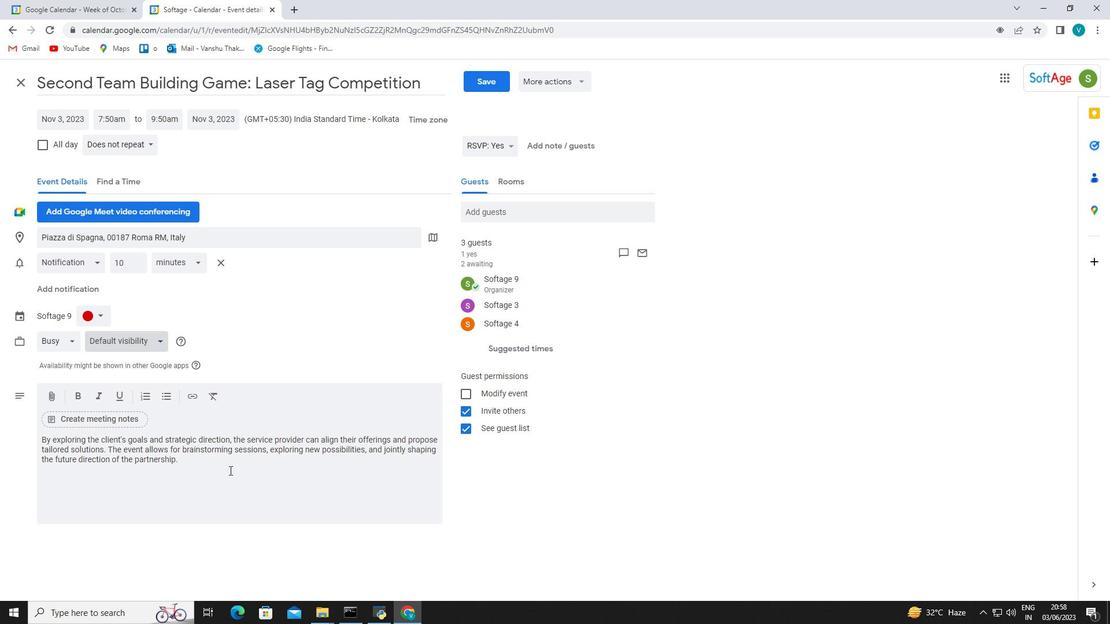 
Action: Mouse moved to (232, 465)
Screenshot: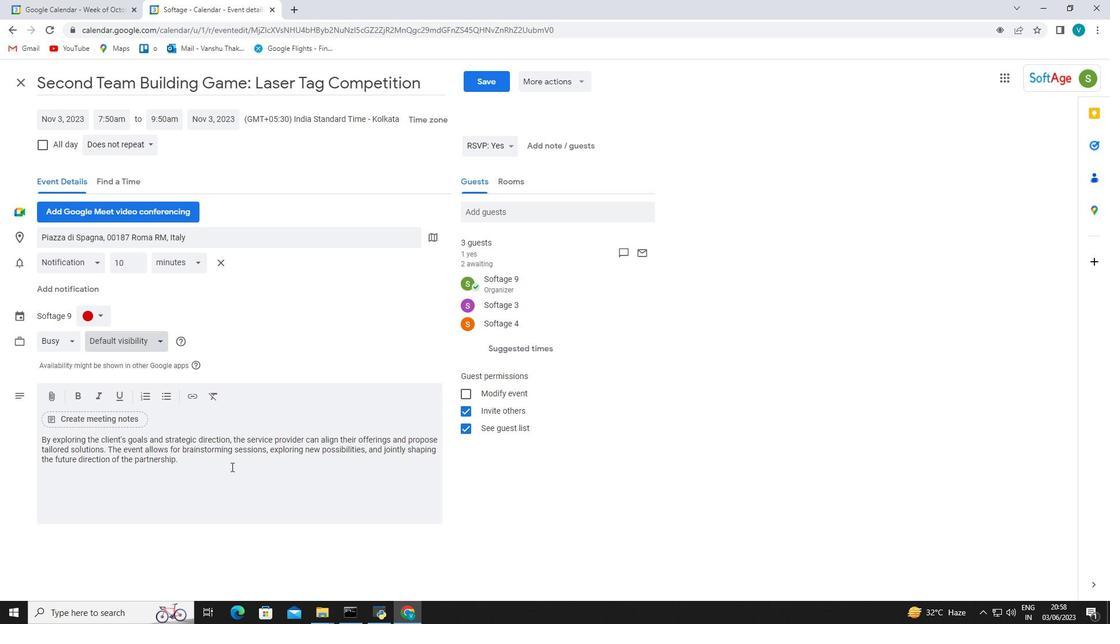 
Action: Mouse scrolled (232, 465) with delta (0, 0)
Screenshot: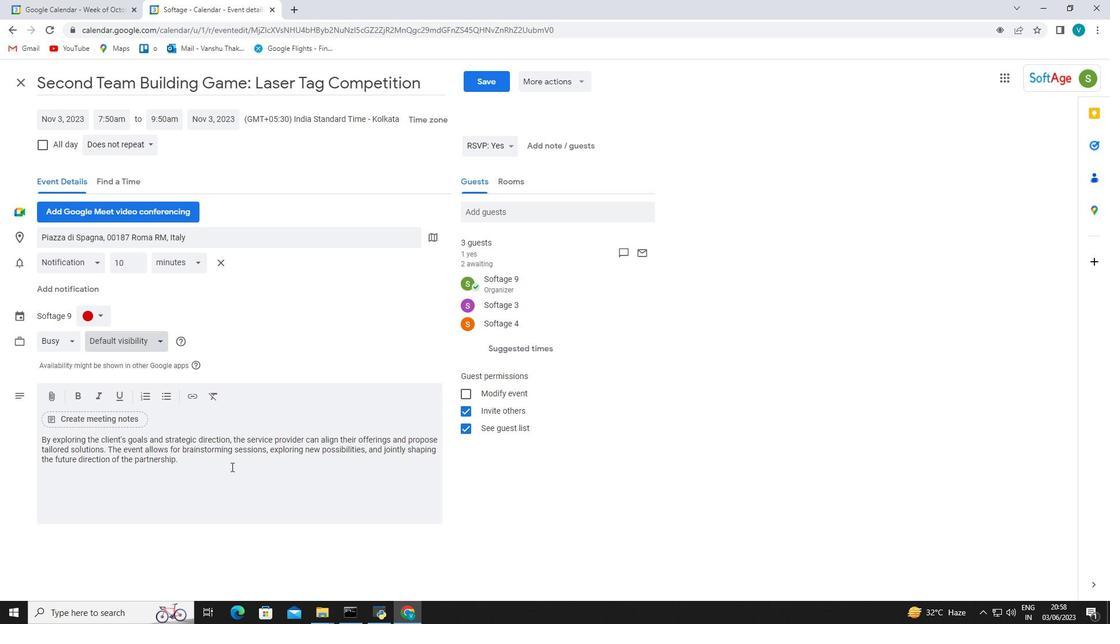 
Action: Mouse scrolled (232, 465) with delta (0, 0)
Screenshot: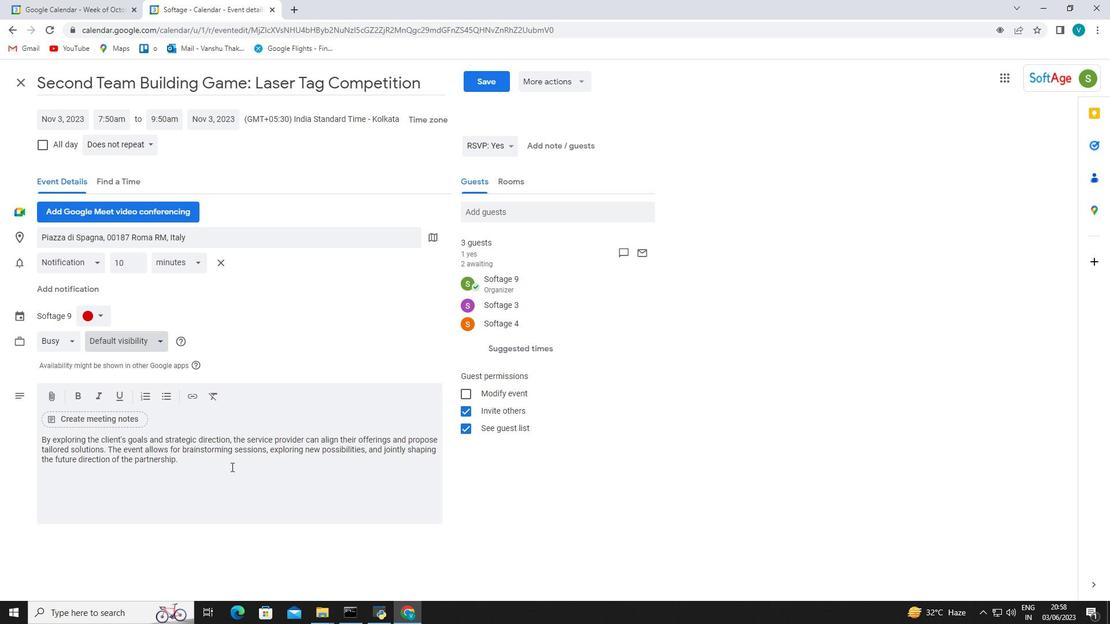 
Action: Mouse moved to (234, 462)
Screenshot: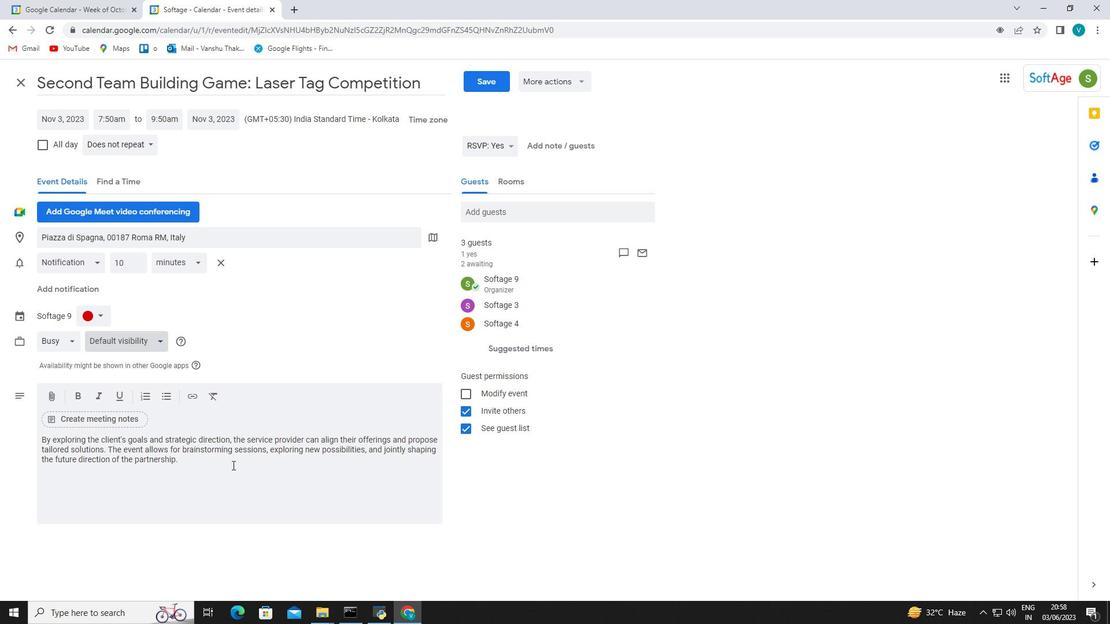 
Action: Mouse scrolled (234, 462) with delta (0, 0)
Screenshot: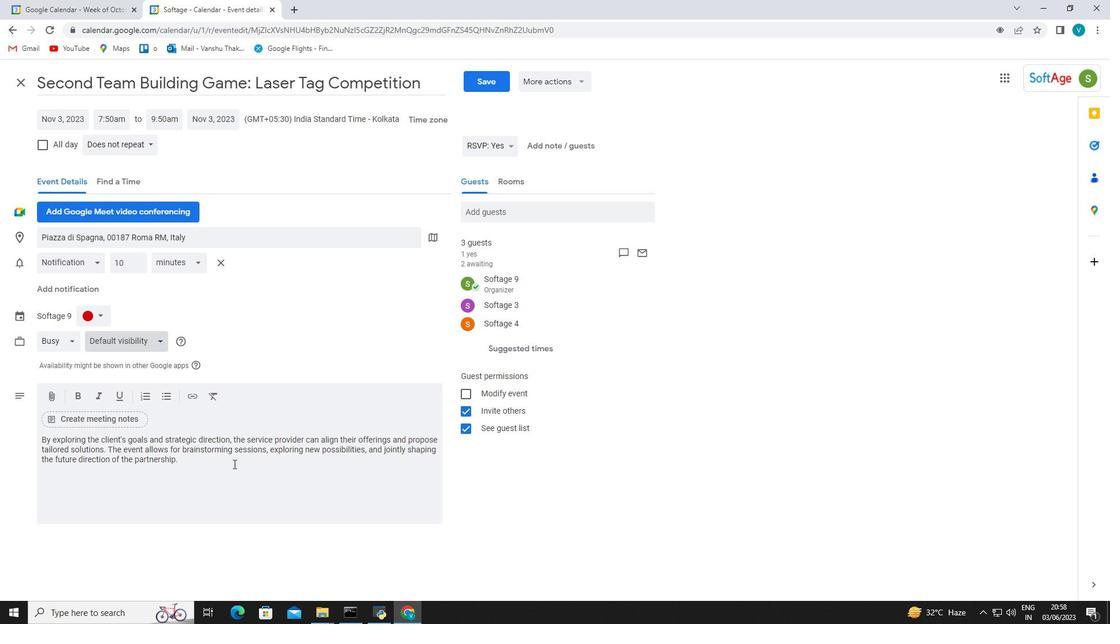 
Action: Mouse moved to (235, 461)
Screenshot: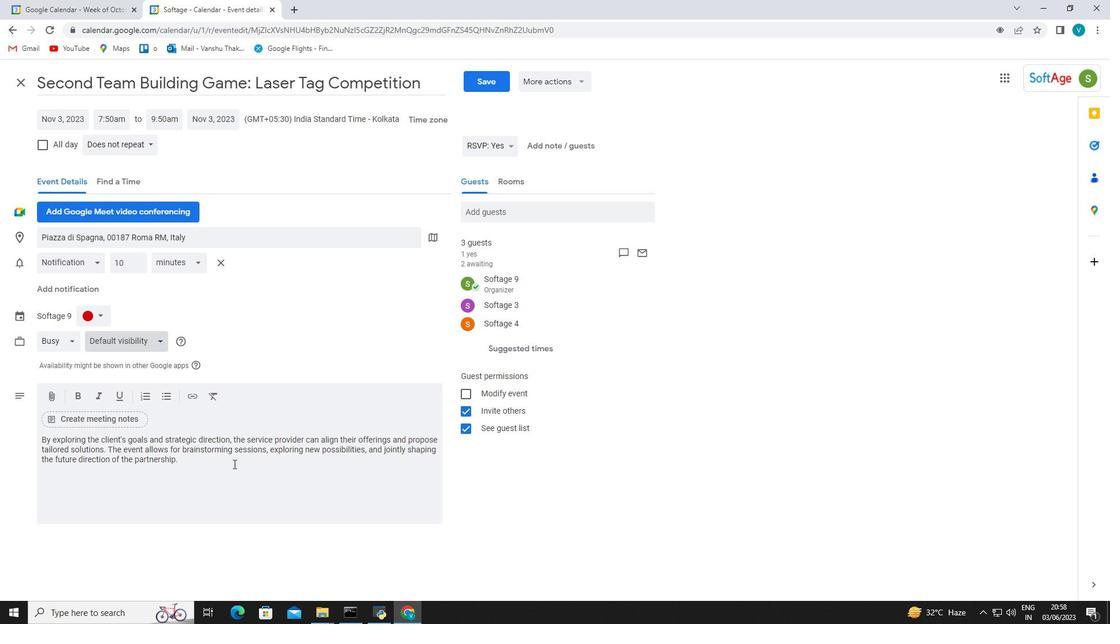 
Action: Mouse scrolled (235, 462) with delta (0, 0)
Screenshot: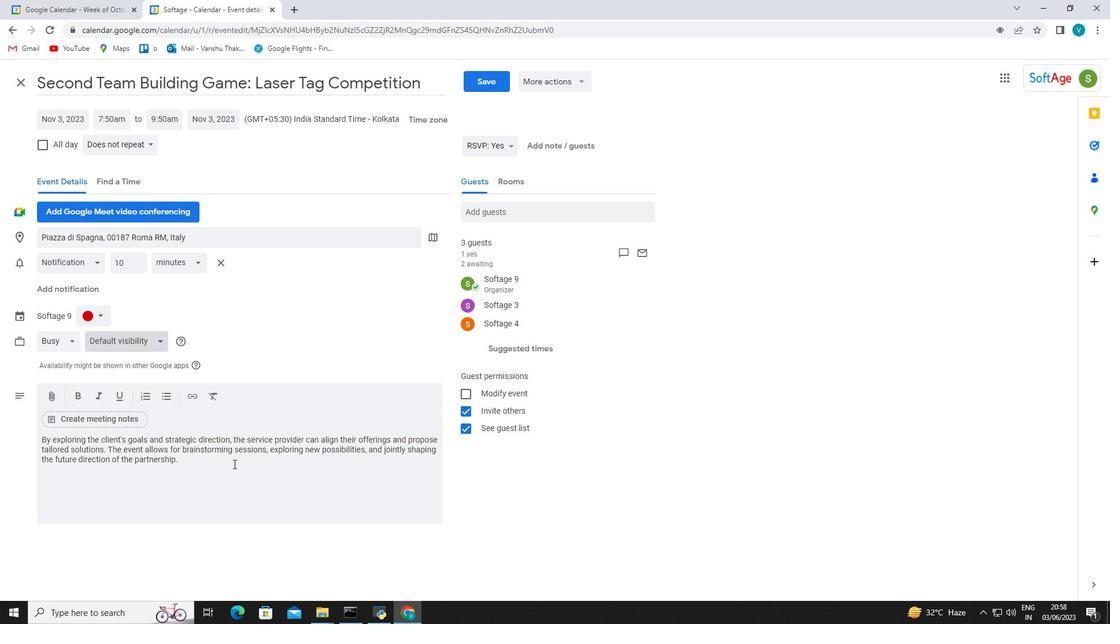 
Action: Mouse moved to (236, 461)
Screenshot: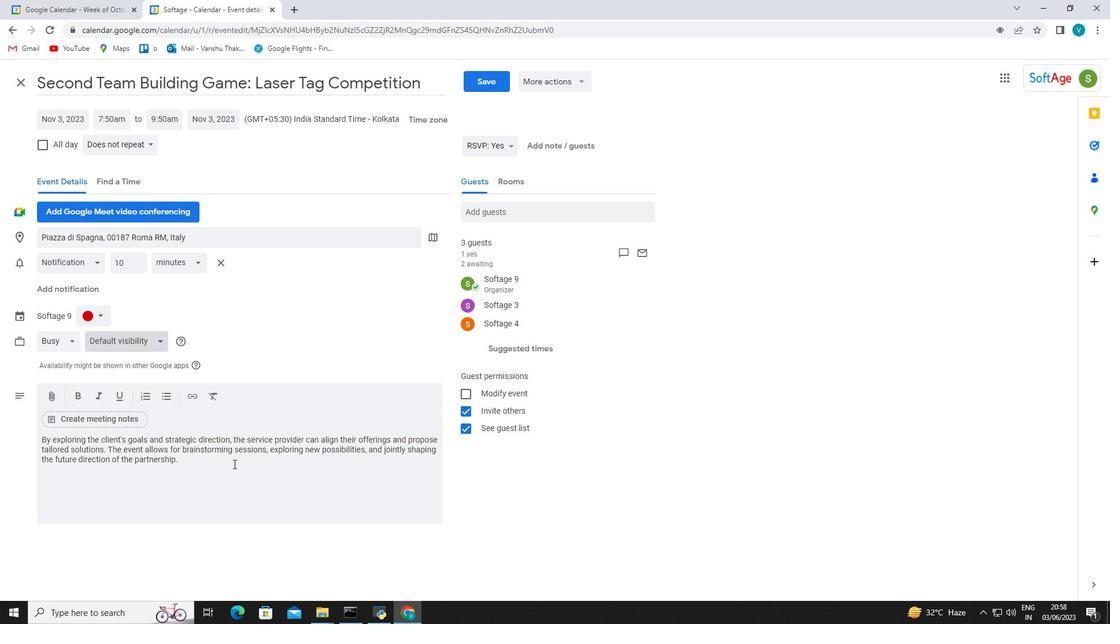 
Action: Mouse scrolled (236, 461) with delta (0, 0)
Screenshot: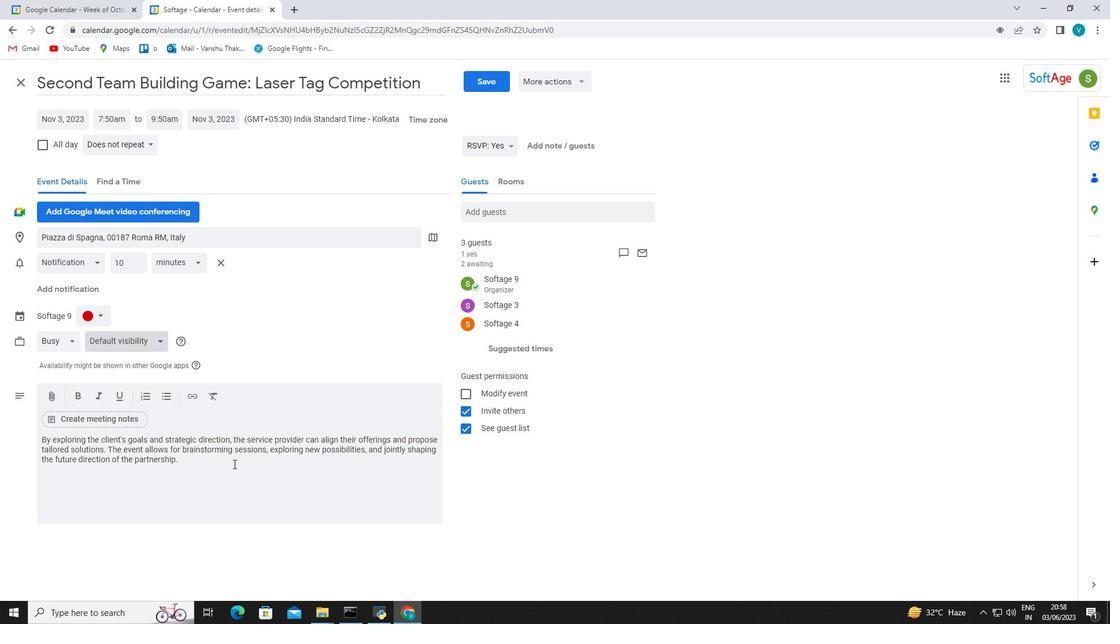 
Action: Mouse moved to (237, 459)
Screenshot: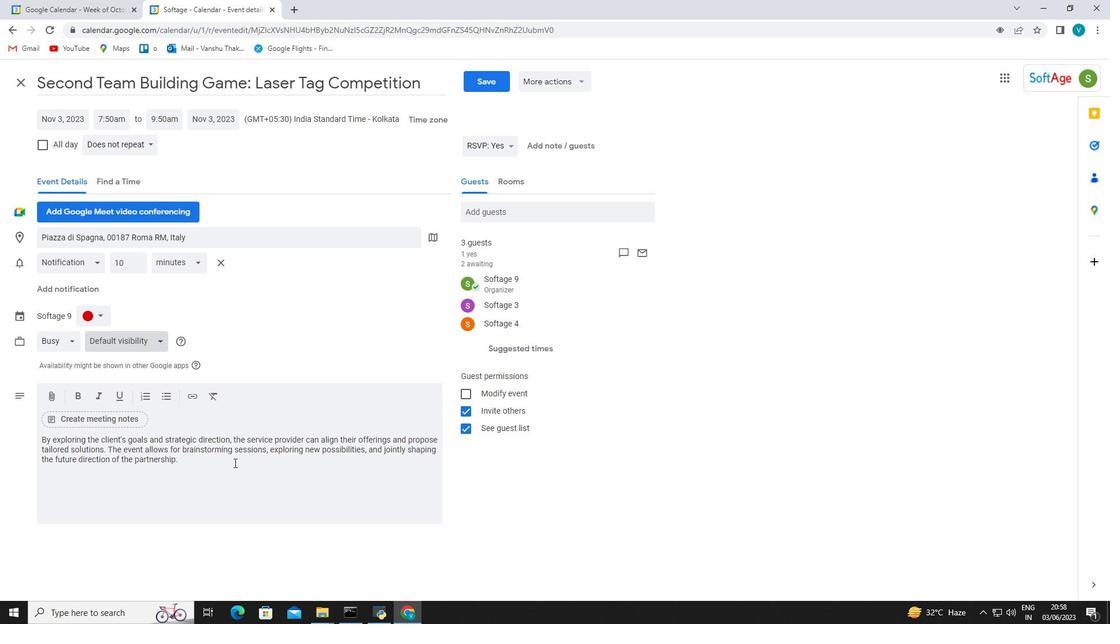 
Action: Mouse scrolled (237, 460) with delta (0, 0)
Screenshot: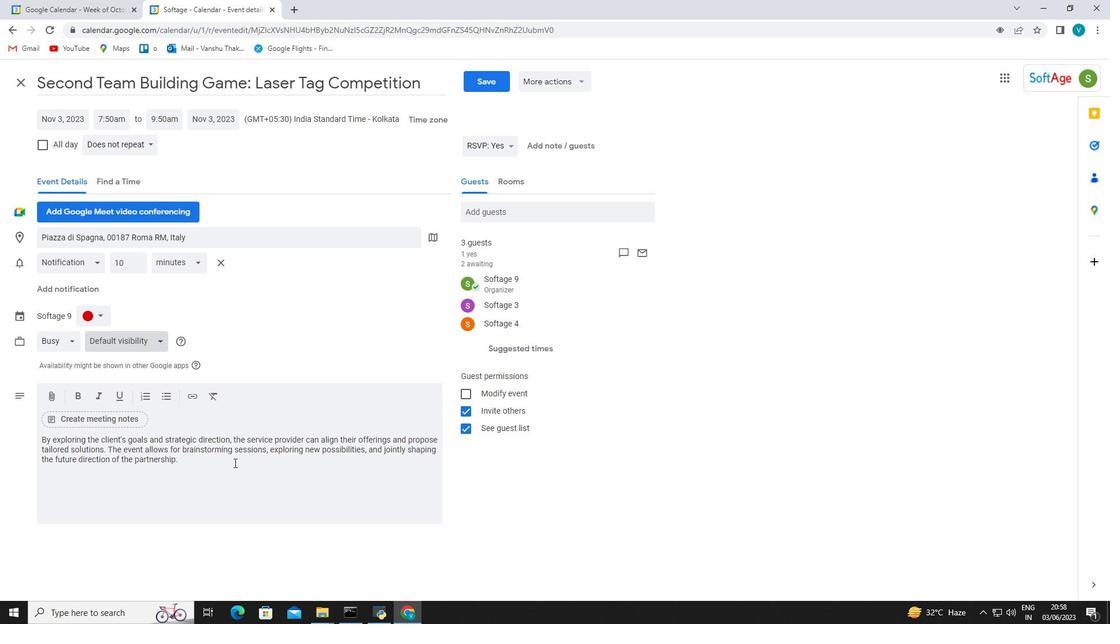 
Action: Mouse moved to (239, 457)
Screenshot: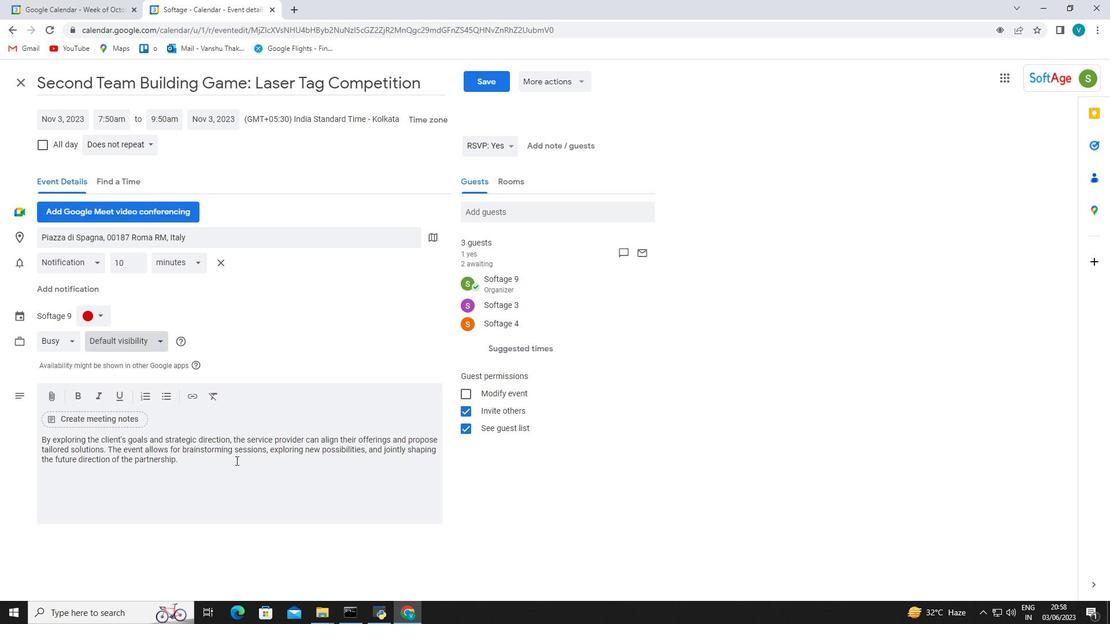 
Action: Mouse scrolled (239, 458) with delta (0, 0)
Screenshot: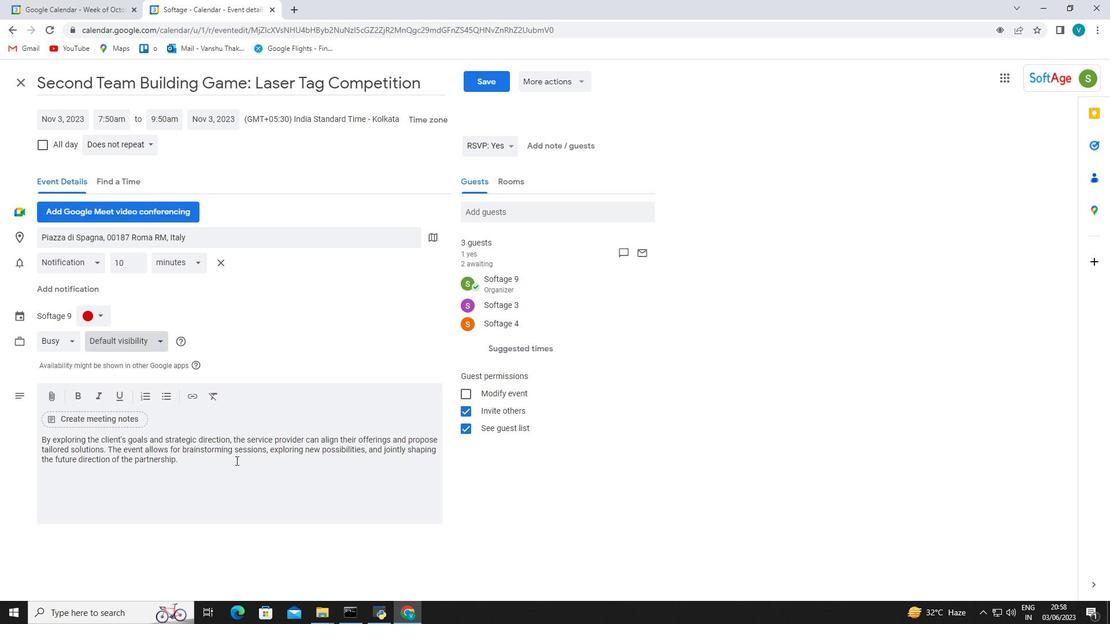 
Action: Mouse moved to (101, 267)
Screenshot: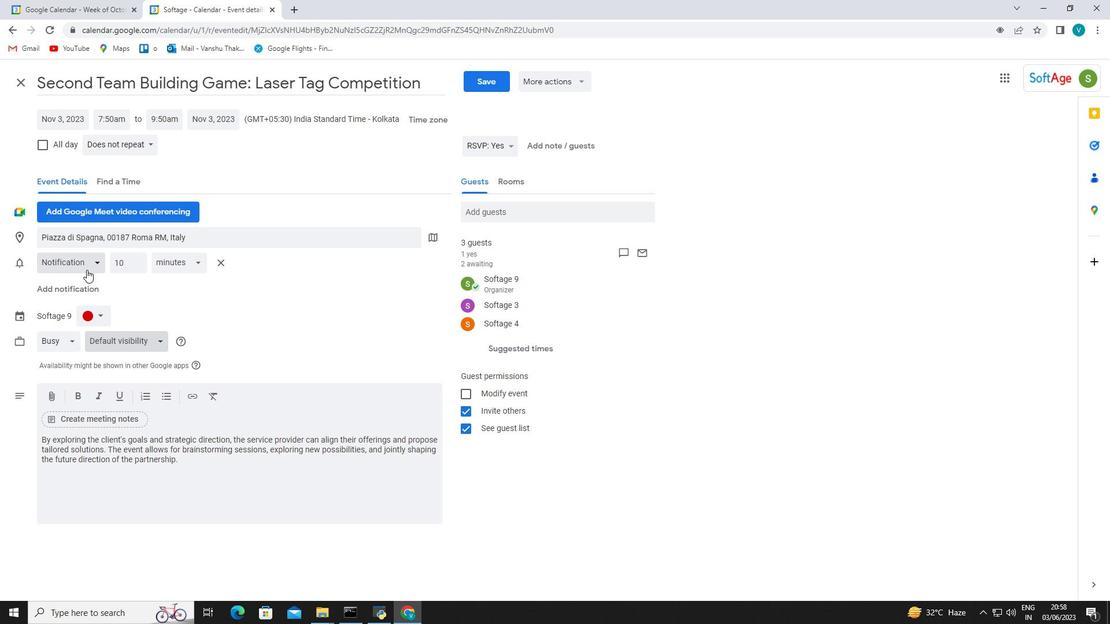 
Action: Mouse pressed left at (101, 267)
Screenshot: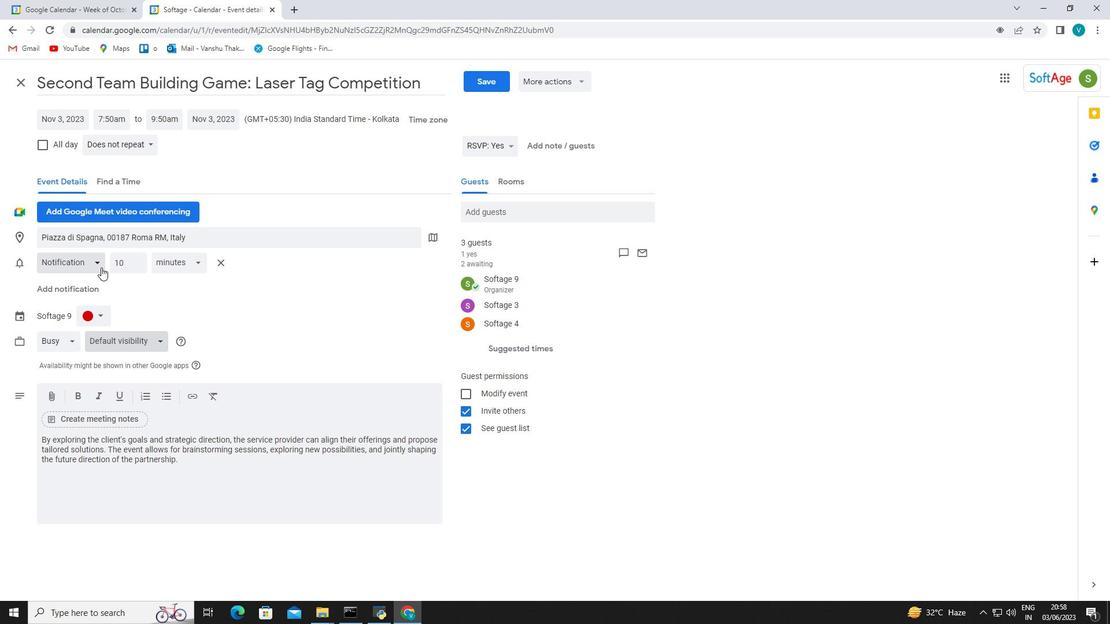 
Action: Mouse moved to (201, 265)
Screenshot: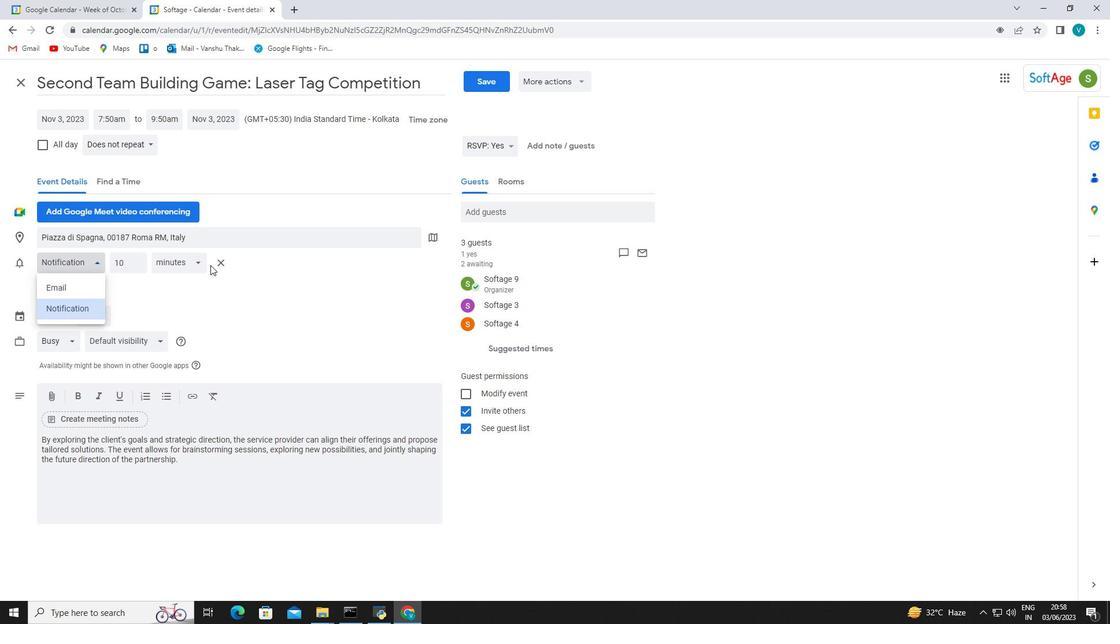 
Action: Mouse pressed left at (201, 265)
Screenshot: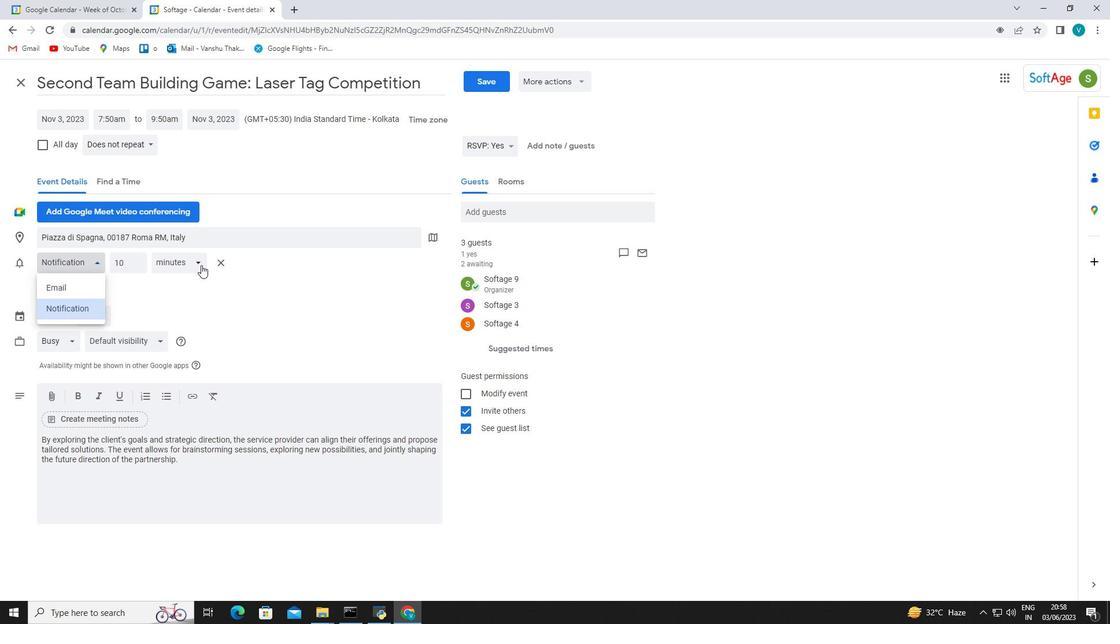 
Action: Mouse moved to (301, 322)
Screenshot: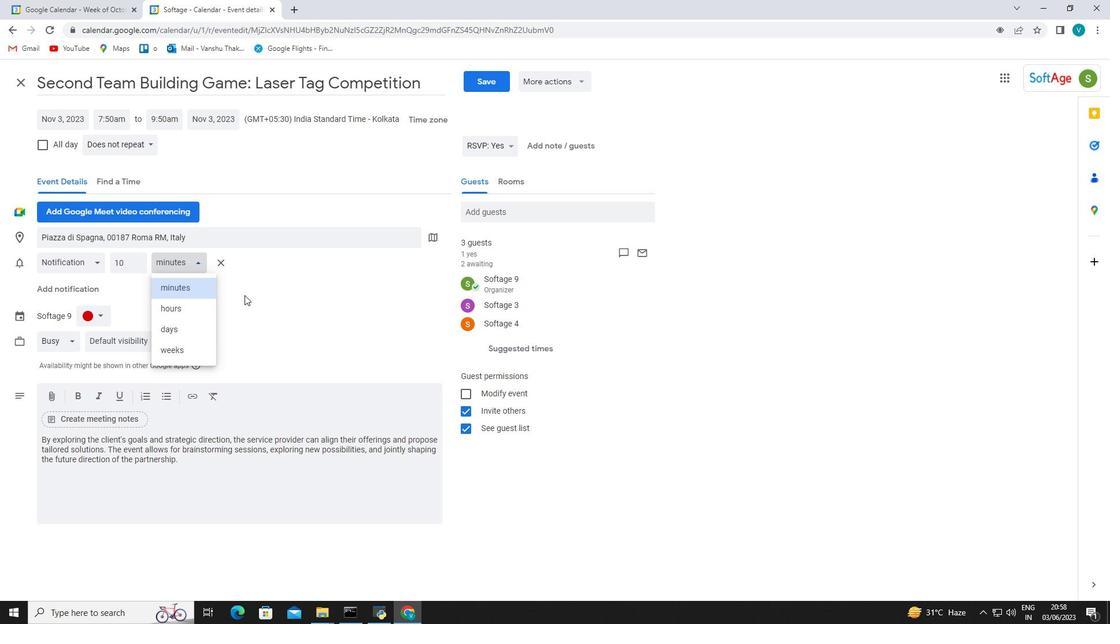 
Action: Mouse pressed left at (301, 322)
Screenshot: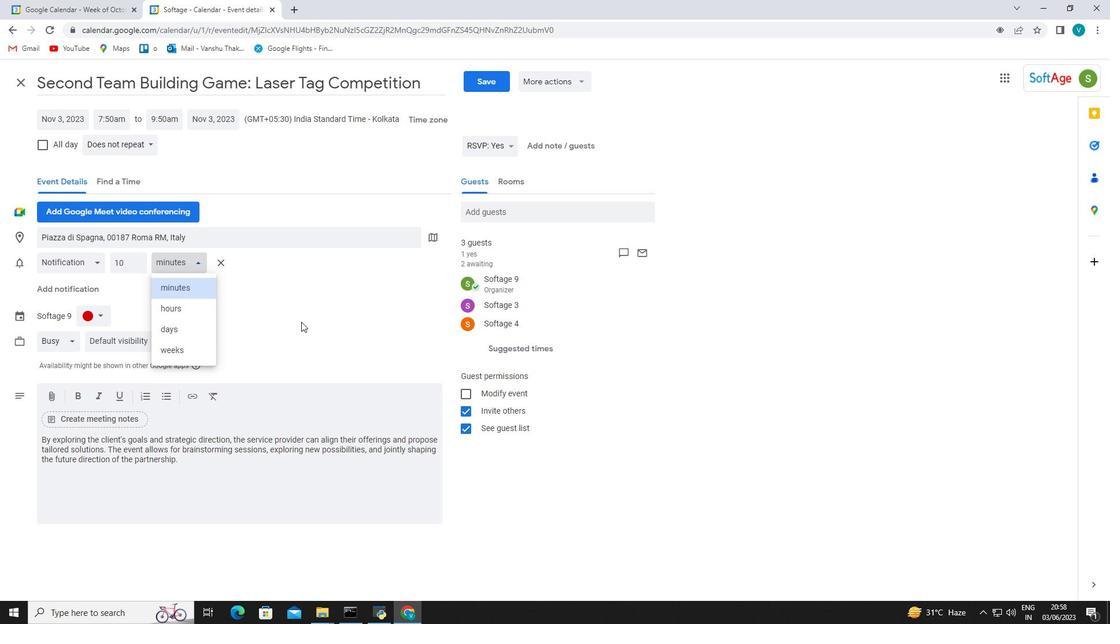 
Action: Mouse moved to (208, 296)
Screenshot: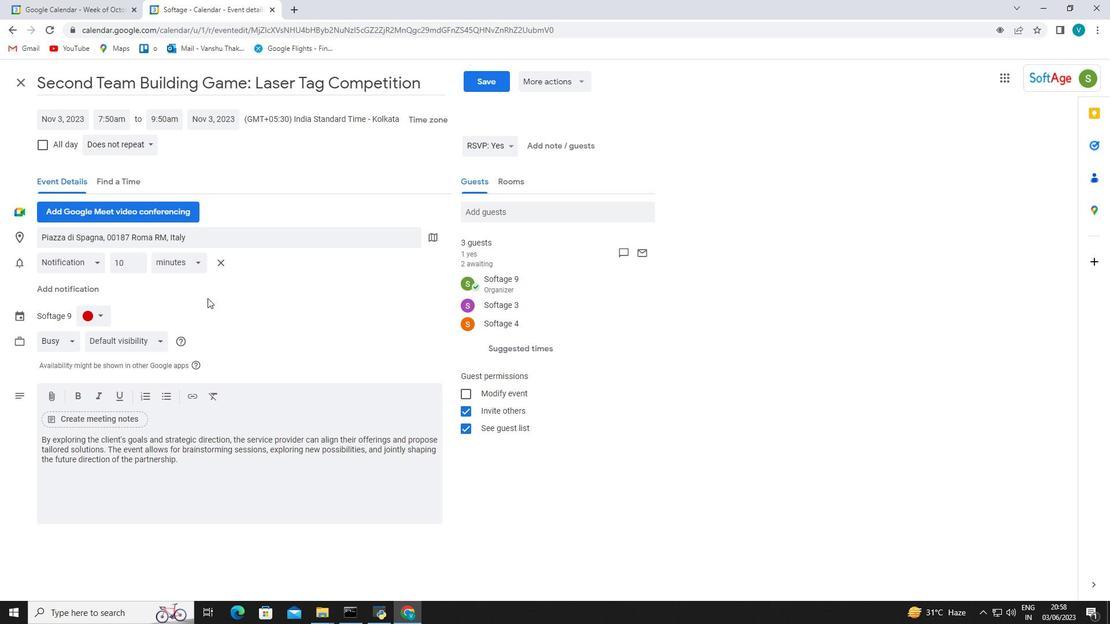 
Action: Mouse scrolled (208, 297) with delta (0, 0)
Screenshot: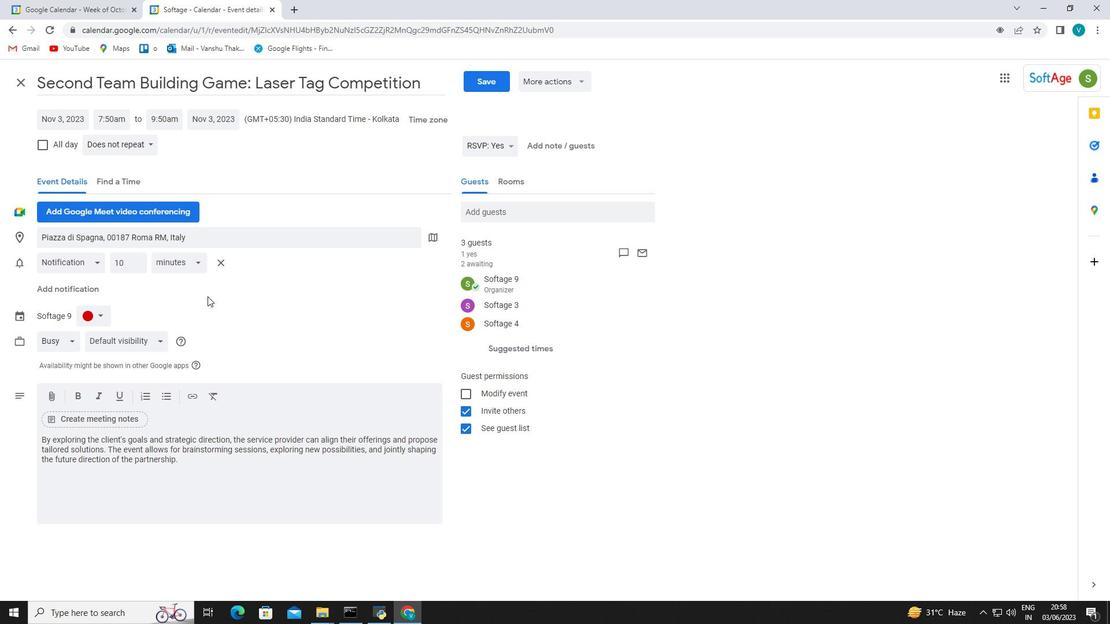 
Action: Mouse scrolled (208, 297) with delta (0, 0)
Screenshot: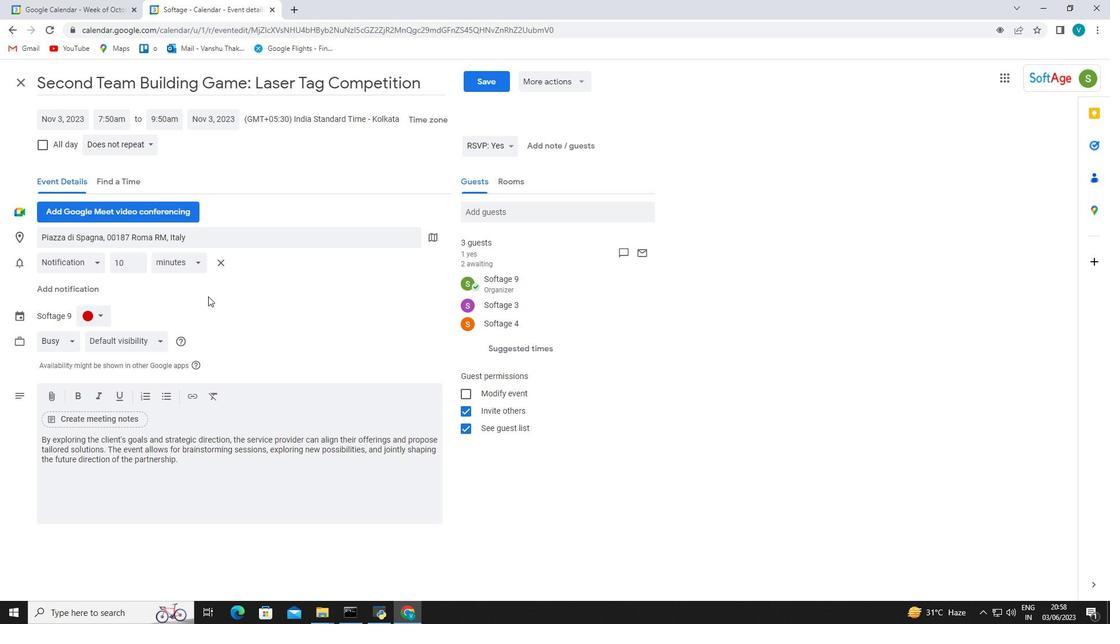 
Action: Mouse scrolled (208, 297) with delta (0, 0)
Screenshot: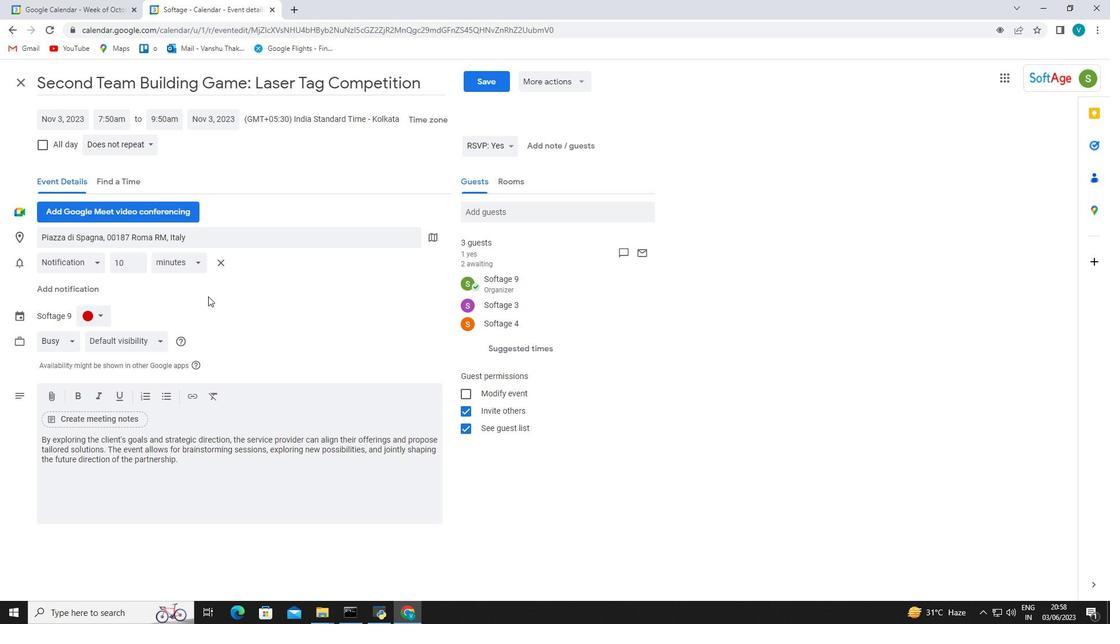 
Action: Mouse moved to (148, 144)
Screenshot: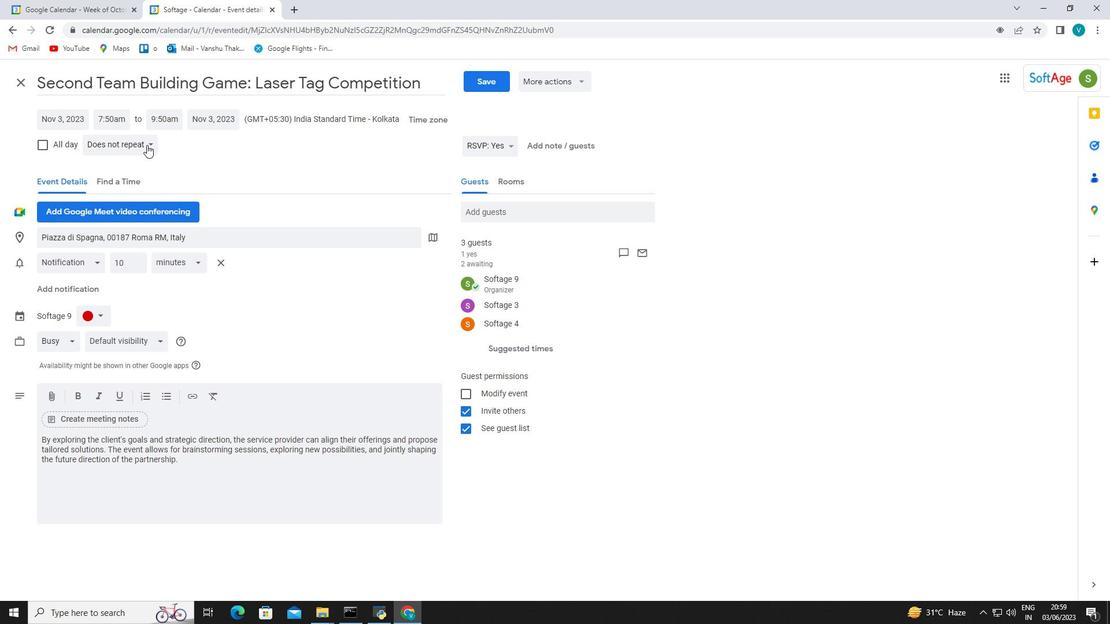 
Action: Mouse pressed left at (148, 144)
Screenshot: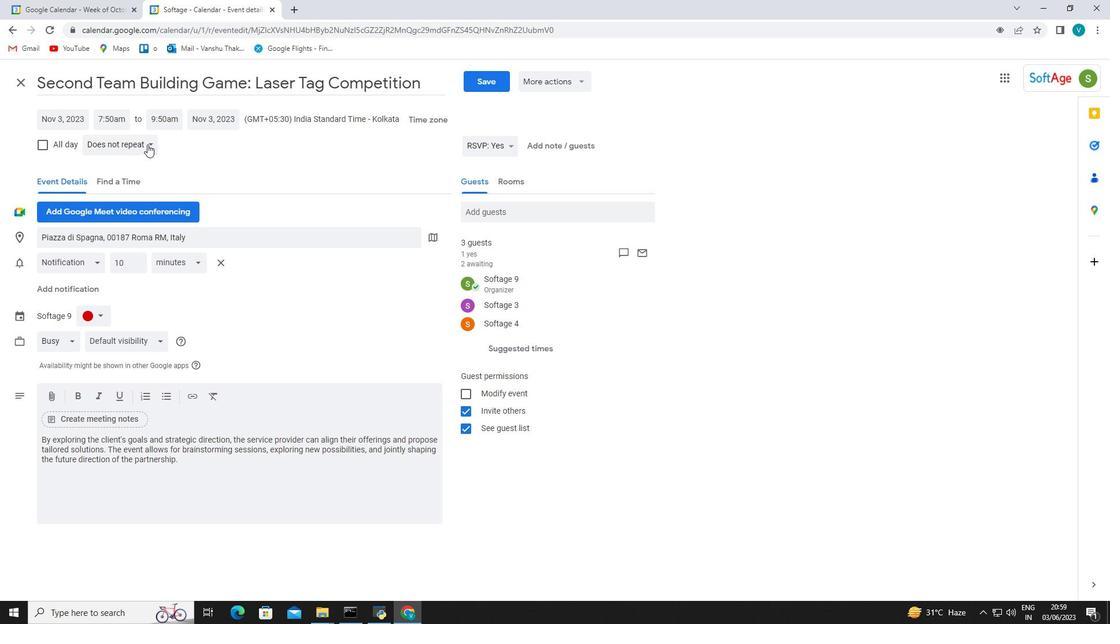 
Action: Mouse moved to (118, 266)
Screenshot: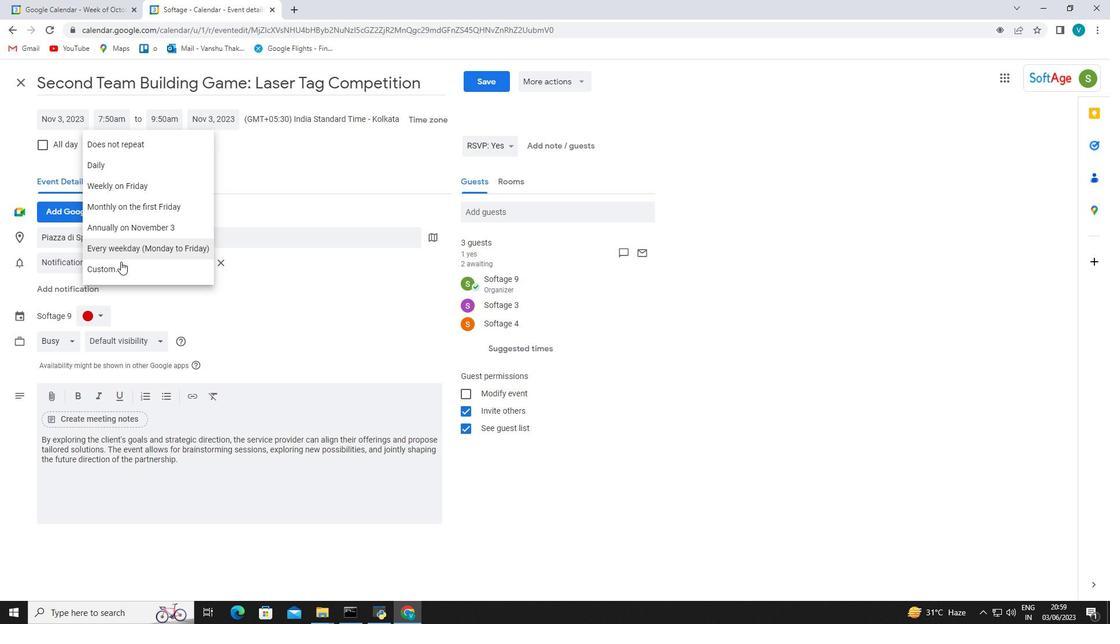 
Action: Mouse pressed left at (118, 266)
Screenshot: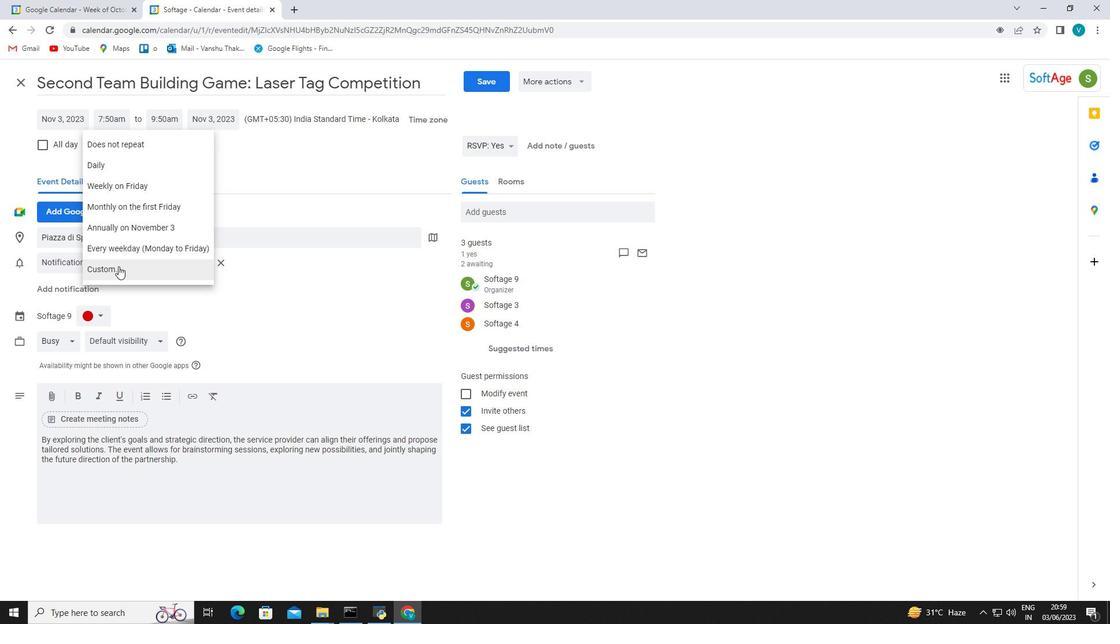 
Action: Mouse moved to (469, 308)
Screenshot: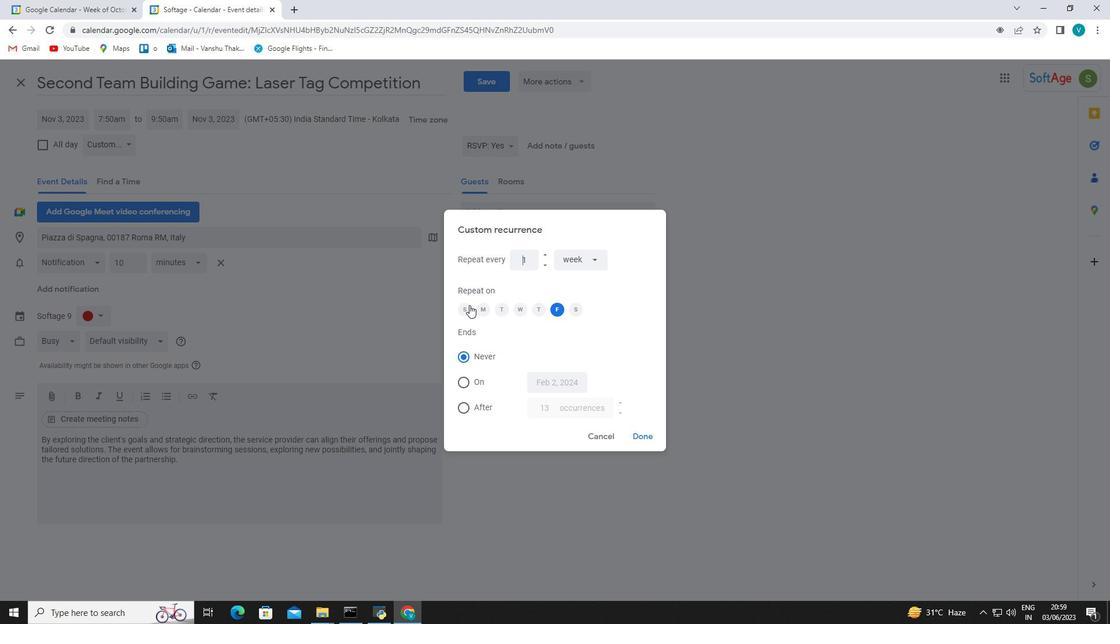 
Action: Mouse pressed left at (469, 308)
Screenshot: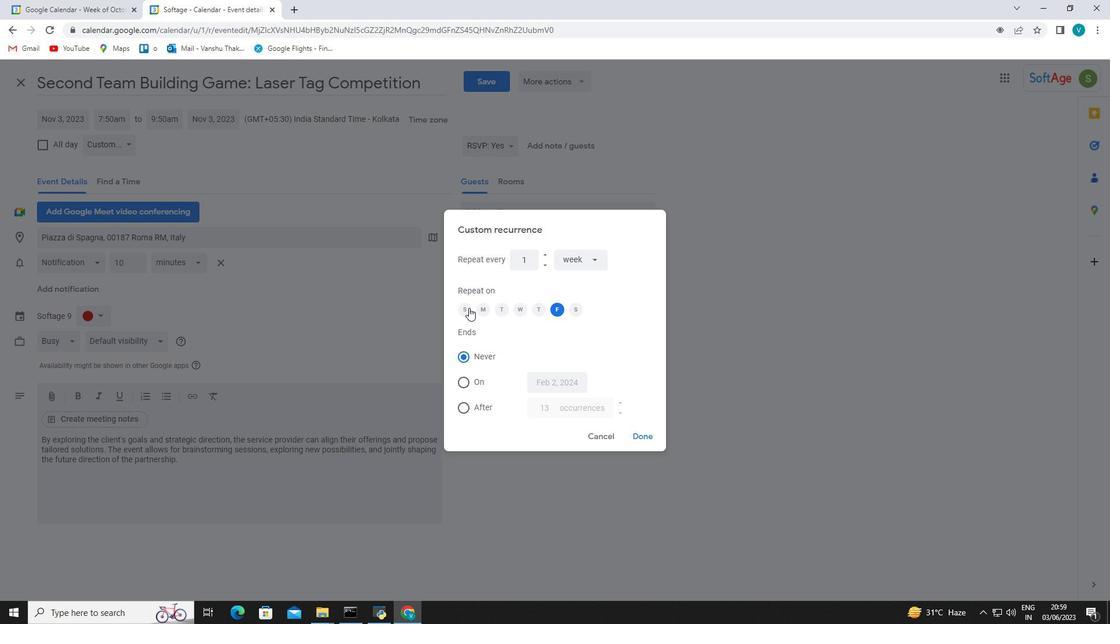 
Action: Mouse moved to (643, 437)
Screenshot: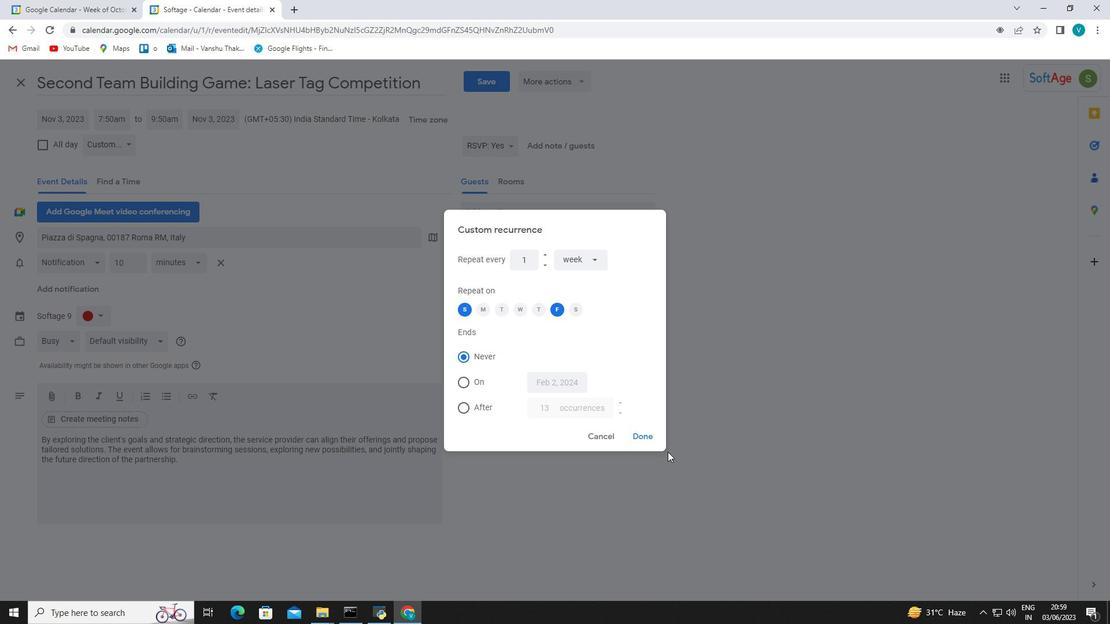 
Action: Mouse pressed left at (643, 437)
Screenshot: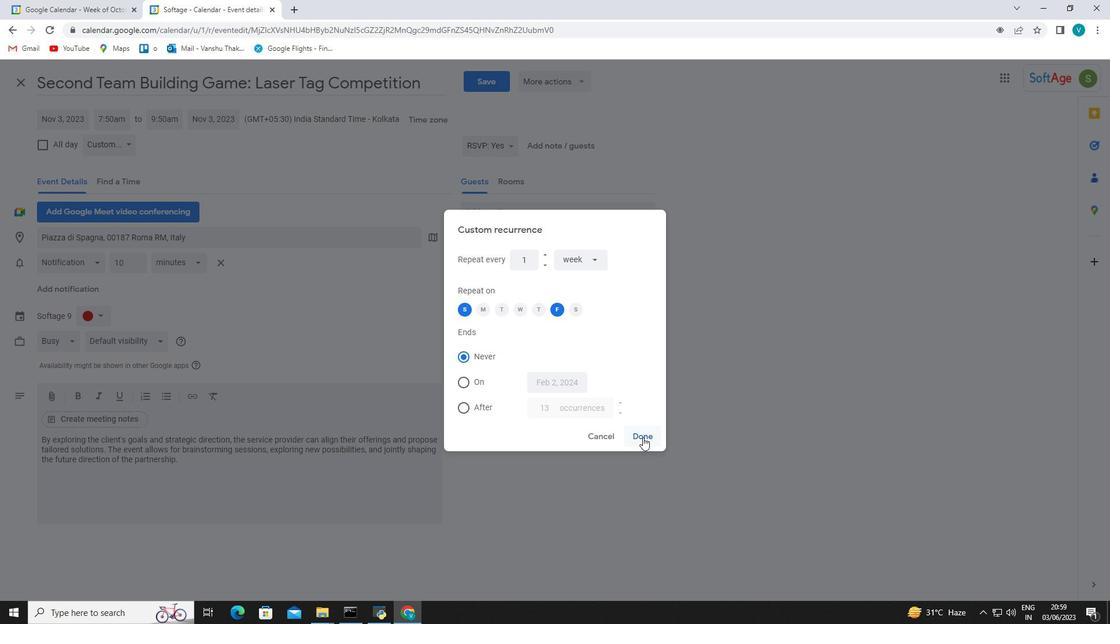 
Action: Mouse moved to (642, 437)
Screenshot: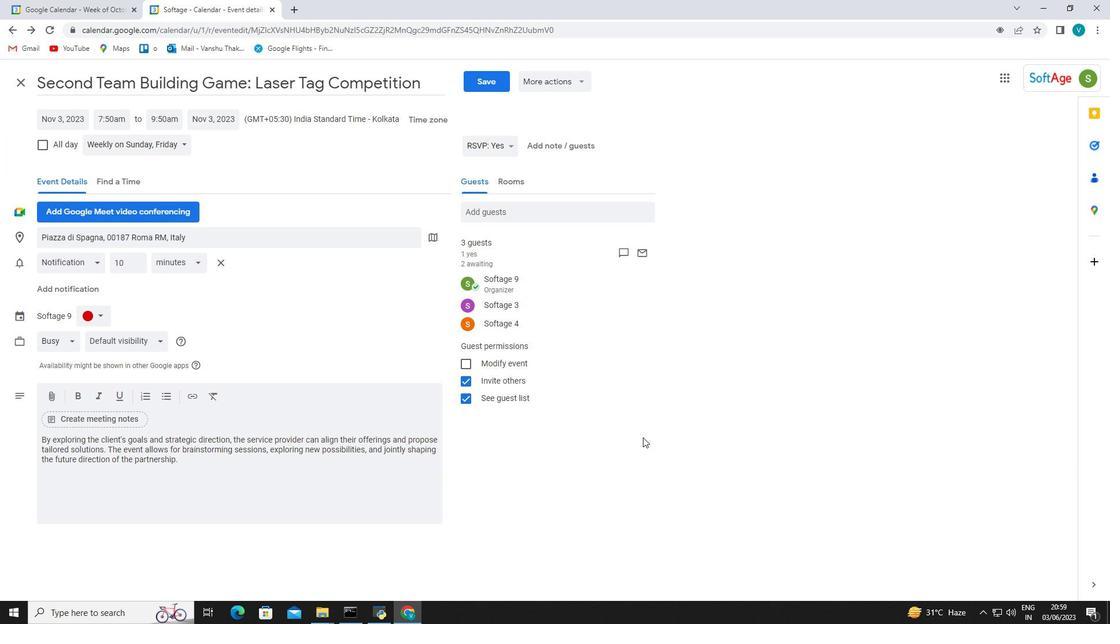 
Action: Mouse scrolled (642, 437) with delta (0, 0)
Screenshot: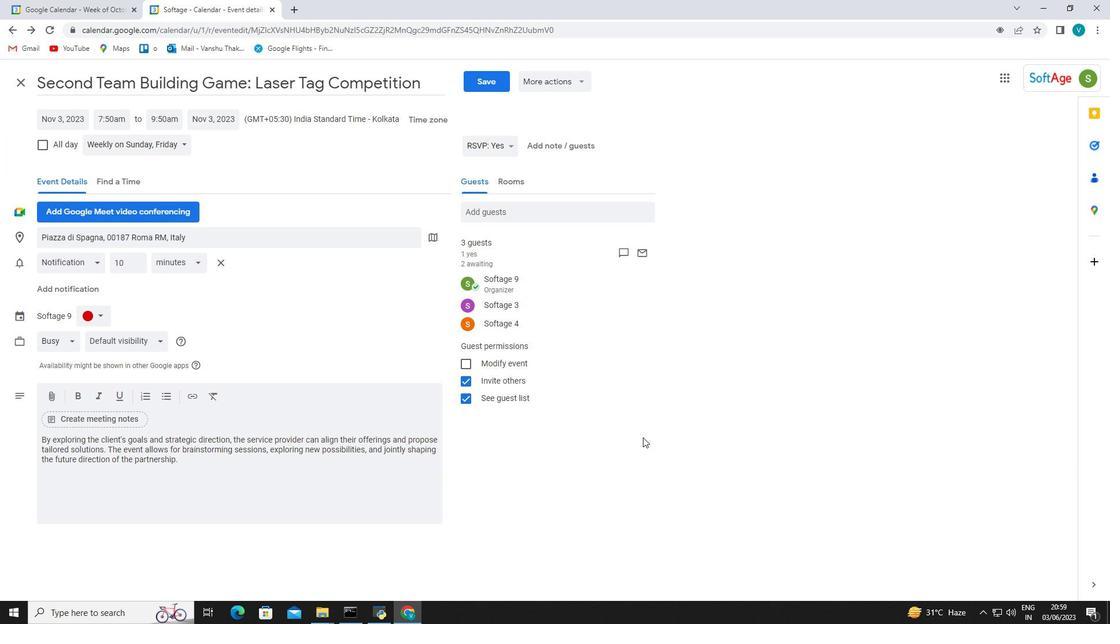 
Action: Mouse scrolled (642, 437) with delta (0, 0)
Screenshot: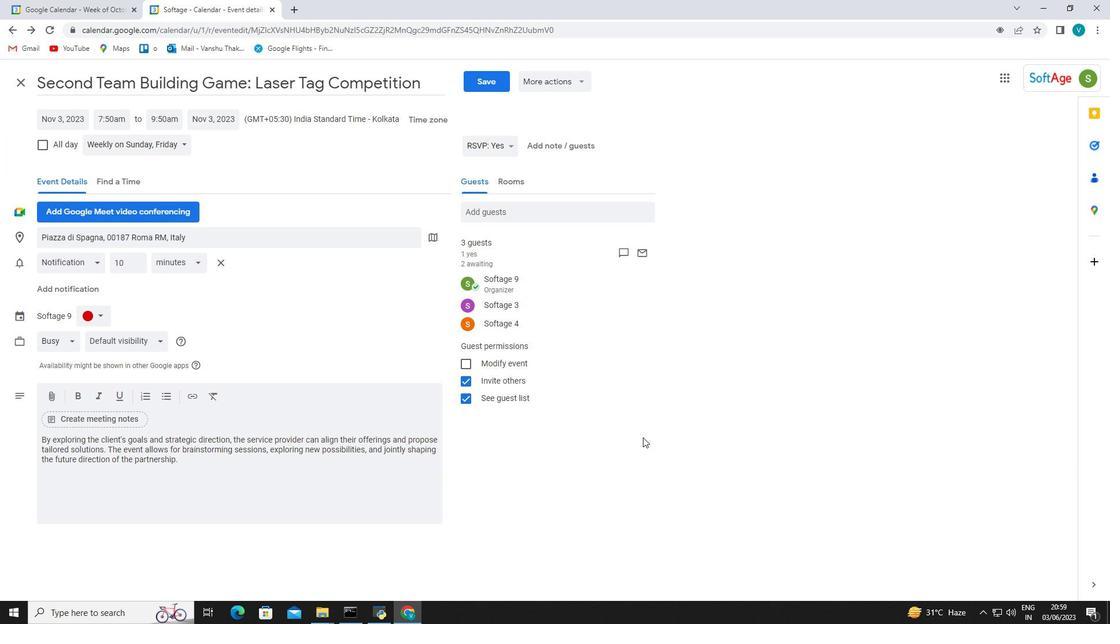 
Action: Mouse scrolled (642, 437) with delta (0, 0)
Screenshot: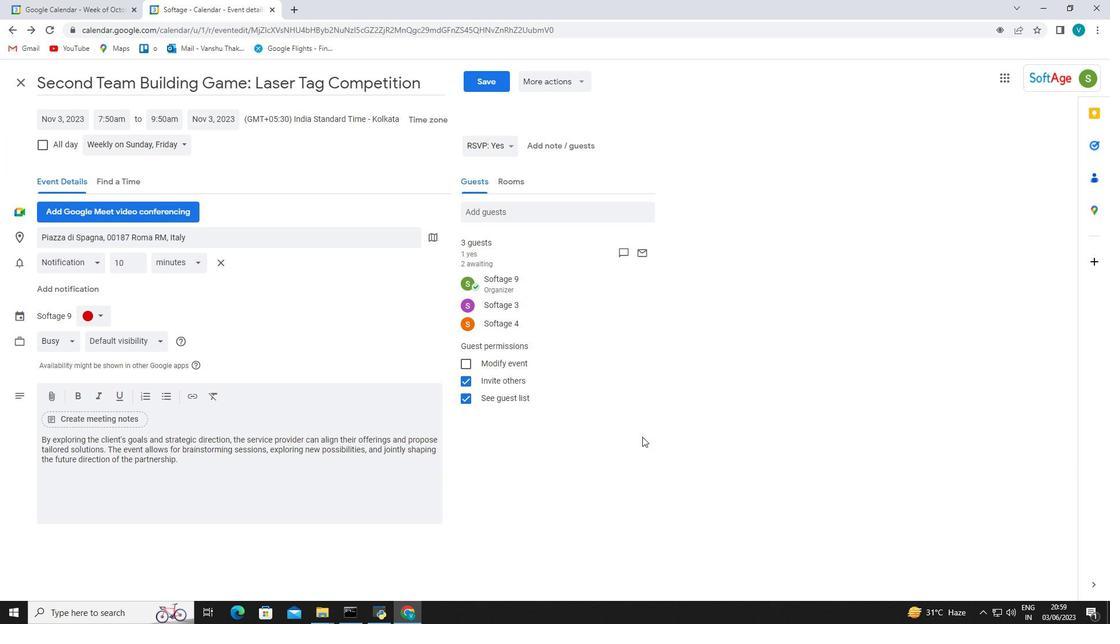 
Action: Mouse scrolled (642, 437) with delta (0, 0)
Screenshot: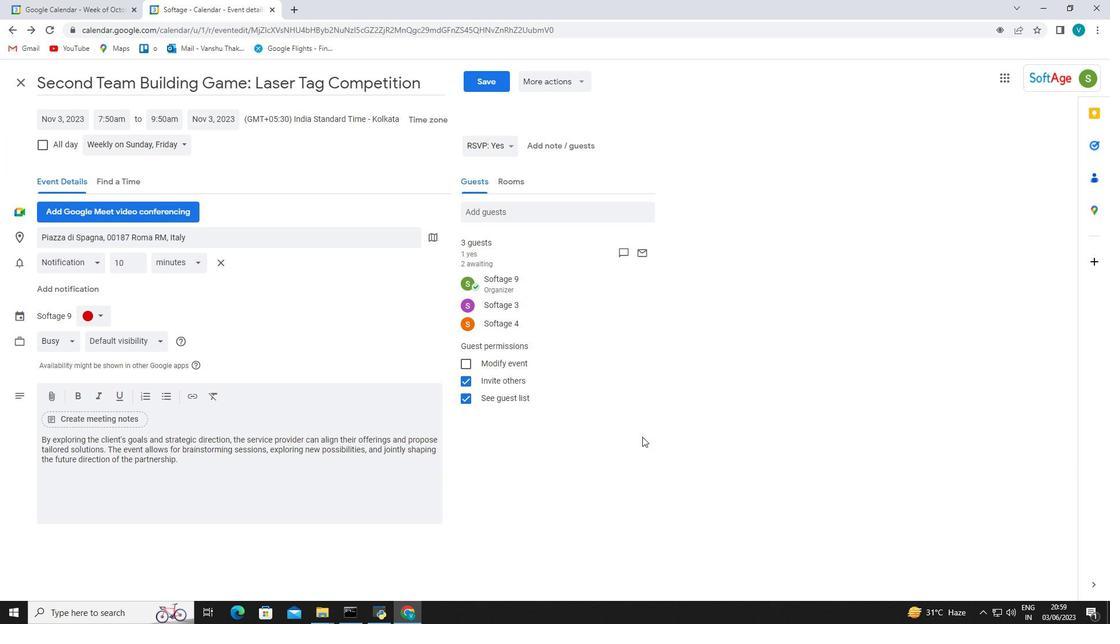 
Action: Mouse moved to (489, 78)
Screenshot: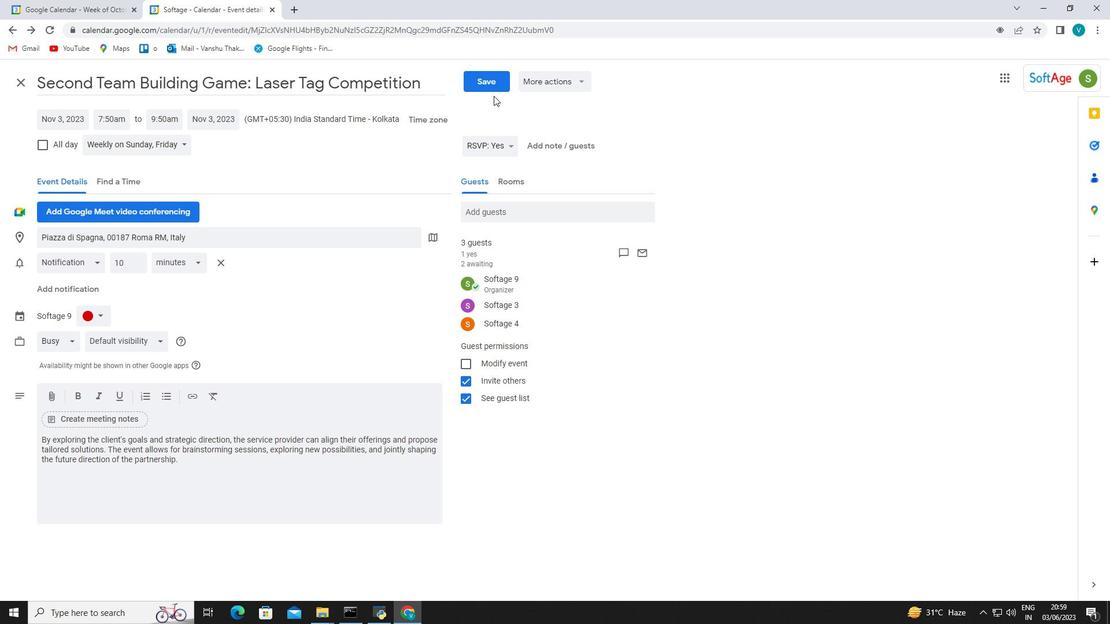 
Action: Mouse pressed left at (489, 78)
Screenshot: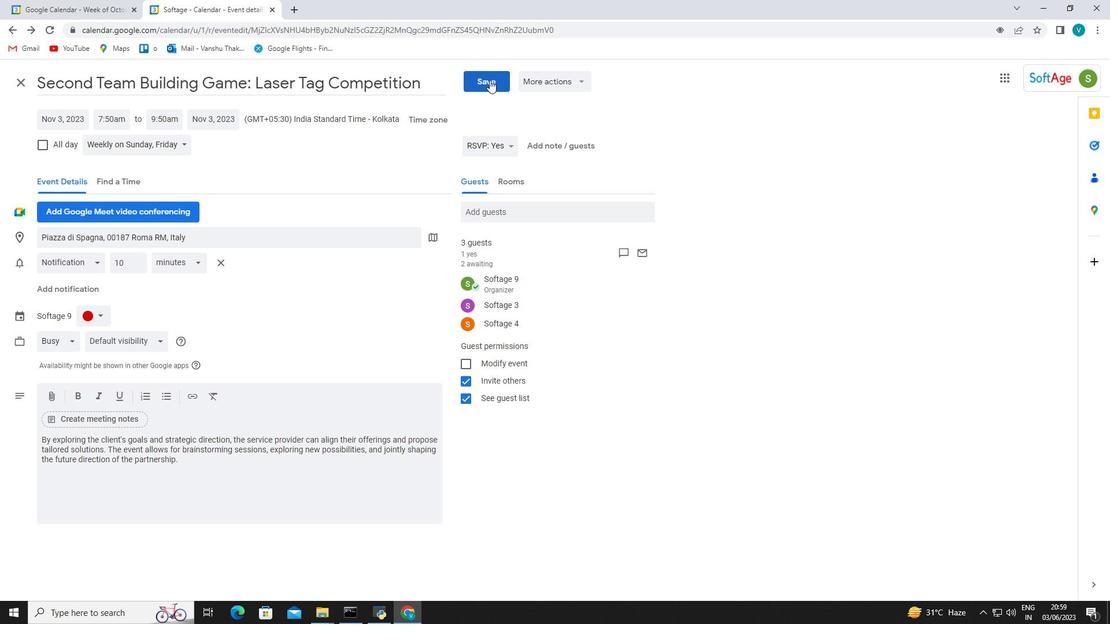 
Action: Mouse moved to (673, 392)
Screenshot: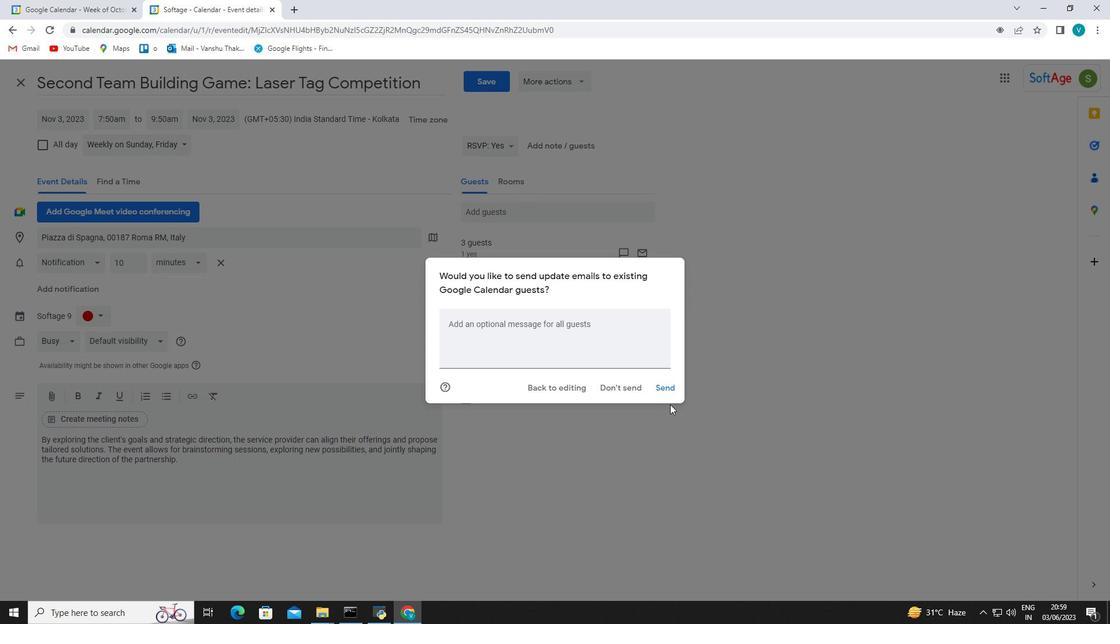 
Action: Mouse pressed left at (673, 392)
Screenshot: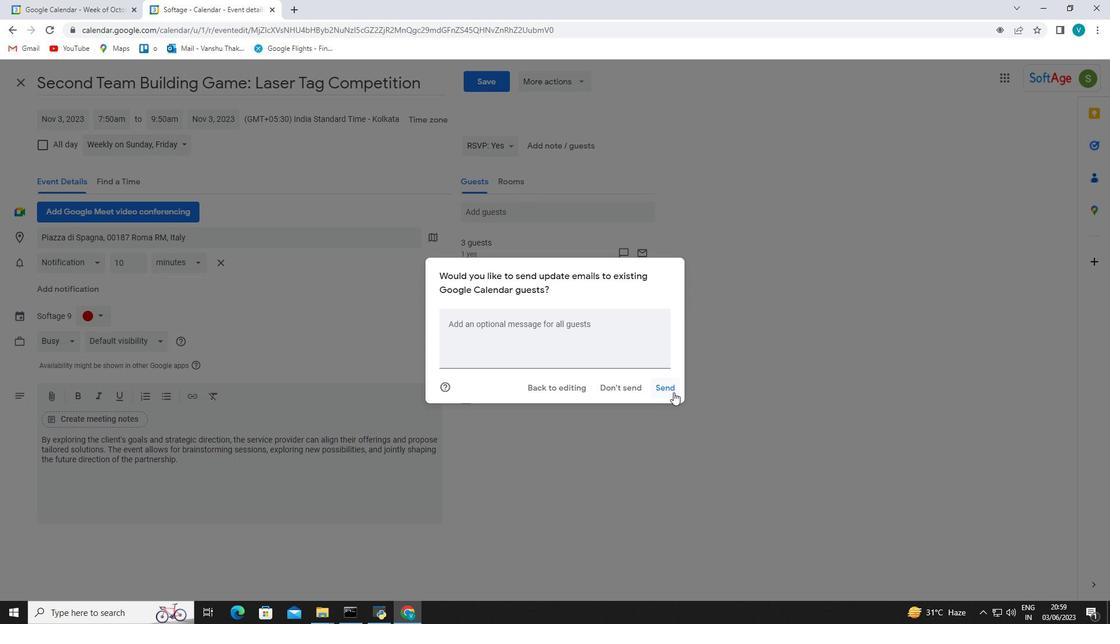 
Action: Mouse moved to (675, 388)
Screenshot: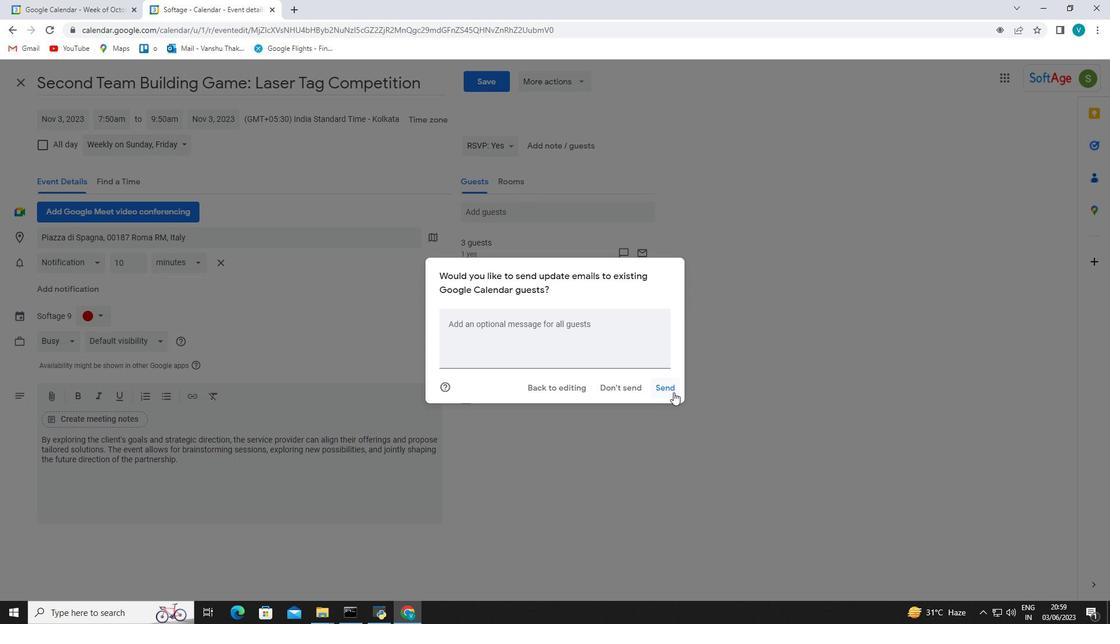 
